 Task: Add a timeline in the project CodeCraft for the epic 'Virtualization Implementation' from 2024/01/14 to 2025/09/28. Add a timeline in the project CodeCraft for the epic 'Cybersecurity Improvements' from 2024/04/15 to 2024/10/04. Add a timeline in the project CodeCraft for the epic 'Business Intelligence Development' from 2024/05/05 to 2024/12/10
Action: Mouse moved to (241, 66)
Screenshot: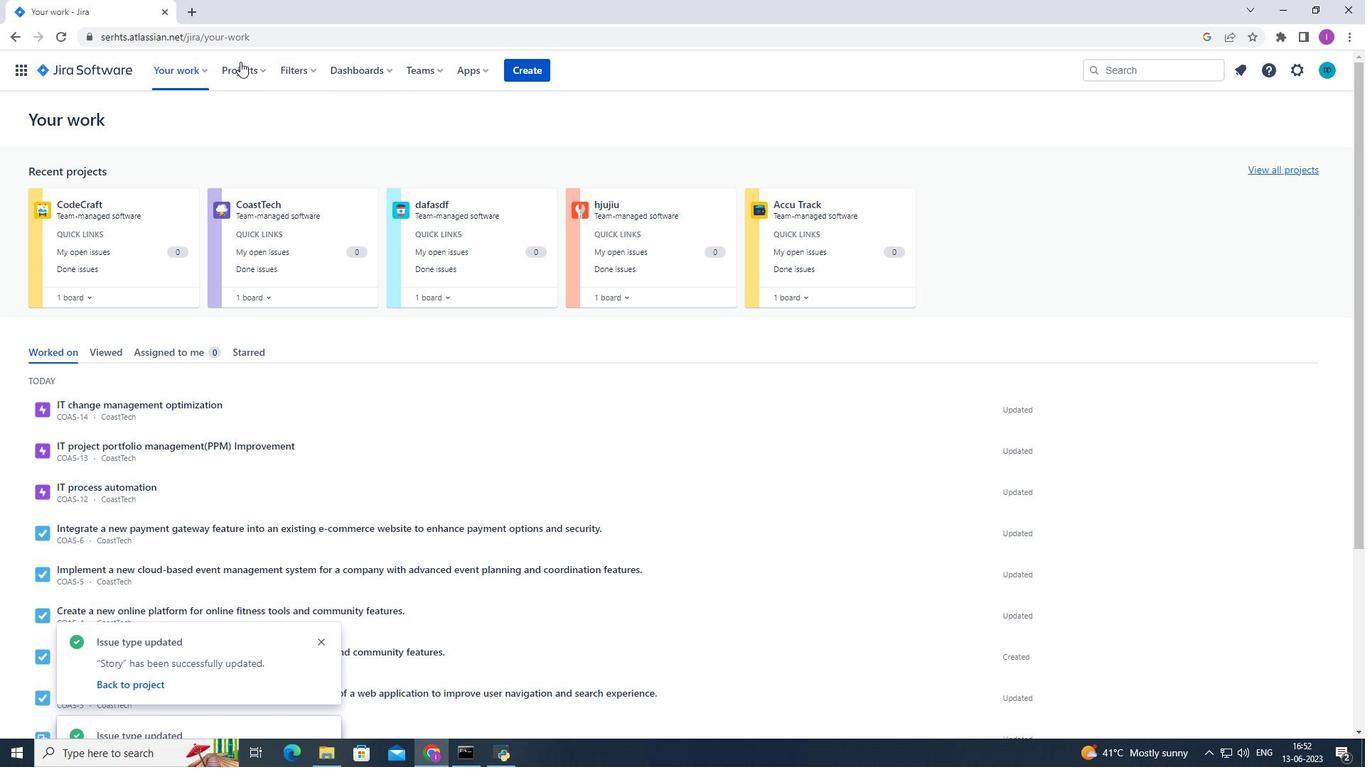 
Action: Mouse pressed left at (241, 66)
Screenshot: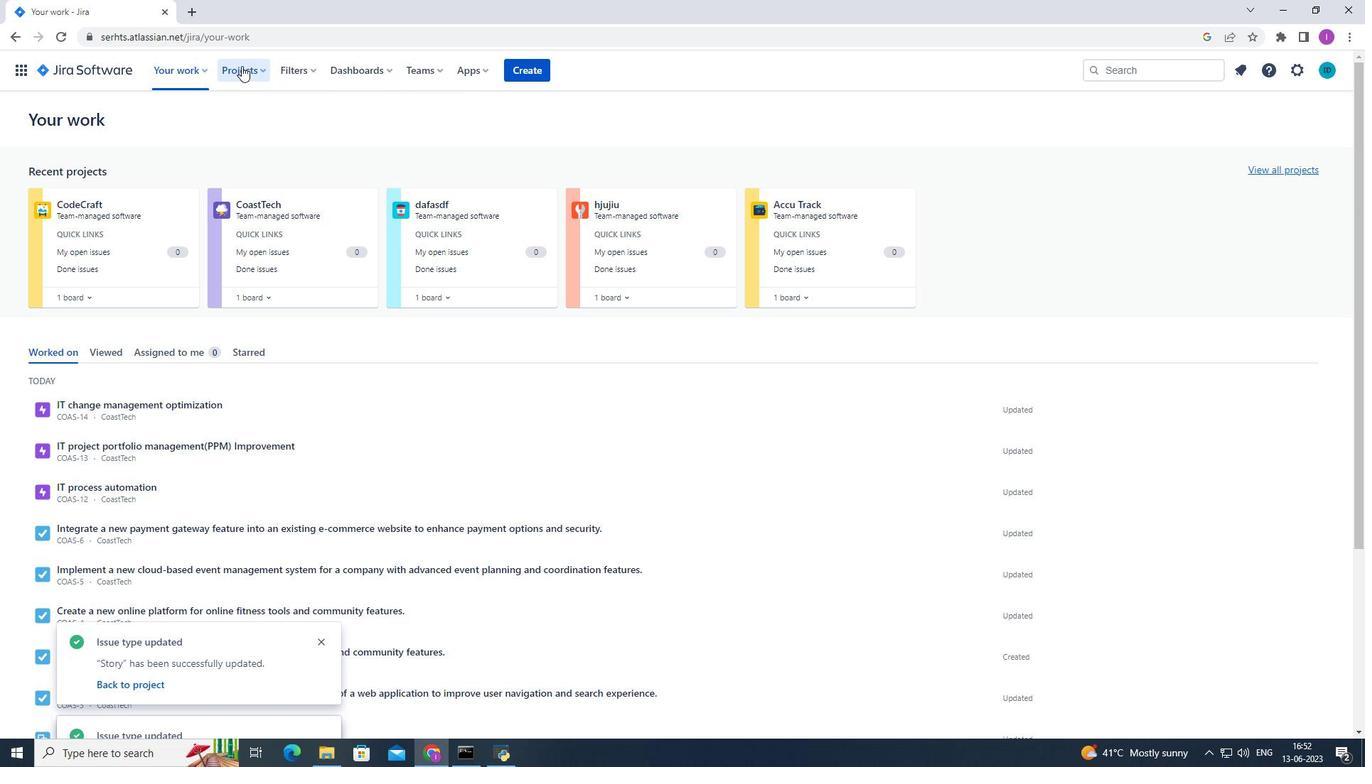 
Action: Mouse moved to (305, 127)
Screenshot: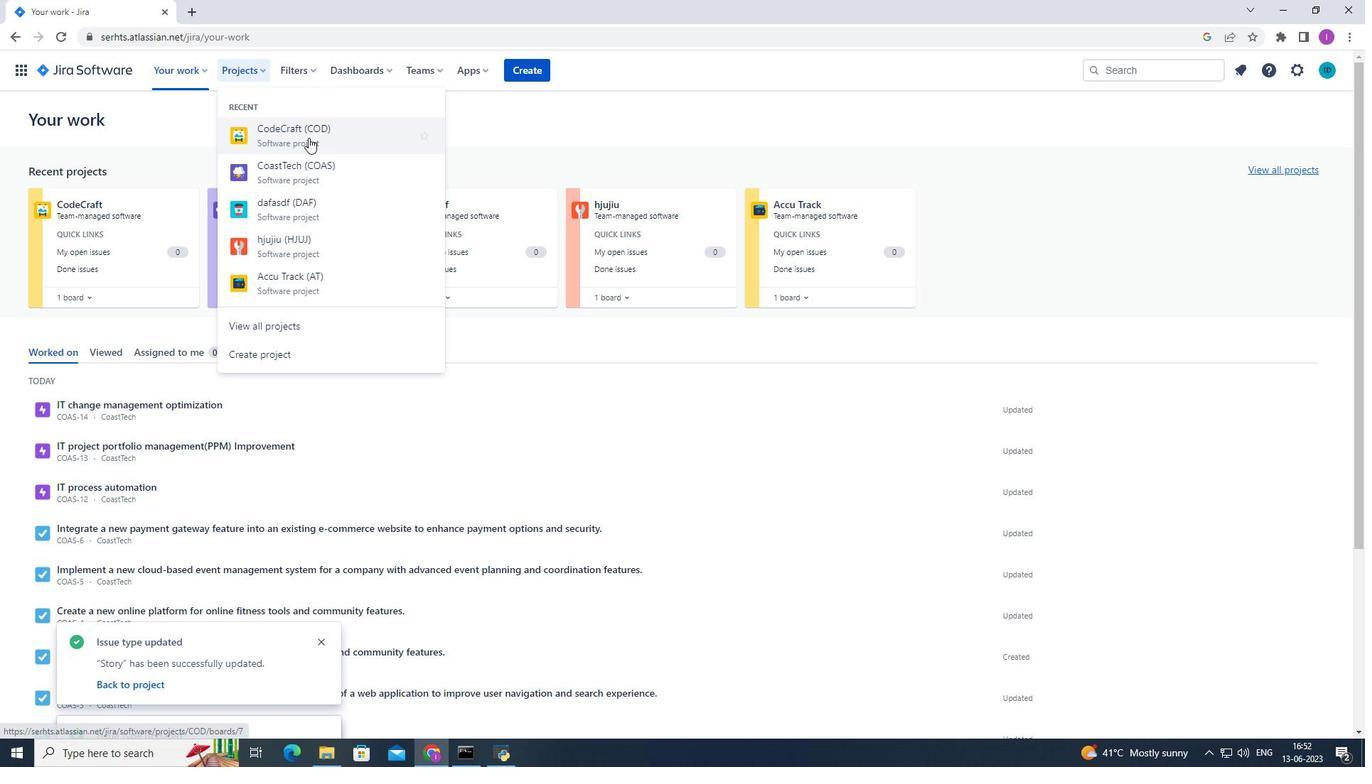 
Action: Mouse pressed left at (305, 127)
Screenshot: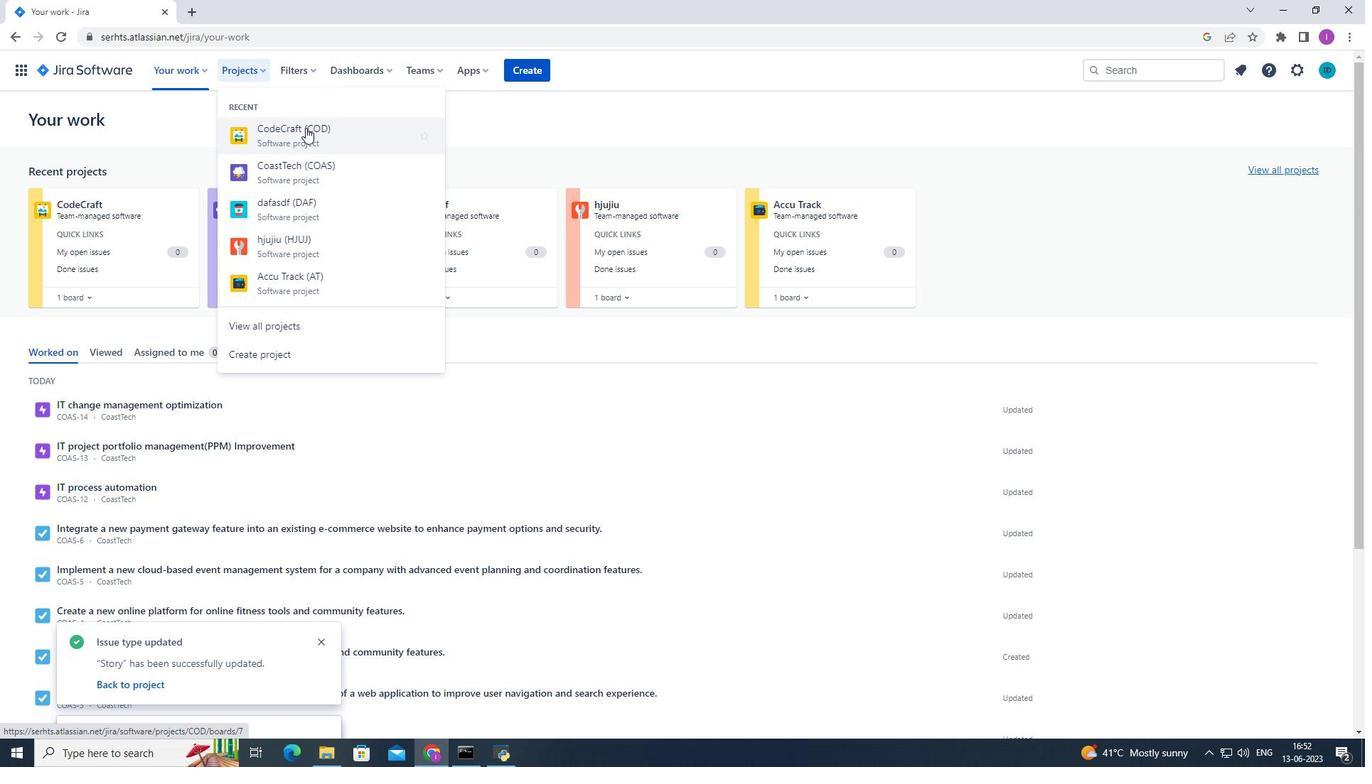 
Action: Mouse moved to (71, 209)
Screenshot: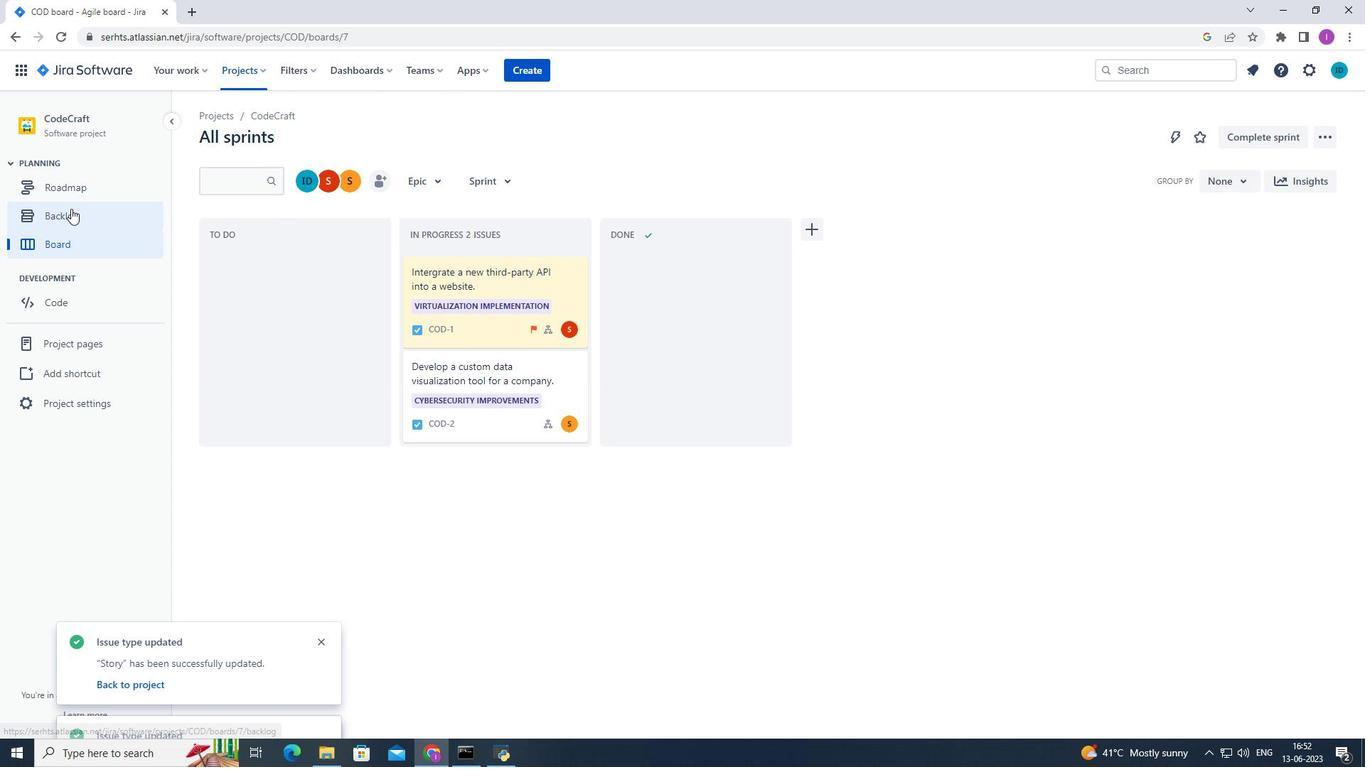 
Action: Mouse pressed left at (71, 209)
Screenshot: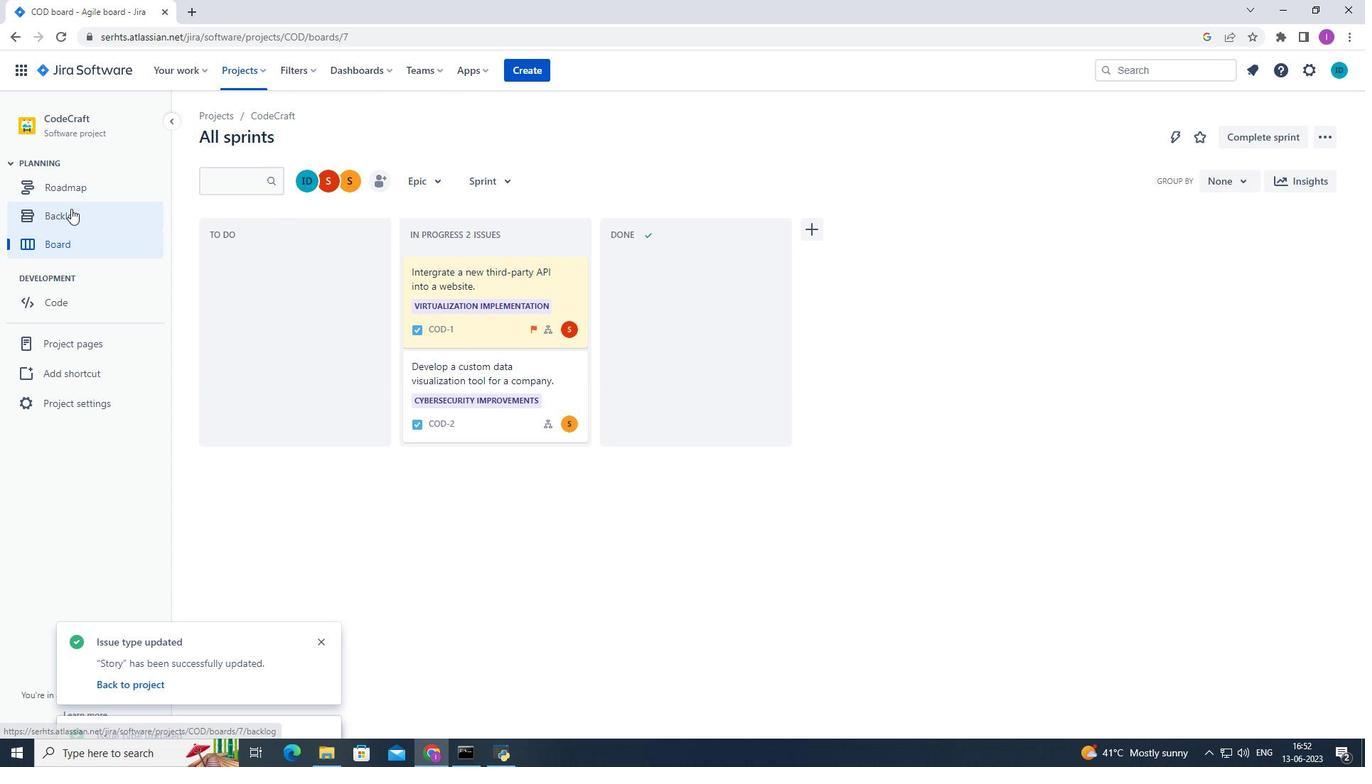 
Action: Mouse moved to (211, 284)
Screenshot: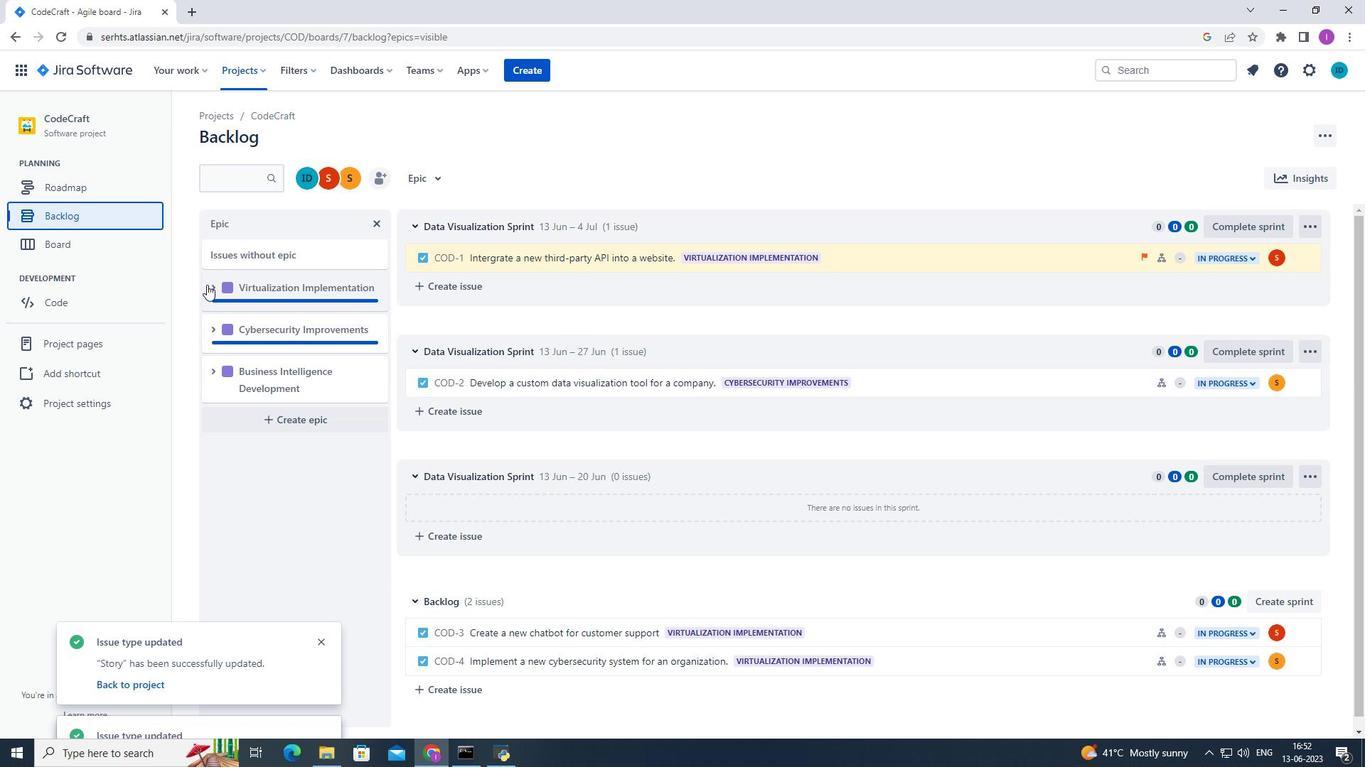 
Action: Mouse pressed left at (211, 284)
Screenshot: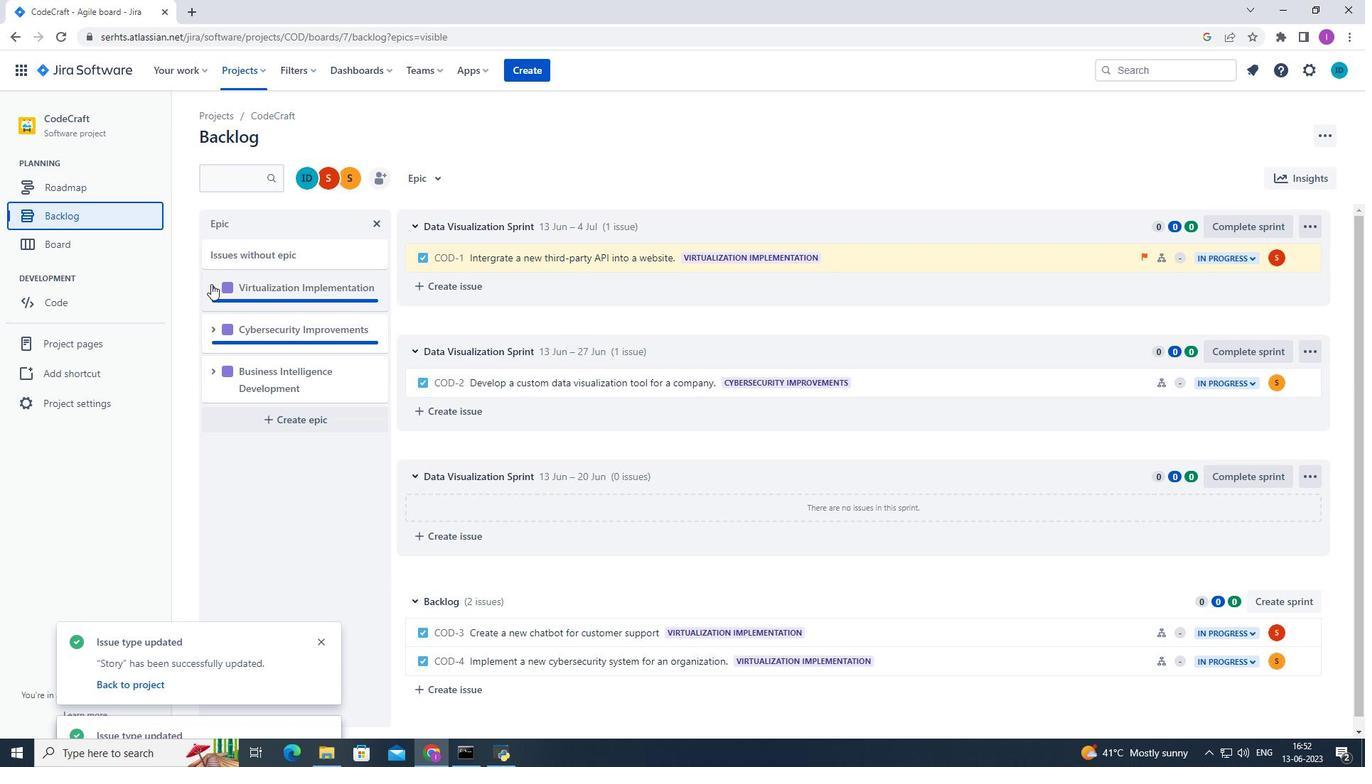 
Action: Mouse moved to (294, 395)
Screenshot: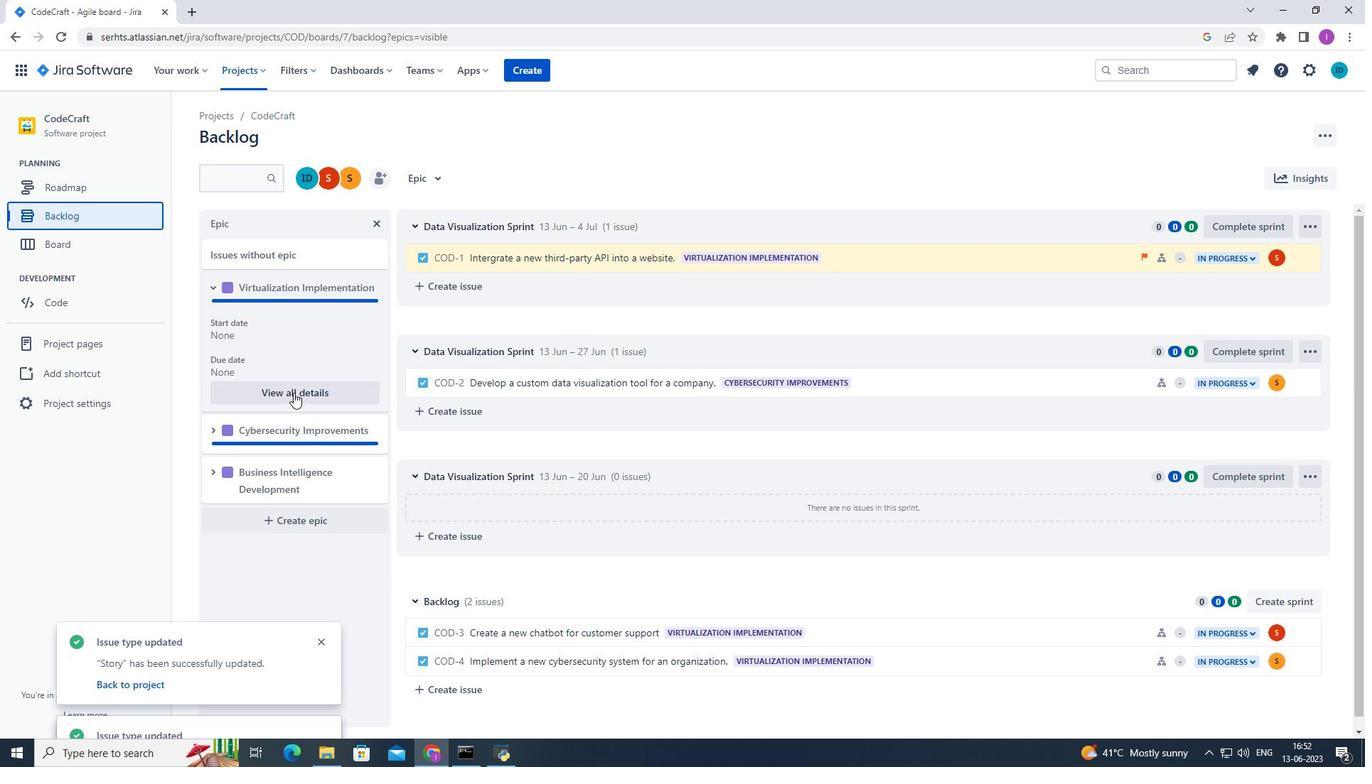
Action: Mouse pressed left at (294, 395)
Screenshot: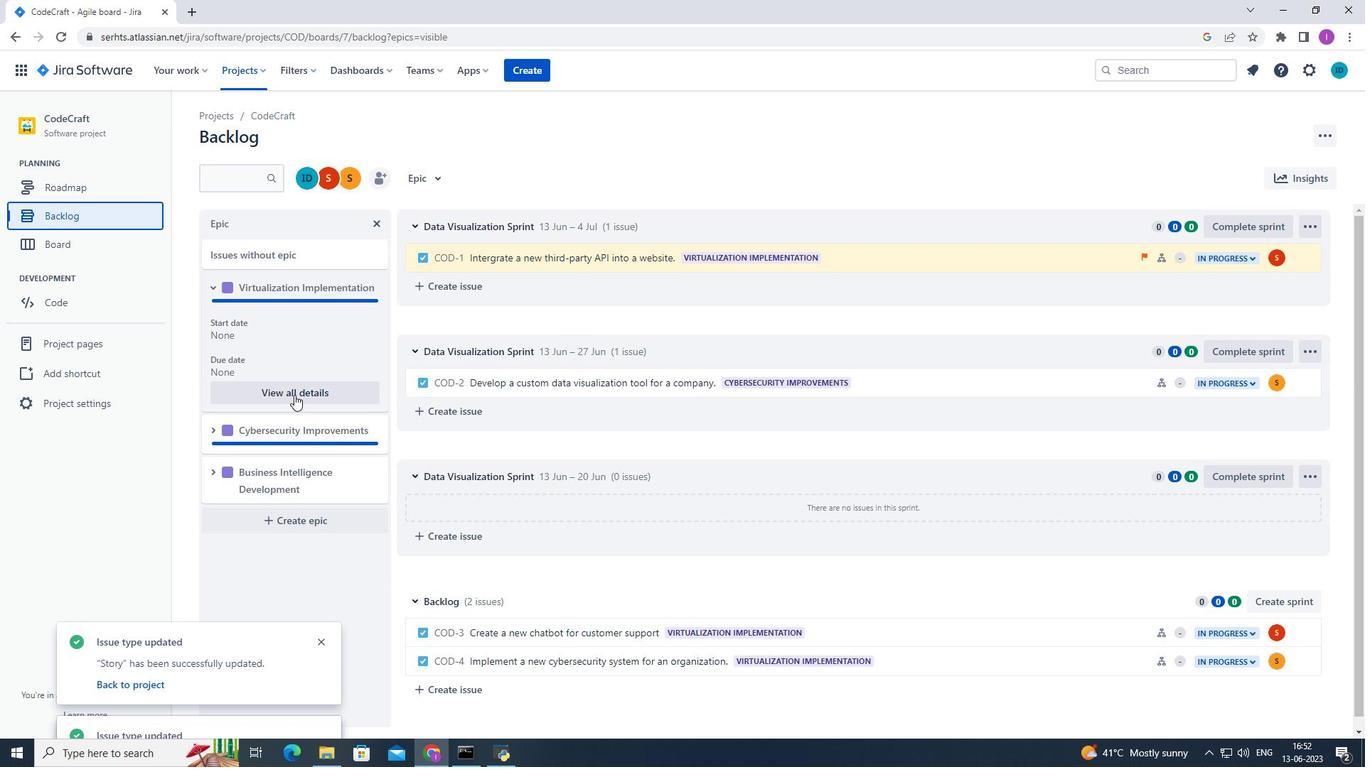 
Action: Mouse moved to (1250, 493)
Screenshot: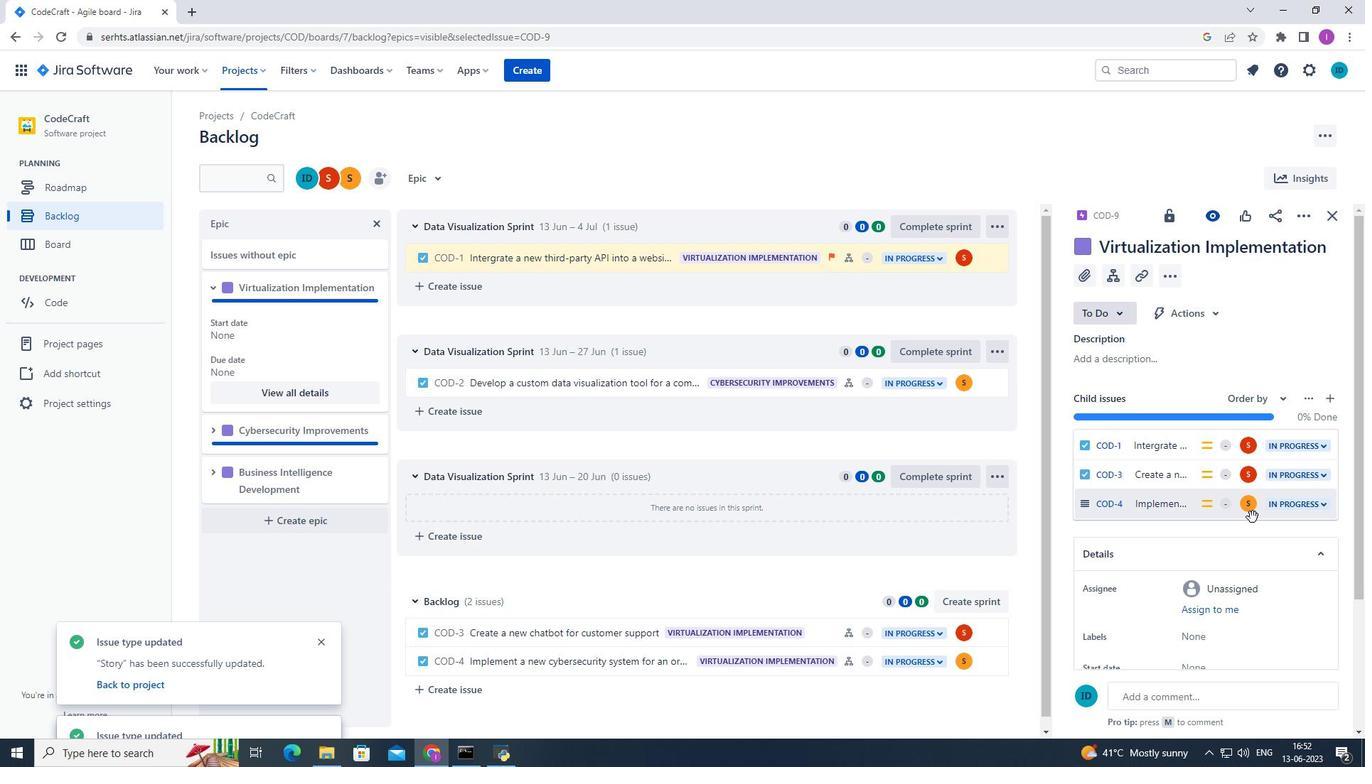 
Action: Mouse scrolled (1250, 492) with delta (0, 0)
Screenshot: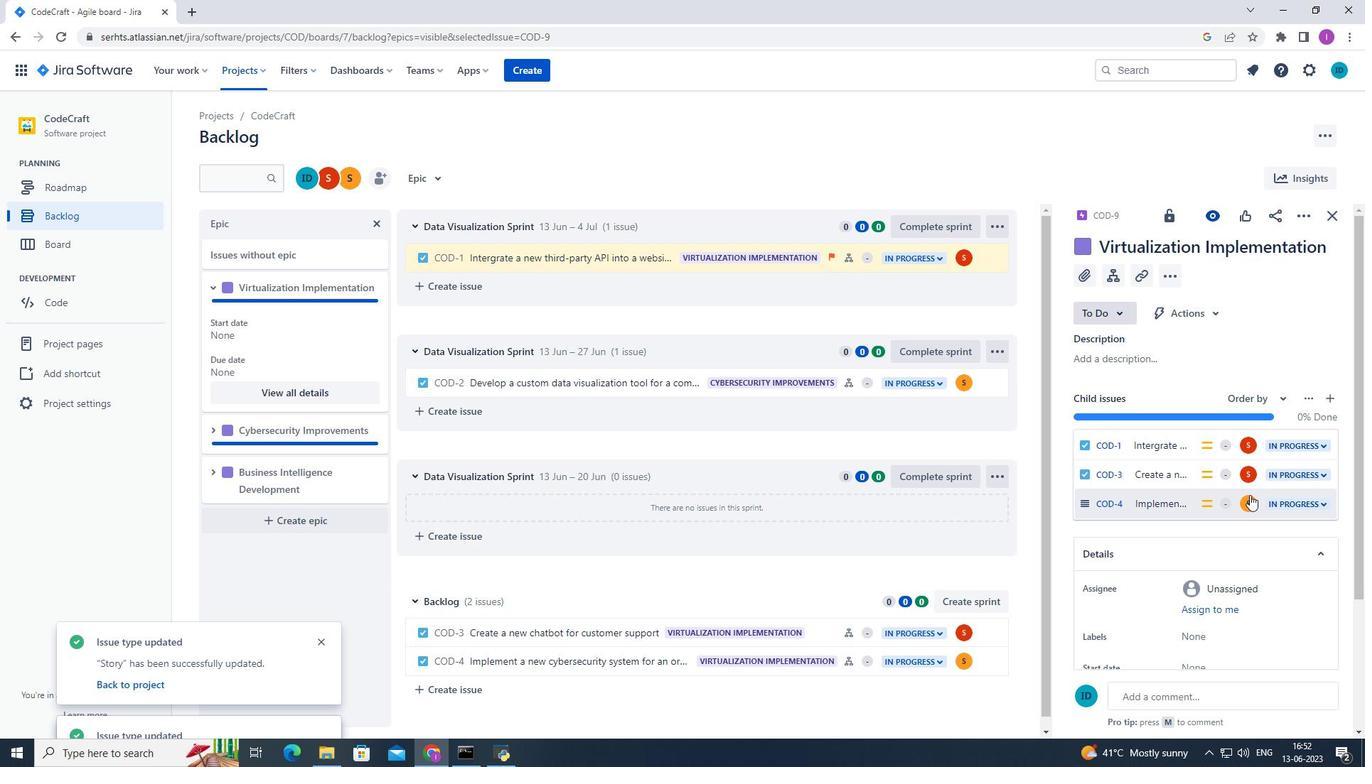 
Action: Mouse scrolled (1250, 492) with delta (0, 0)
Screenshot: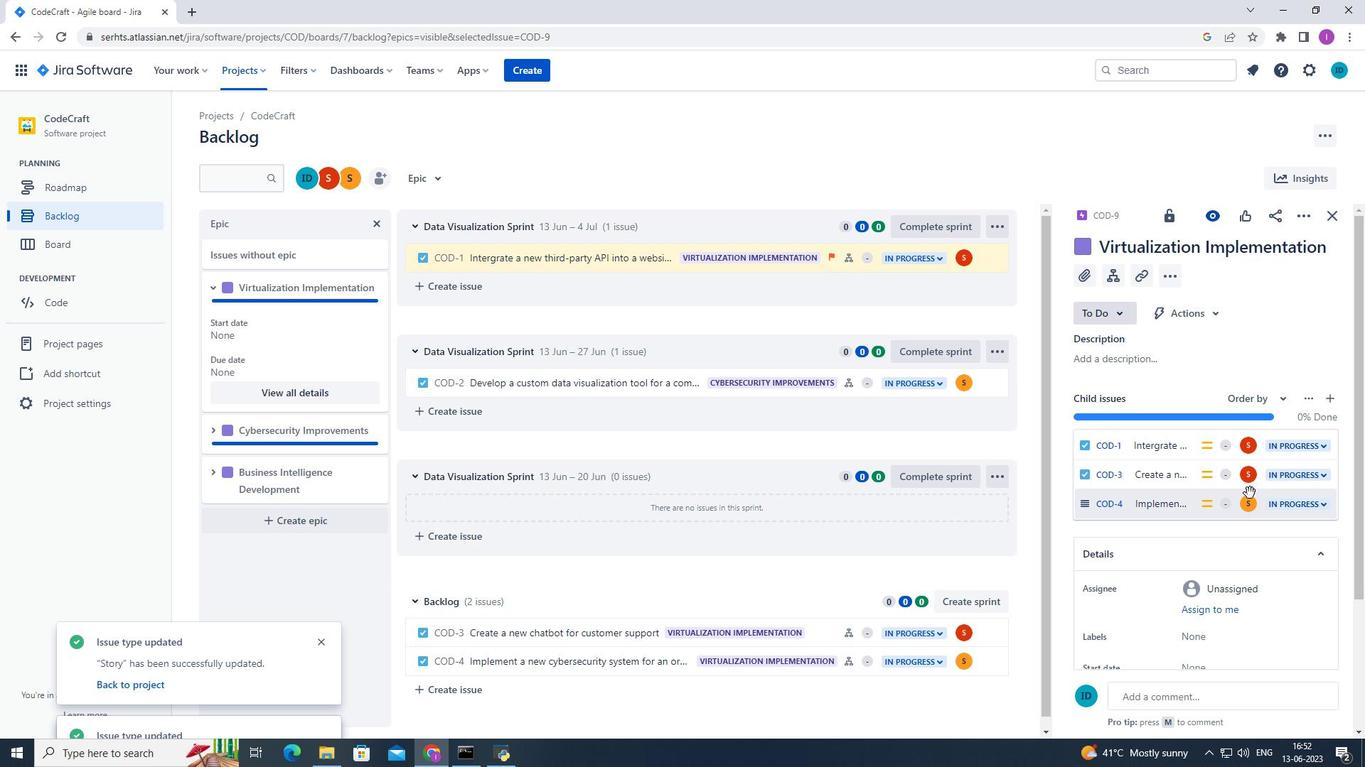 
Action: Mouse scrolled (1250, 492) with delta (0, 0)
Screenshot: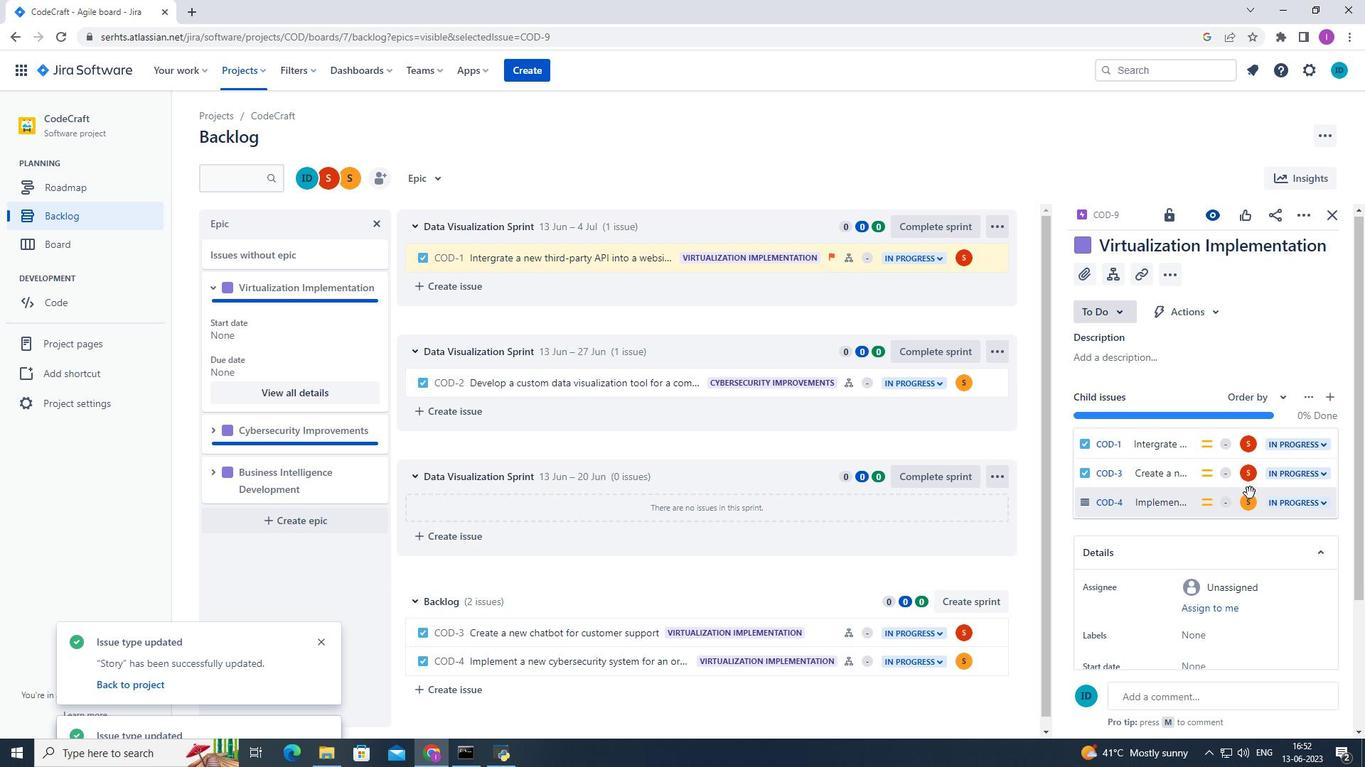 
Action: Mouse moved to (1250, 493)
Screenshot: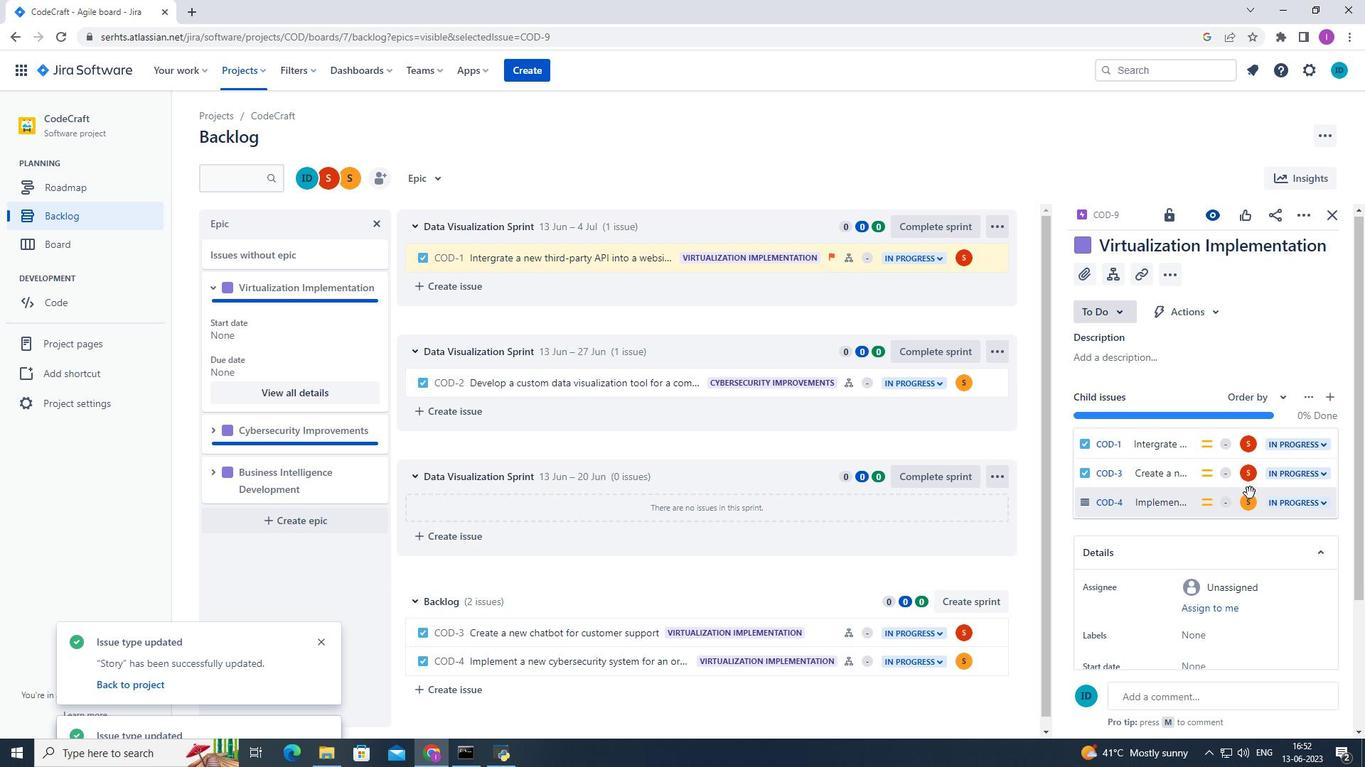
Action: Mouse scrolled (1250, 492) with delta (0, 0)
Screenshot: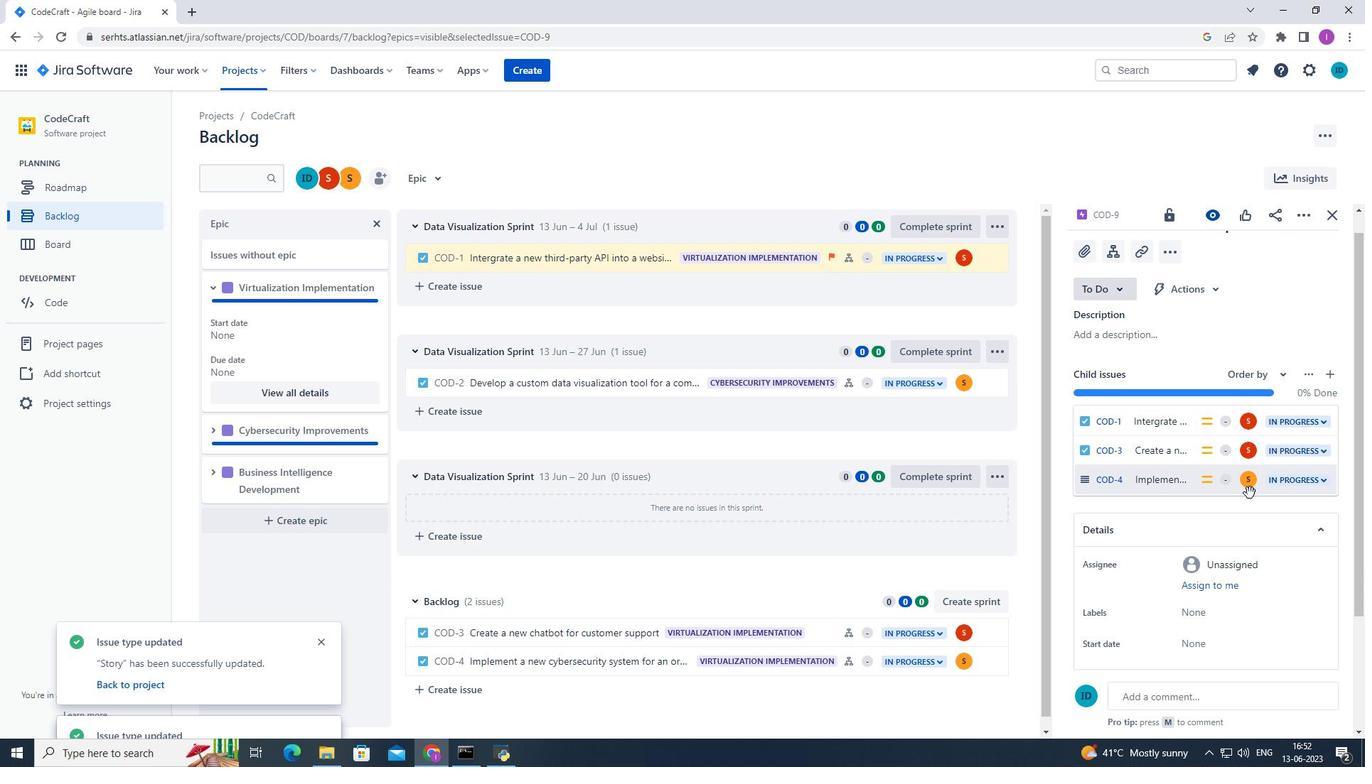 
Action: Mouse moved to (1193, 492)
Screenshot: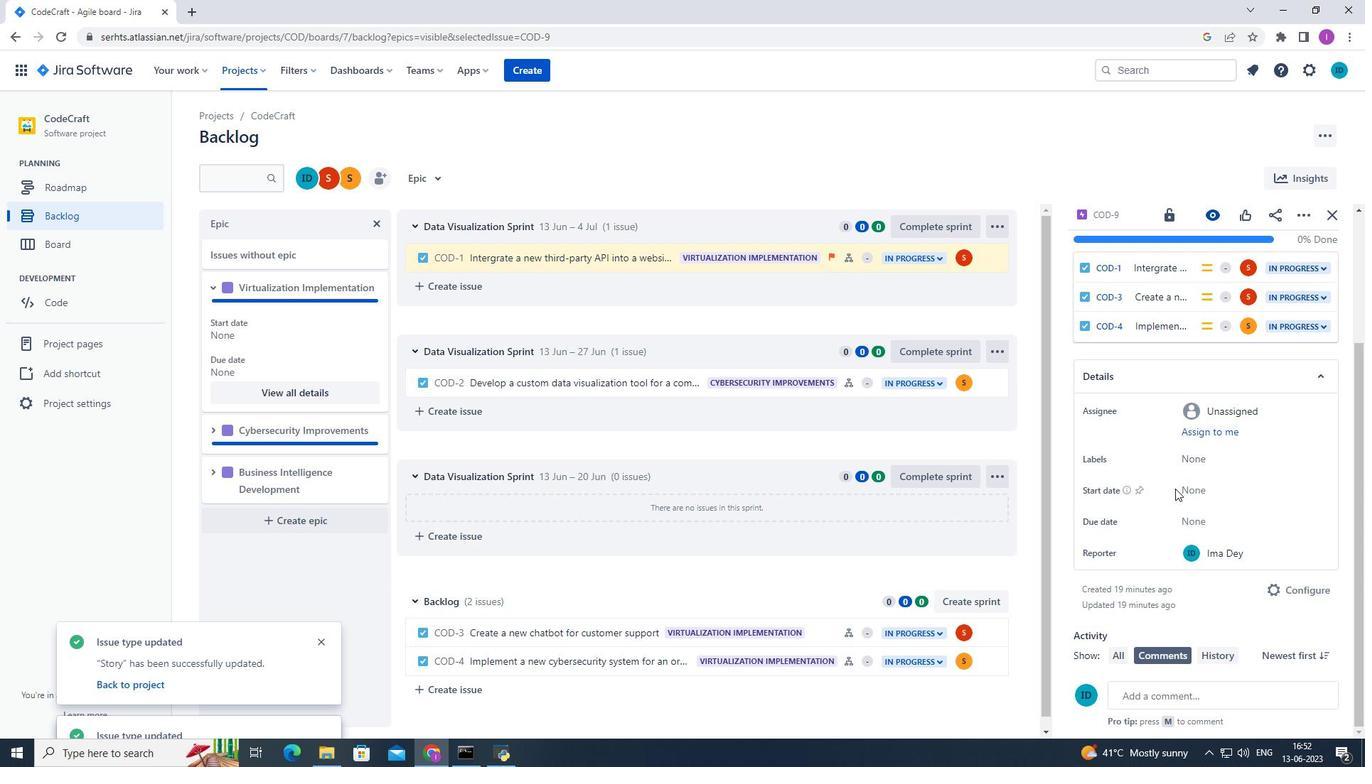 
Action: Mouse pressed left at (1193, 492)
Screenshot: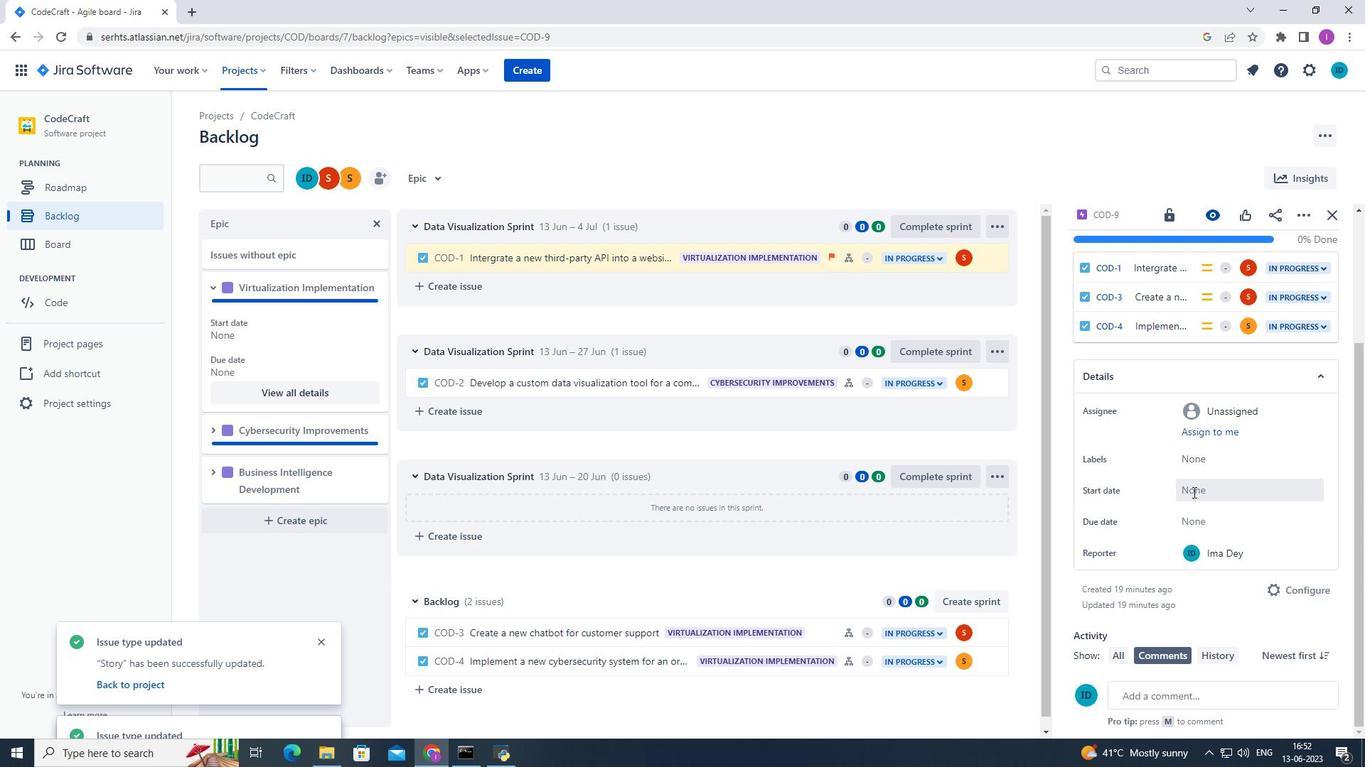 
Action: Mouse moved to (1252, 522)
Screenshot: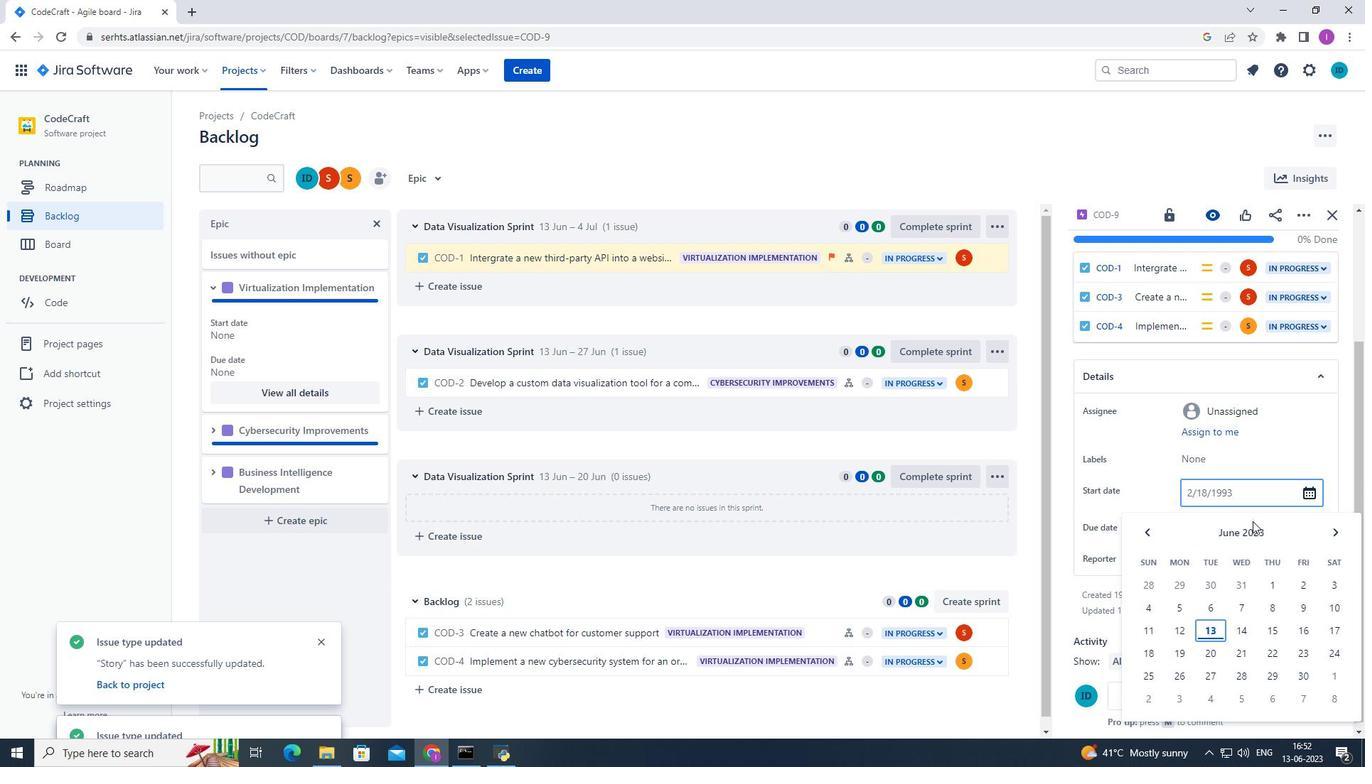 
Action: Mouse scrolled (1252, 521) with delta (0, 0)
Screenshot: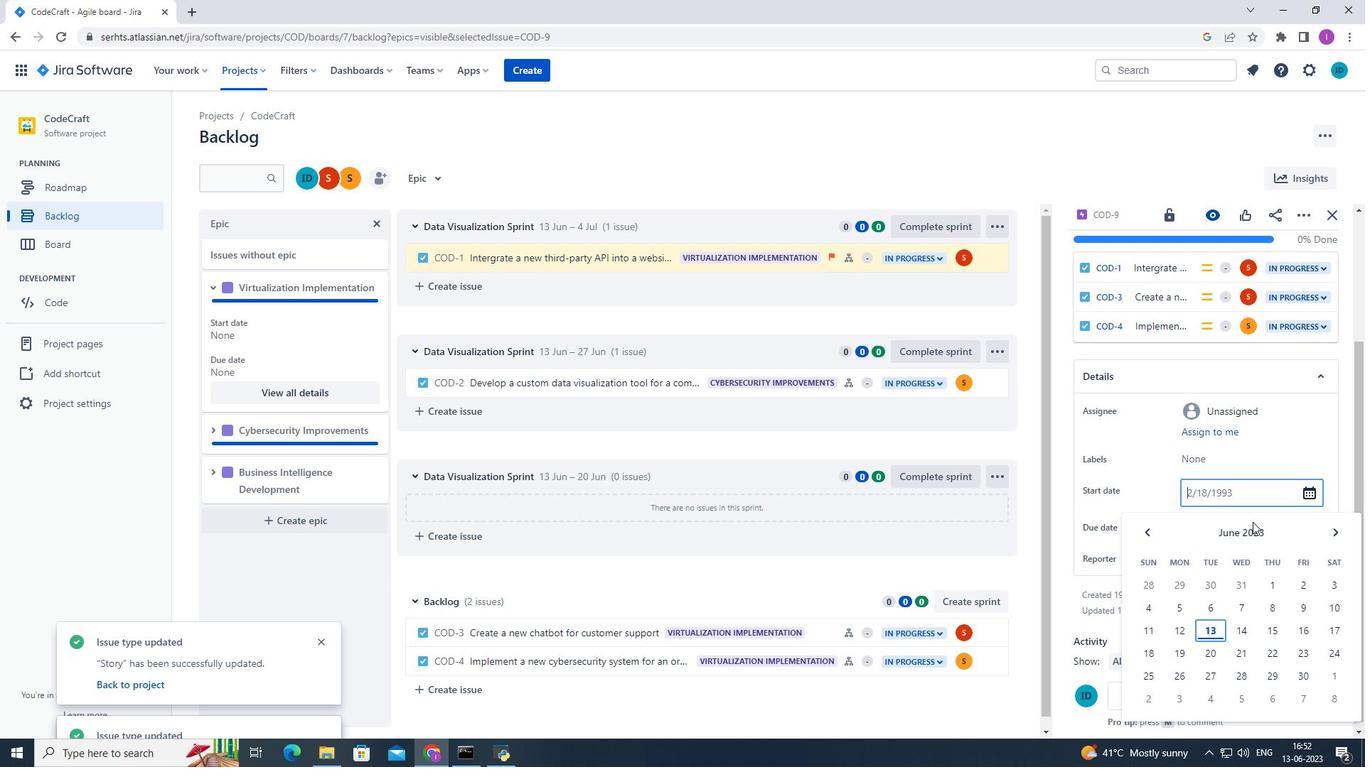 
Action: Mouse moved to (1333, 534)
Screenshot: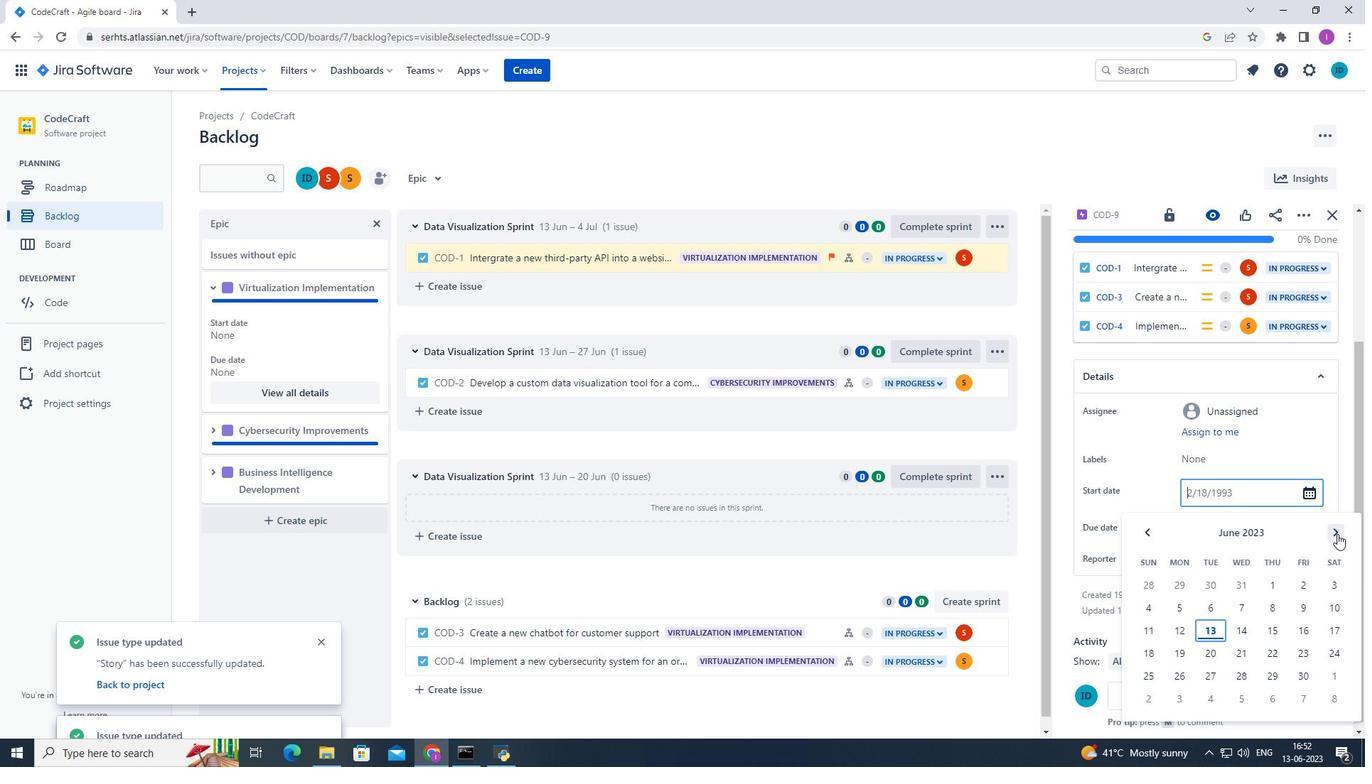 
Action: Mouse pressed left at (1333, 534)
Screenshot: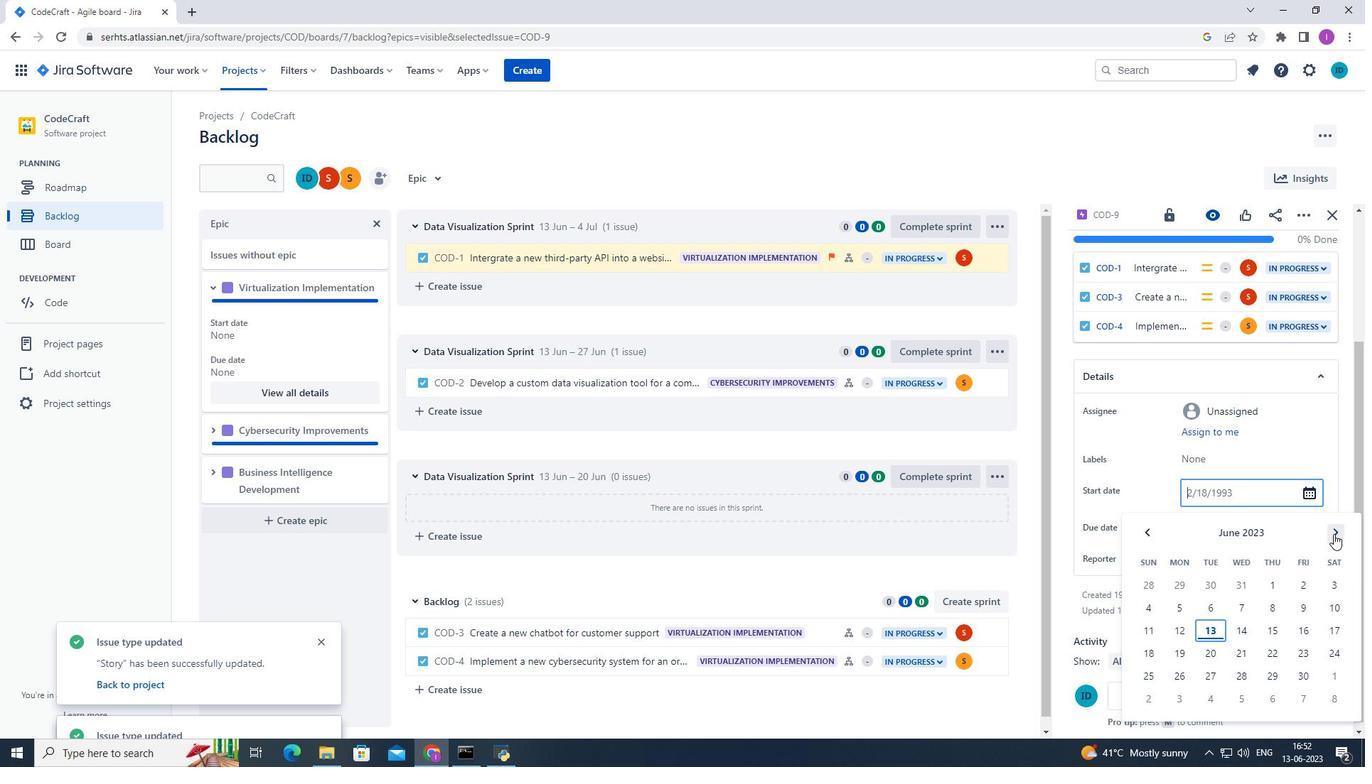 
Action: Mouse pressed left at (1333, 534)
Screenshot: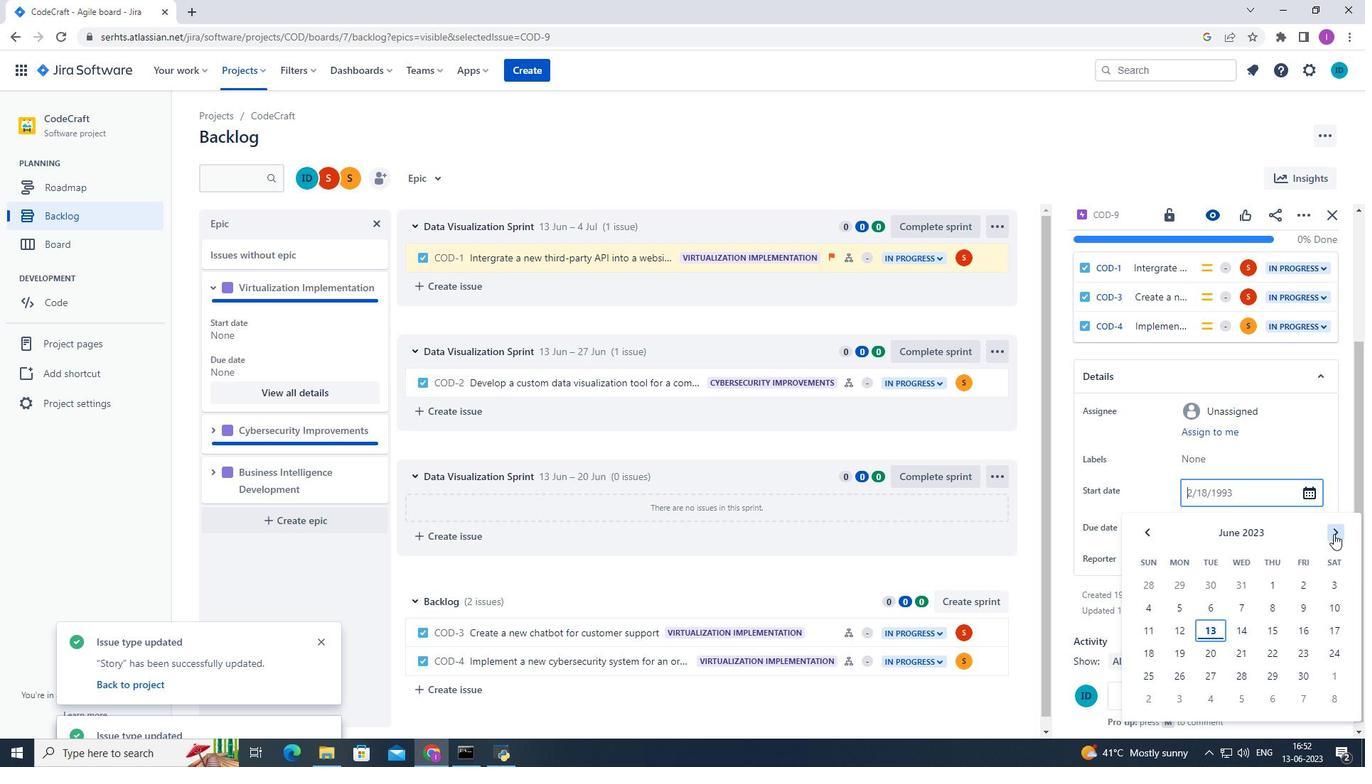 
Action: Mouse pressed left at (1333, 534)
Screenshot: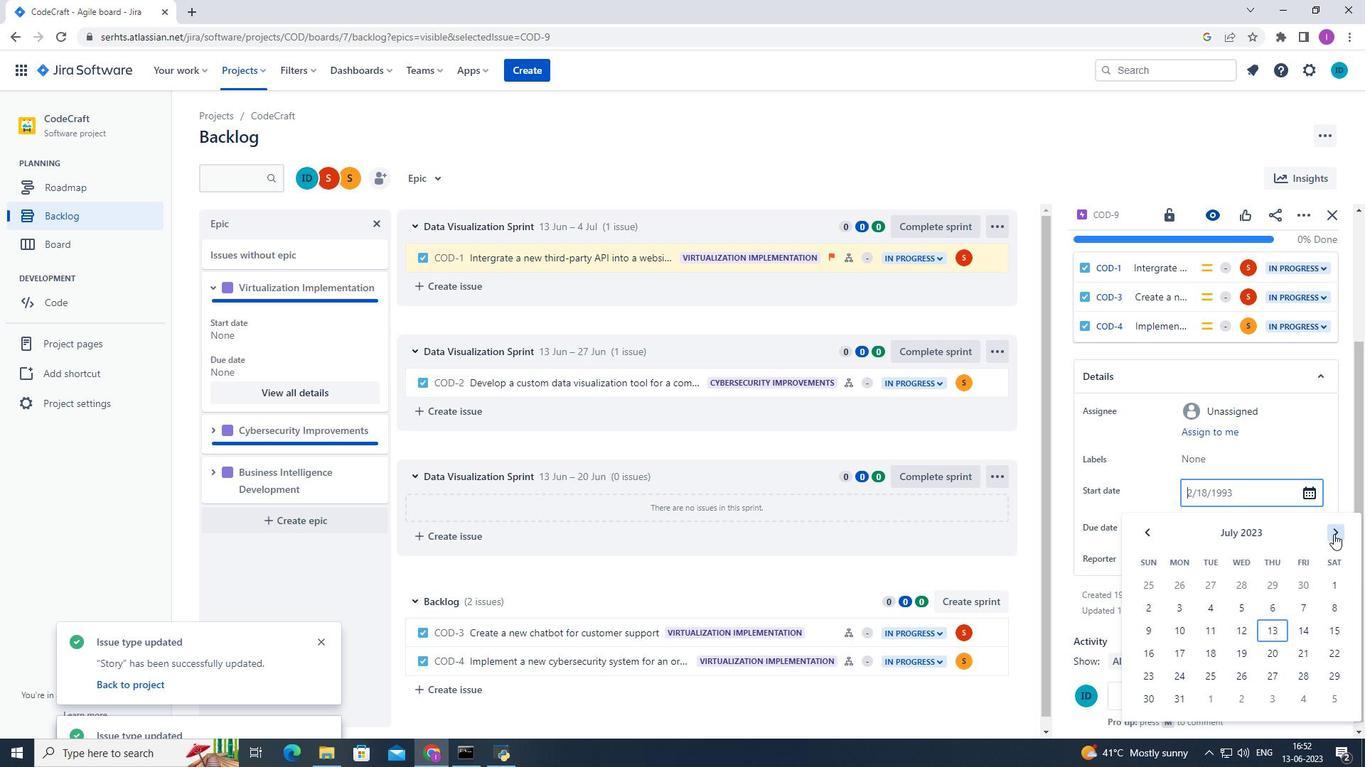 
Action: Mouse pressed left at (1333, 534)
Screenshot: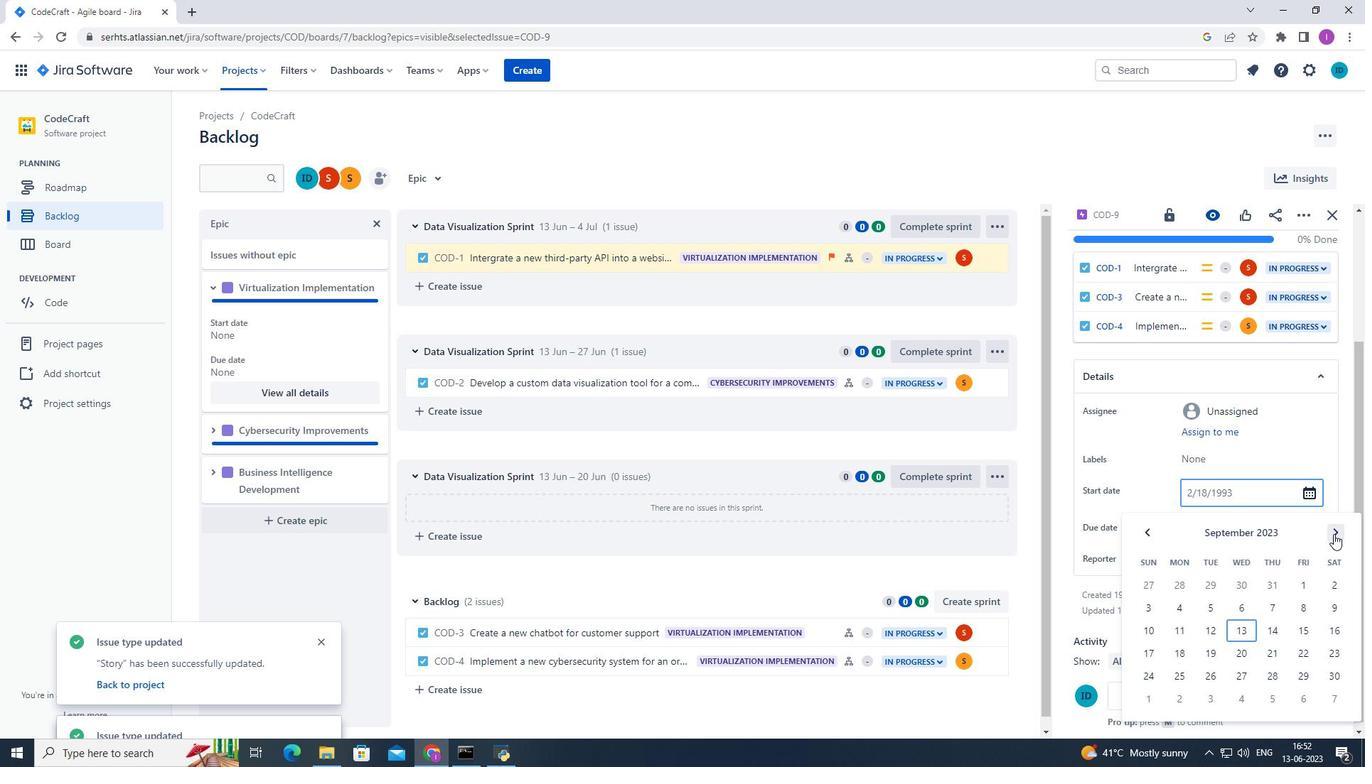 
Action: Mouse pressed left at (1333, 534)
Screenshot: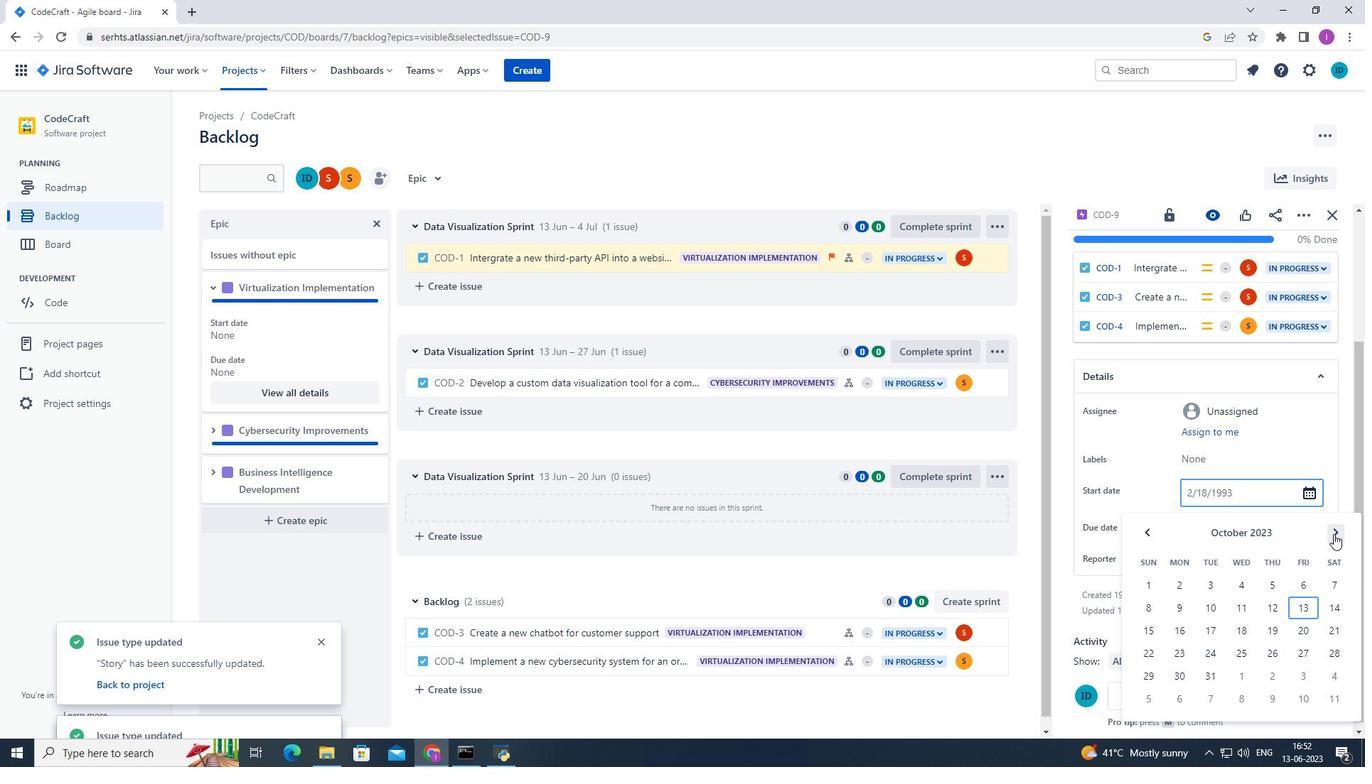 
Action: Mouse pressed left at (1333, 534)
Screenshot: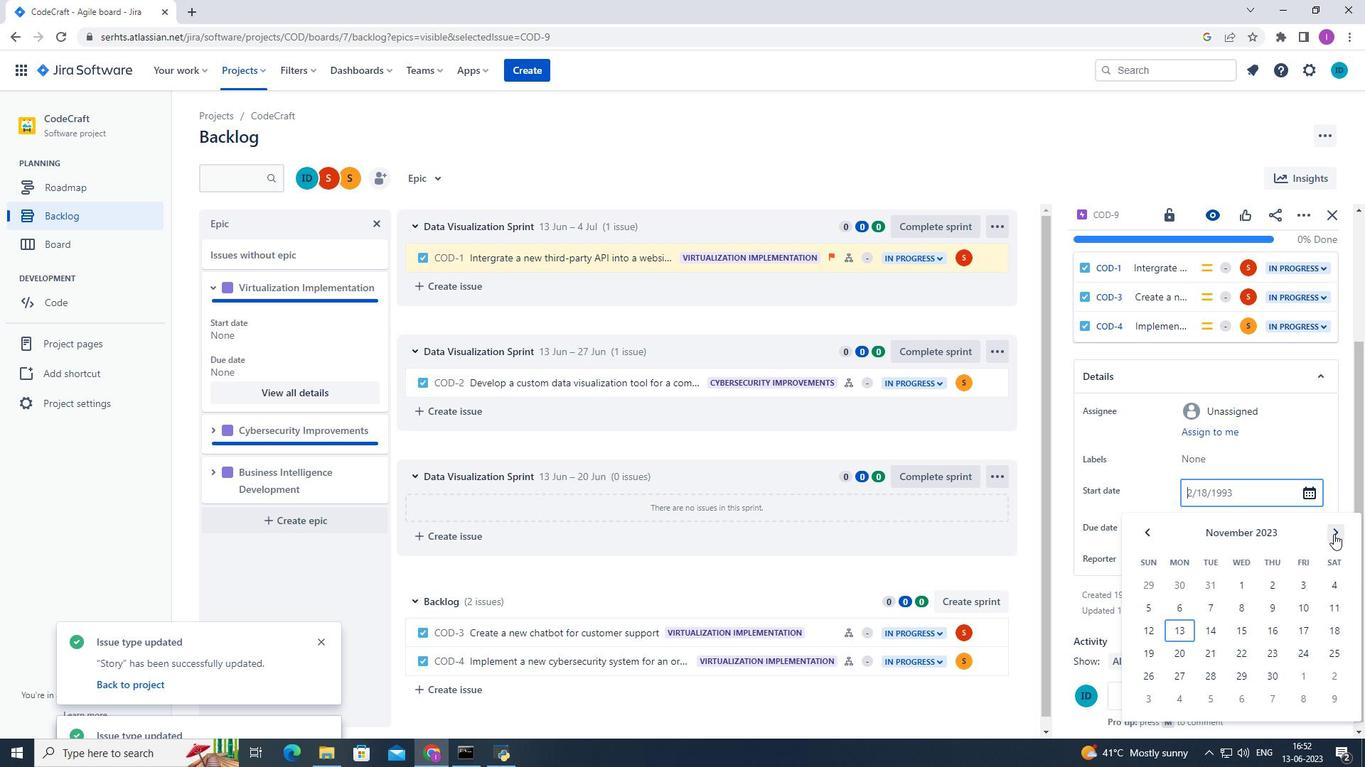 
Action: Mouse pressed left at (1333, 534)
Screenshot: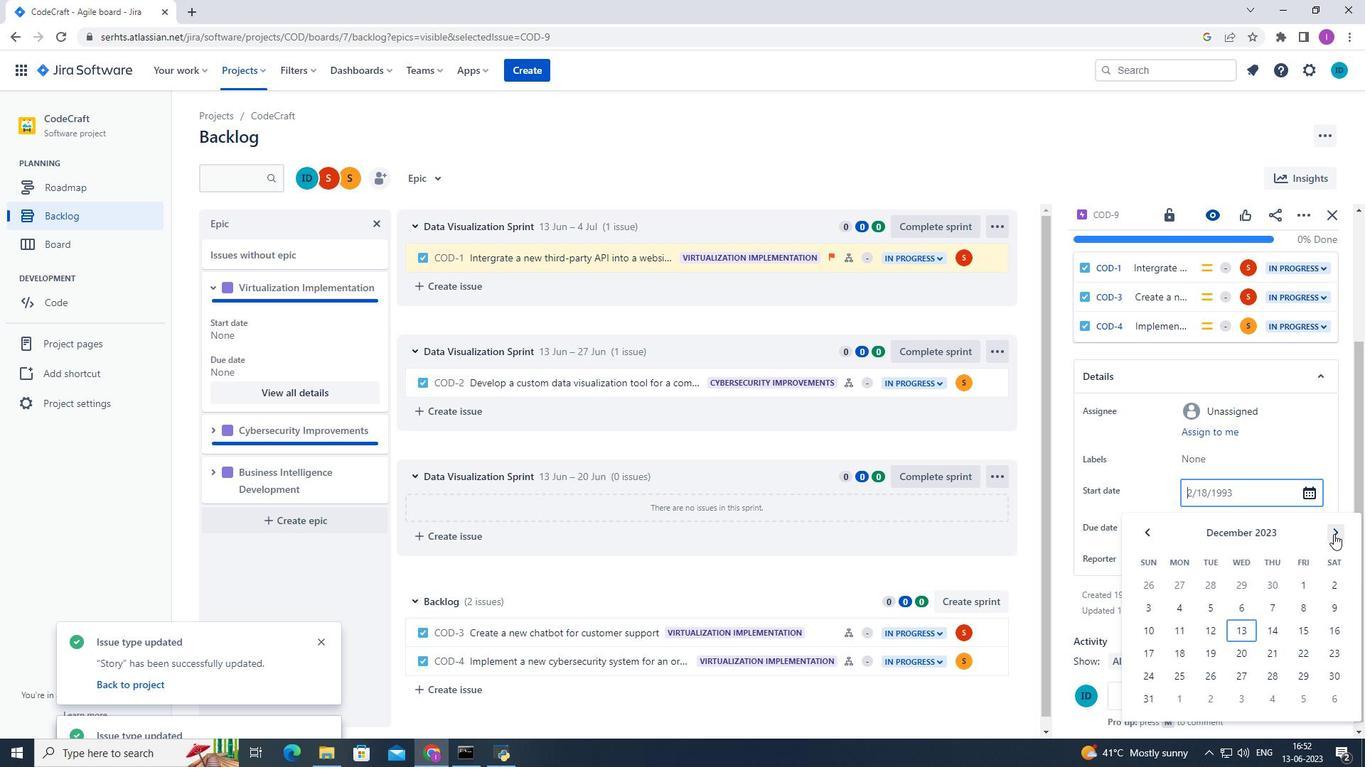 
Action: Mouse moved to (1178, 584)
Screenshot: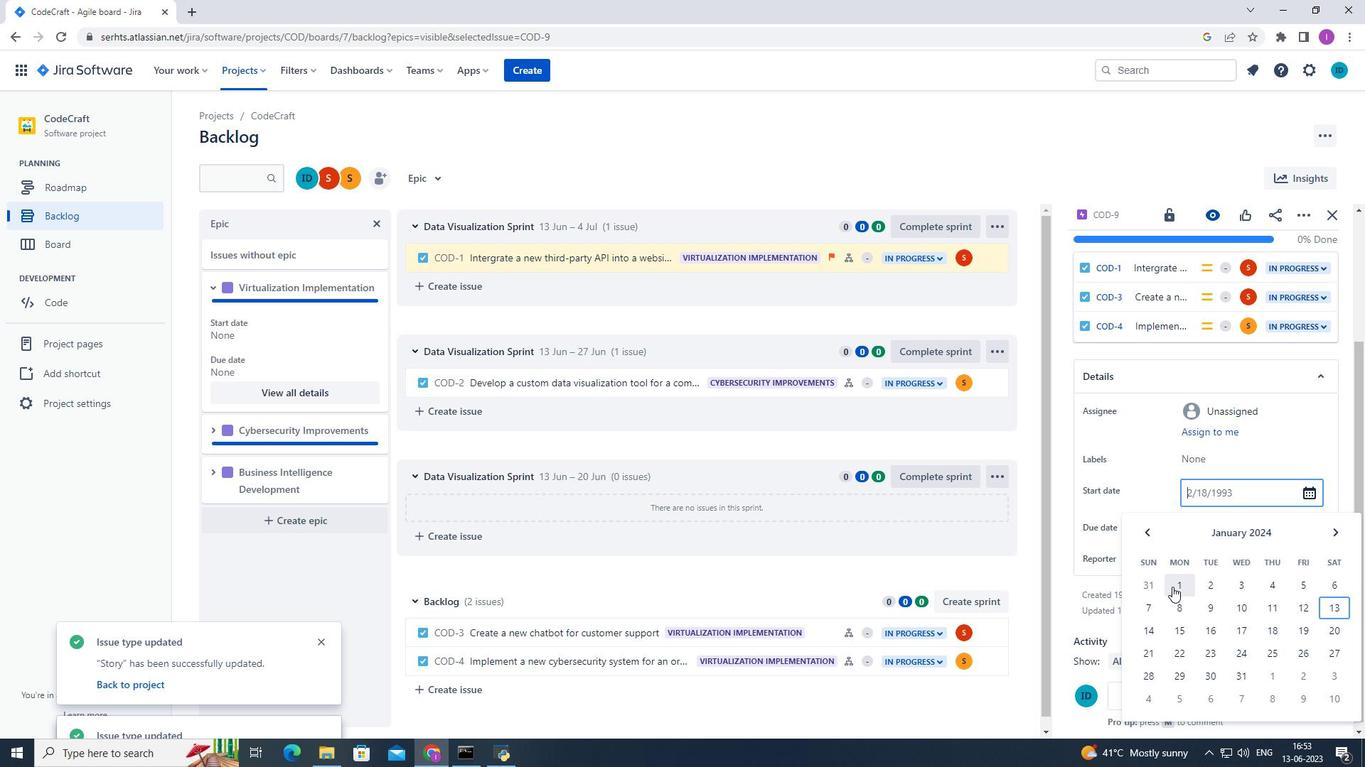 
Action: Mouse pressed left at (1178, 584)
Screenshot: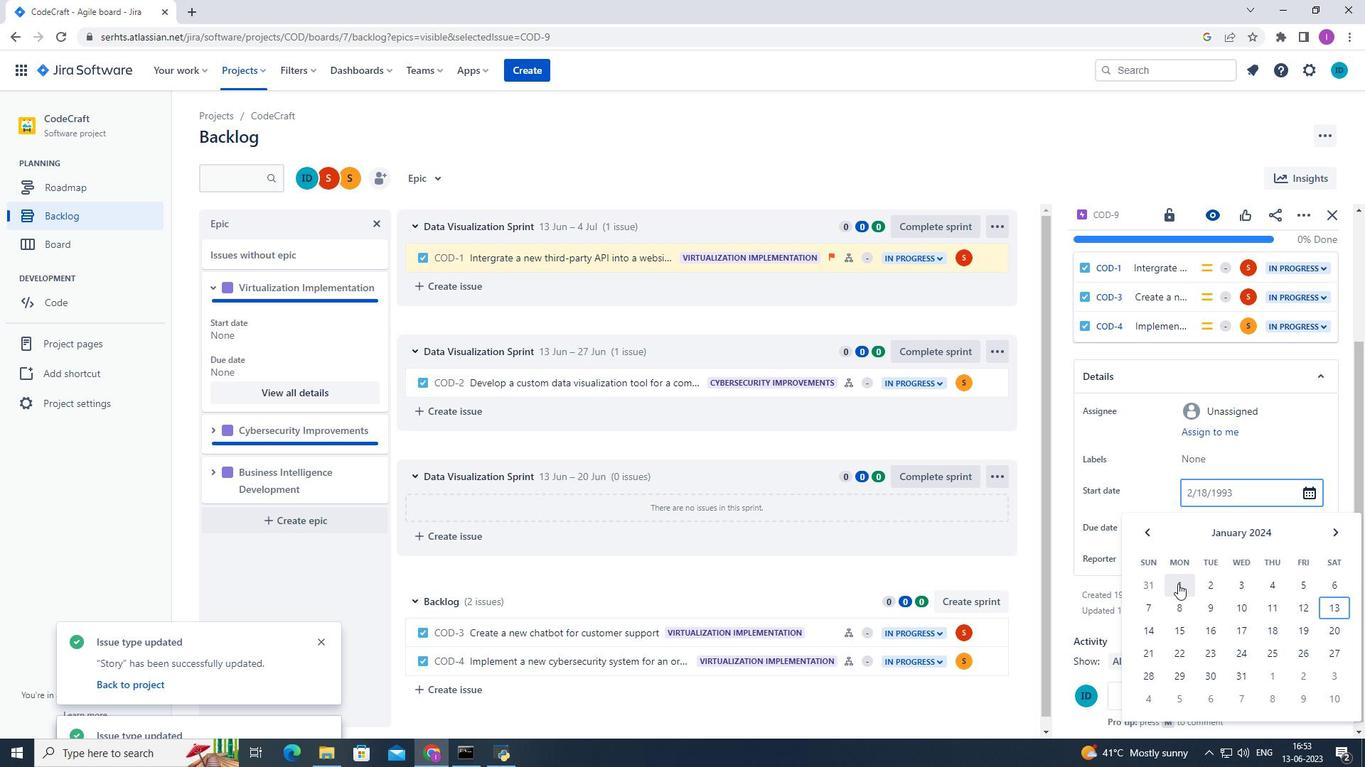 
Action: Mouse moved to (1237, 531)
Screenshot: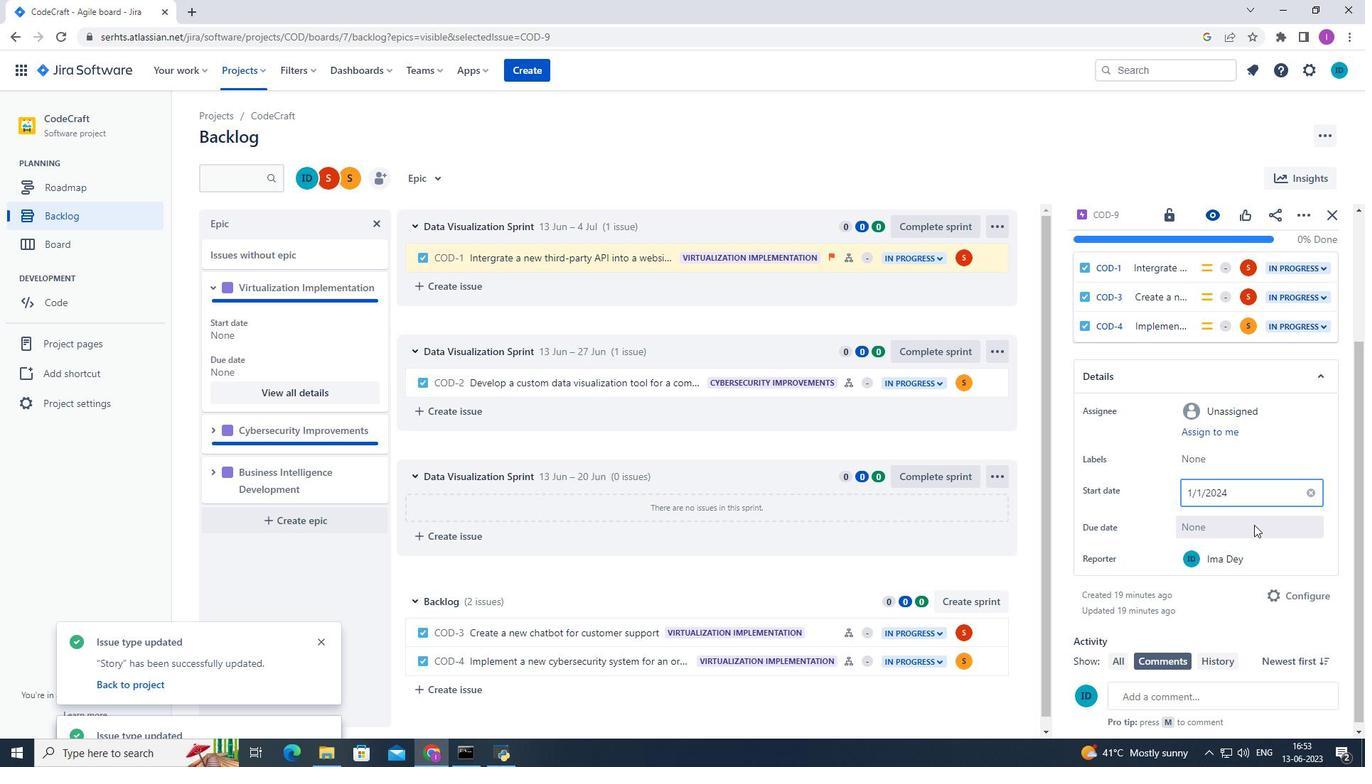 
Action: Mouse pressed left at (1237, 531)
Screenshot: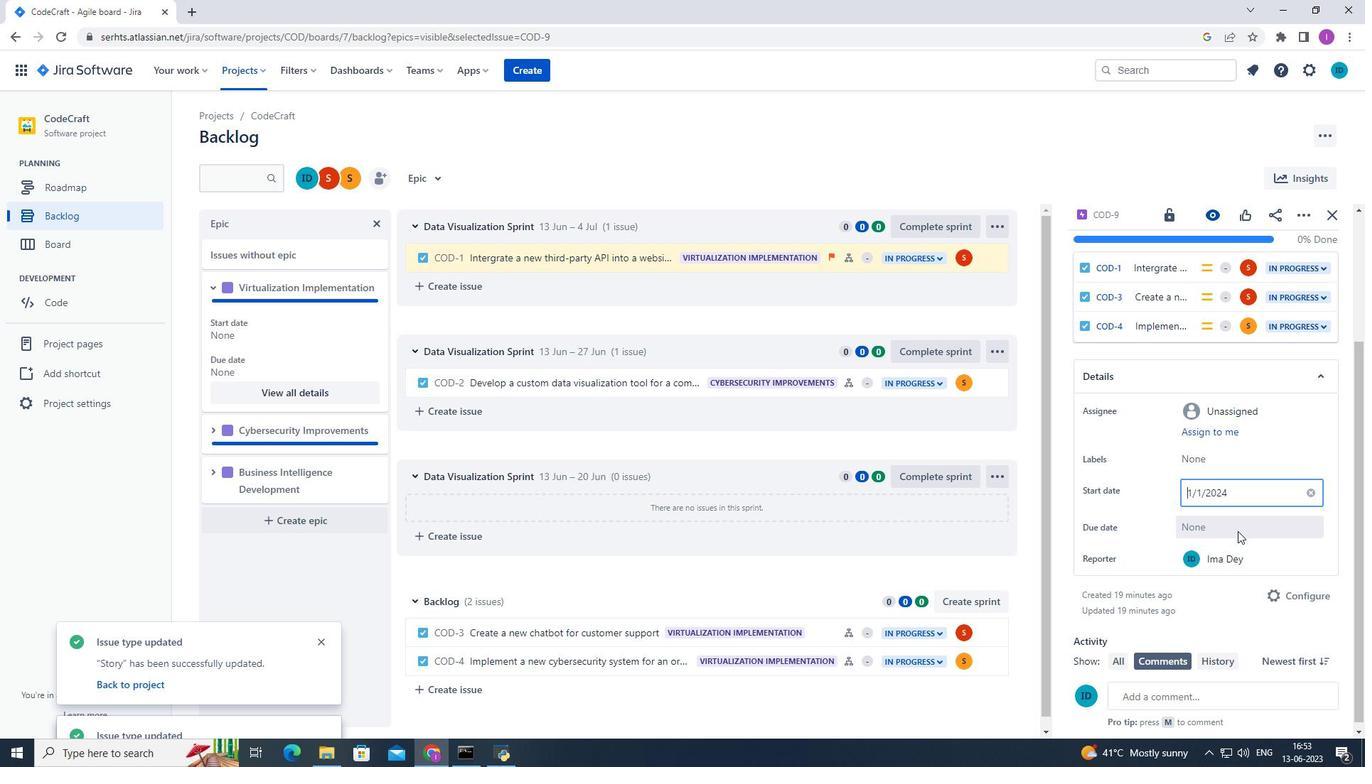 
Action: Mouse moved to (1336, 323)
Screenshot: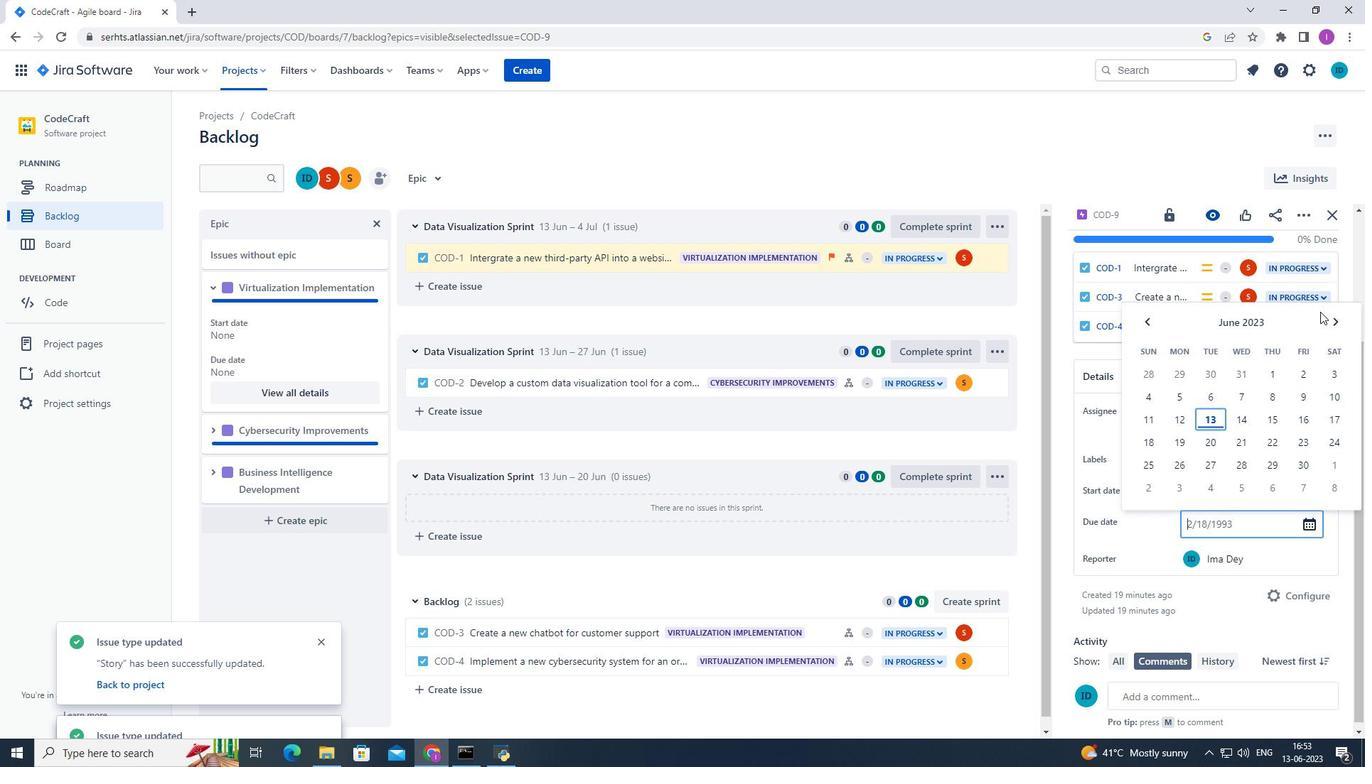 
Action: Mouse pressed left at (1336, 323)
Screenshot: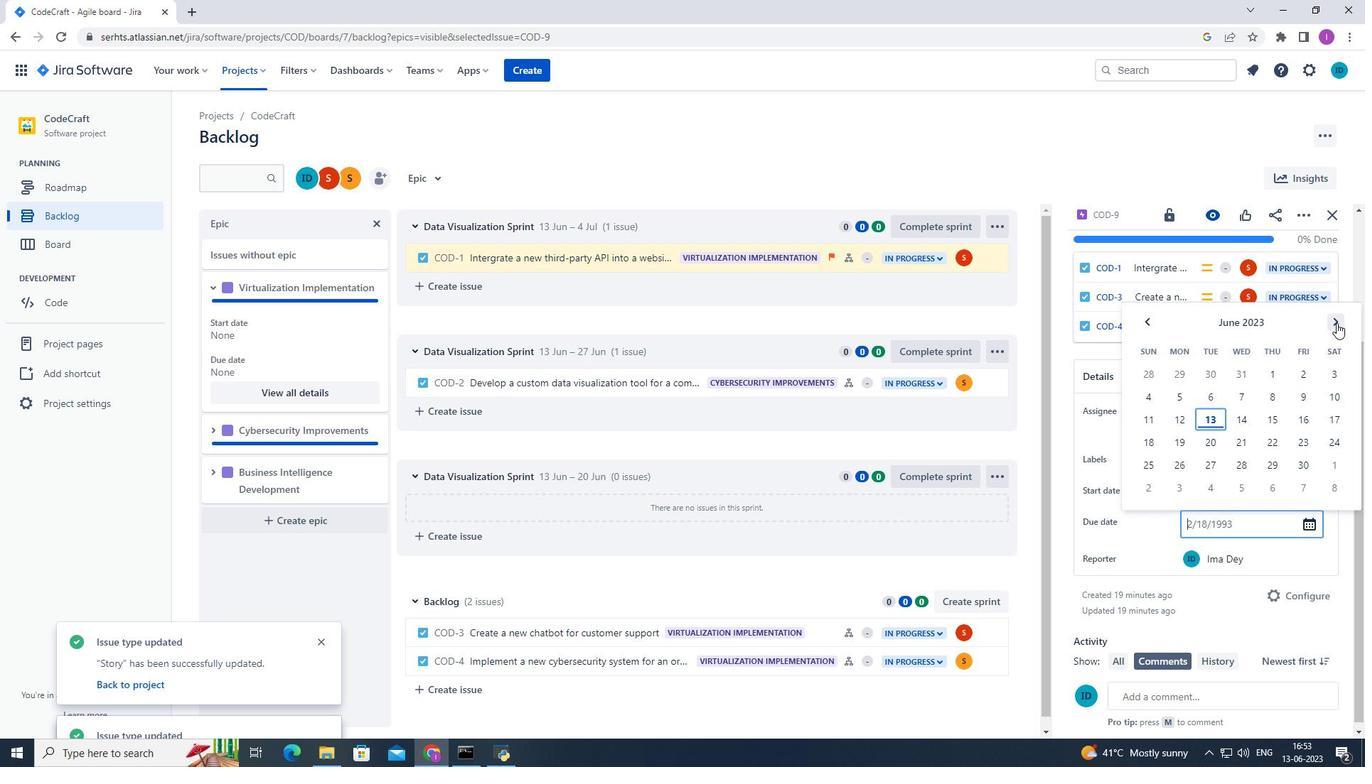 
Action: Mouse pressed left at (1336, 323)
Screenshot: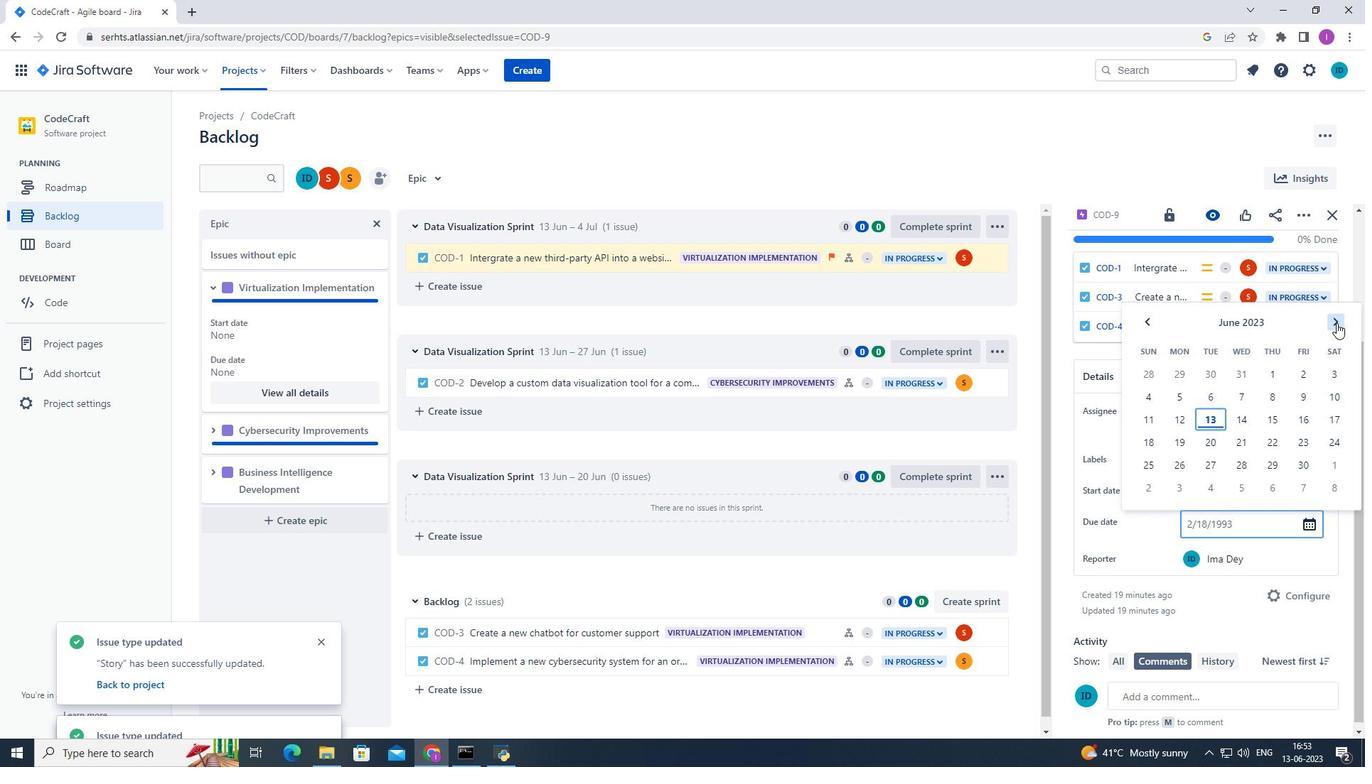 
Action: Mouse pressed left at (1336, 323)
Screenshot: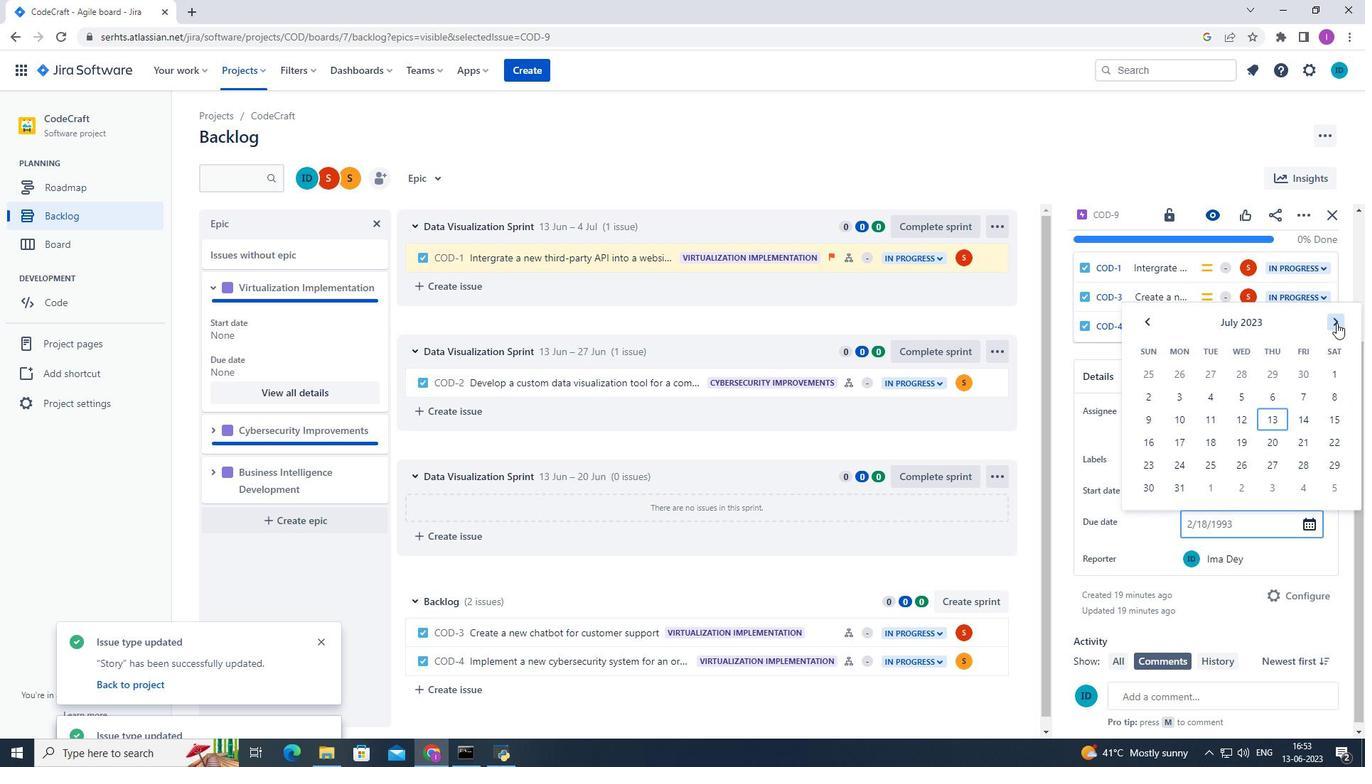 
Action: Mouse pressed left at (1336, 323)
Screenshot: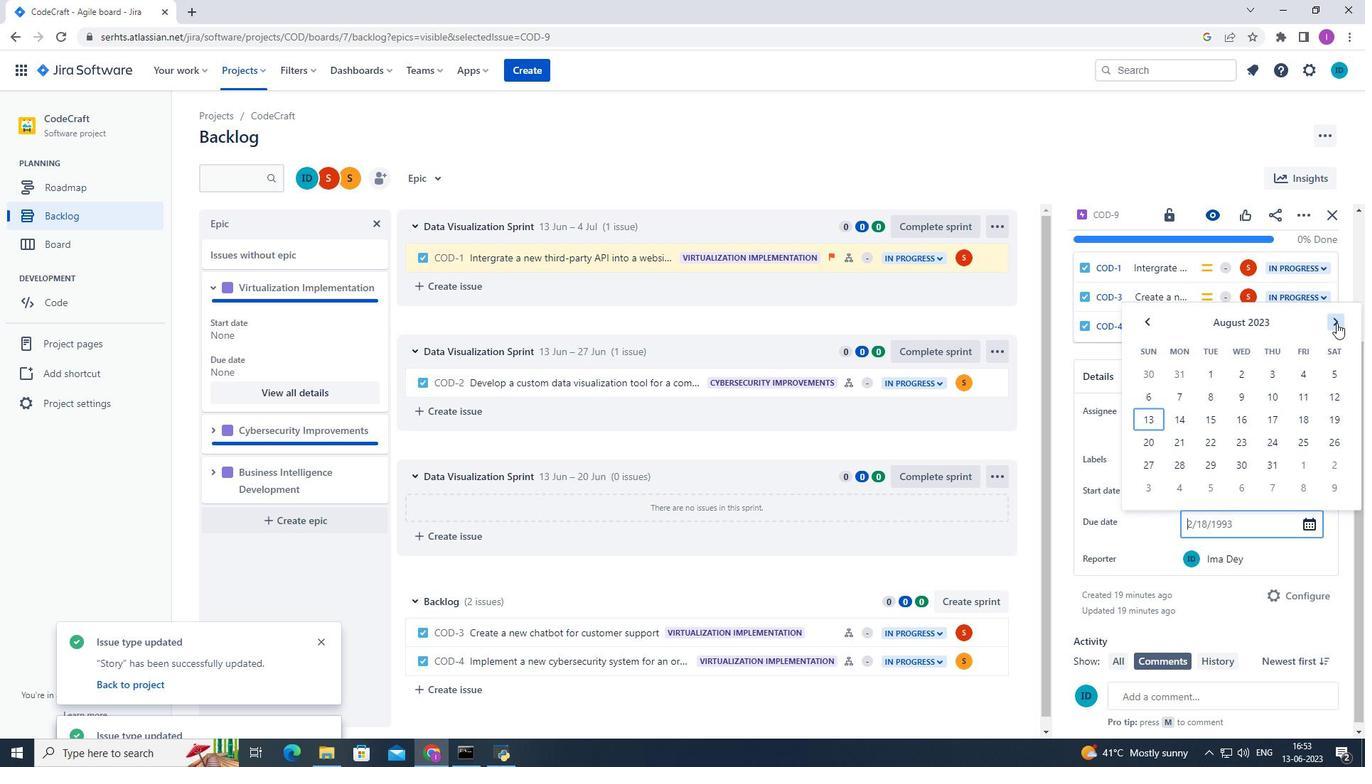 
Action: Mouse pressed left at (1336, 323)
Screenshot: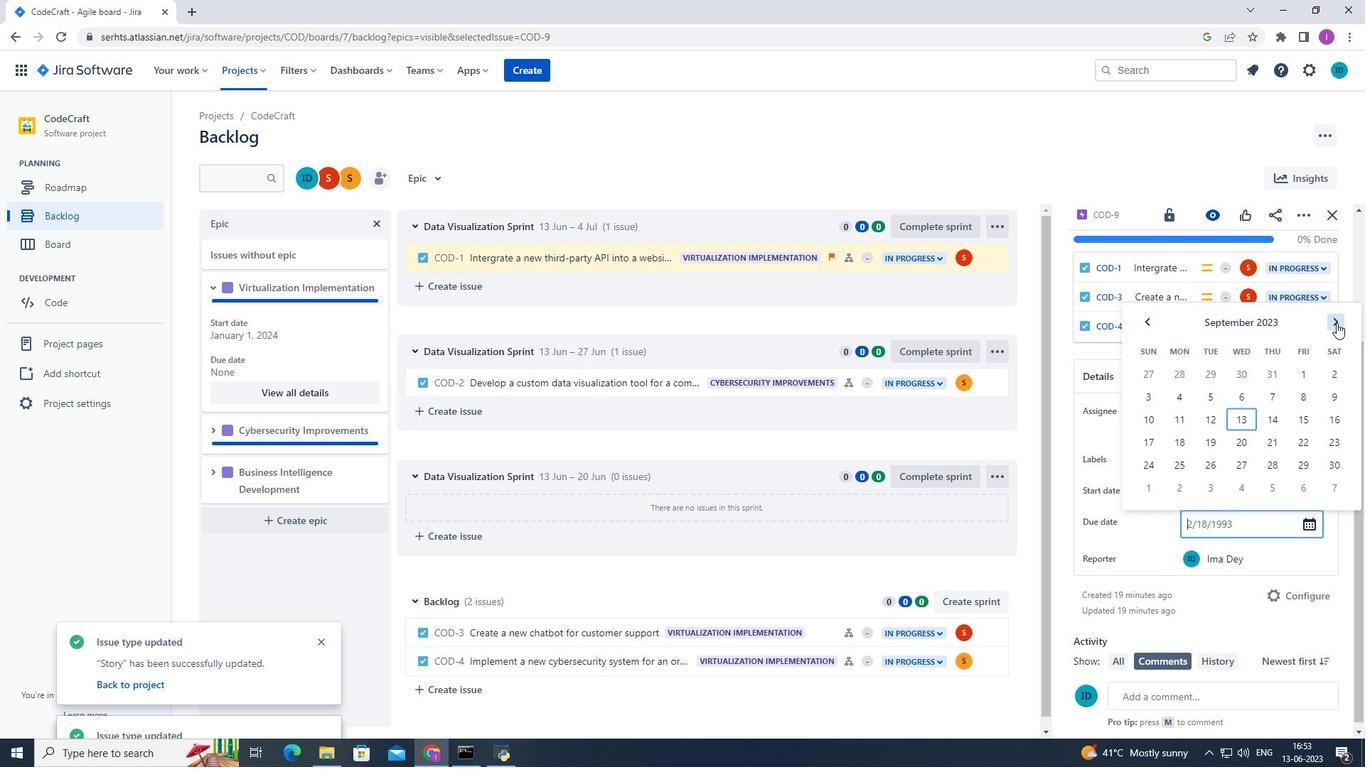 
Action: Mouse pressed left at (1336, 323)
Screenshot: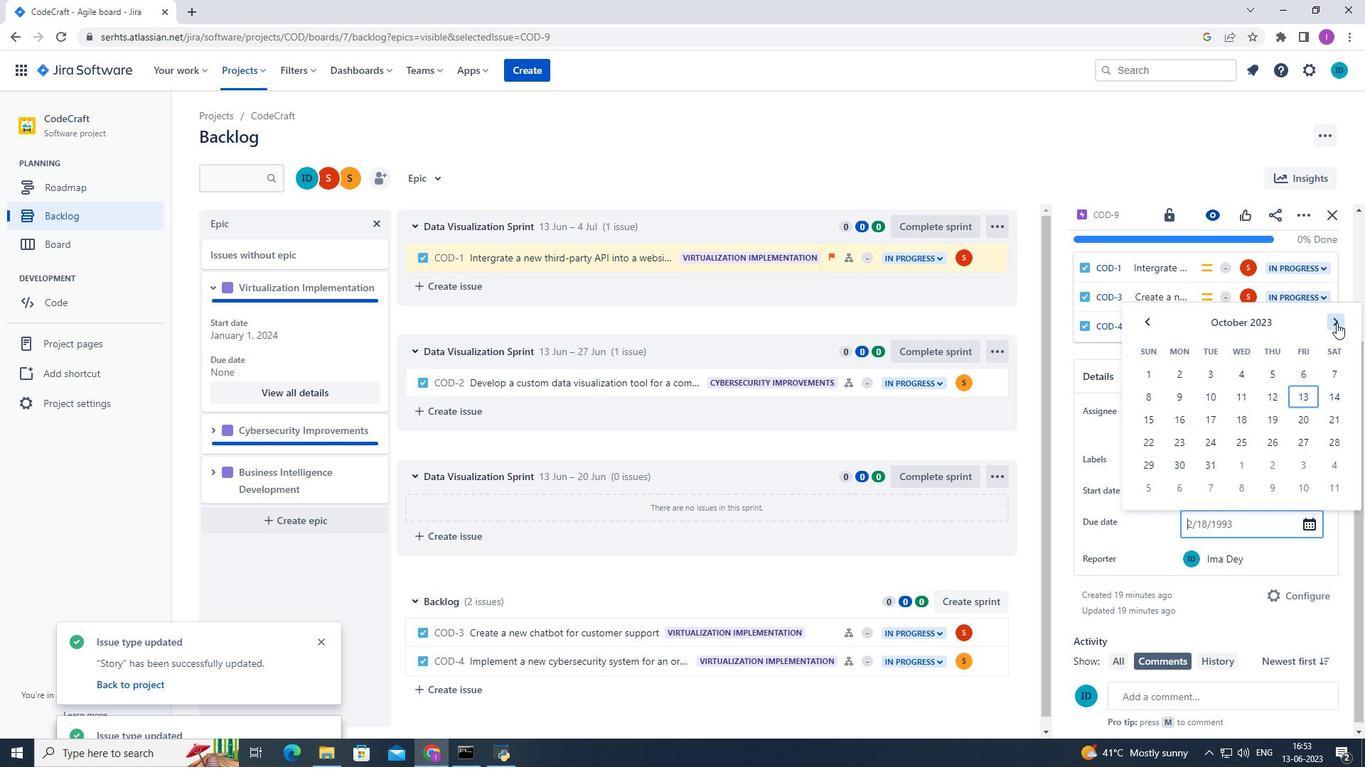 
Action: Mouse pressed left at (1336, 323)
Screenshot: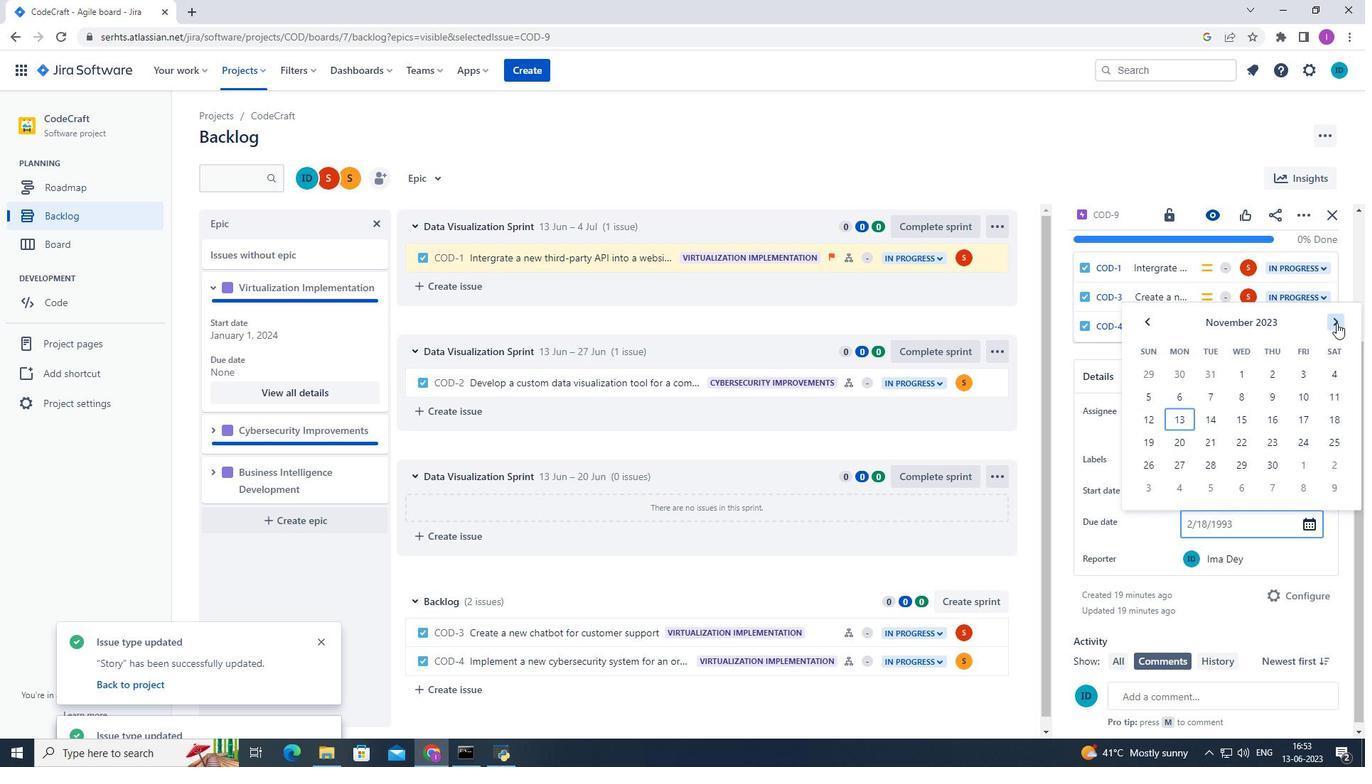 
Action: Mouse pressed left at (1336, 323)
Screenshot: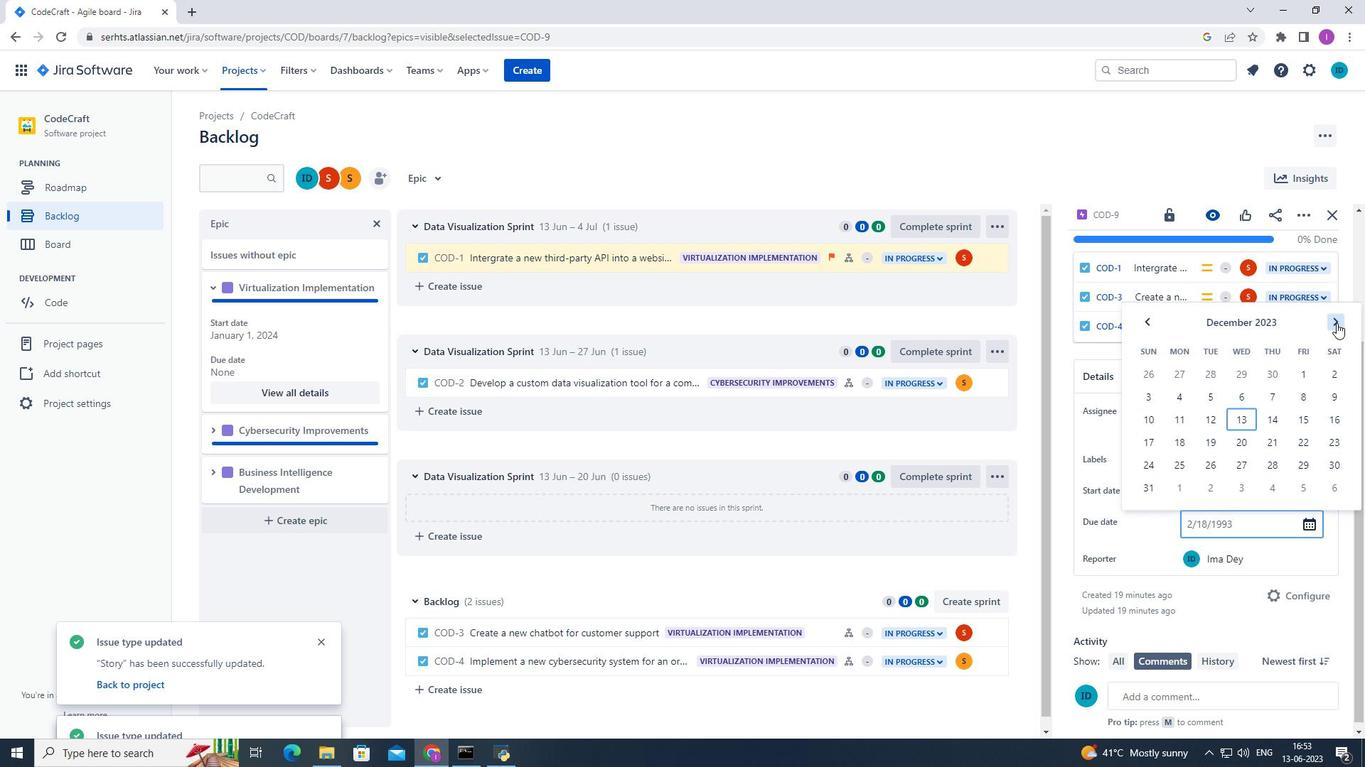 
Action: Mouse pressed left at (1336, 323)
Screenshot: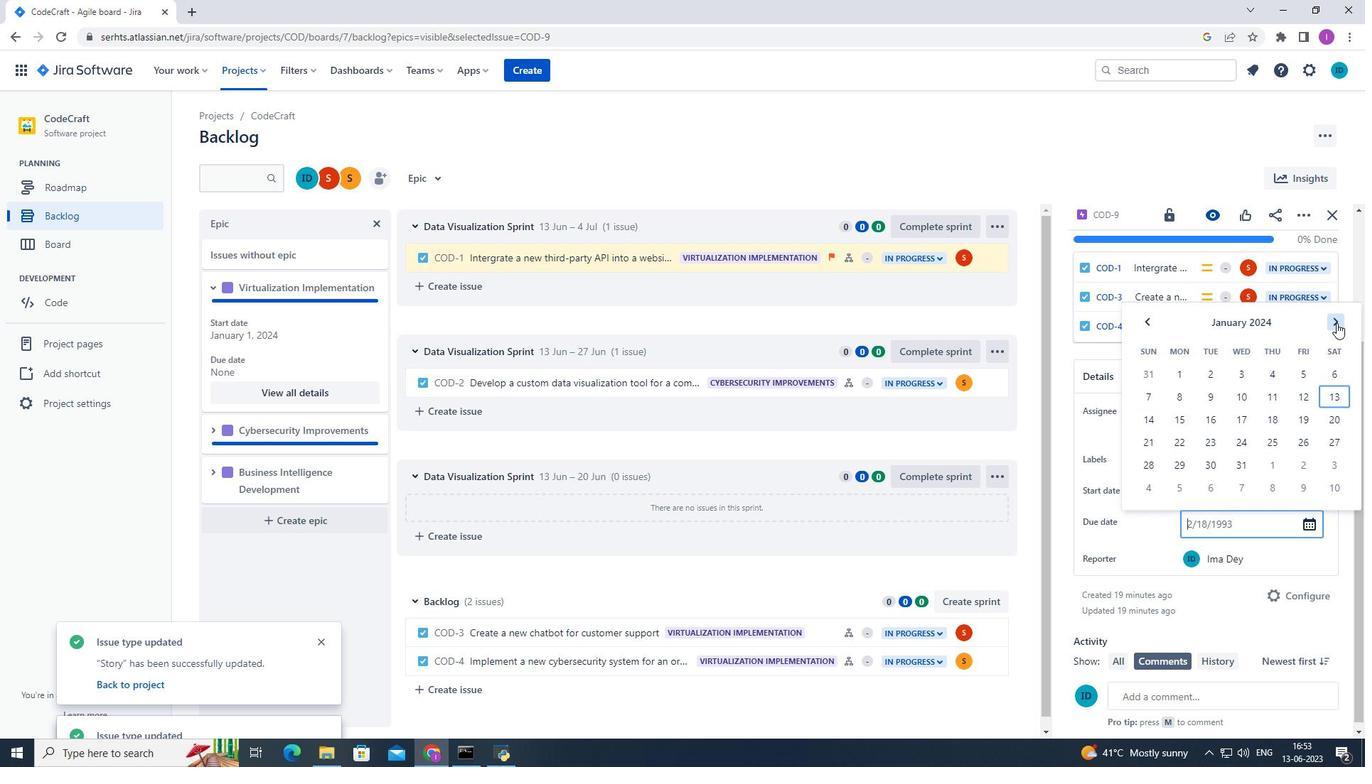 
Action: Mouse pressed left at (1336, 323)
Screenshot: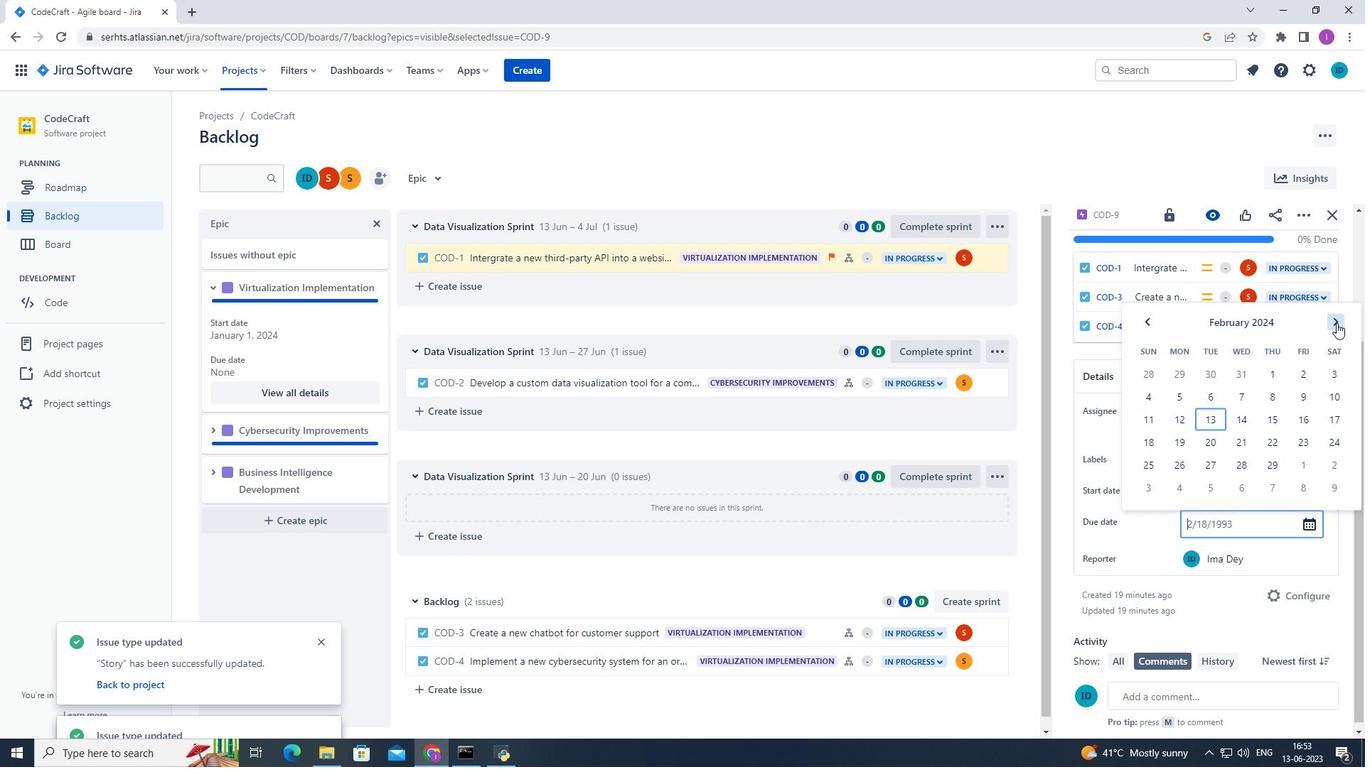 
Action: Mouse pressed left at (1336, 323)
Screenshot: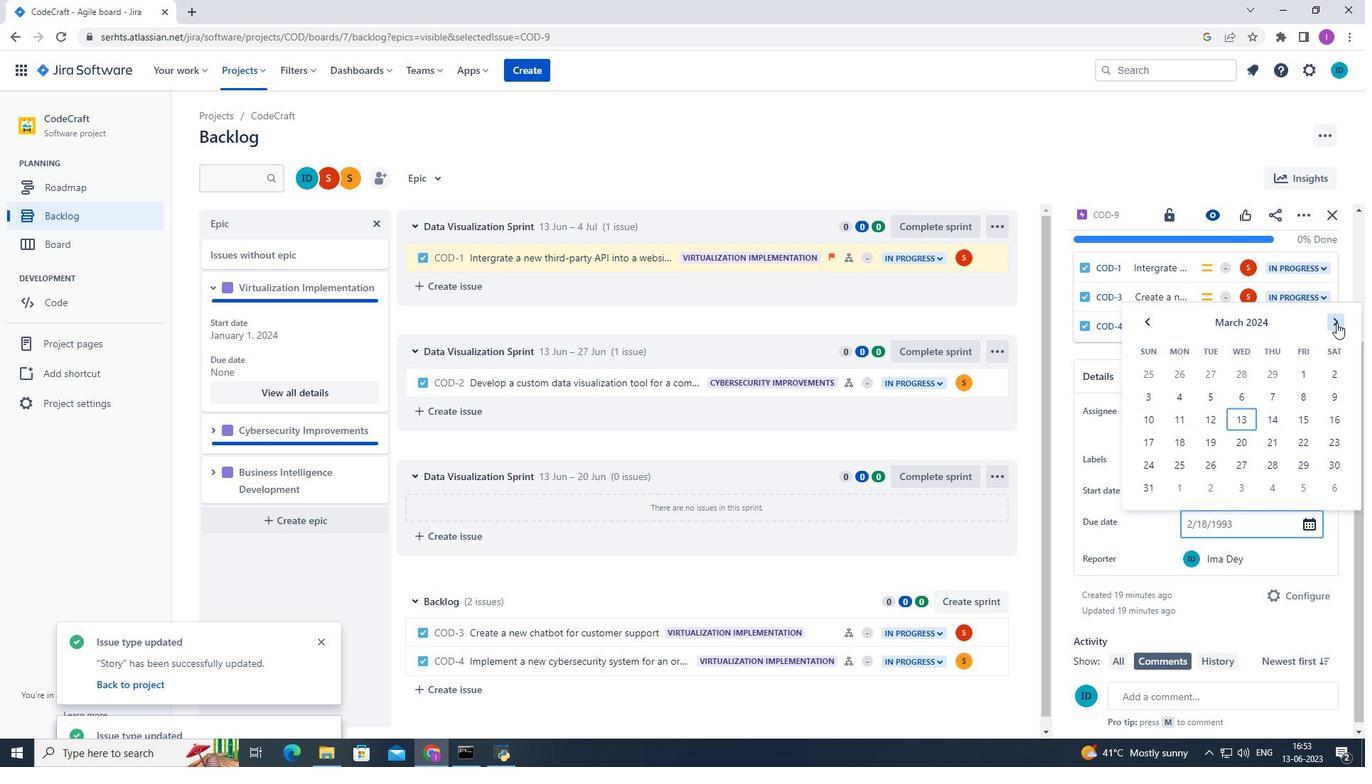 
Action: Mouse pressed left at (1336, 323)
Screenshot: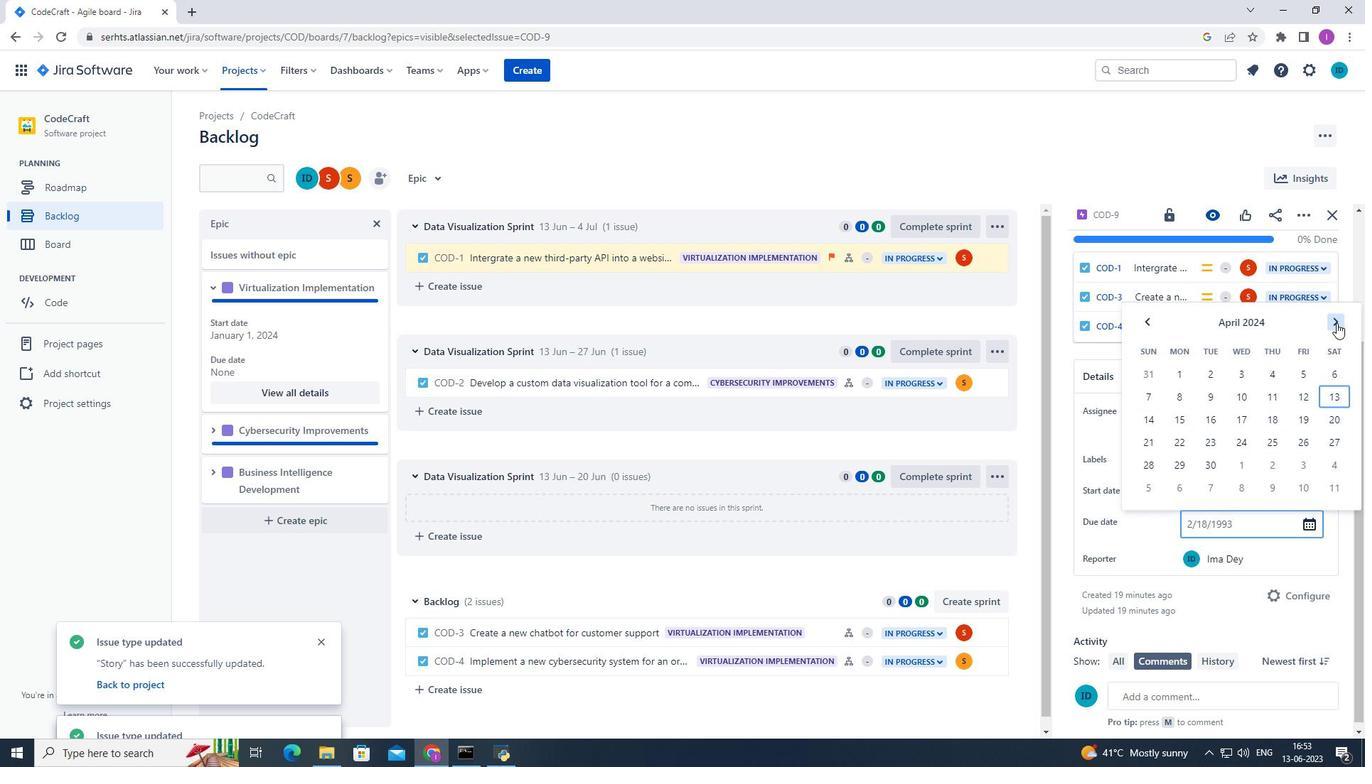 
Action: Mouse pressed left at (1336, 323)
Screenshot: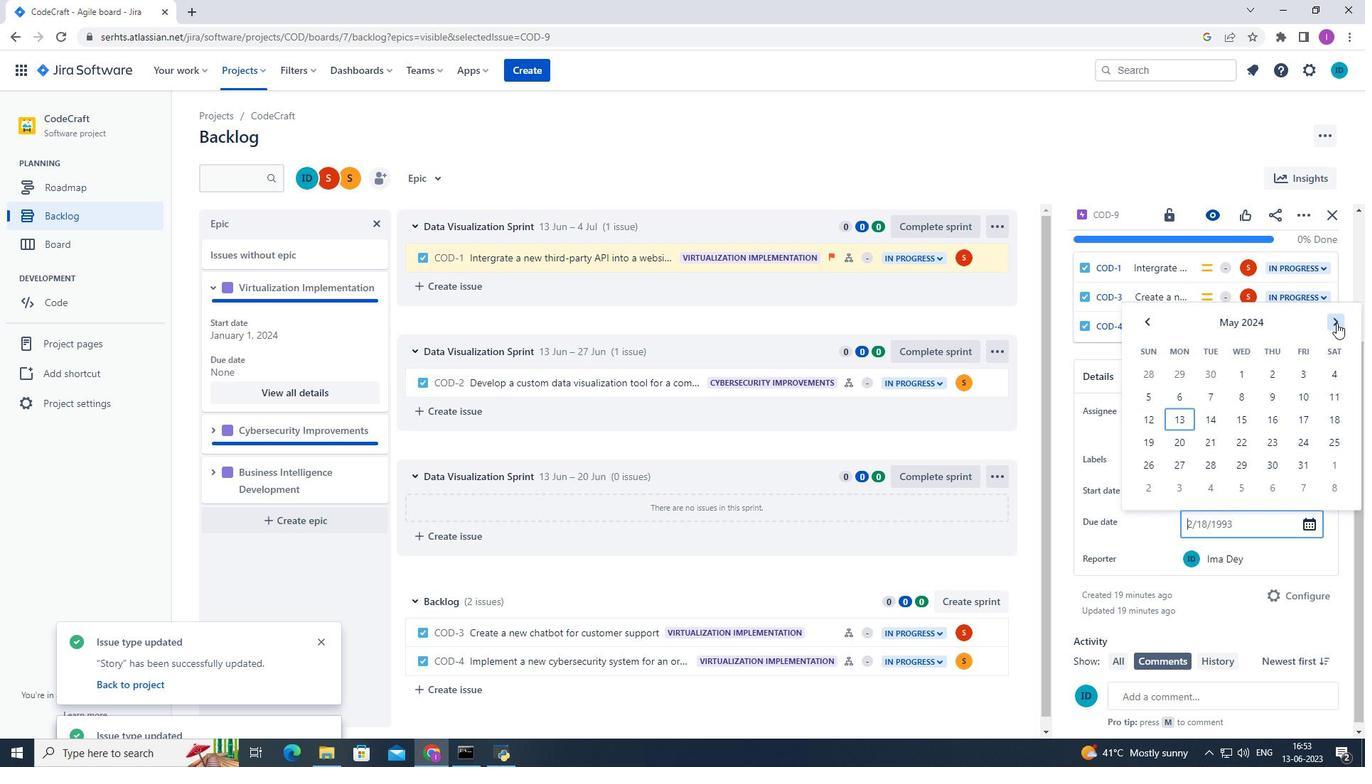 
Action: Mouse pressed left at (1336, 323)
Screenshot: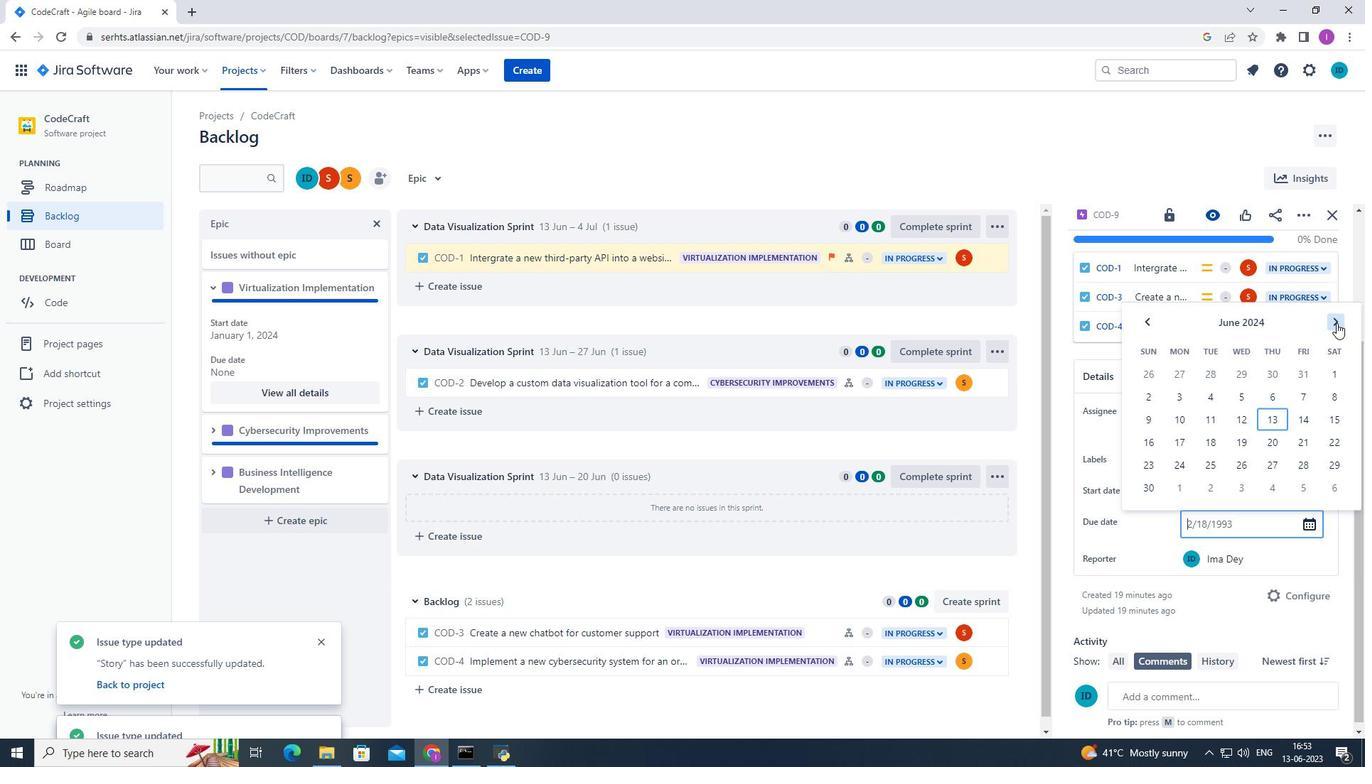 
Action: Mouse pressed left at (1336, 323)
Screenshot: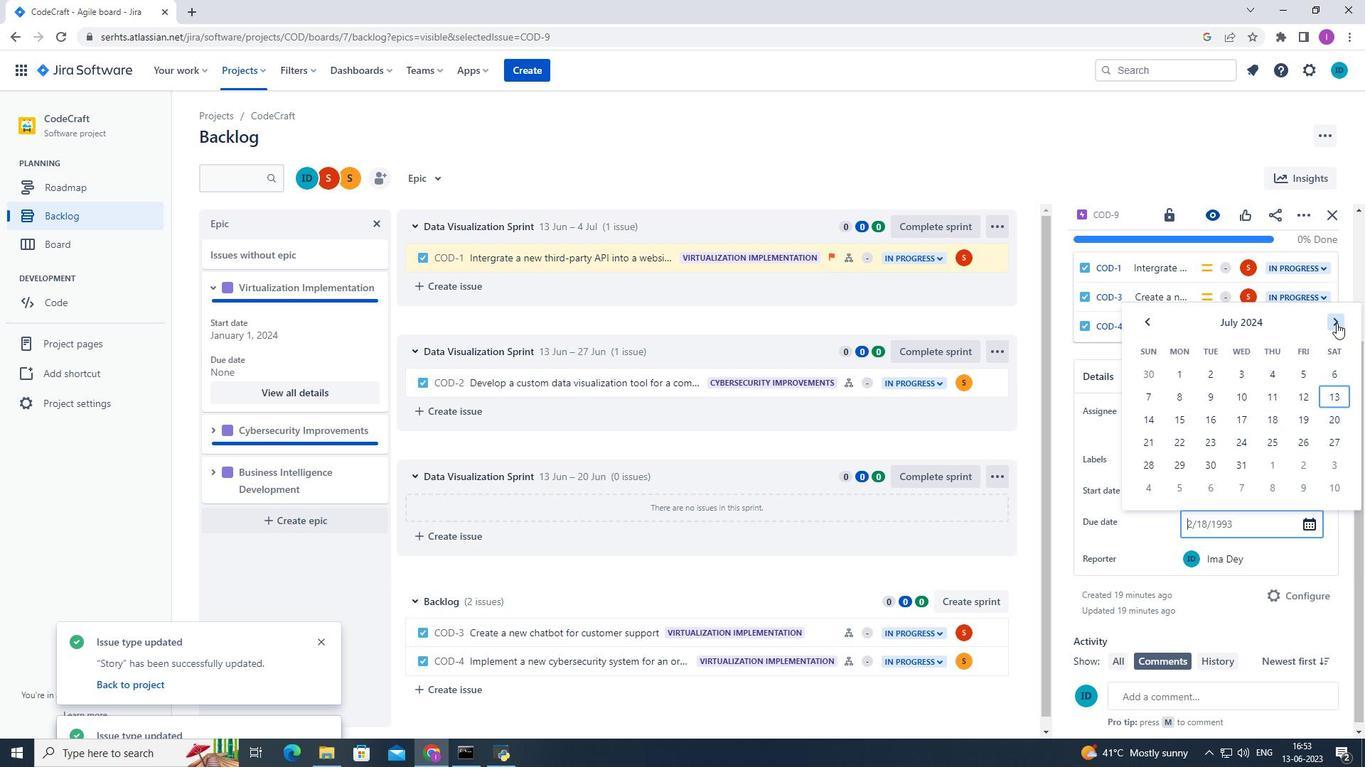 
Action: Mouse pressed left at (1336, 323)
Screenshot: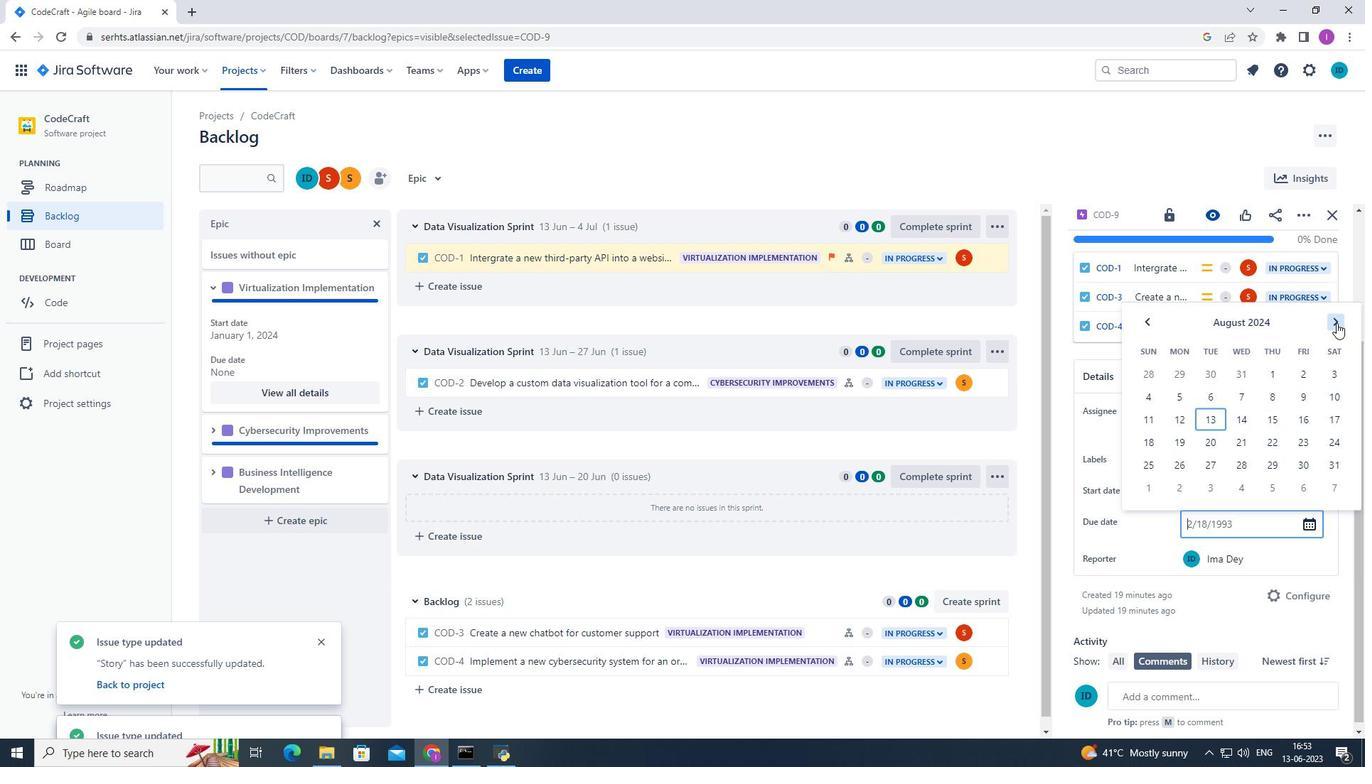 
Action: Mouse pressed left at (1336, 323)
Screenshot: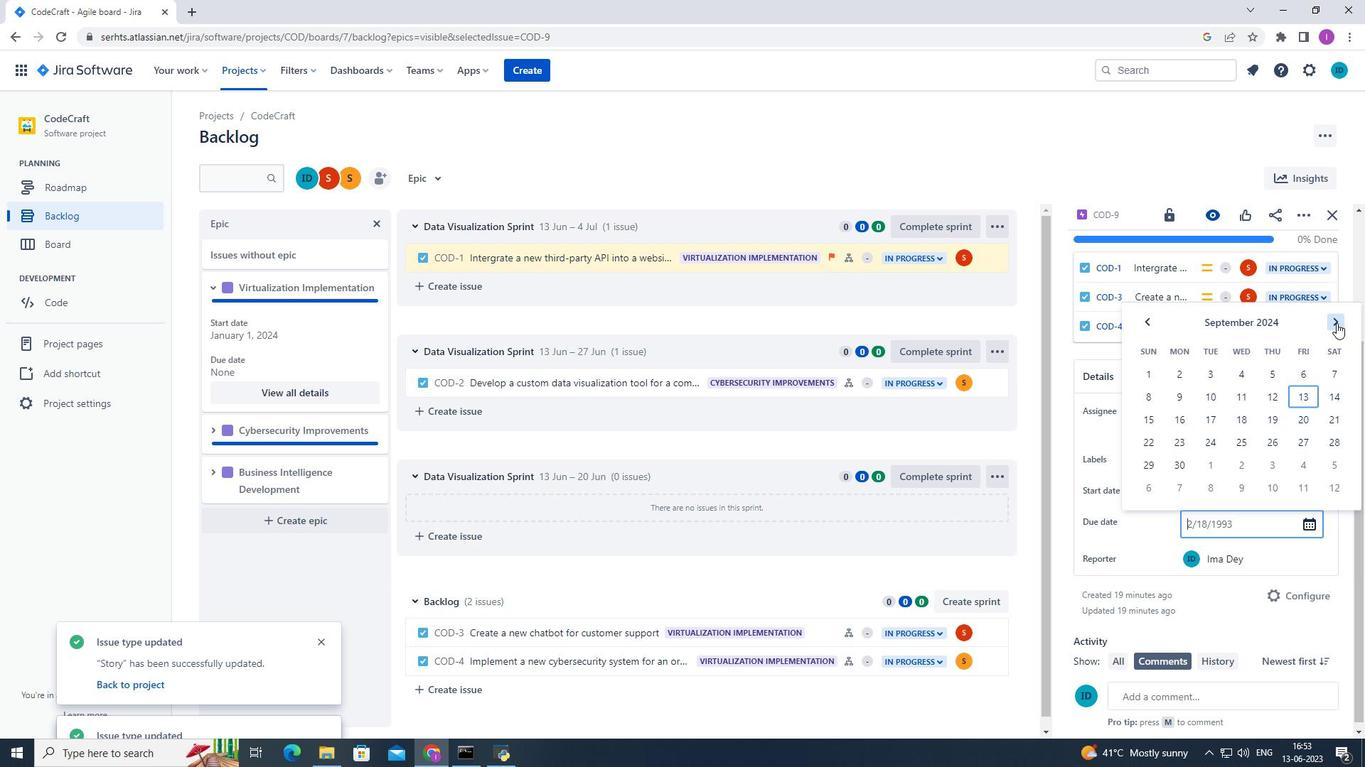 
Action: Mouse pressed left at (1336, 323)
Screenshot: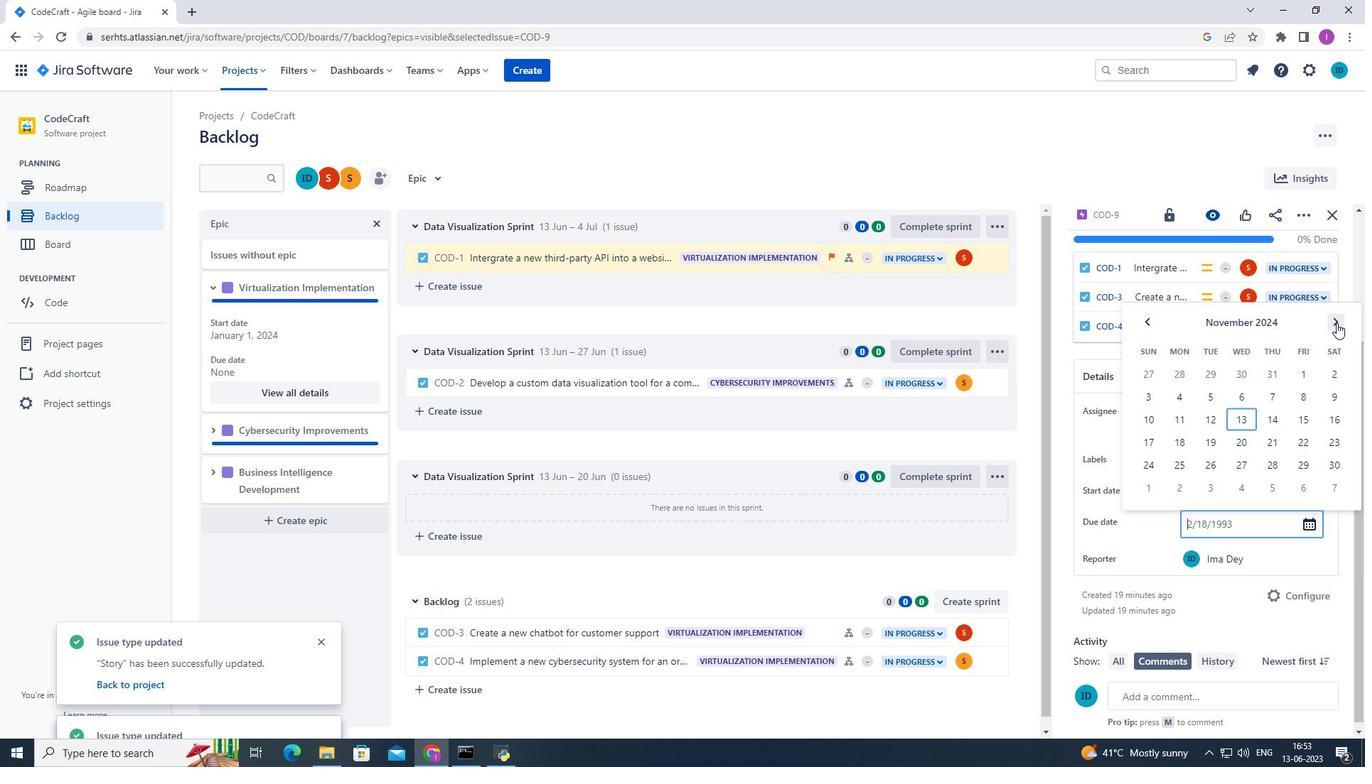 
Action: Mouse pressed left at (1336, 323)
Screenshot: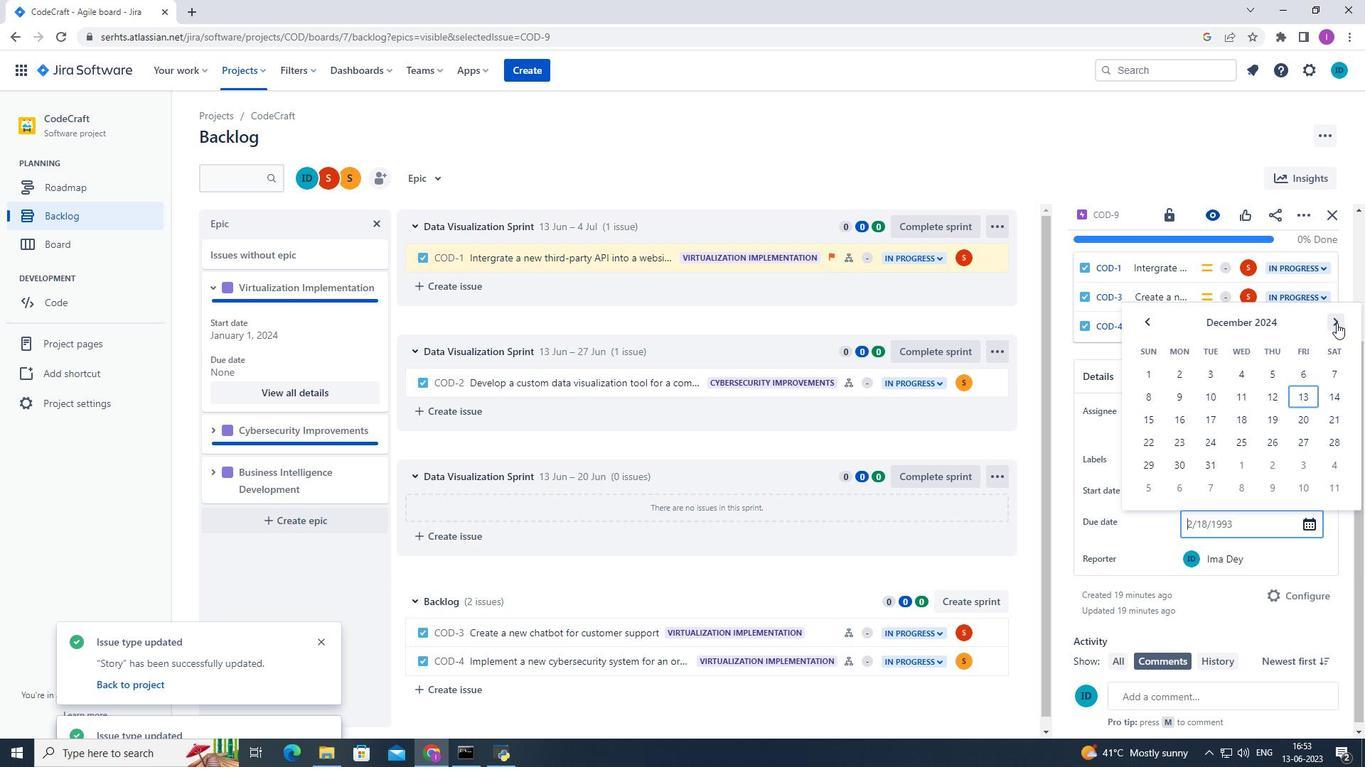 
Action: Mouse pressed left at (1336, 323)
Screenshot: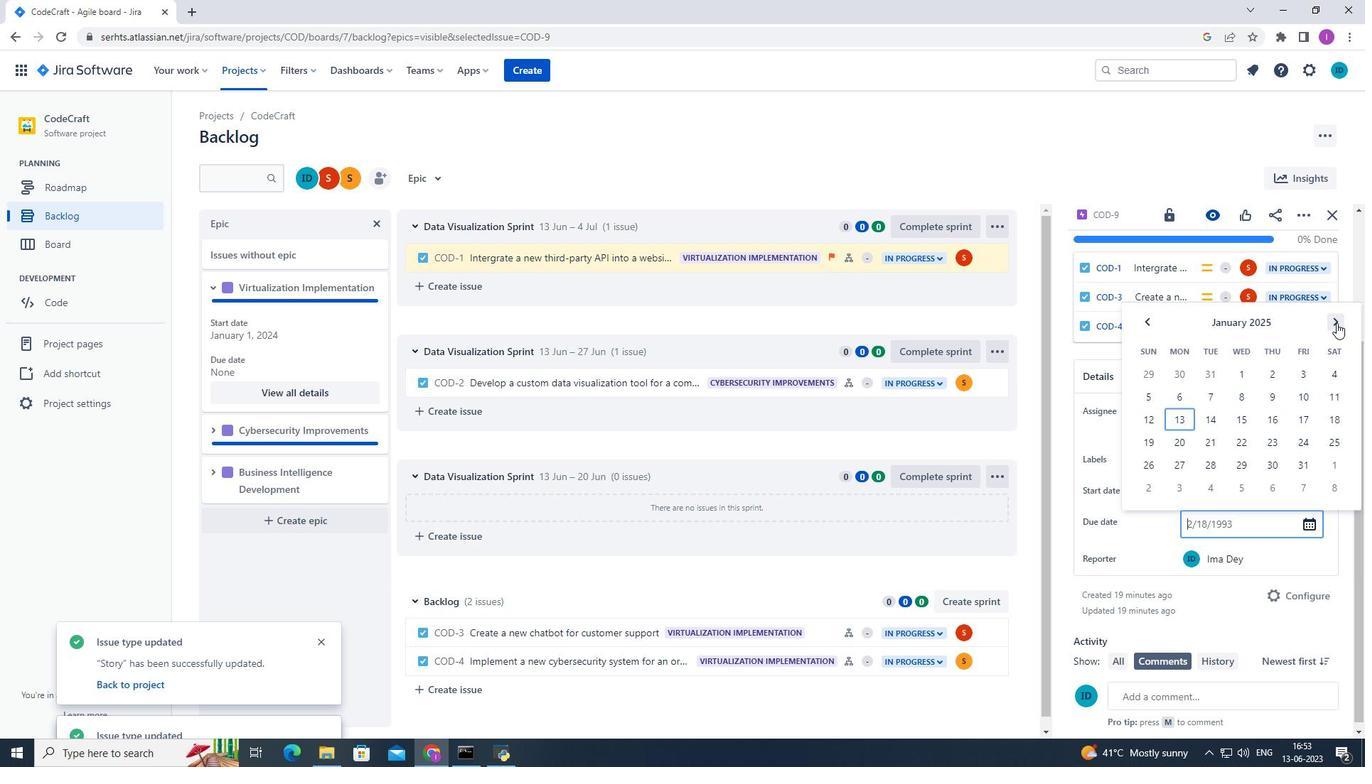 
Action: Mouse pressed left at (1336, 323)
Screenshot: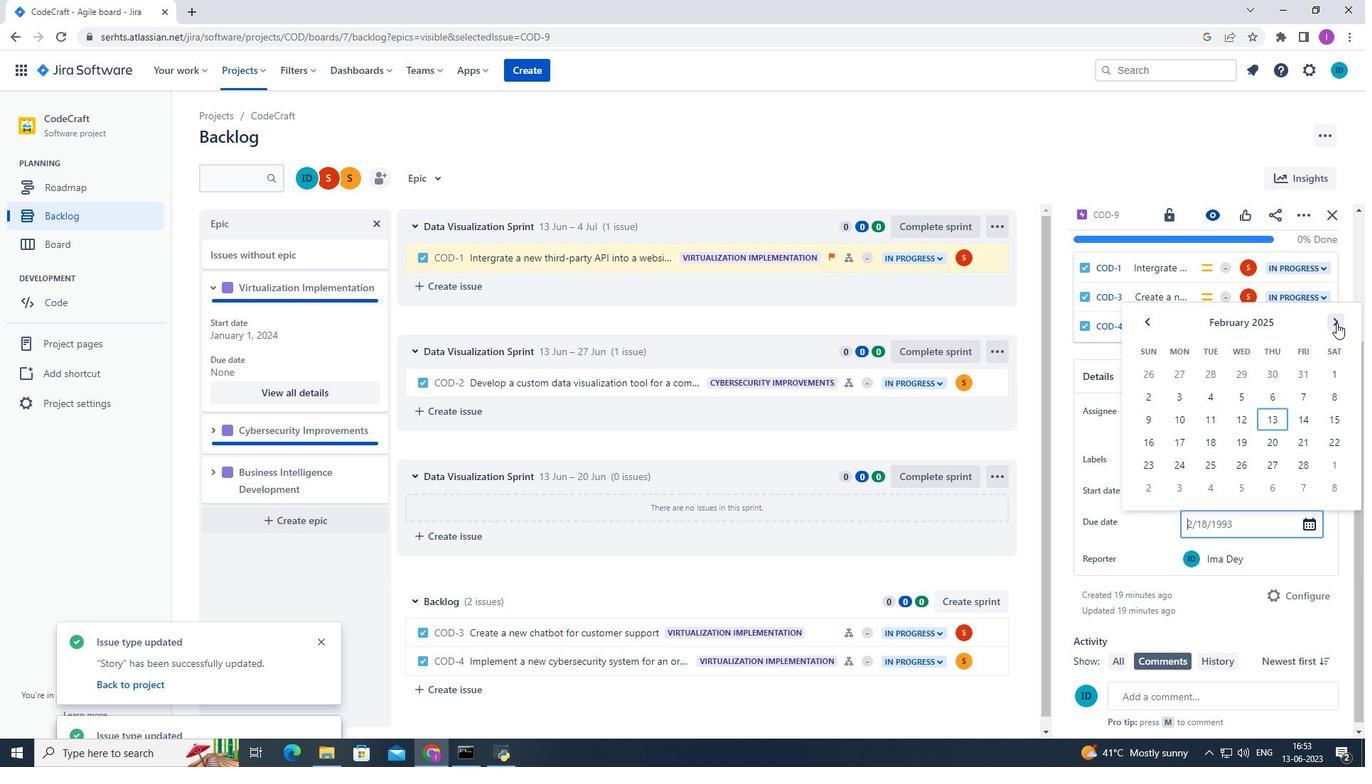 
Action: Mouse pressed left at (1336, 323)
Screenshot: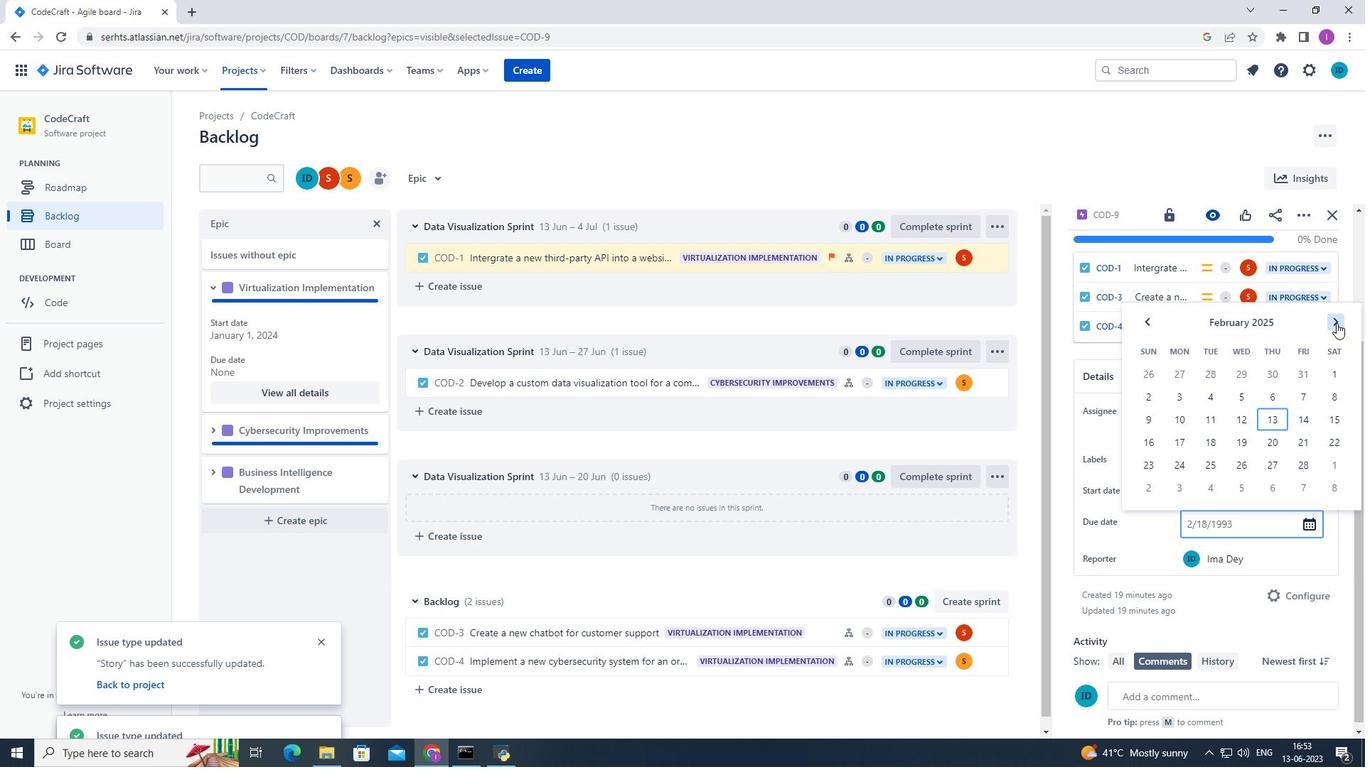 
Action: Mouse pressed left at (1336, 323)
Screenshot: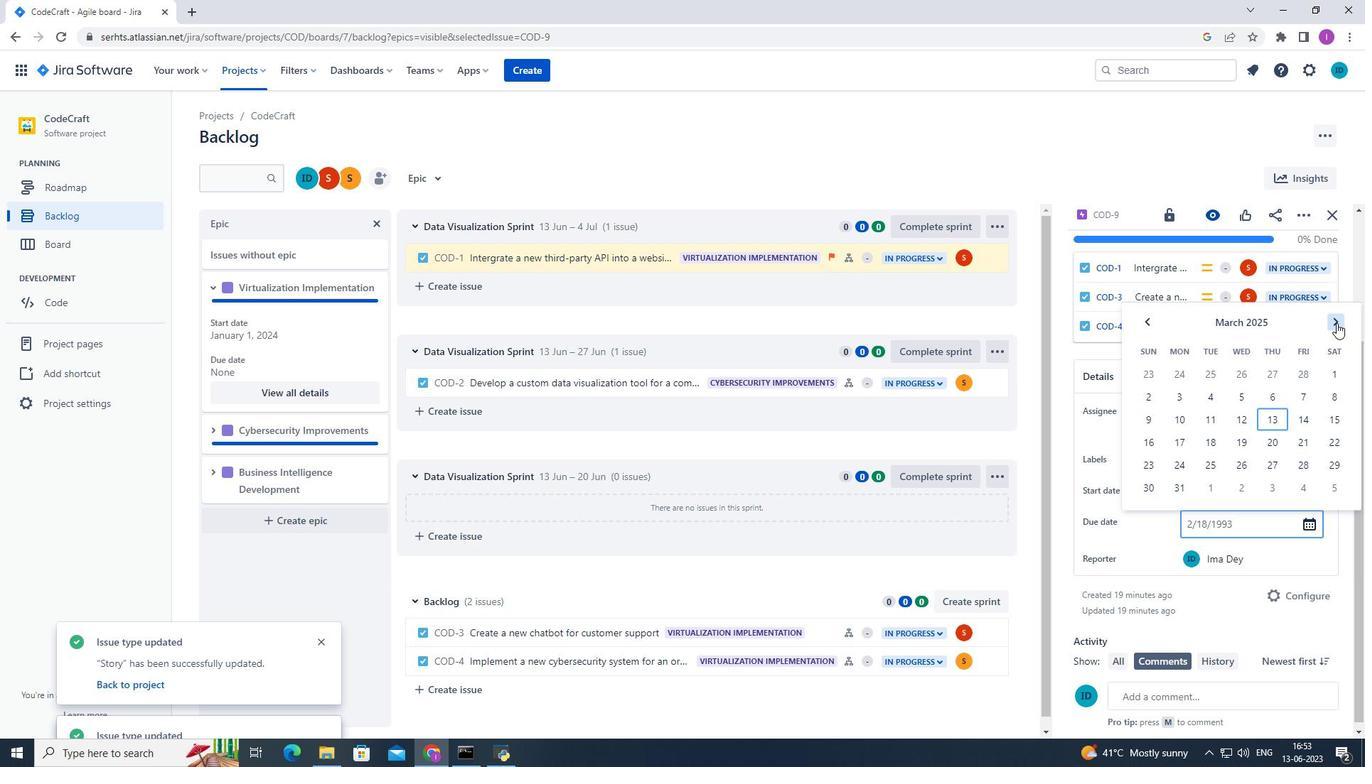 
Action: Mouse pressed left at (1336, 323)
Screenshot: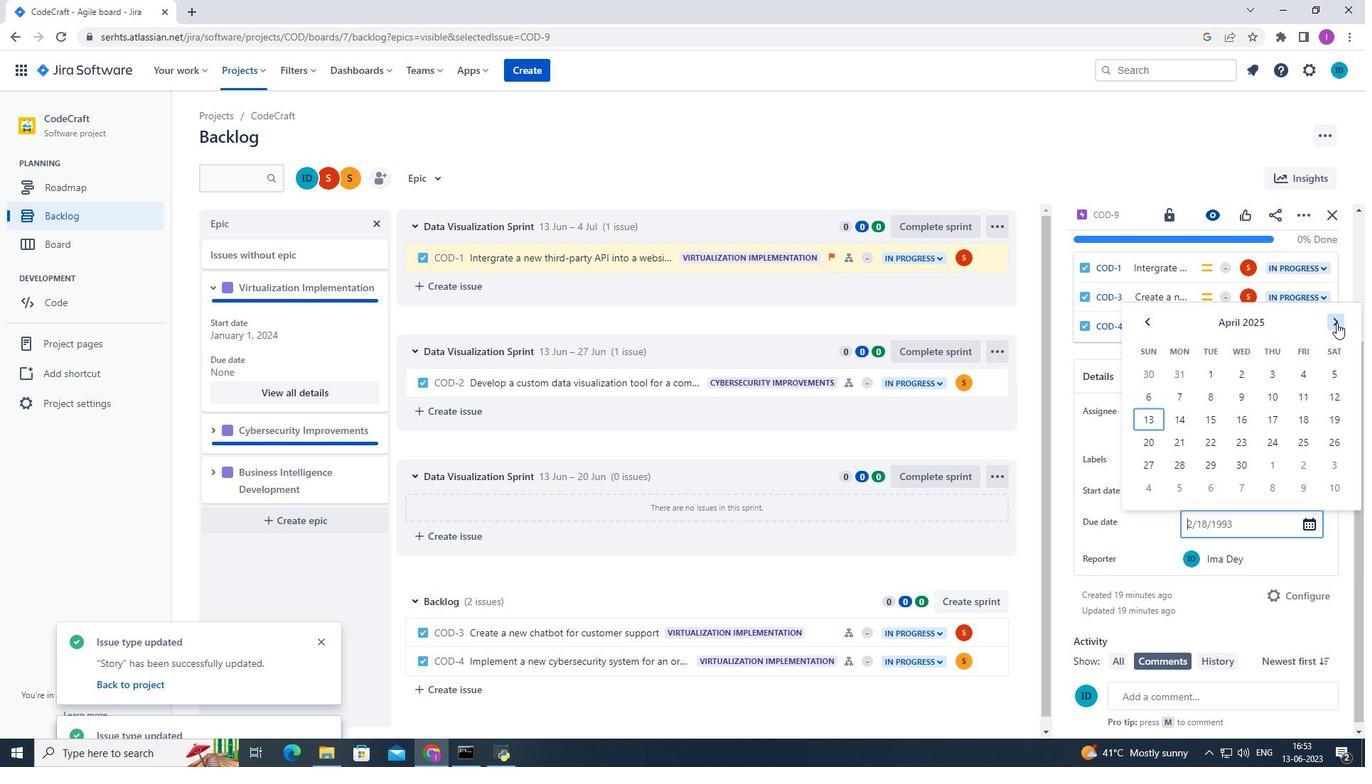 
Action: Mouse pressed left at (1336, 323)
Screenshot: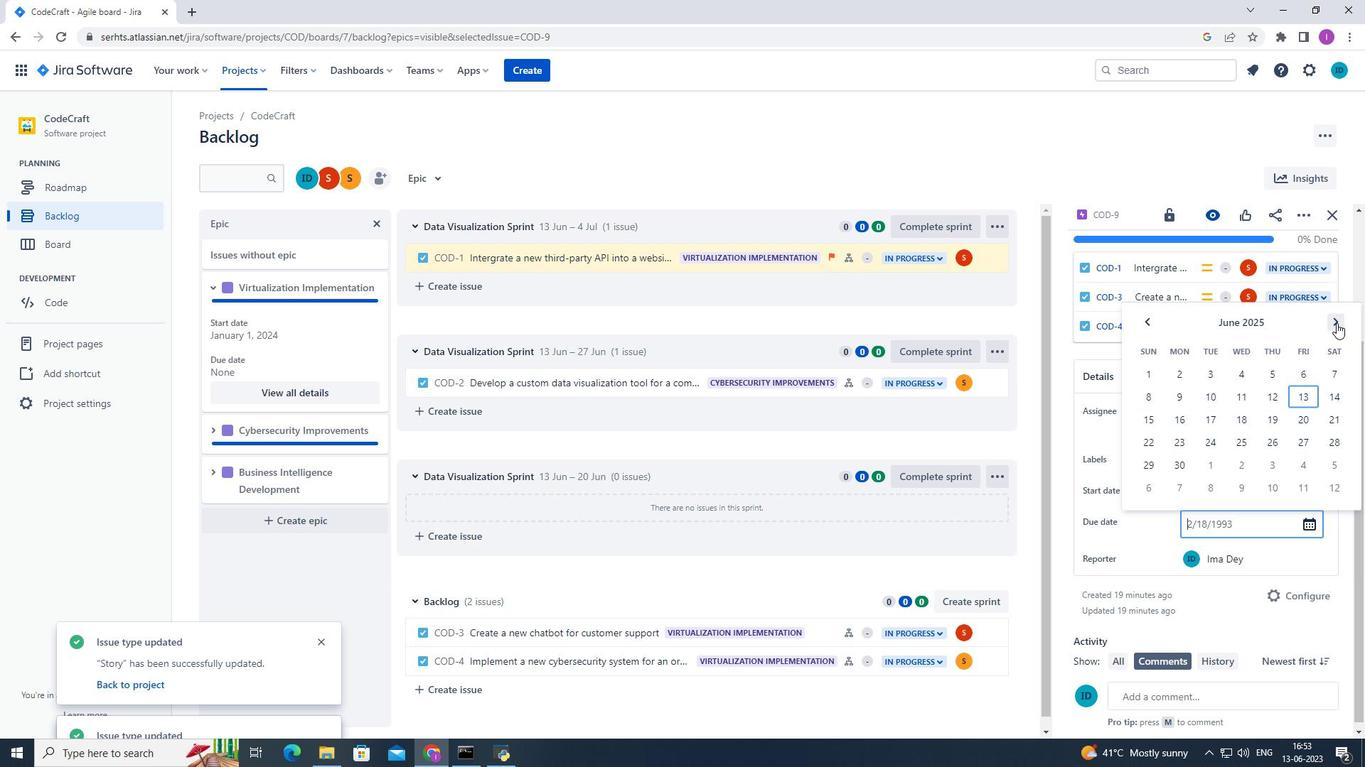 
Action: Mouse pressed left at (1336, 323)
Screenshot: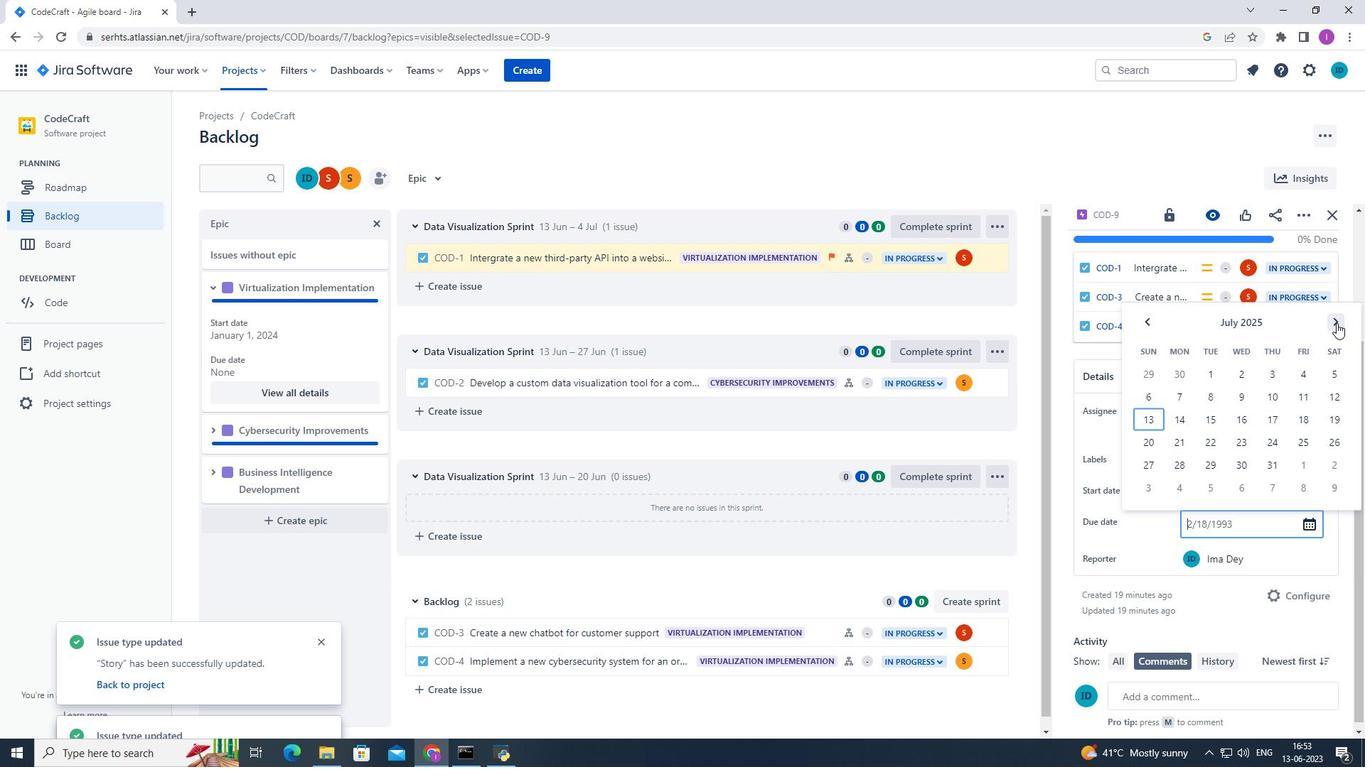 
Action: Mouse pressed left at (1336, 323)
Screenshot: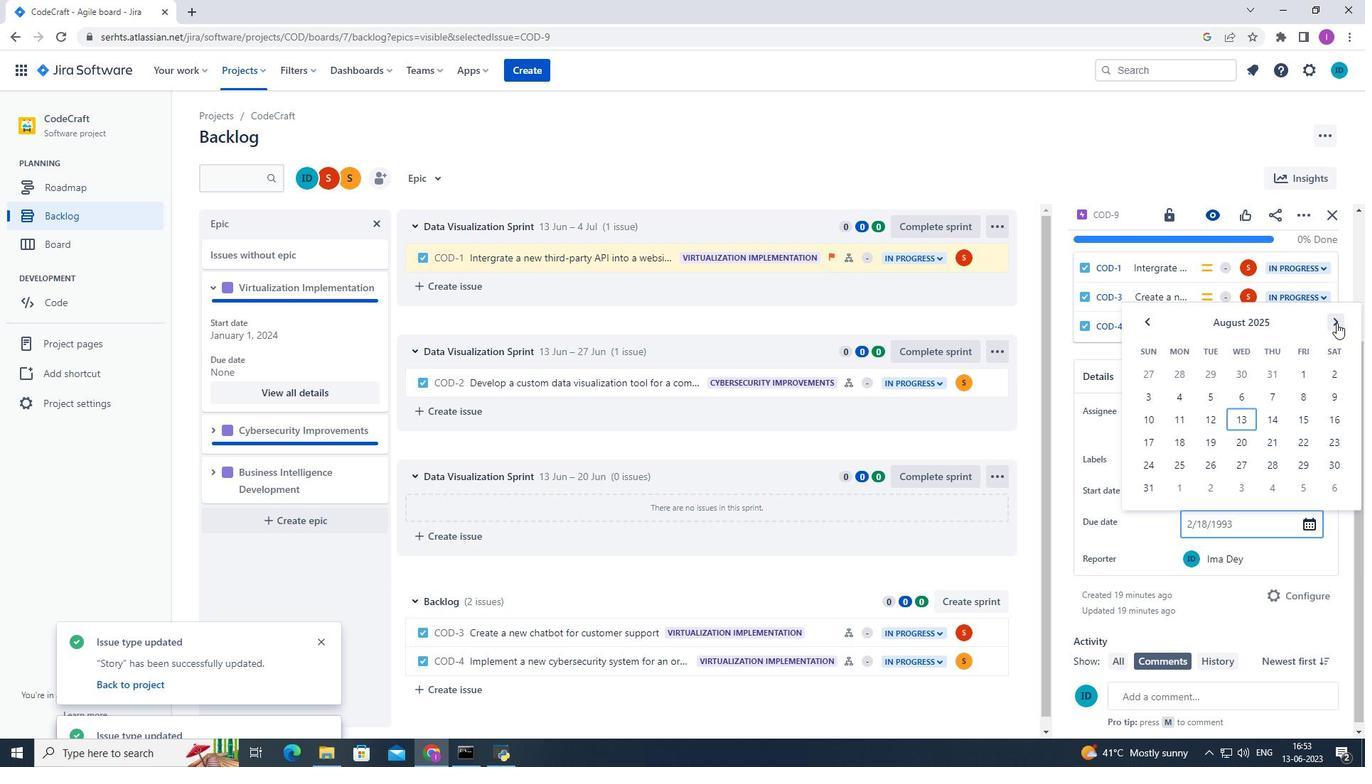 
Action: Mouse pressed left at (1336, 323)
Screenshot: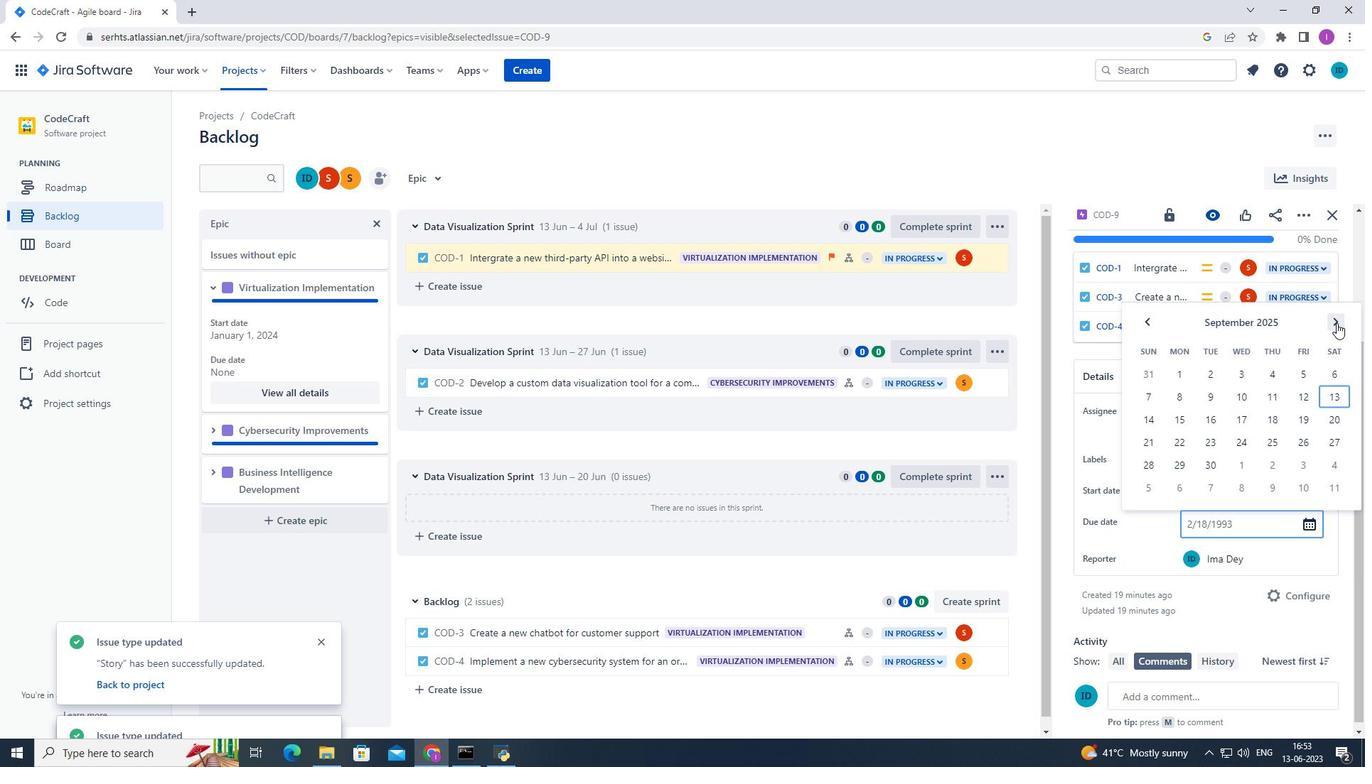 
Action: Mouse pressed left at (1336, 323)
Screenshot: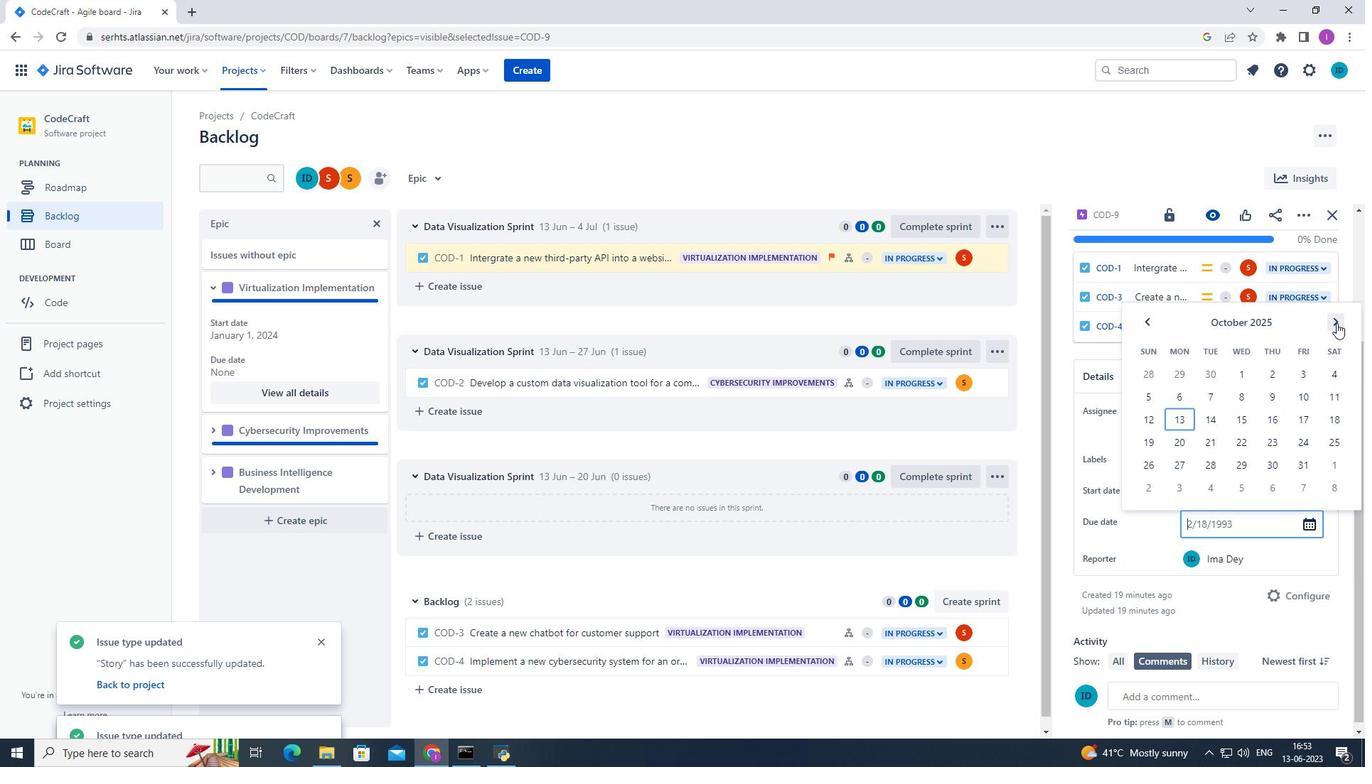 
Action: Mouse moved to (1143, 322)
Screenshot: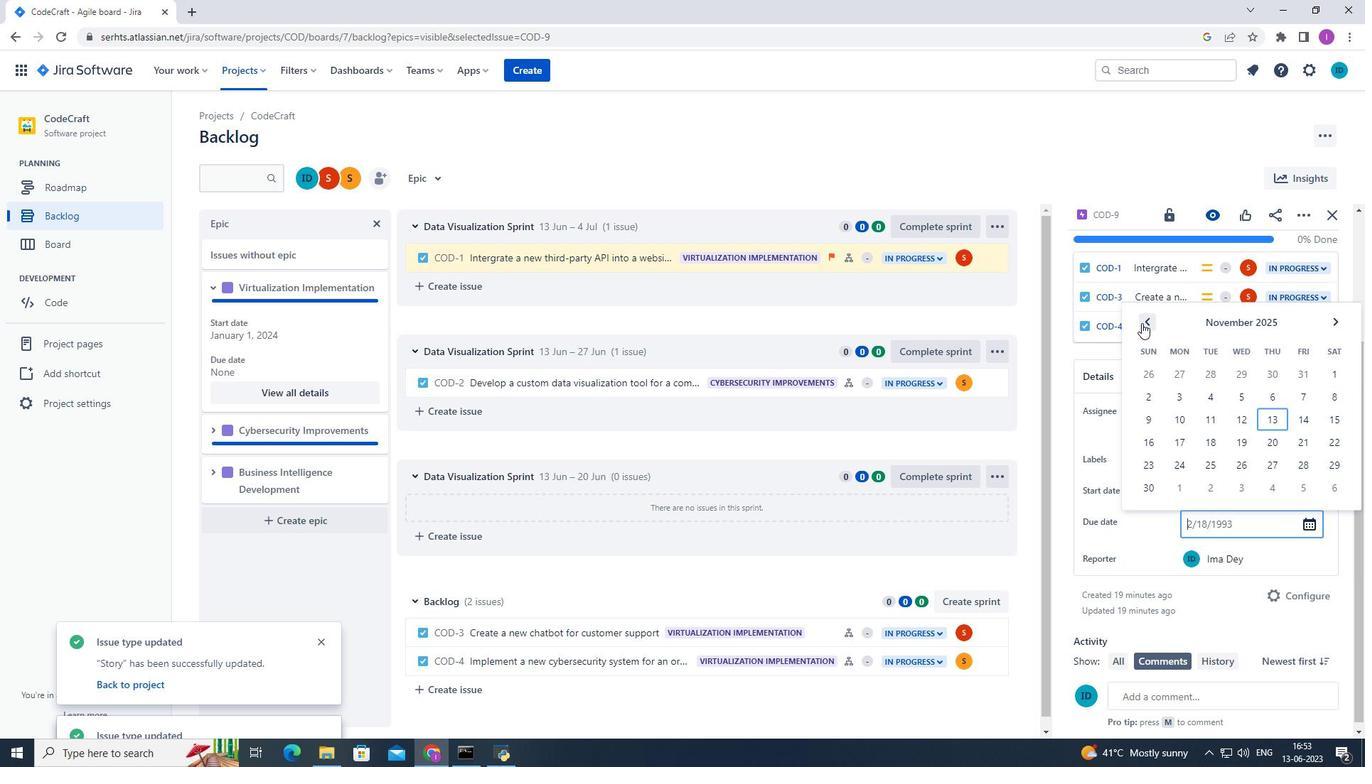 
Action: Mouse pressed left at (1143, 322)
Screenshot: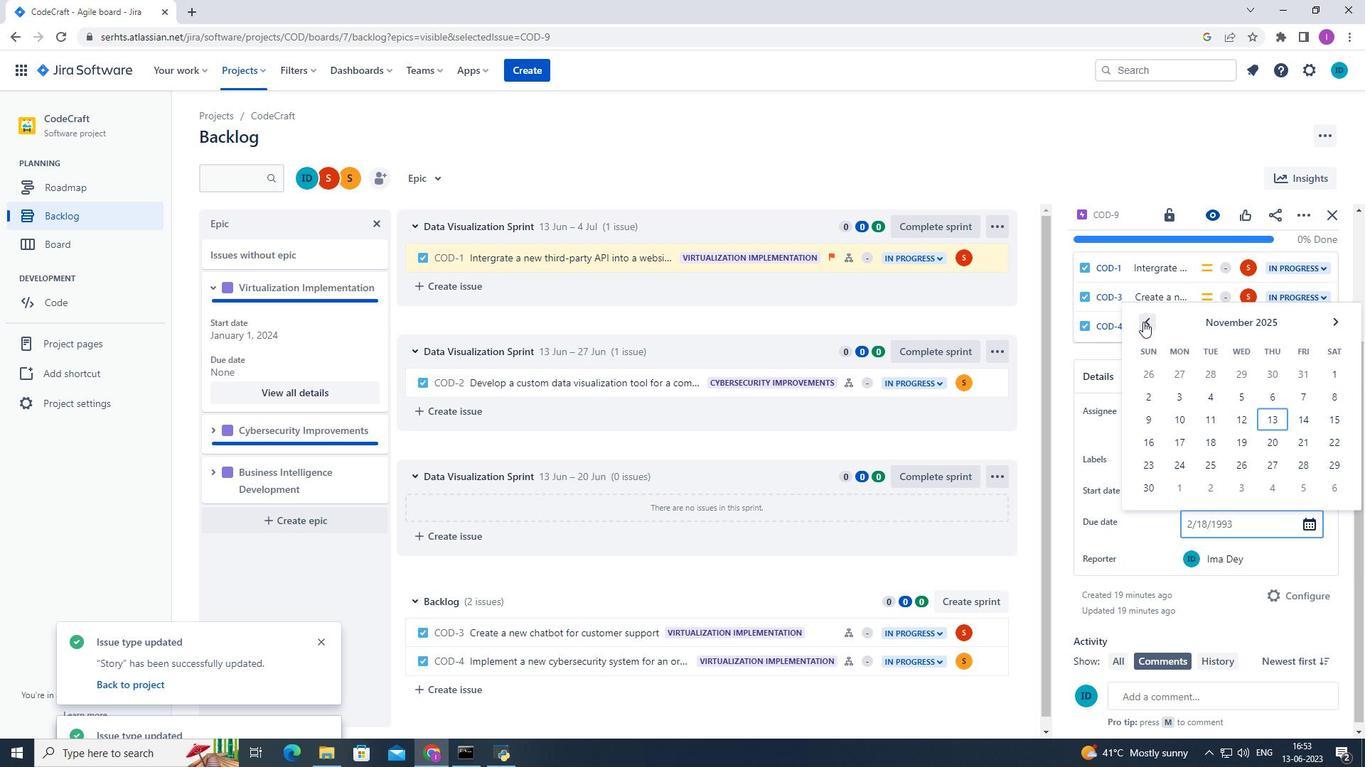
Action: Mouse pressed left at (1143, 322)
Screenshot: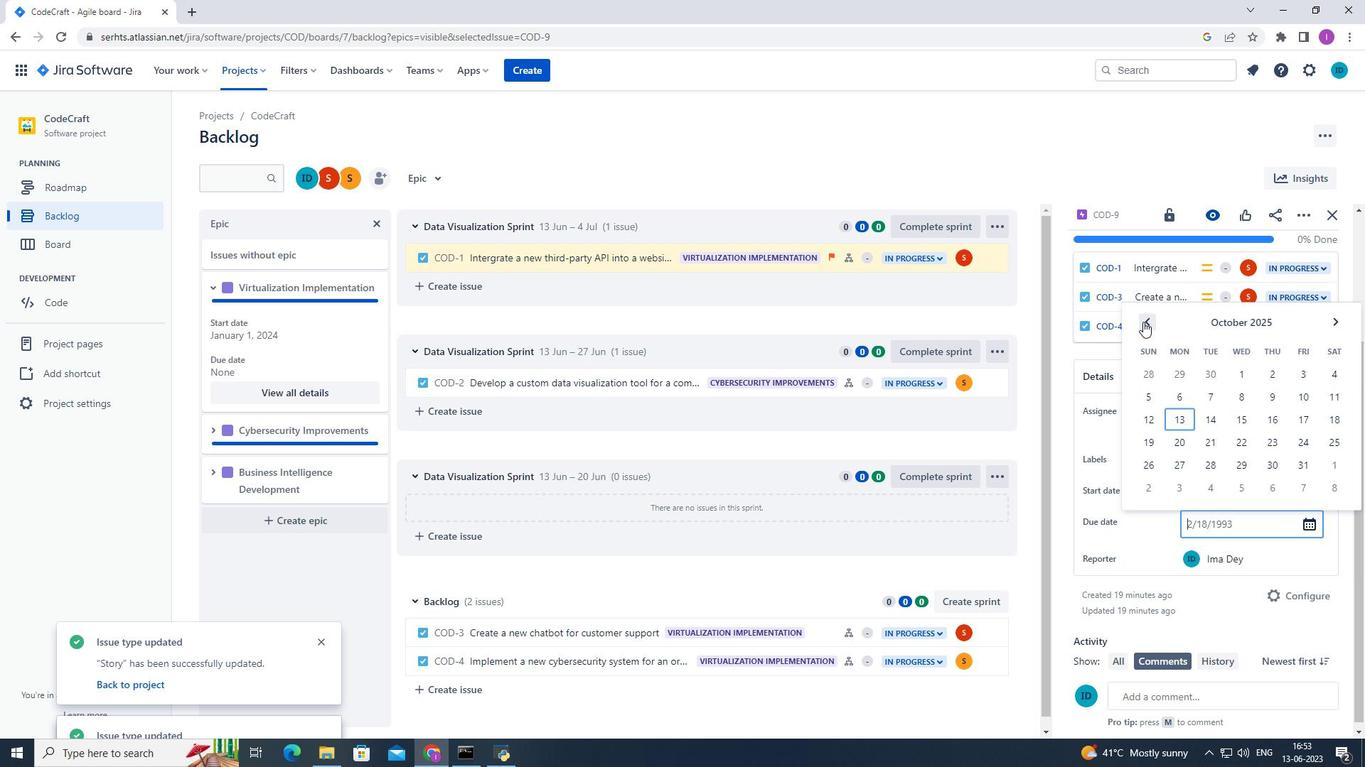 
Action: Mouse moved to (1156, 467)
Screenshot: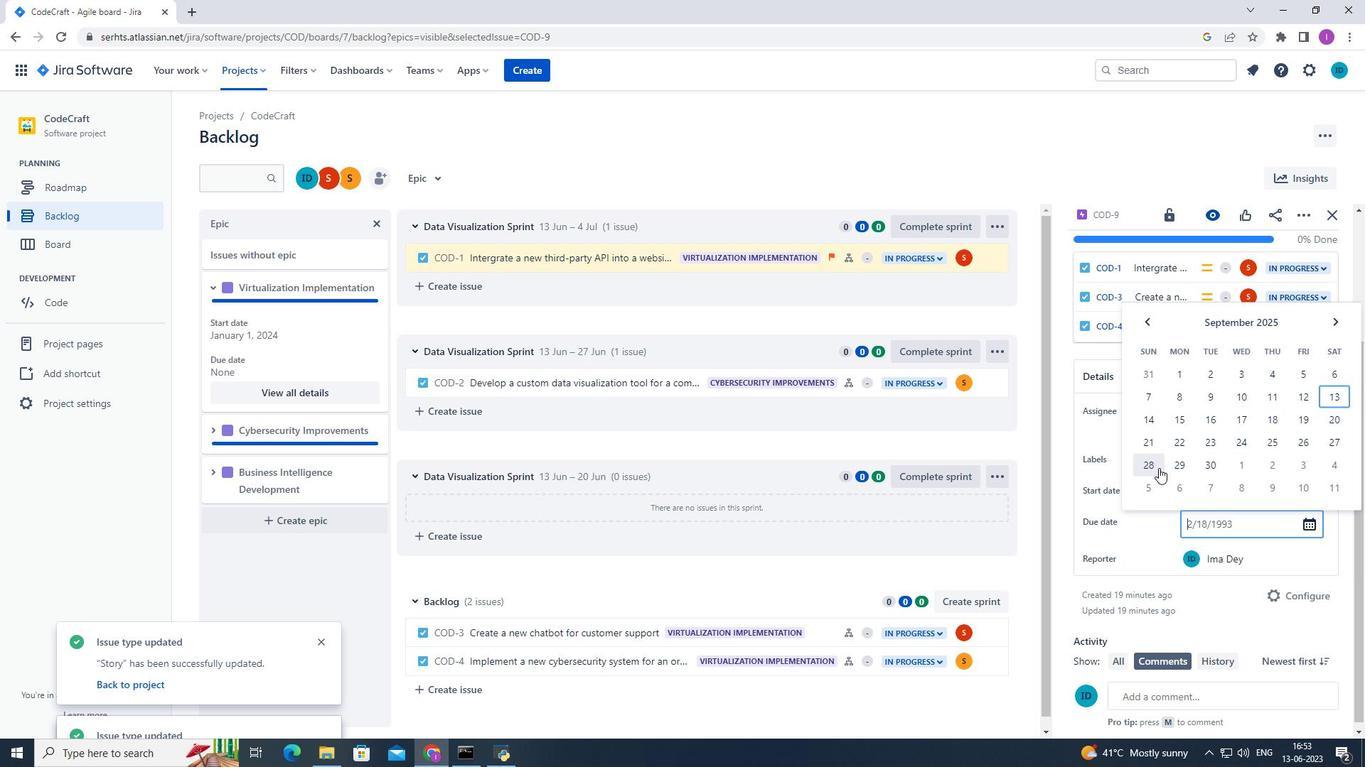 
Action: Mouse pressed left at (1156, 467)
Screenshot: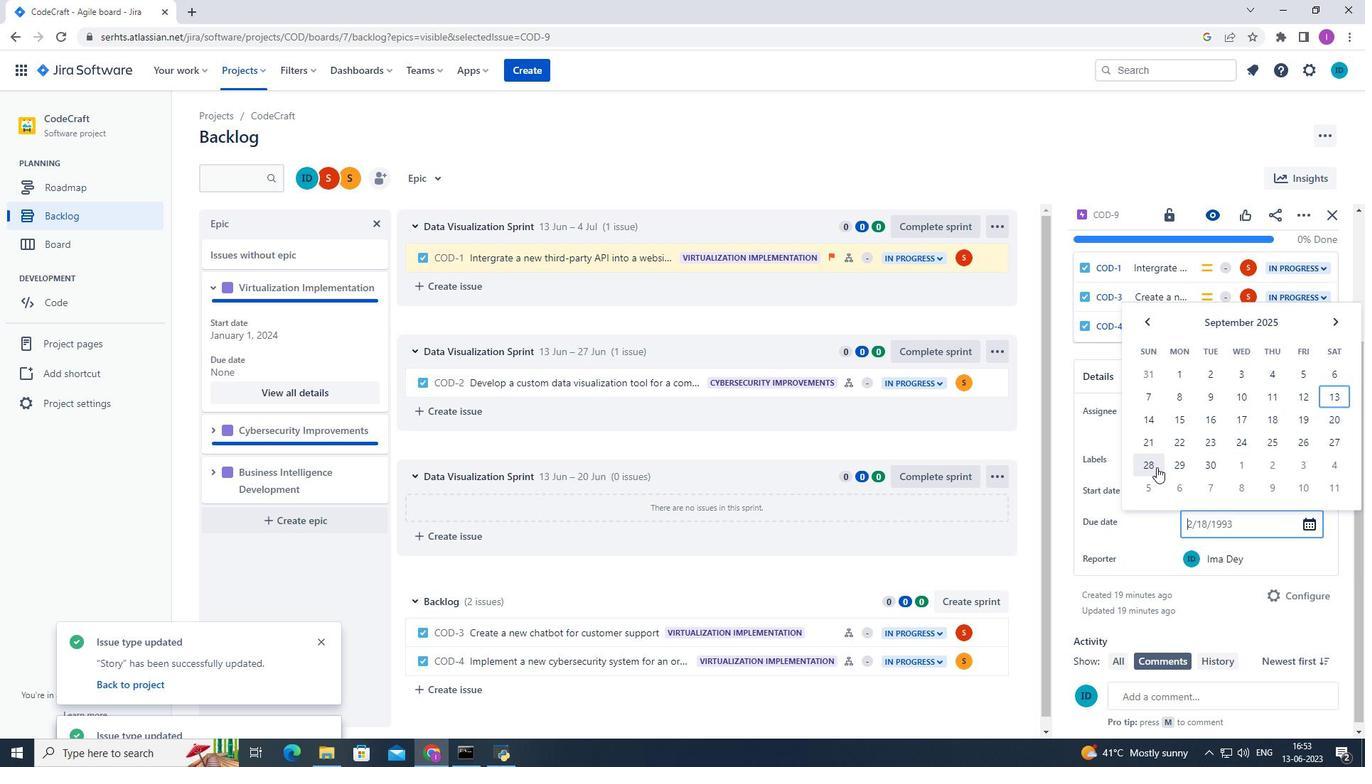 
Action: Mouse moved to (1222, 567)
Screenshot: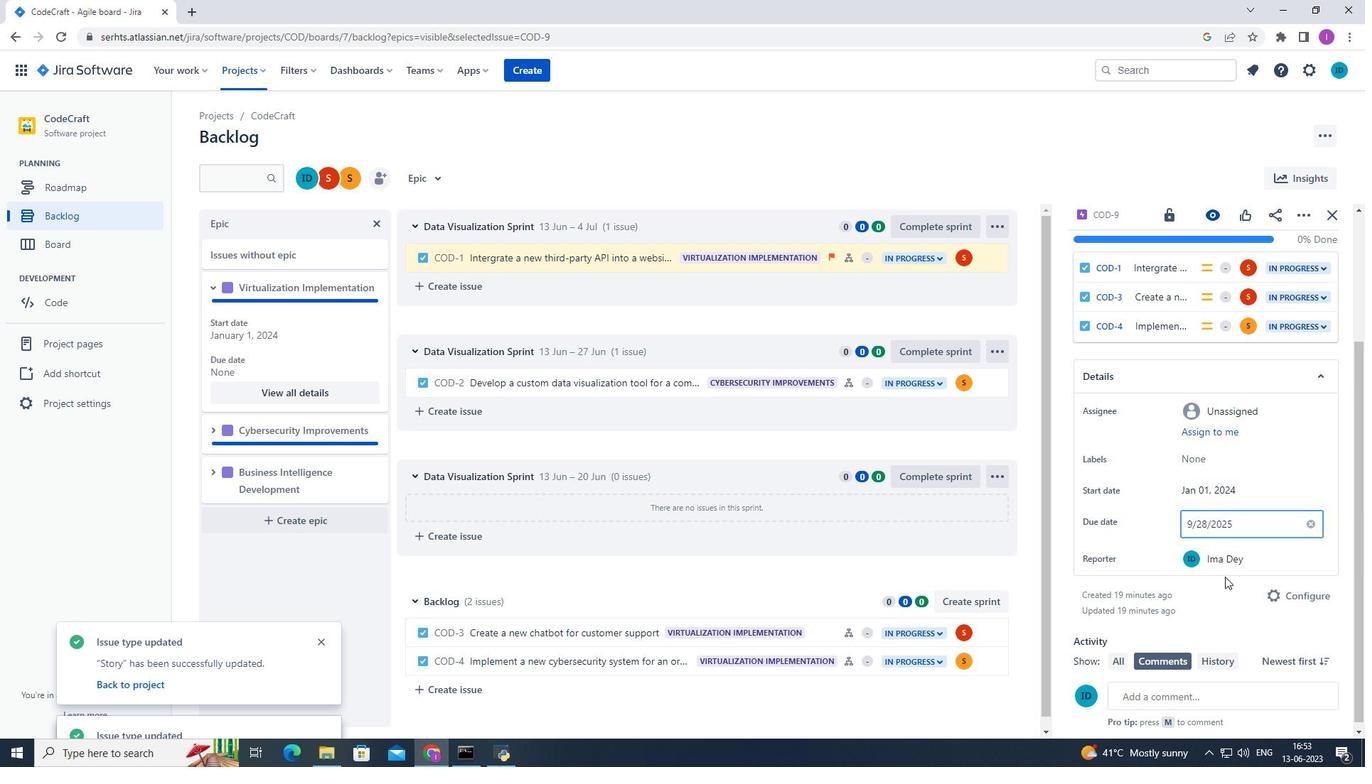 
Action: Mouse scrolled (1222, 566) with delta (0, 0)
Screenshot: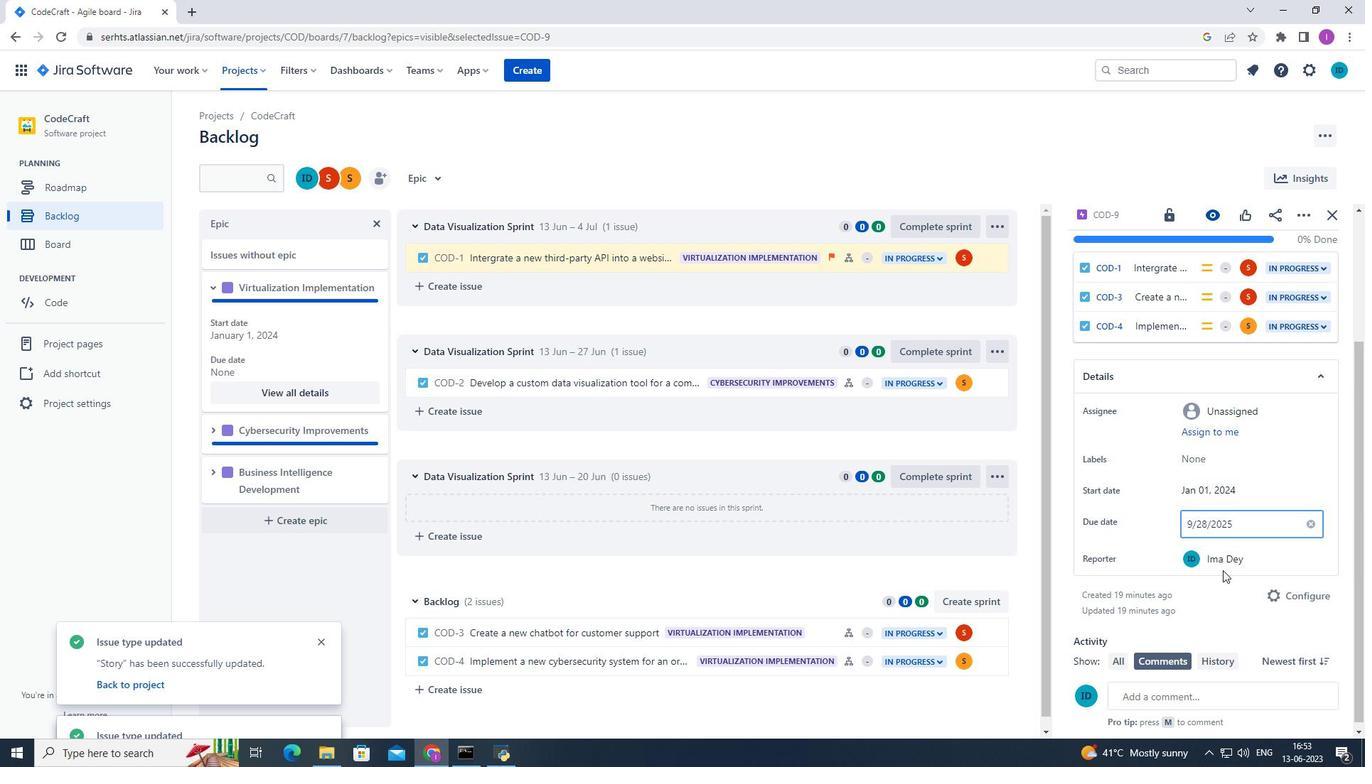 
Action: Mouse scrolled (1222, 566) with delta (0, 0)
Screenshot: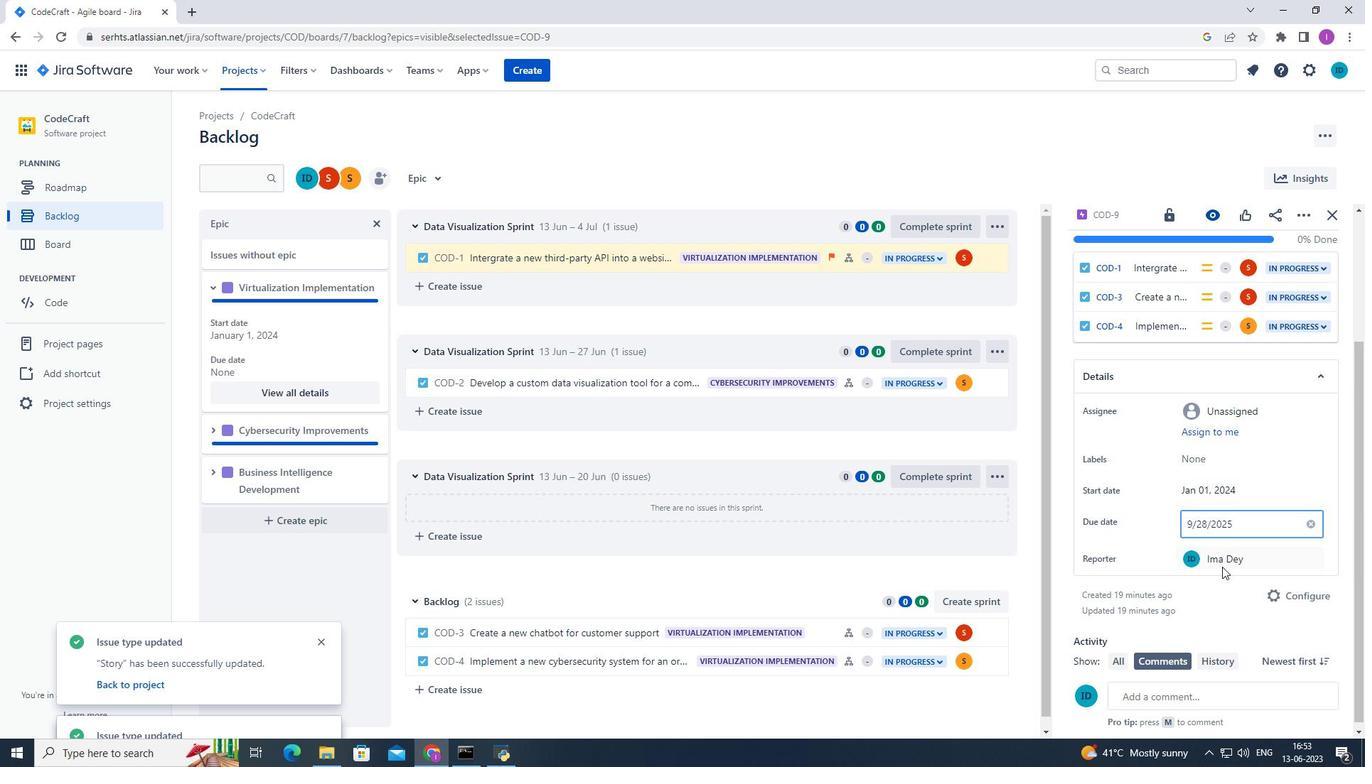 
Action: Mouse scrolled (1222, 566) with delta (0, 0)
Screenshot: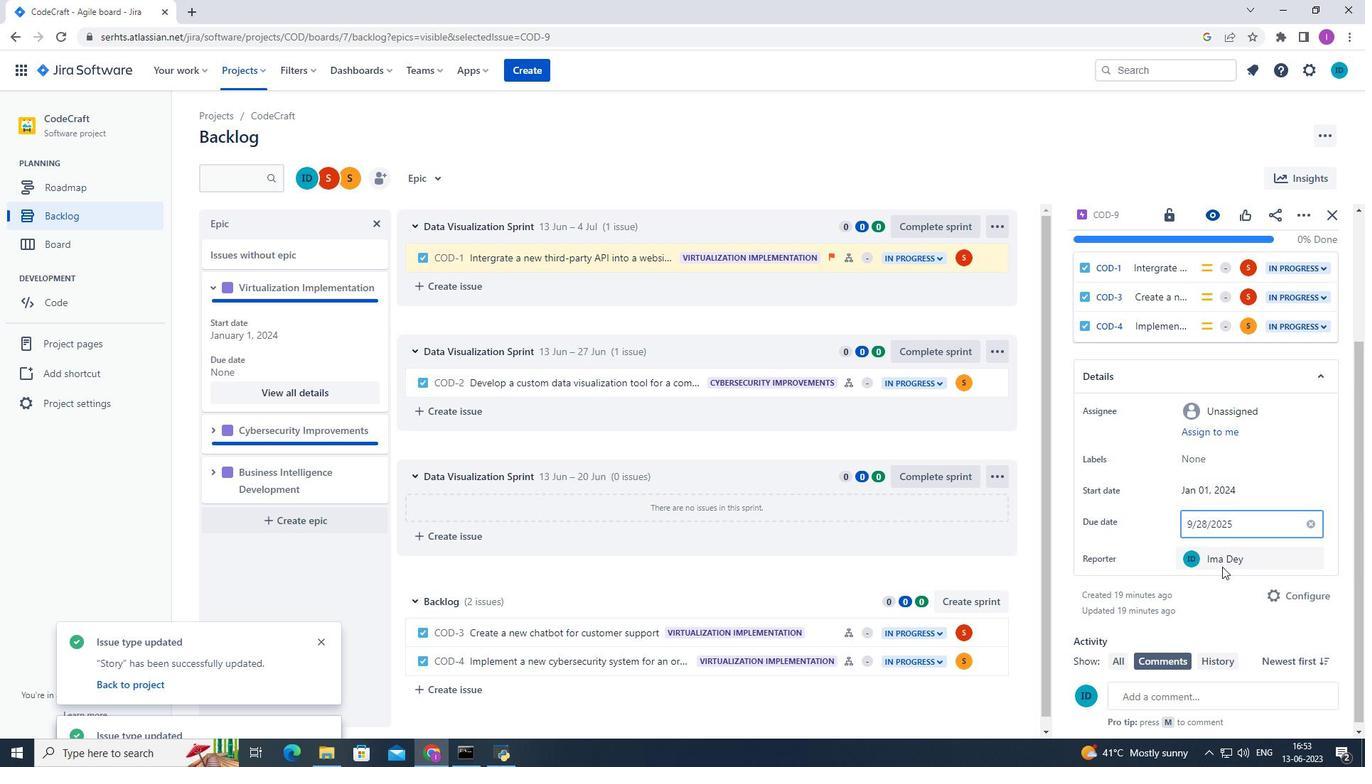 
Action: Mouse scrolled (1222, 566) with delta (0, 0)
Screenshot: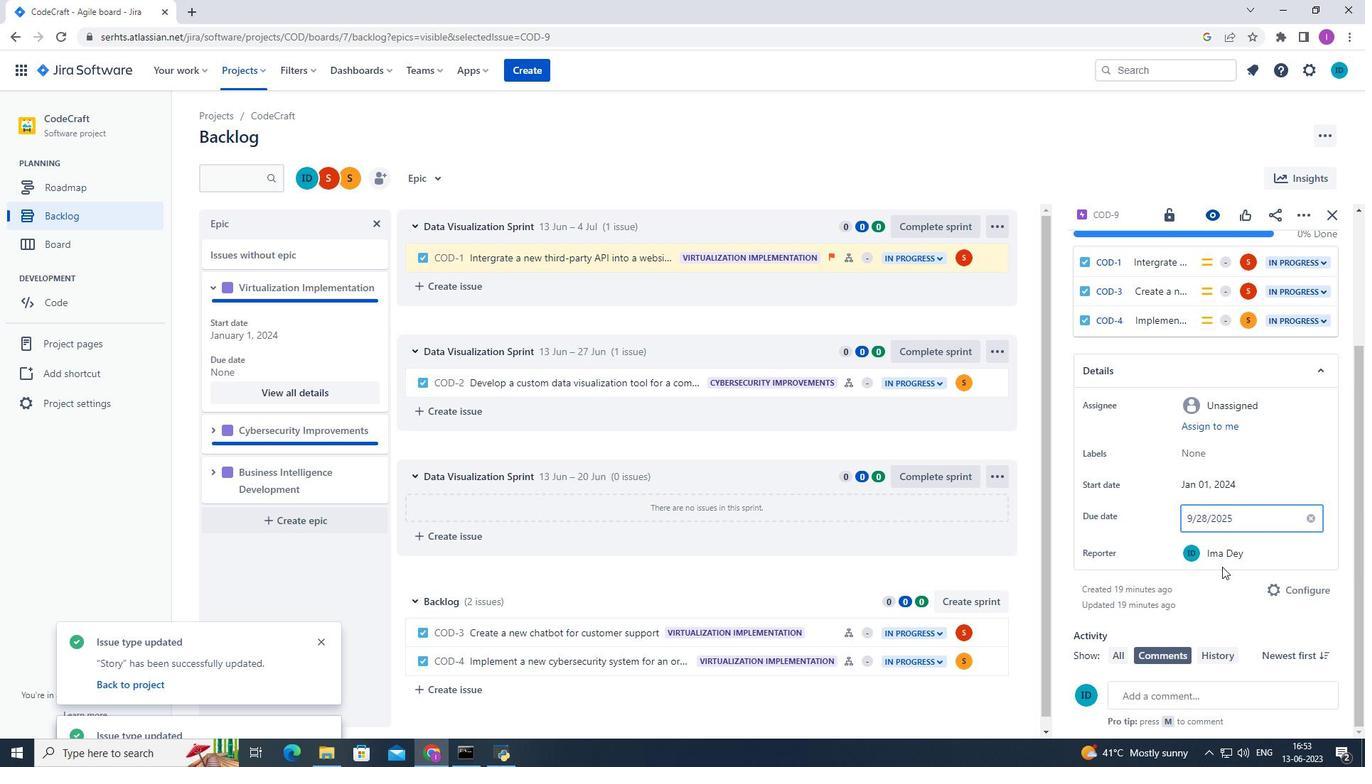 
Action: Mouse scrolled (1222, 566) with delta (0, 0)
Screenshot: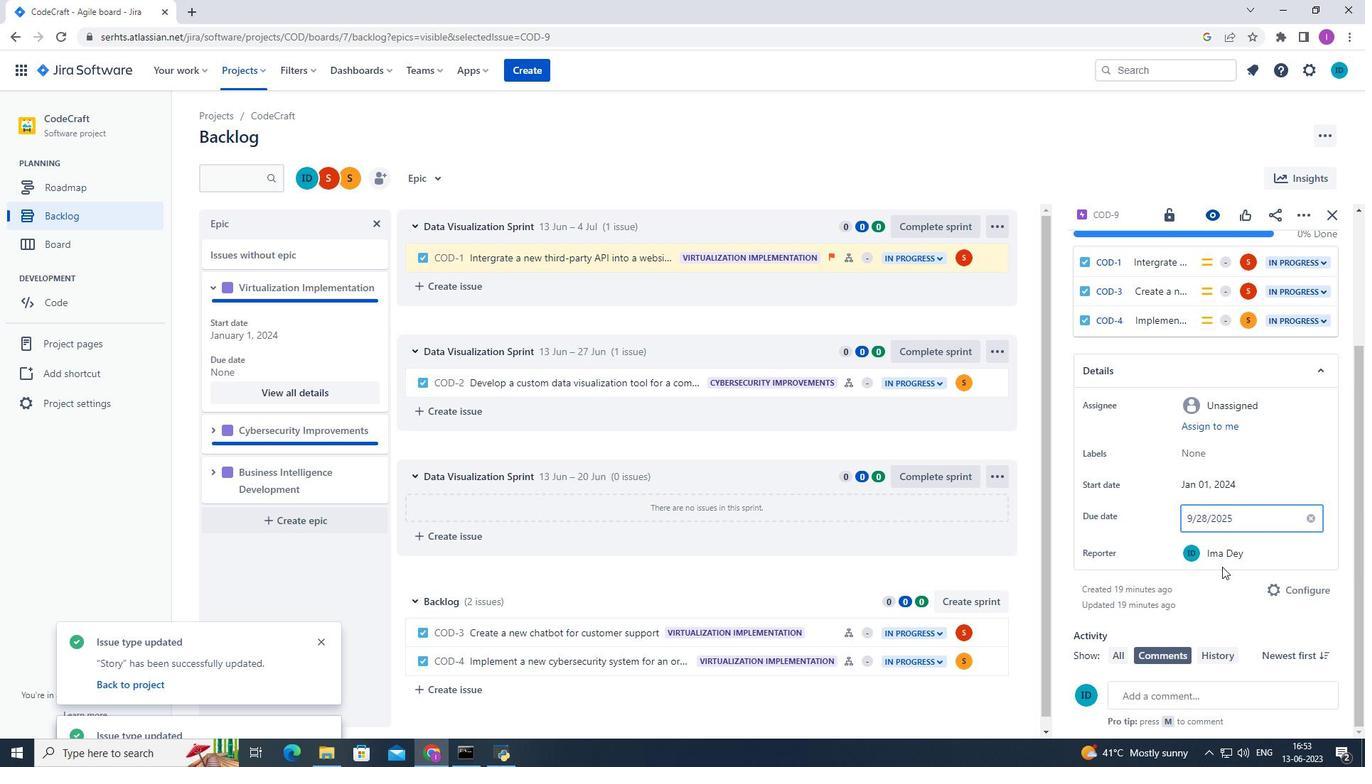 
Action: Mouse scrolled (1222, 566) with delta (0, 0)
Screenshot: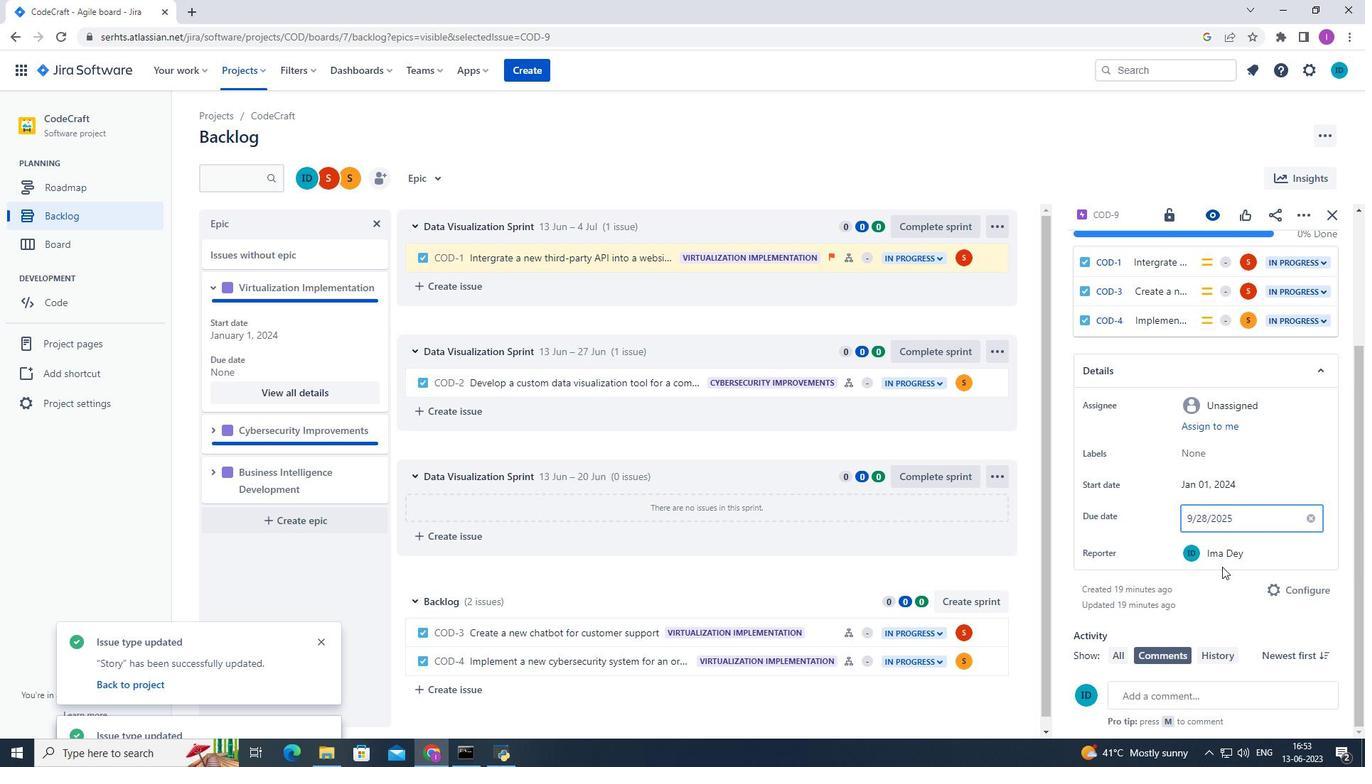 
Action: Mouse moved to (1304, 484)
Screenshot: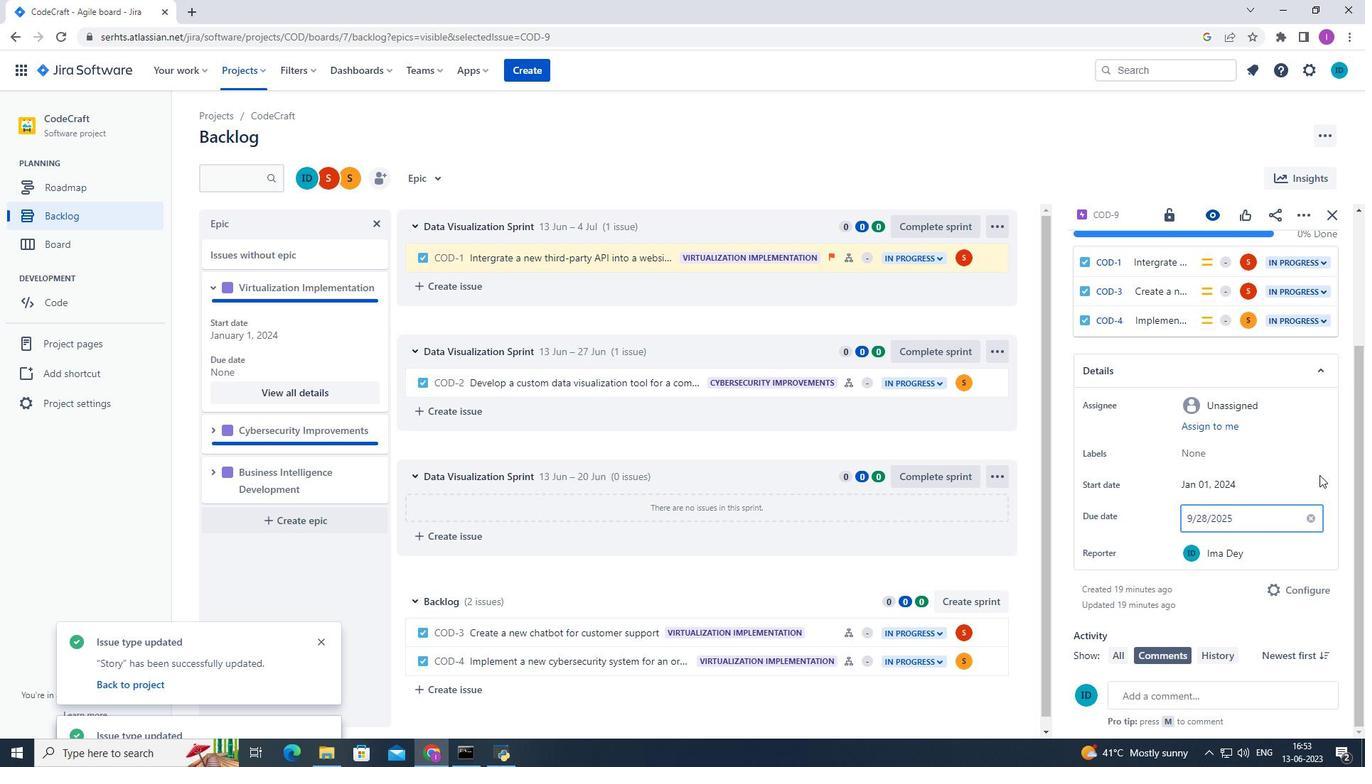 
Action: Mouse pressed left at (1304, 484)
Screenshot: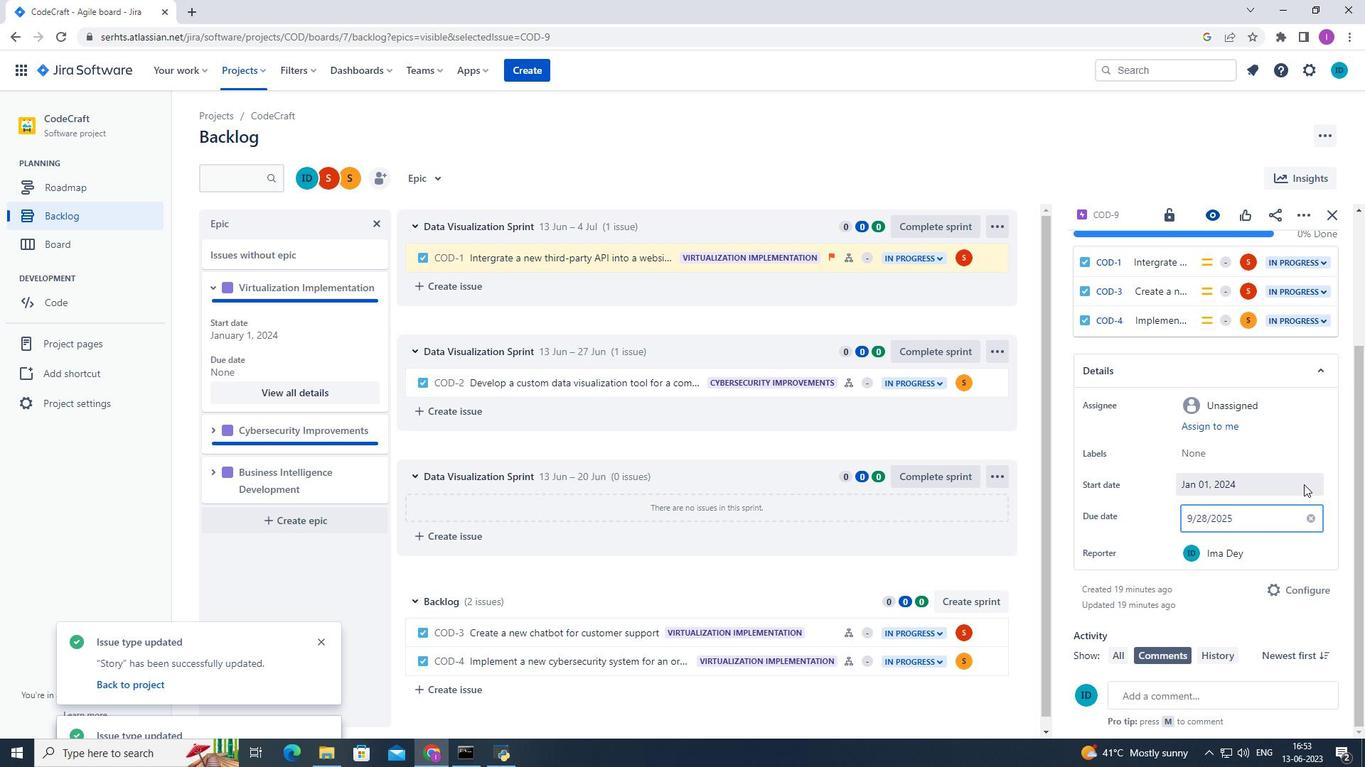
Action: Mouse moved to (1295, 425)
Screenshot: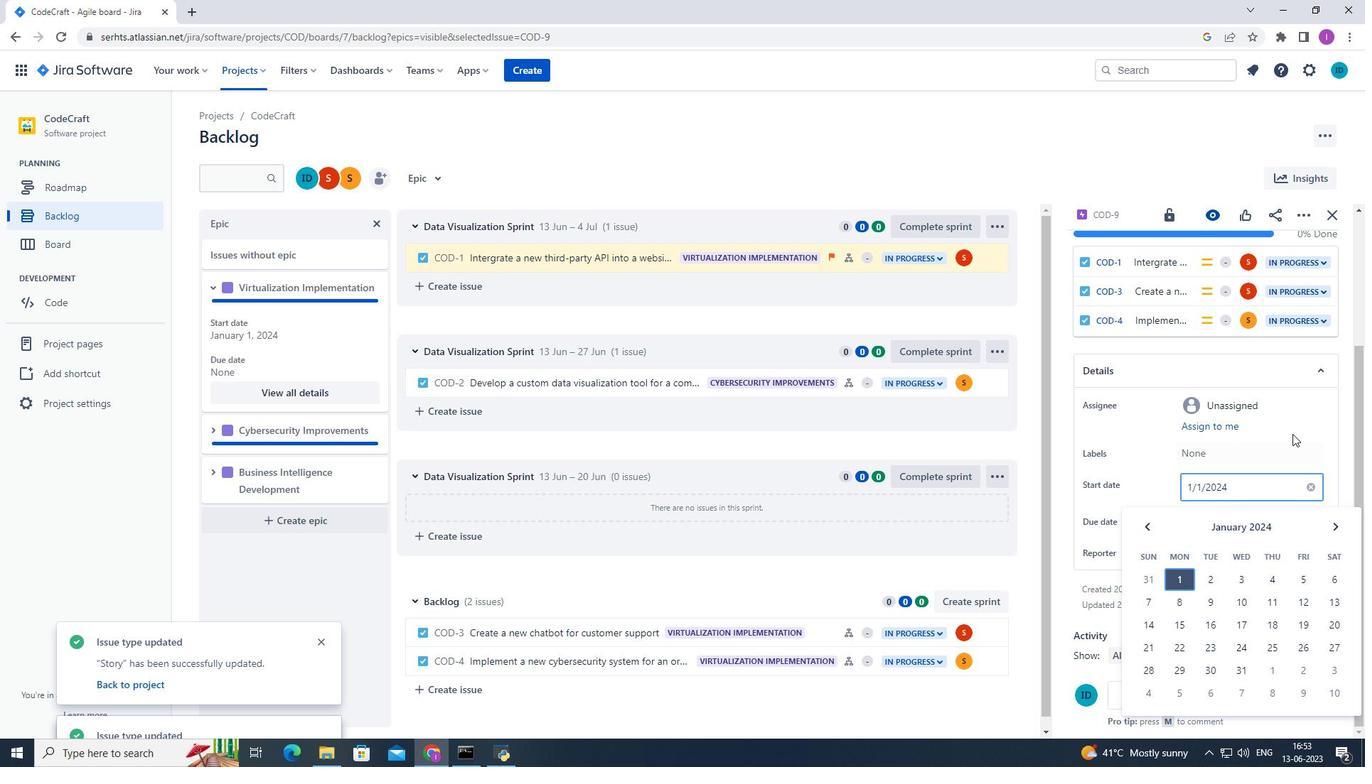 
Action: Mouse pressed left at (1295, 425)
Screenshot: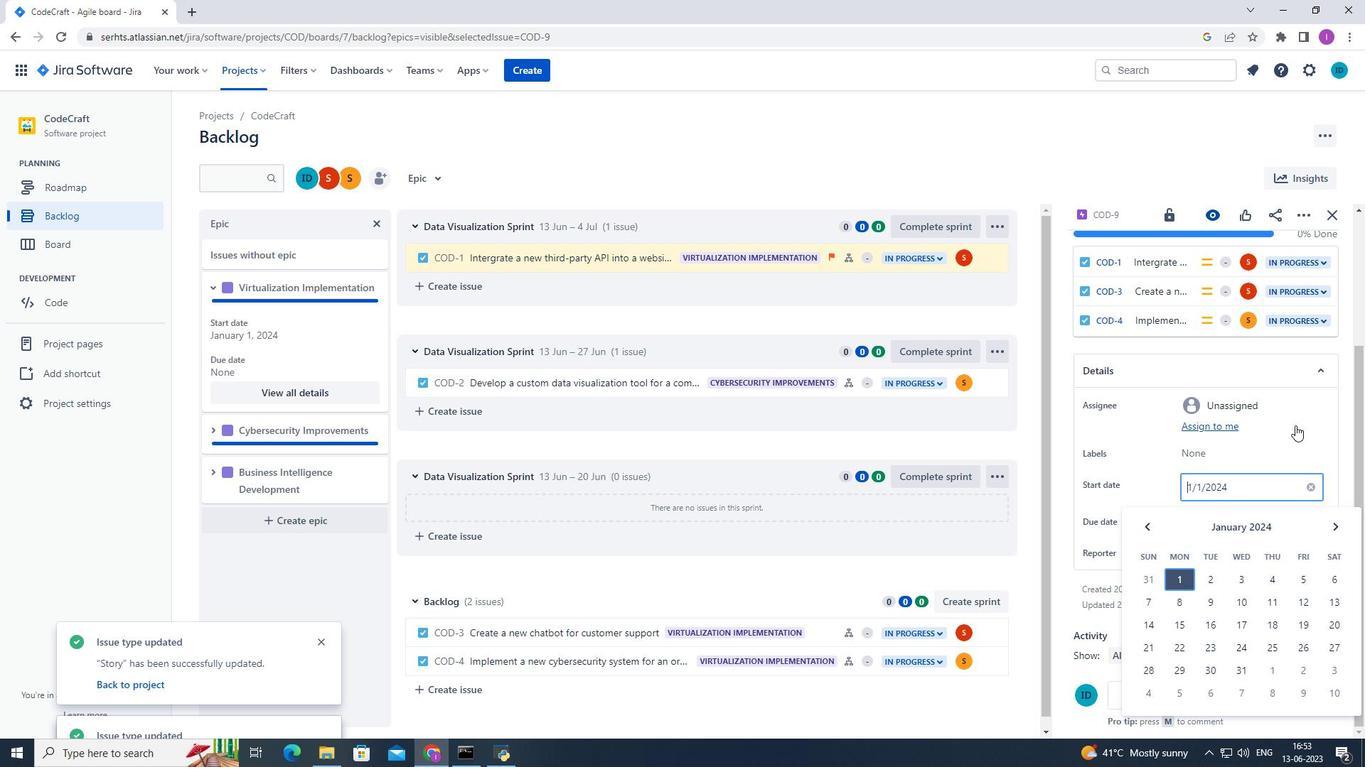 
Action: Mouse moved to (215, 435)
Screenshot: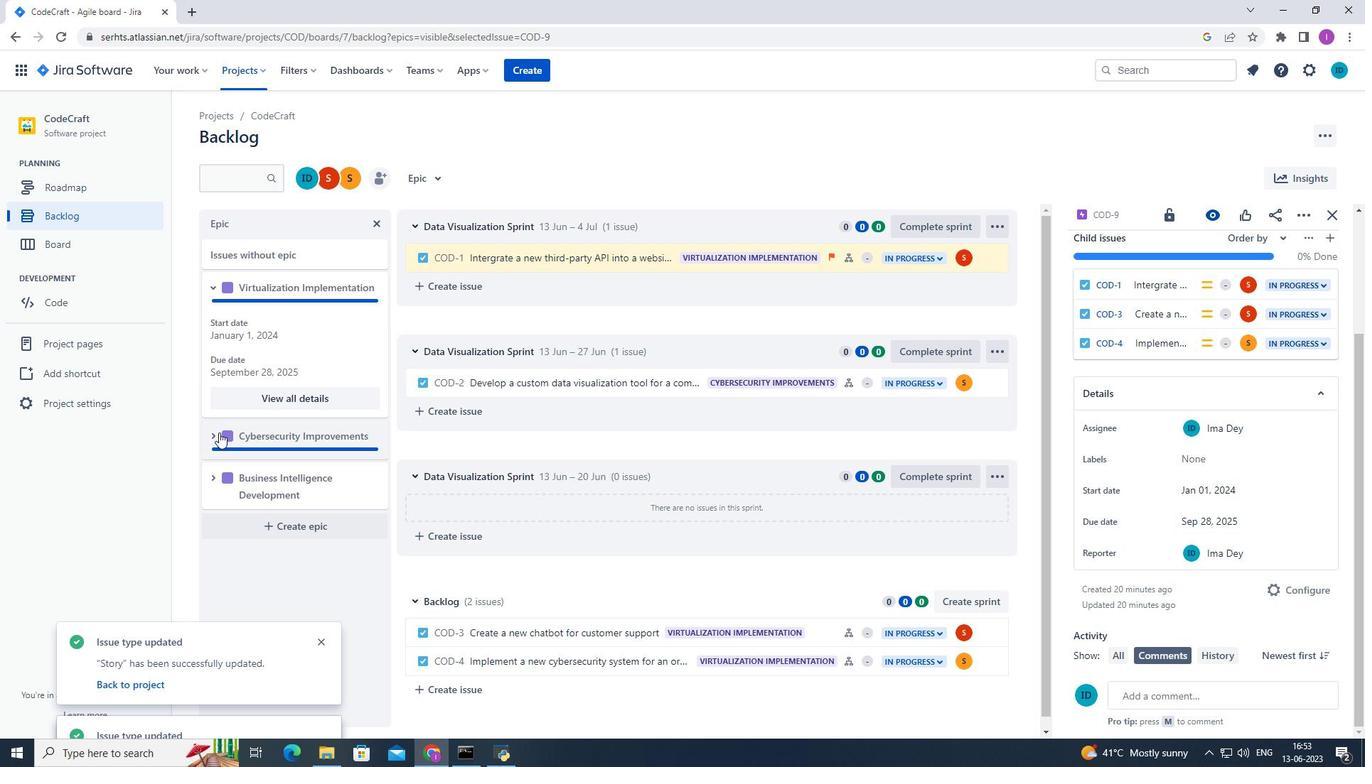 
Action: Mouse pressed left at (215, 435)
Screenshot: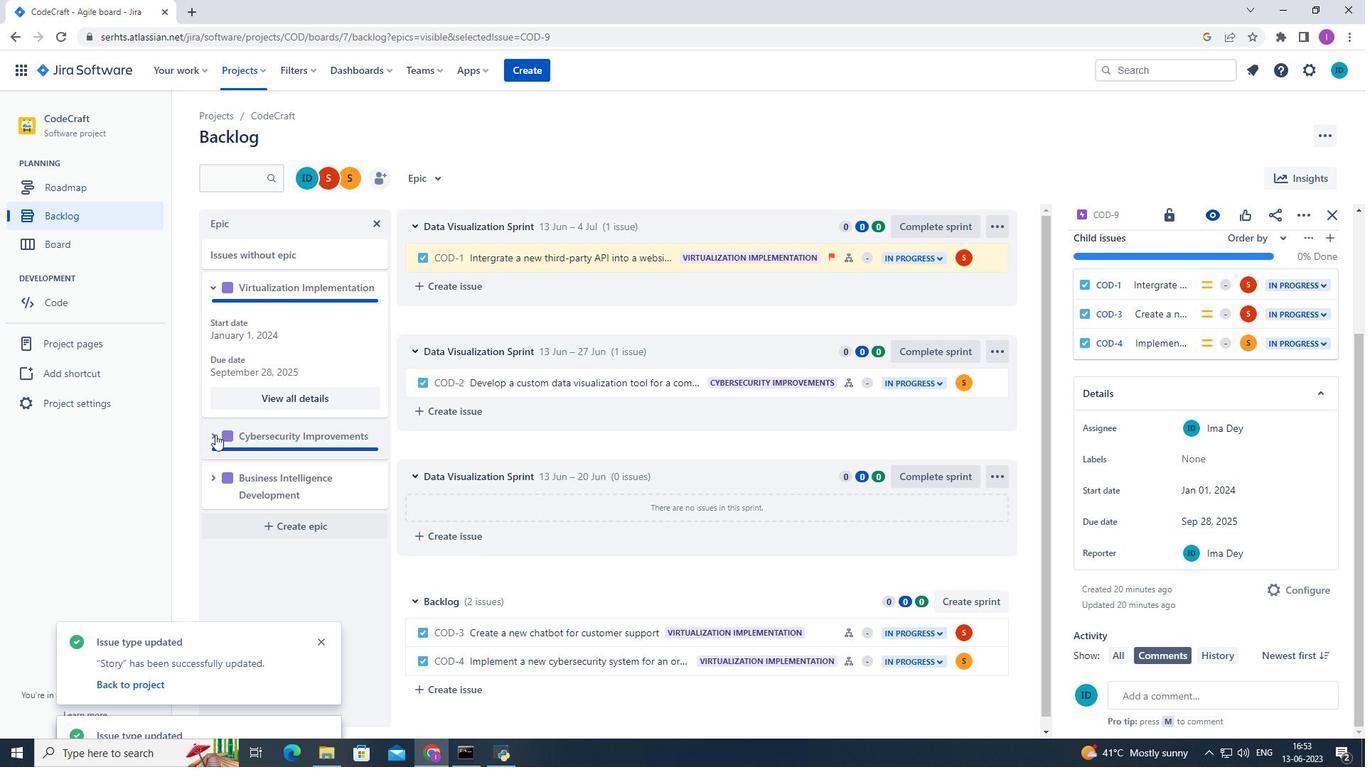
Action: Mouse moved to (267, 542)
Screenshot: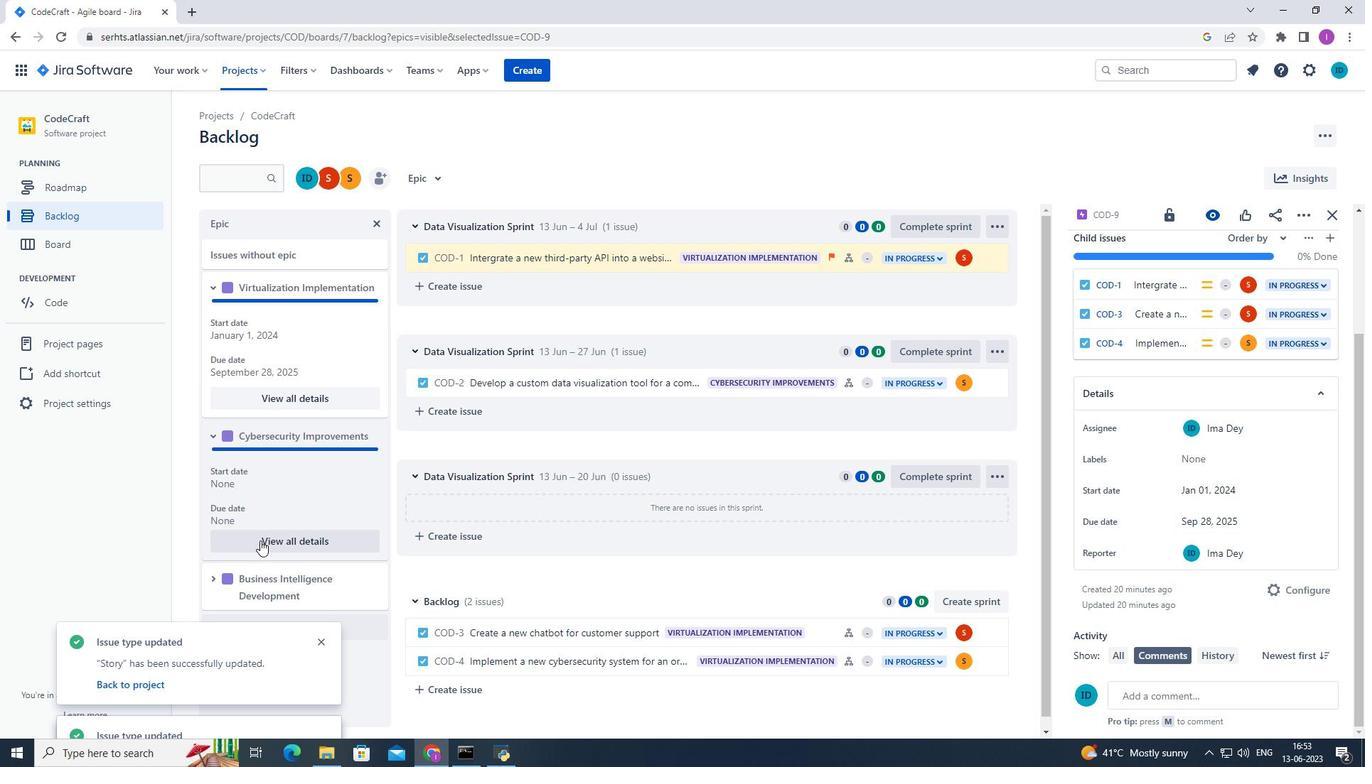 
Action: Mouse pressed left at (267, 542)
Screenshot: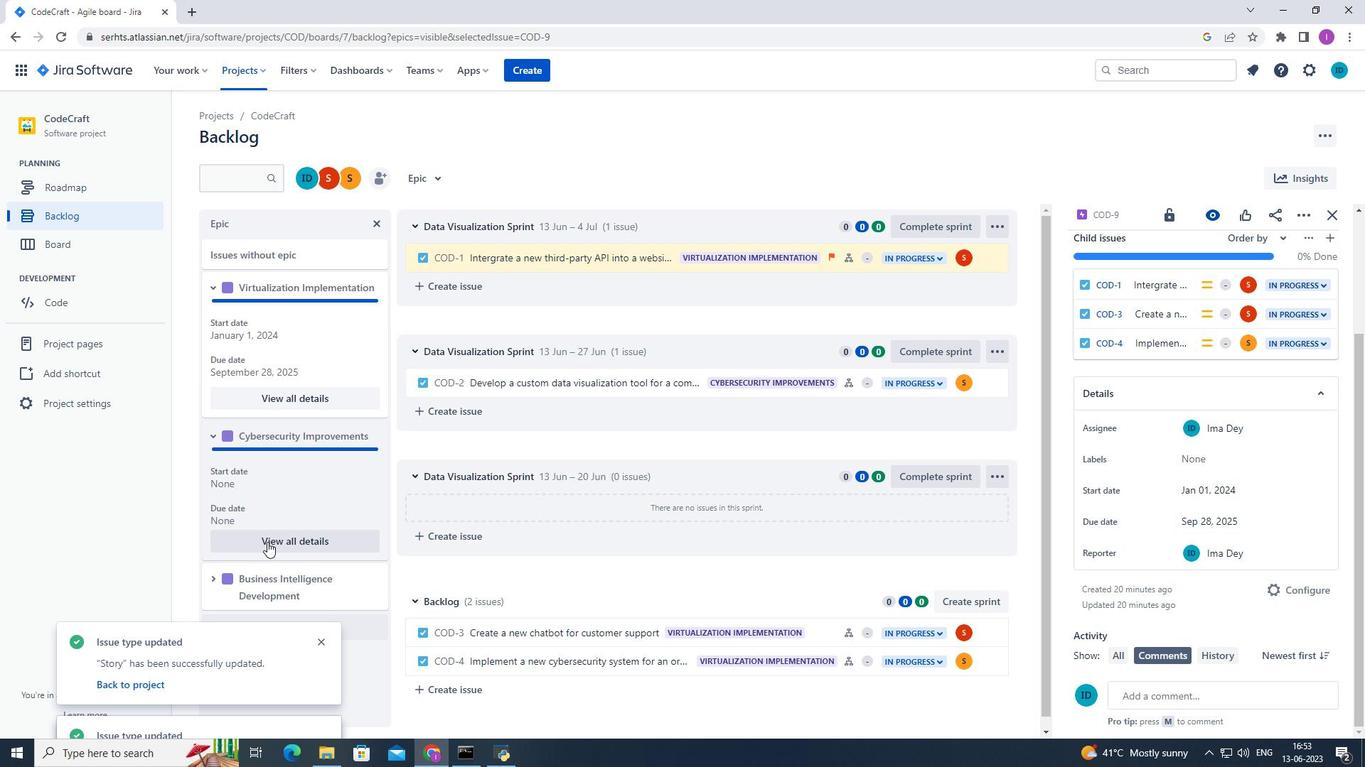 
Action: Mouse moved to (1296, 568)
Screenshot: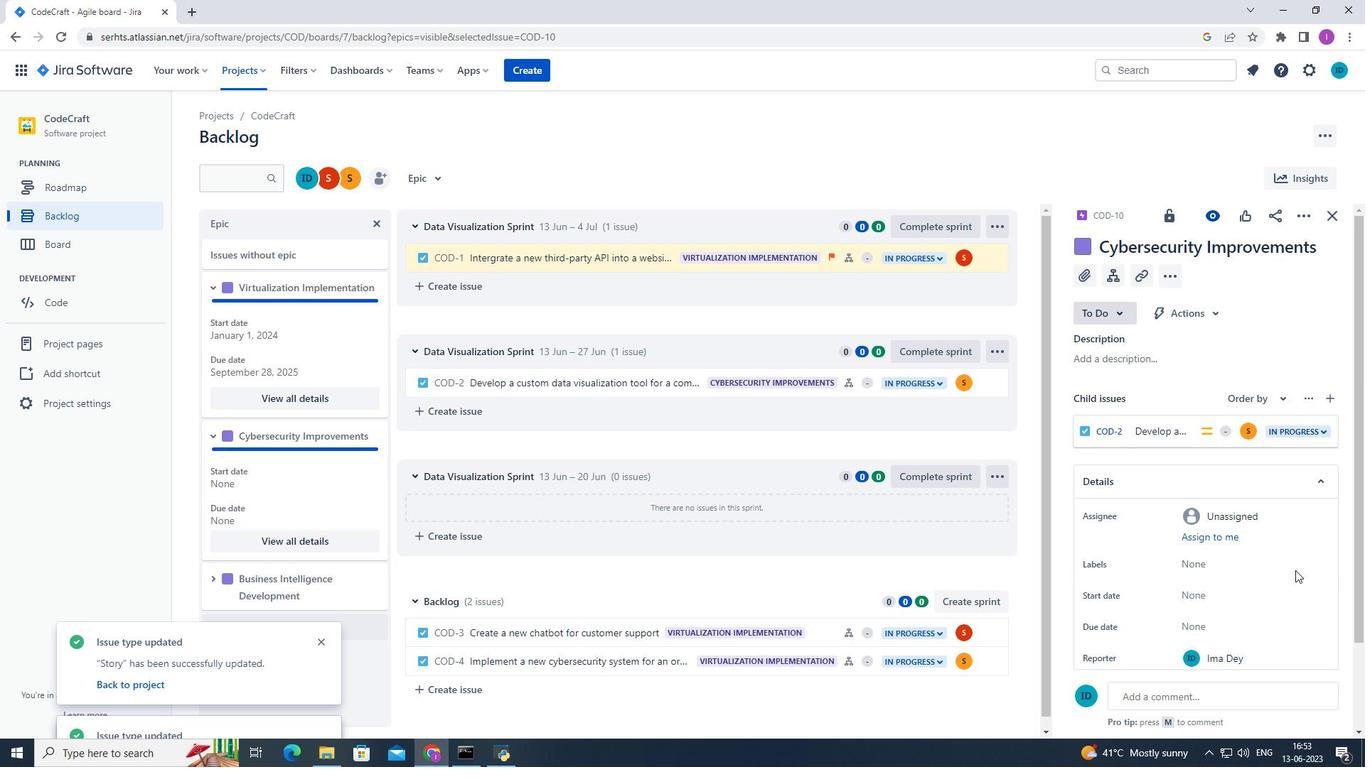 
Action: Mouse scrolled (1296, 567) with delta (0, 0)
Screenshot: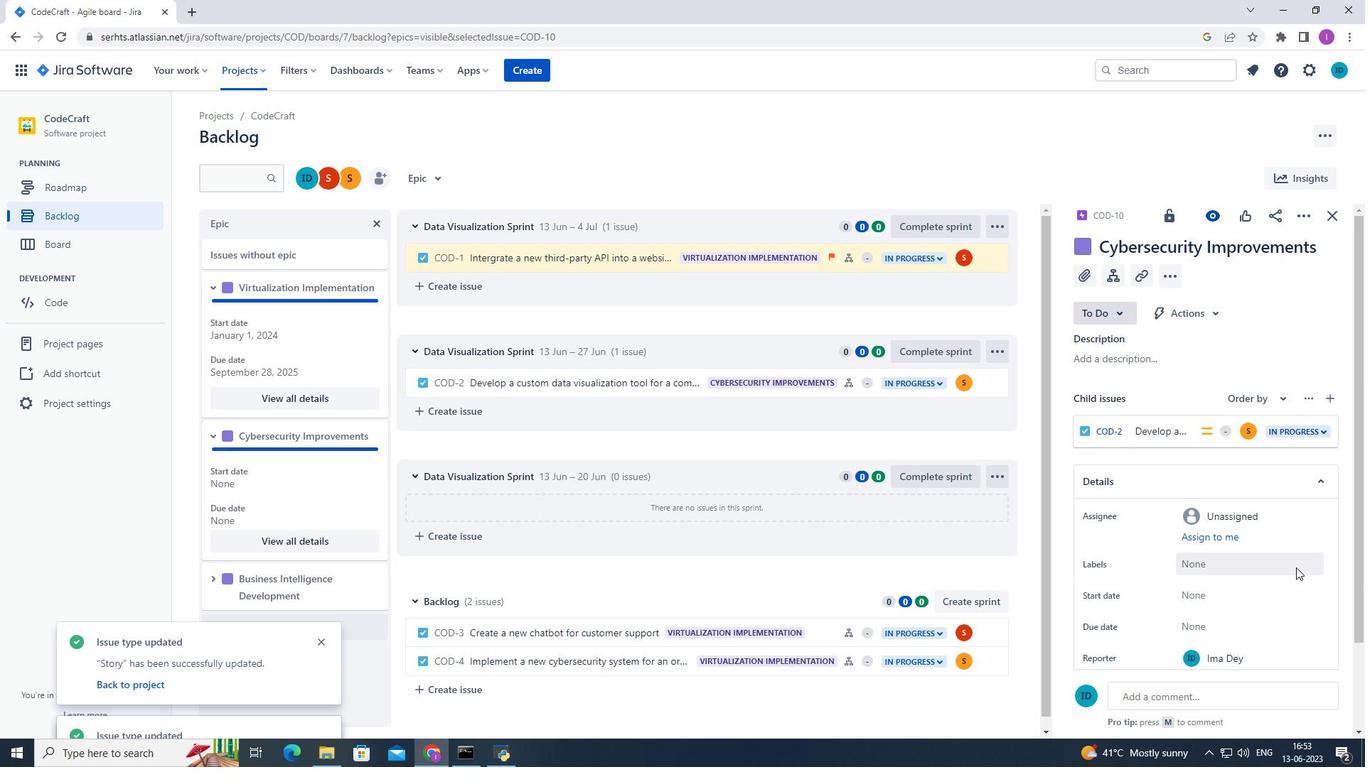 
Action: Mouse moved to (1296, 567)
Screenshot: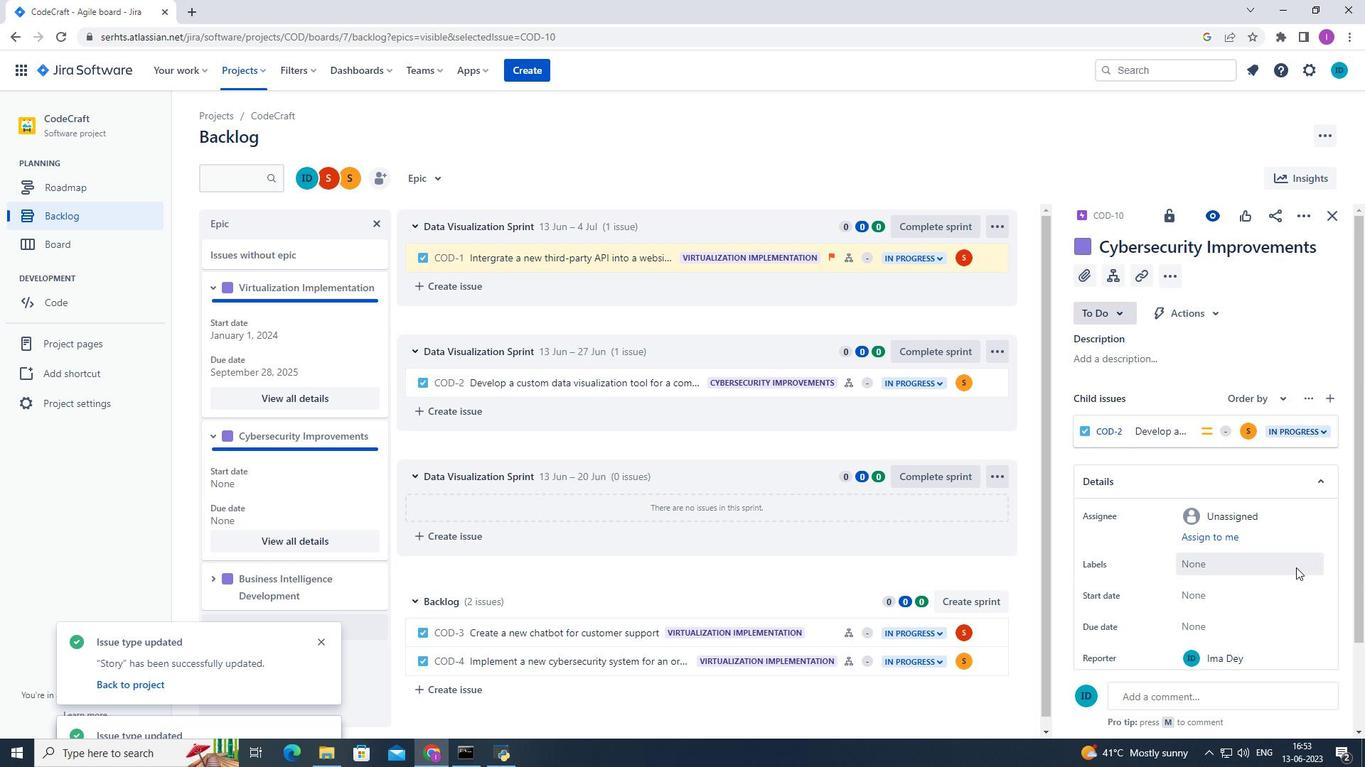 
Action: Mouse scrolled (1296, 566) with delta (0, 0)
Screenshot: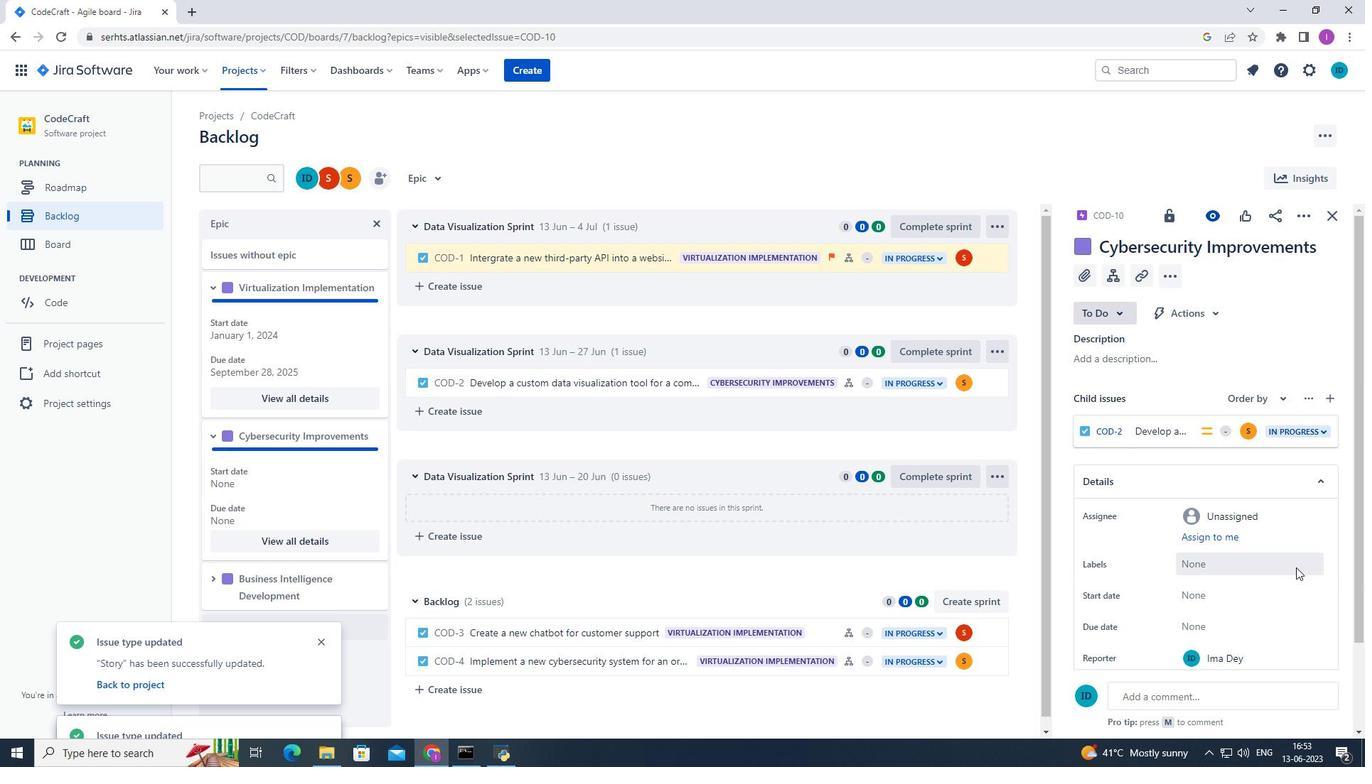
Action: Mouse moved to (1195, 489)
Screenshot: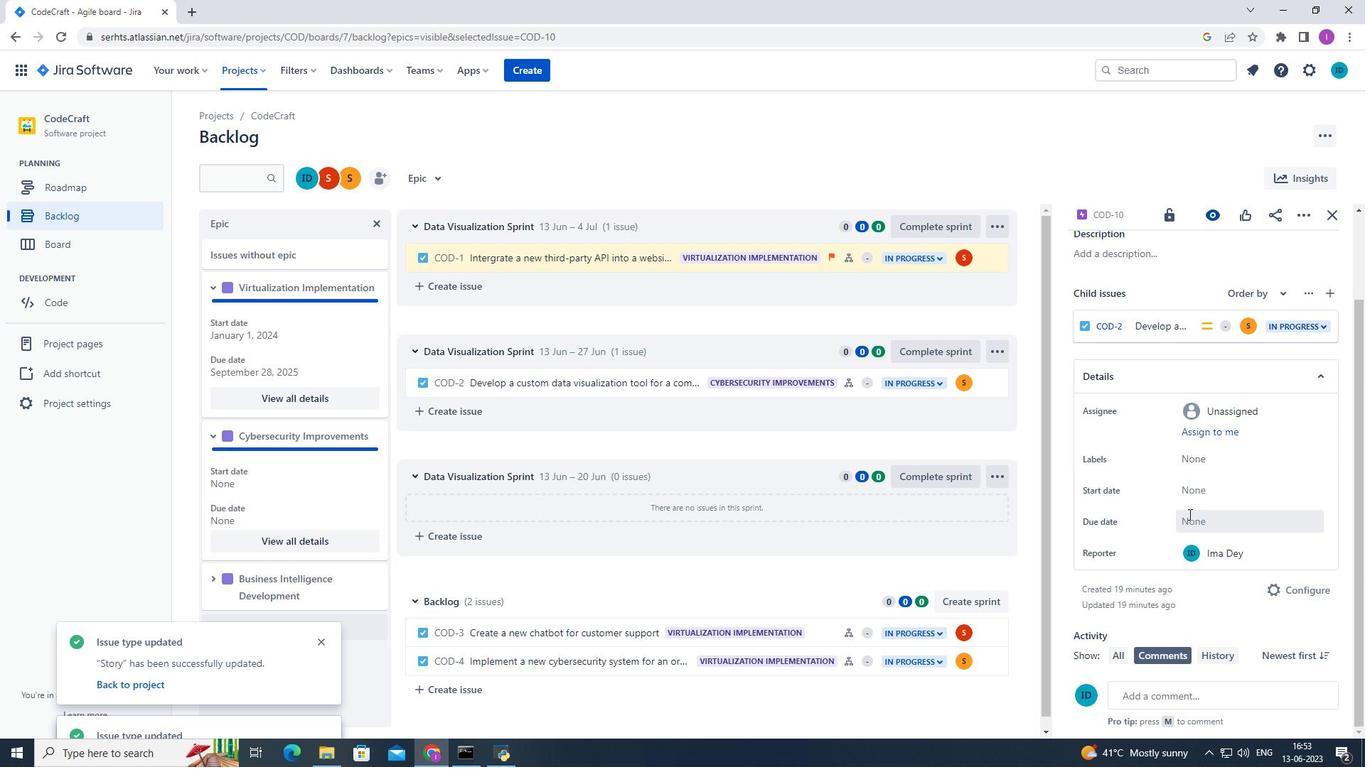 
Action: Mouse pressed left at (1195, 489)
Screenshot: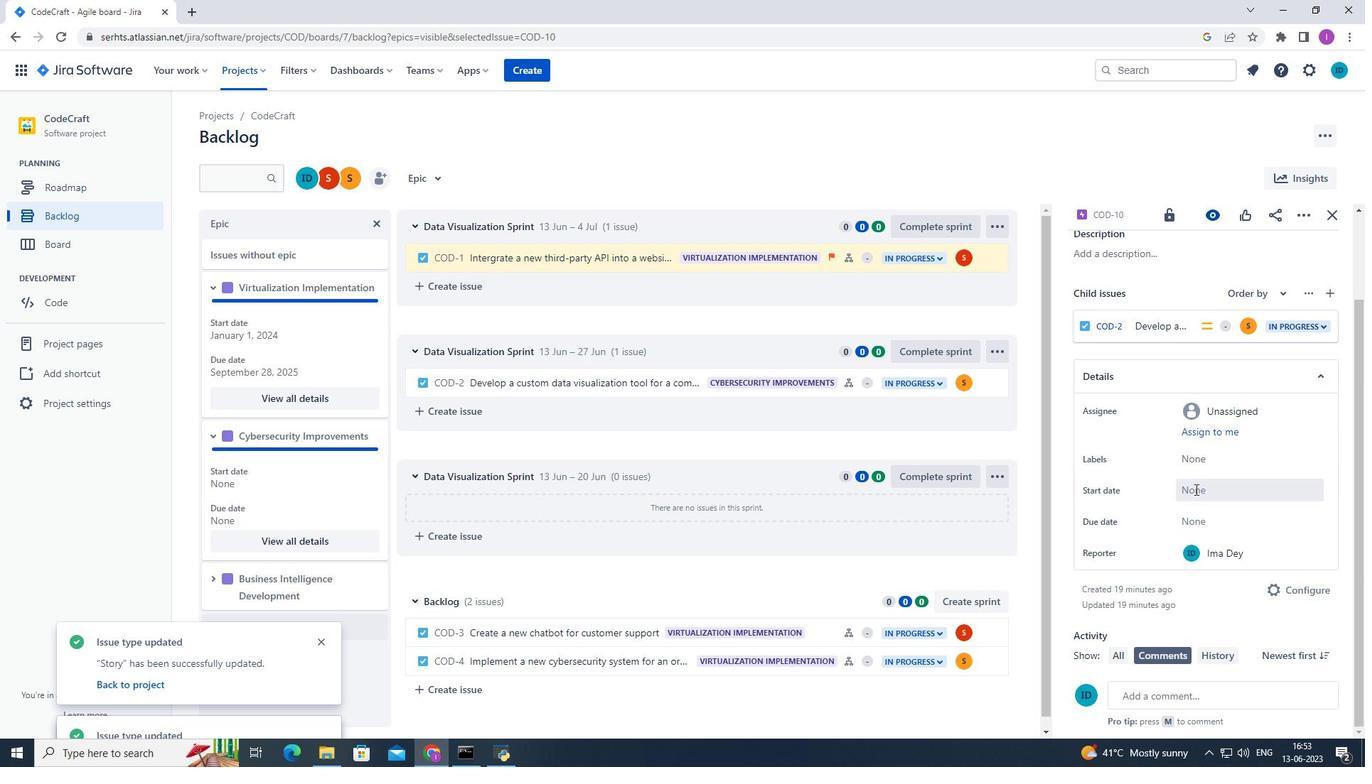 
Action: Mouse moved to (1236, 590)
Screenshot: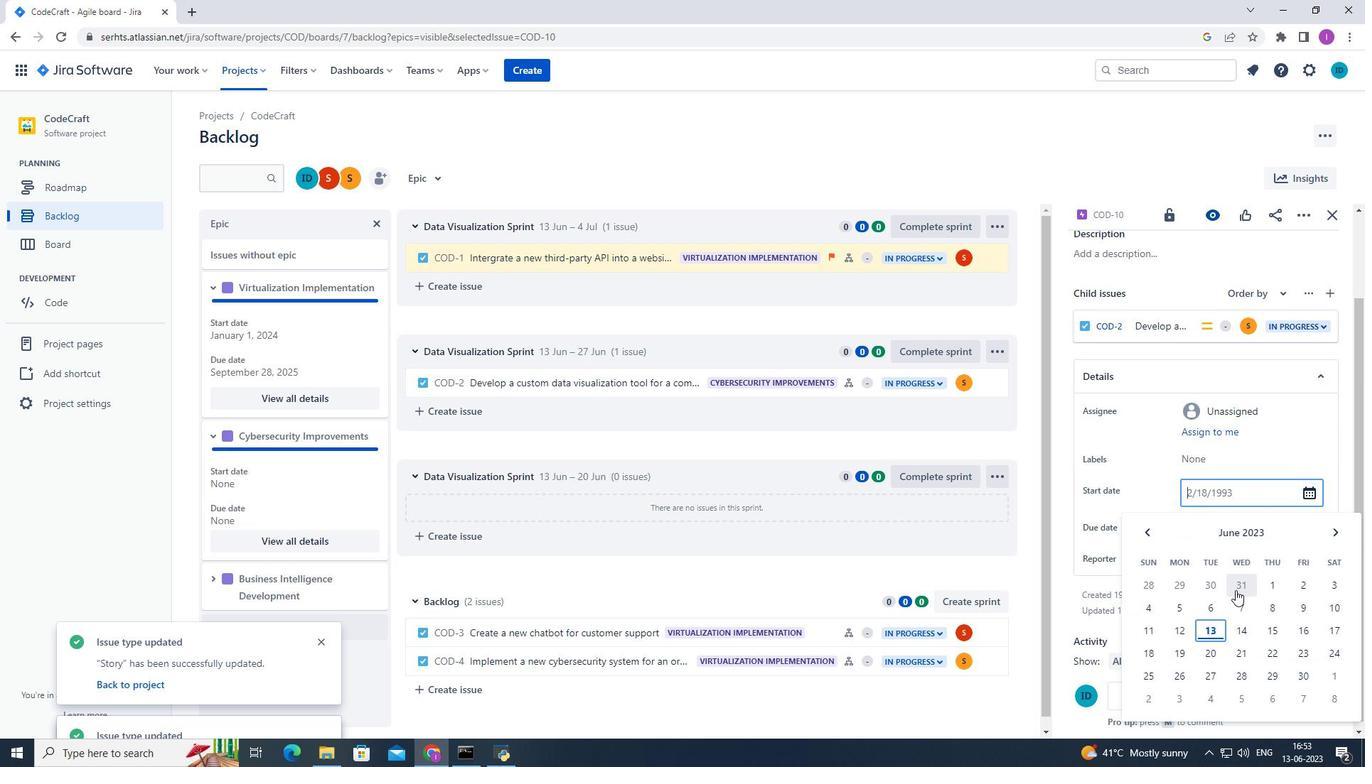 
Action: Mouse scrolled (1236, 590) with delta (0, 0)
Screenshot: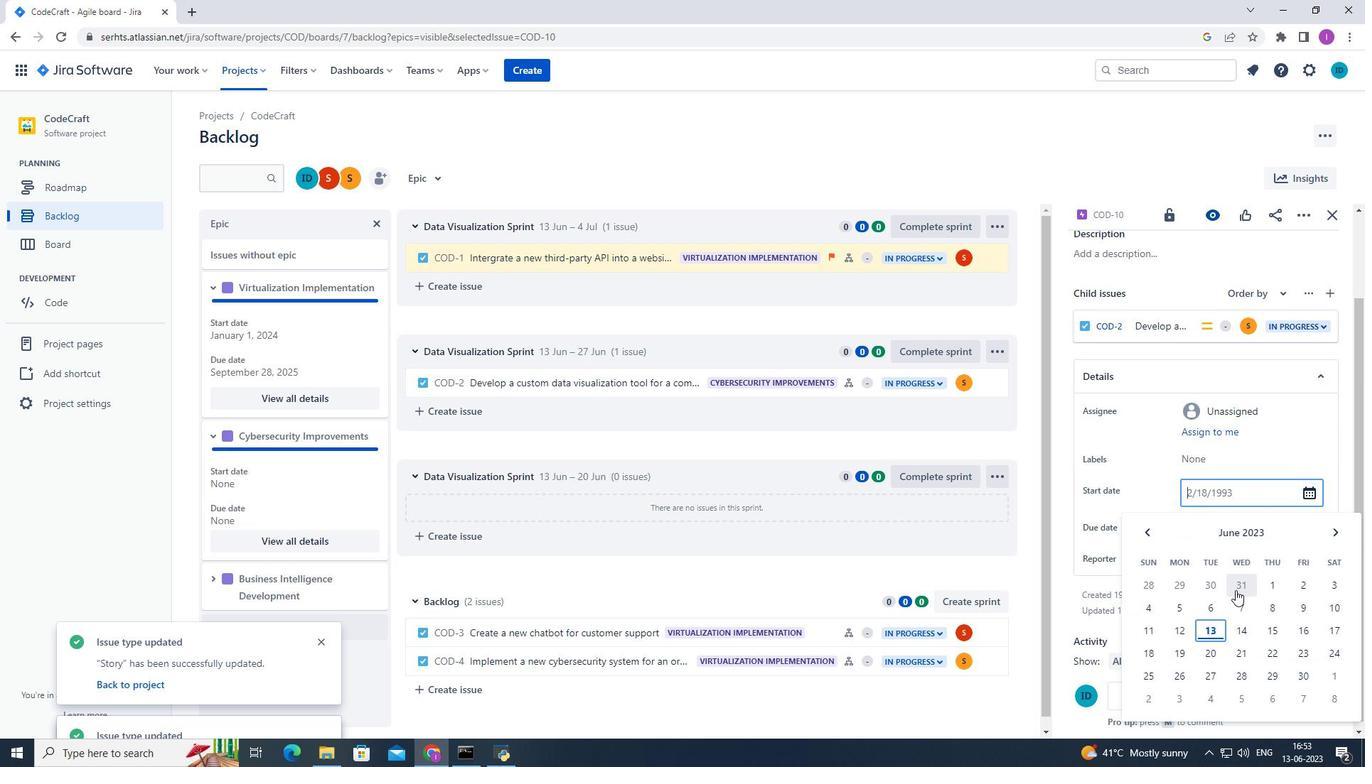
Action: Mouse moved to (1245, 583)
Screenshot: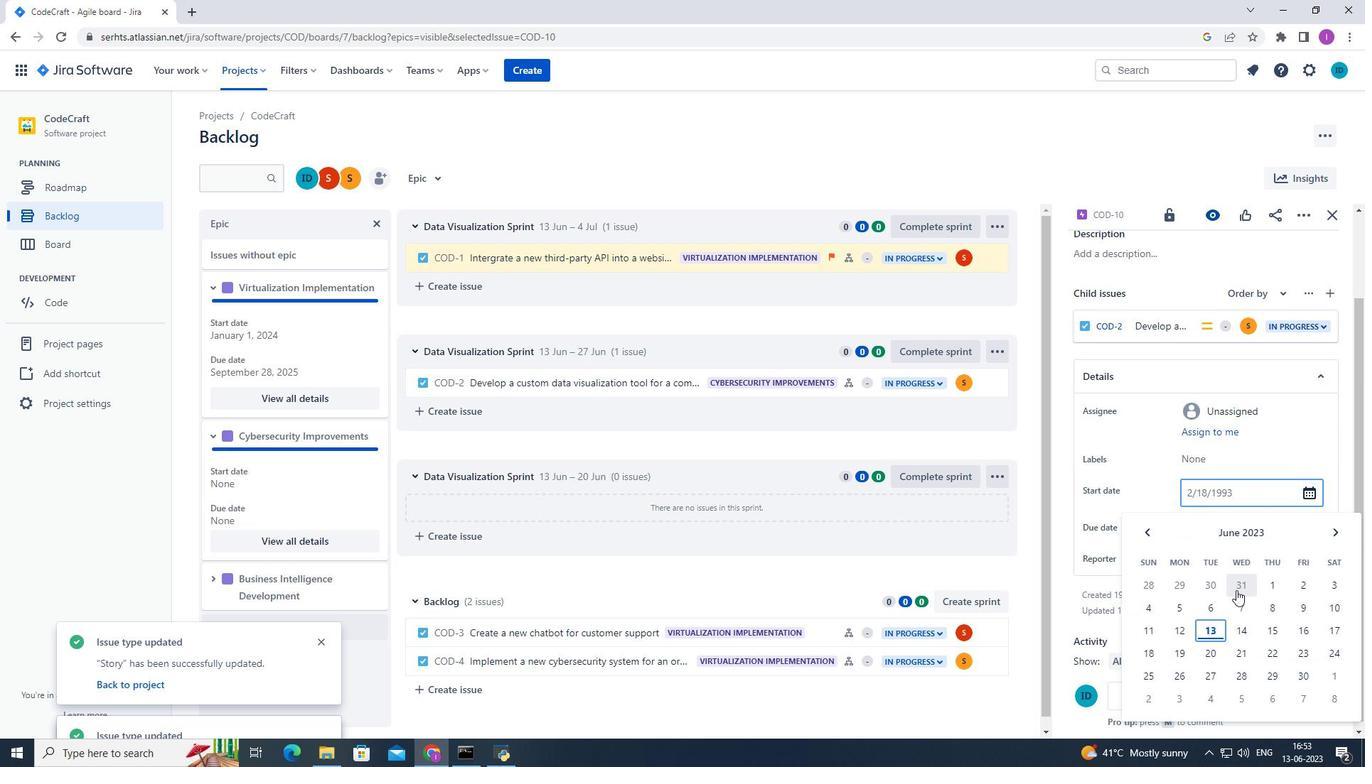 
Action: Mouse scrolled (1245, 583) with delta (0, 0)
Screenshot: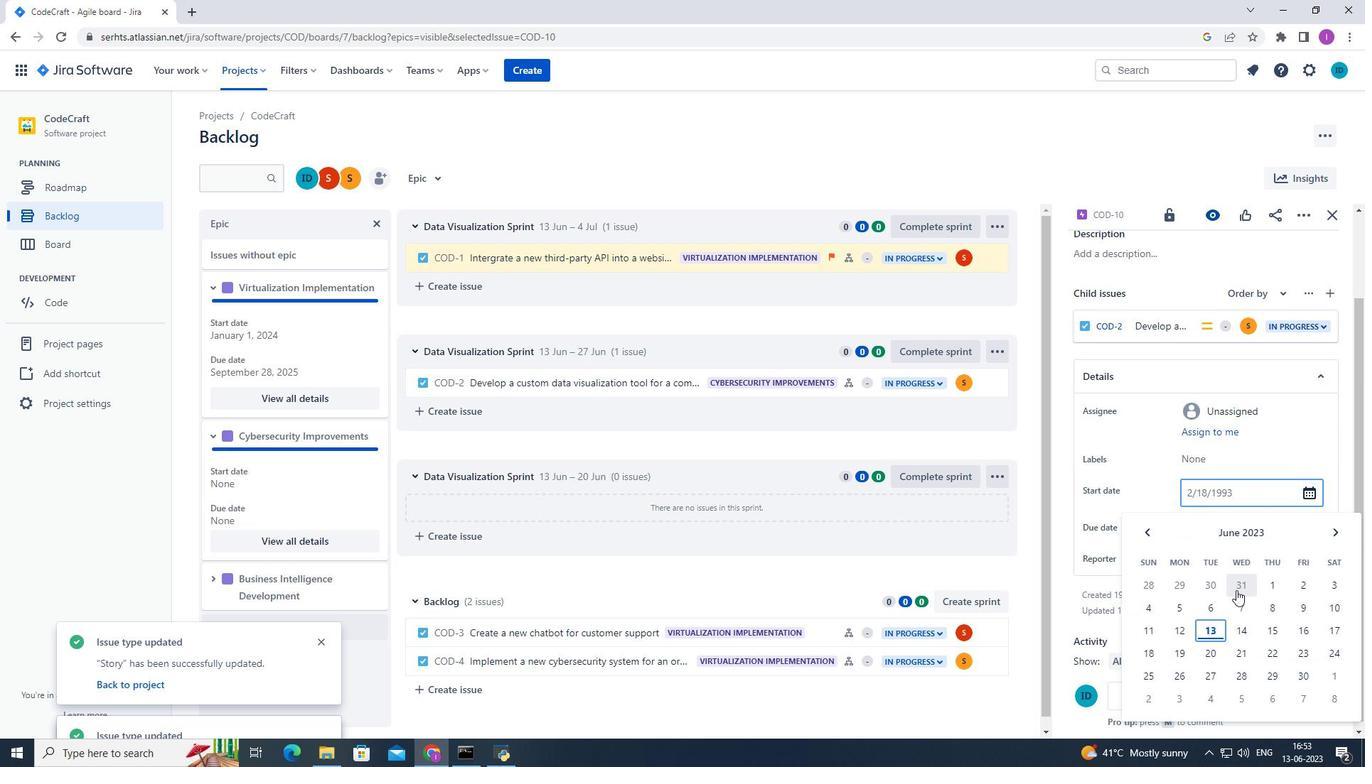 
Action: Mouse moved to (1296, 559)
Screenshot: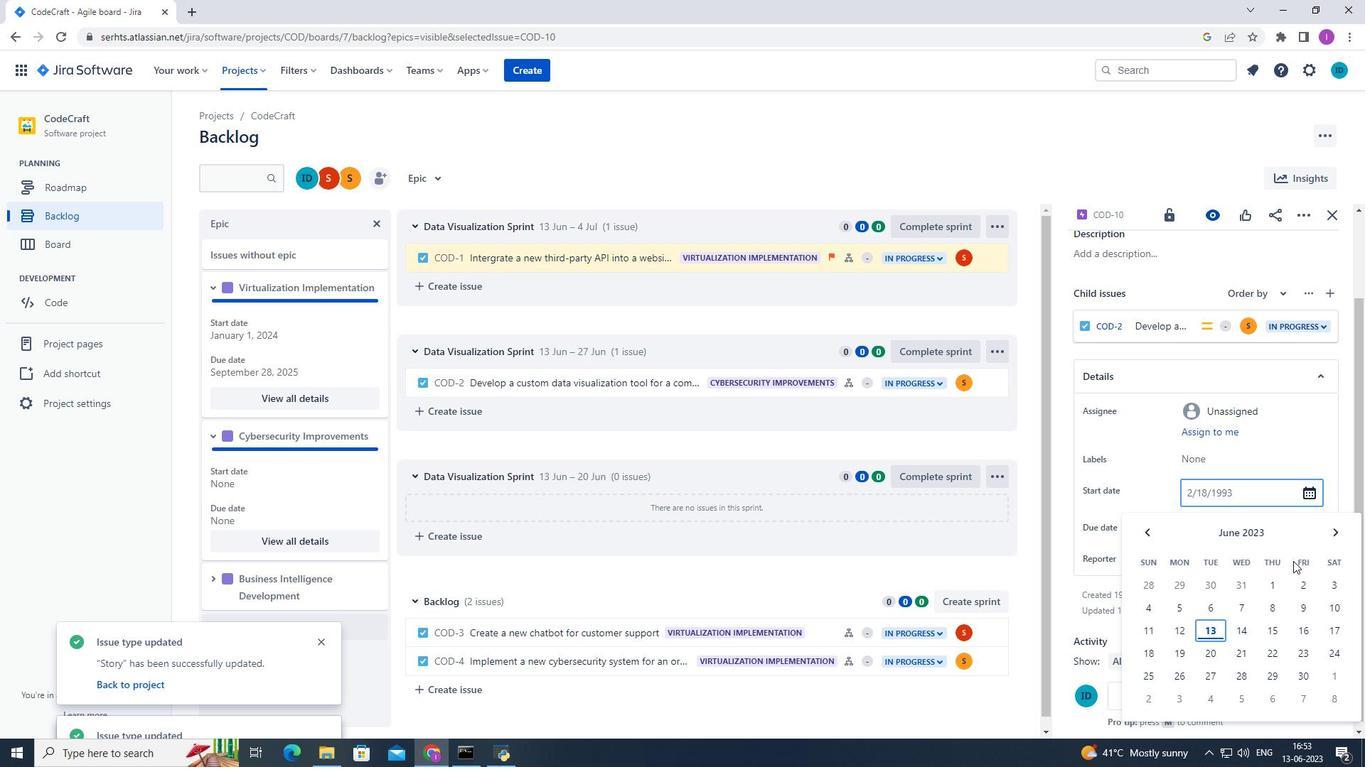 
Action: Mouse scrolled (1296, 558) with delta (0, 0)
Screenshot: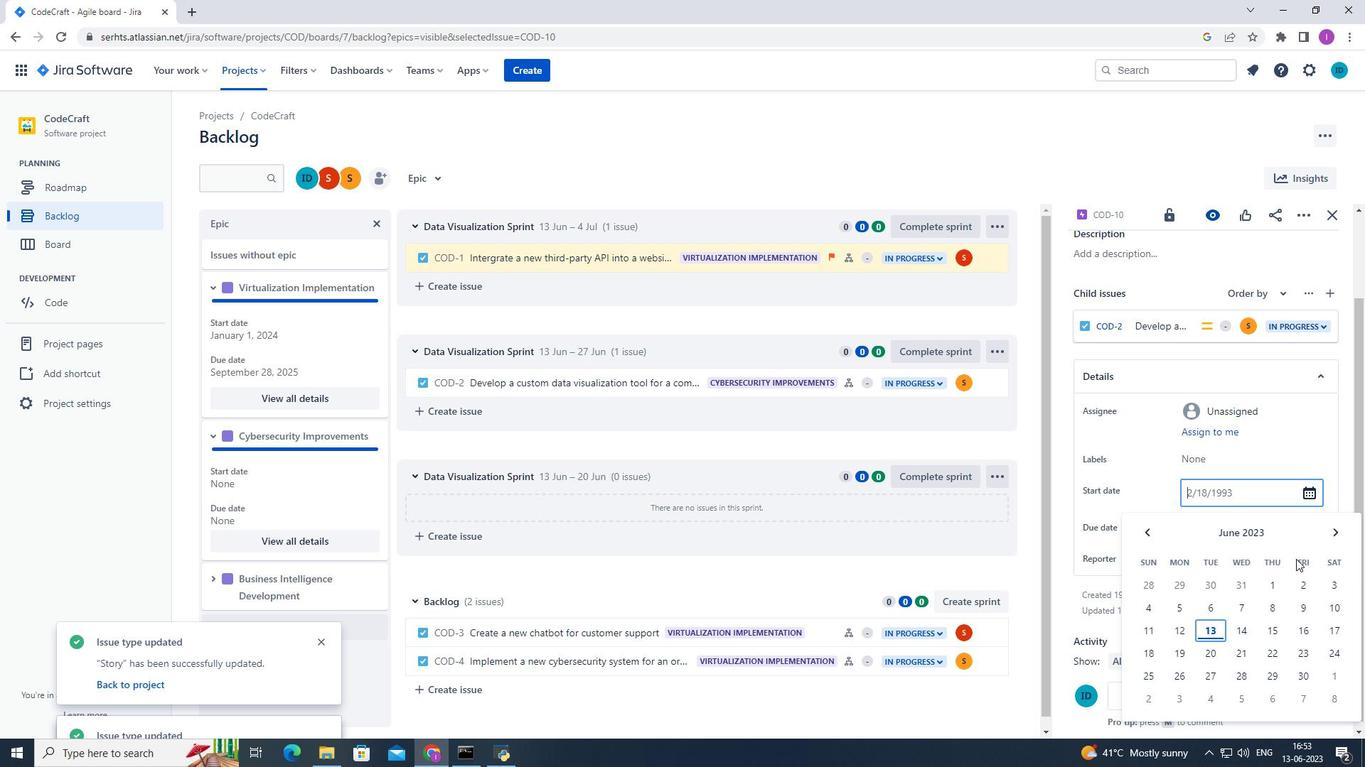 
Action: Mouse moved to (1332, 536)
Screenshot: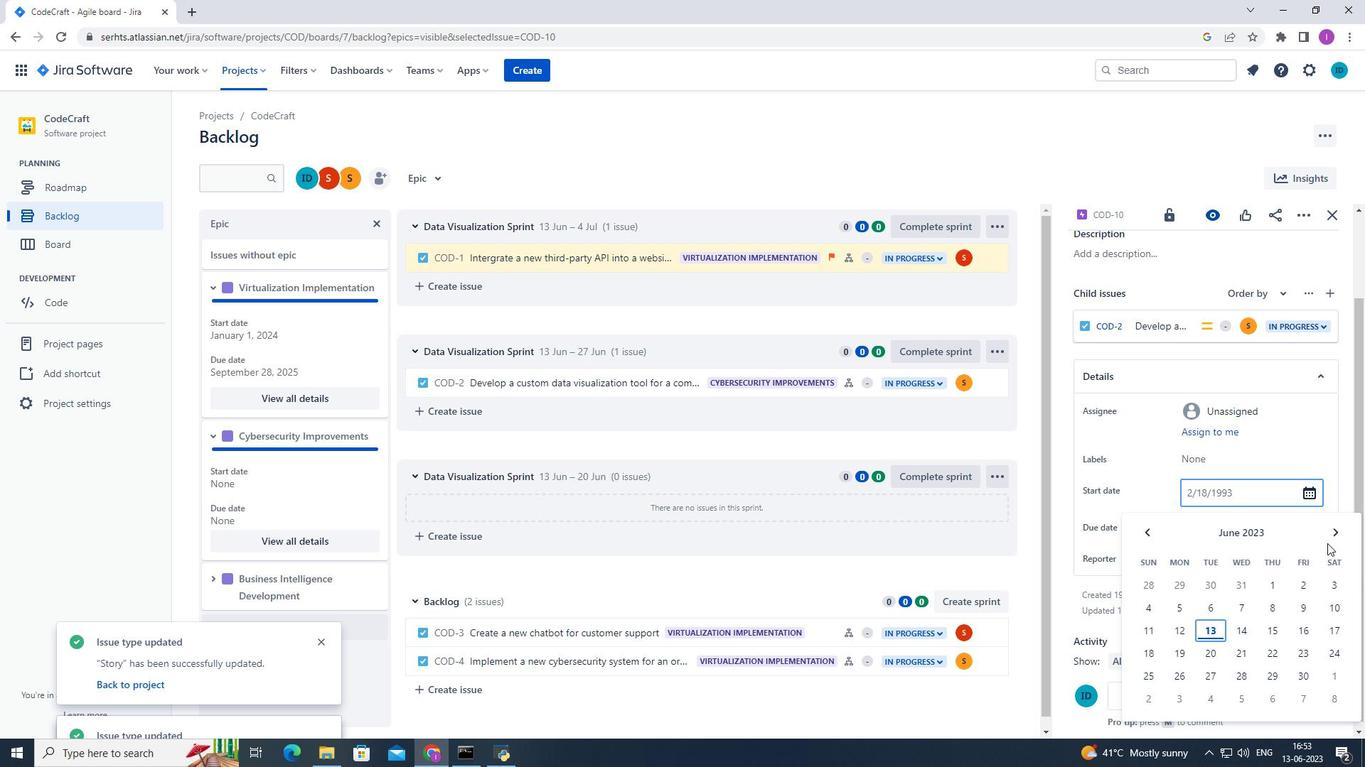 
Action: Mouse pressed left at (1332, 536)
Screenshot: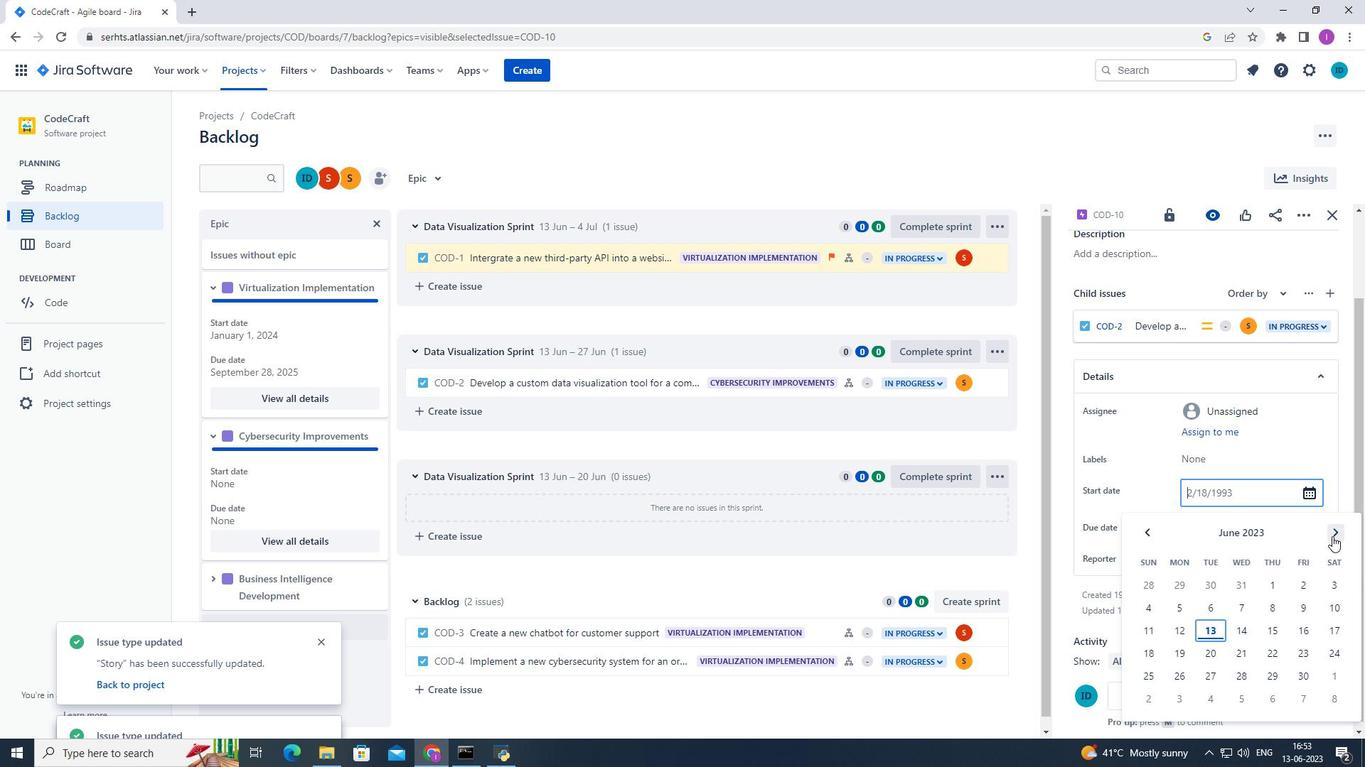 
Action: Mouse pressed left at (1332, 536)
Screenshot: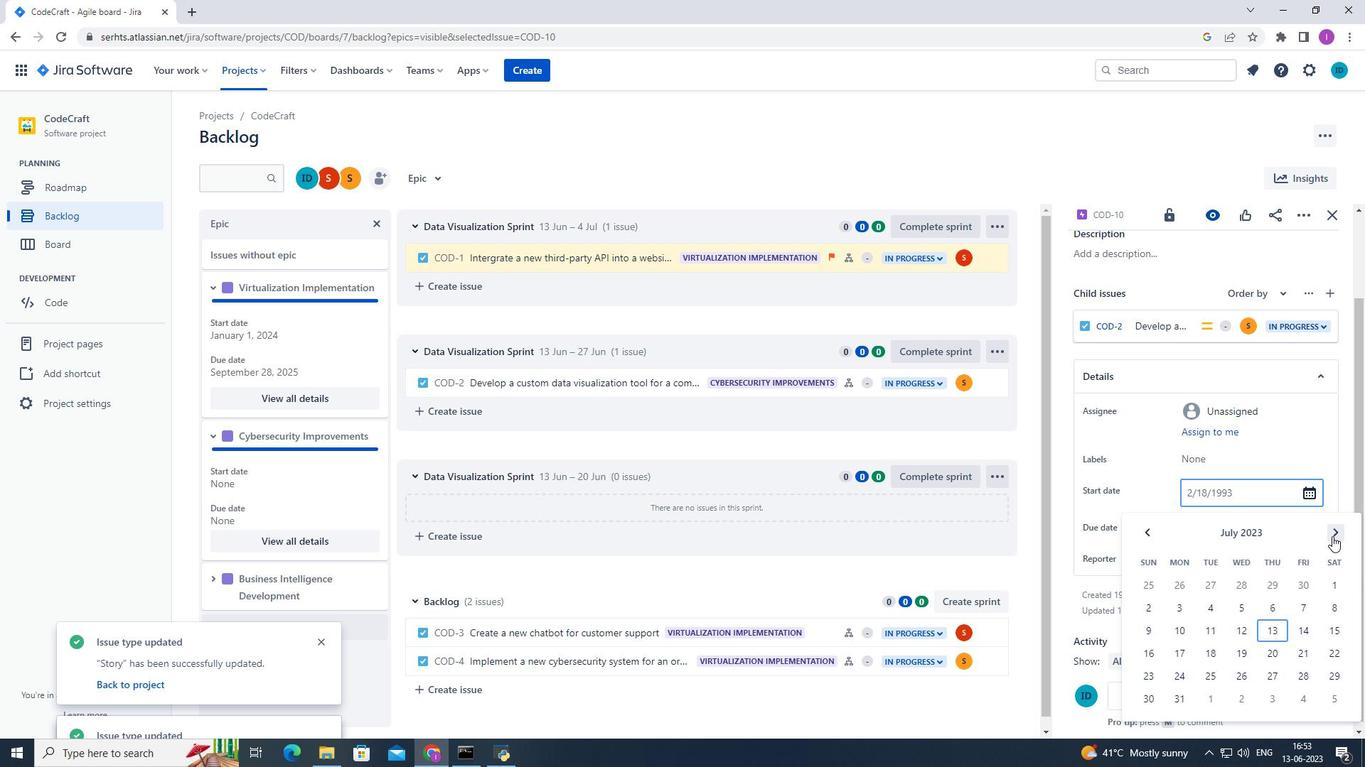 
Action: Mouse pressed left at (1332, 536)
Screenshot: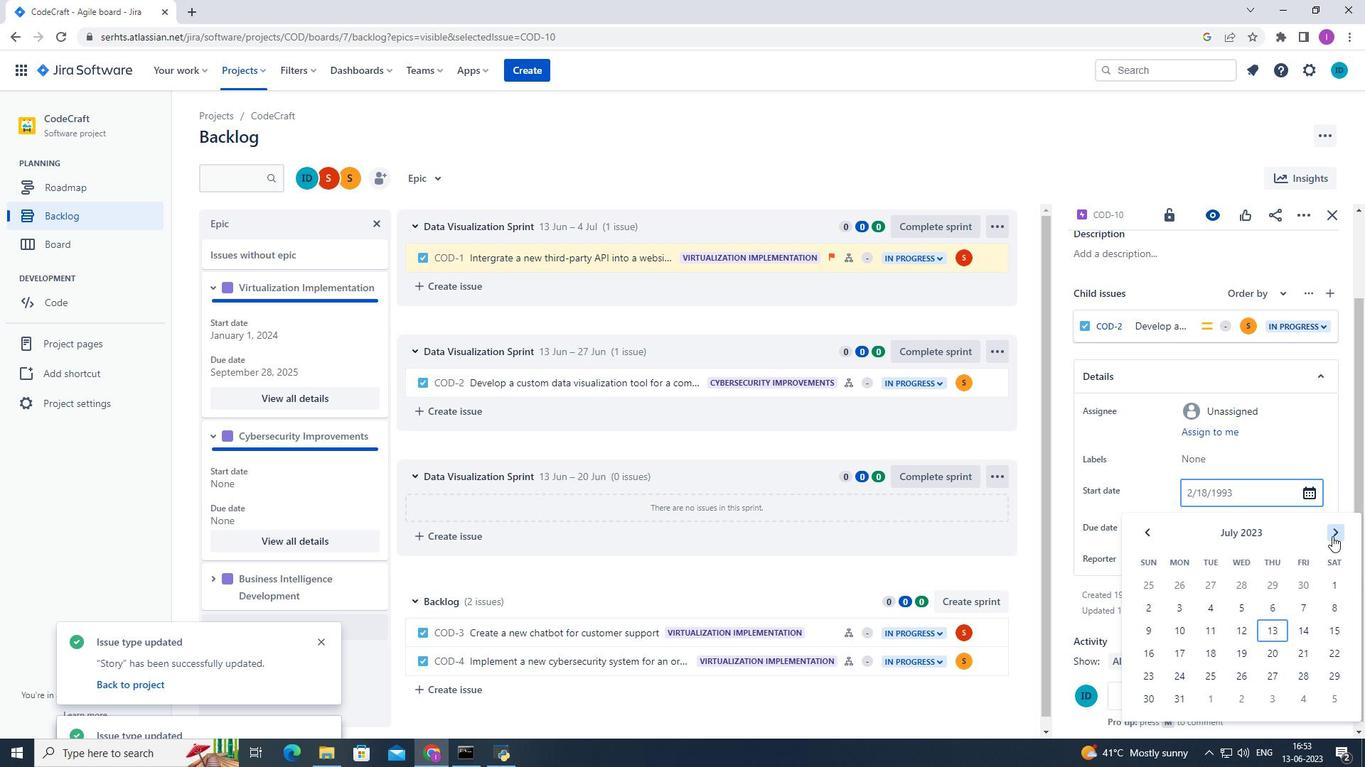 
Action: Mouse pressed left at (1332, 536)
Screenshot: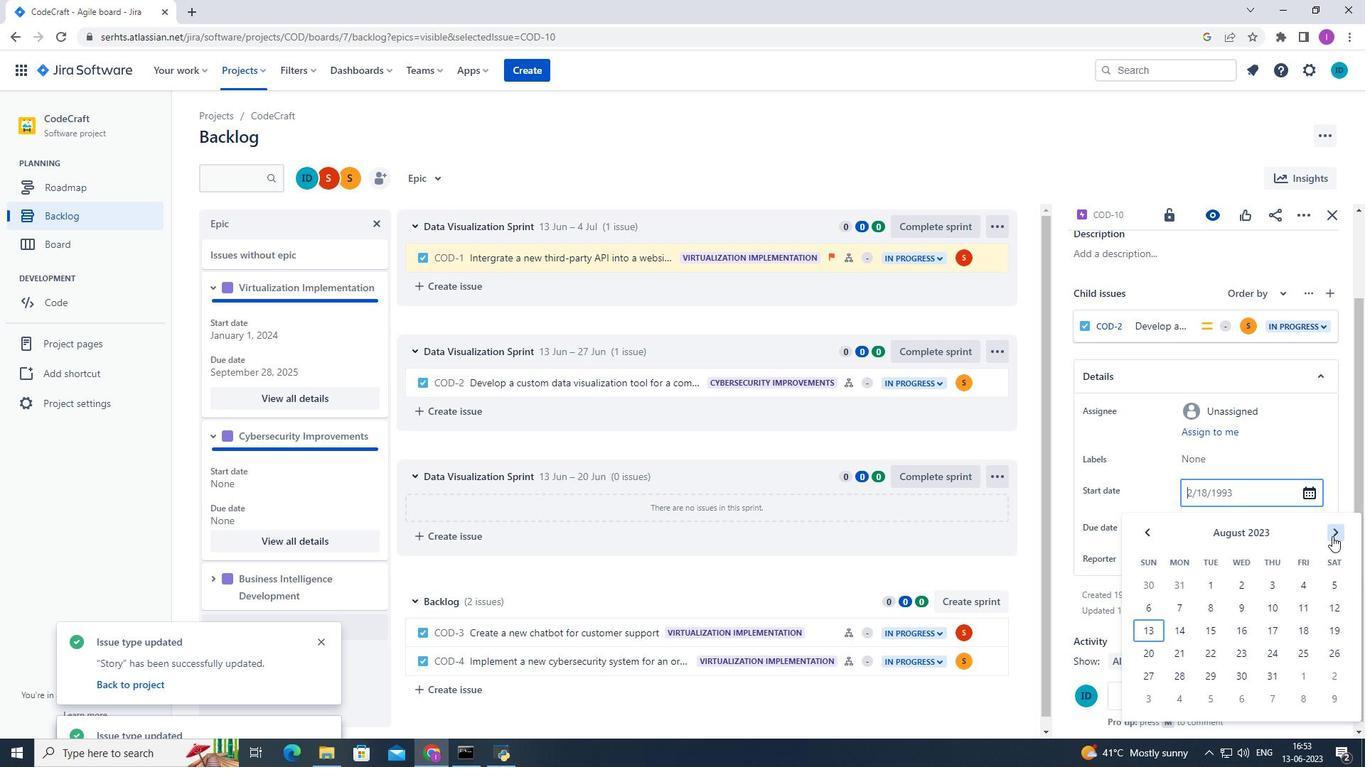 
Action: Mouse pressed left at (1332, 536)
Screenshot: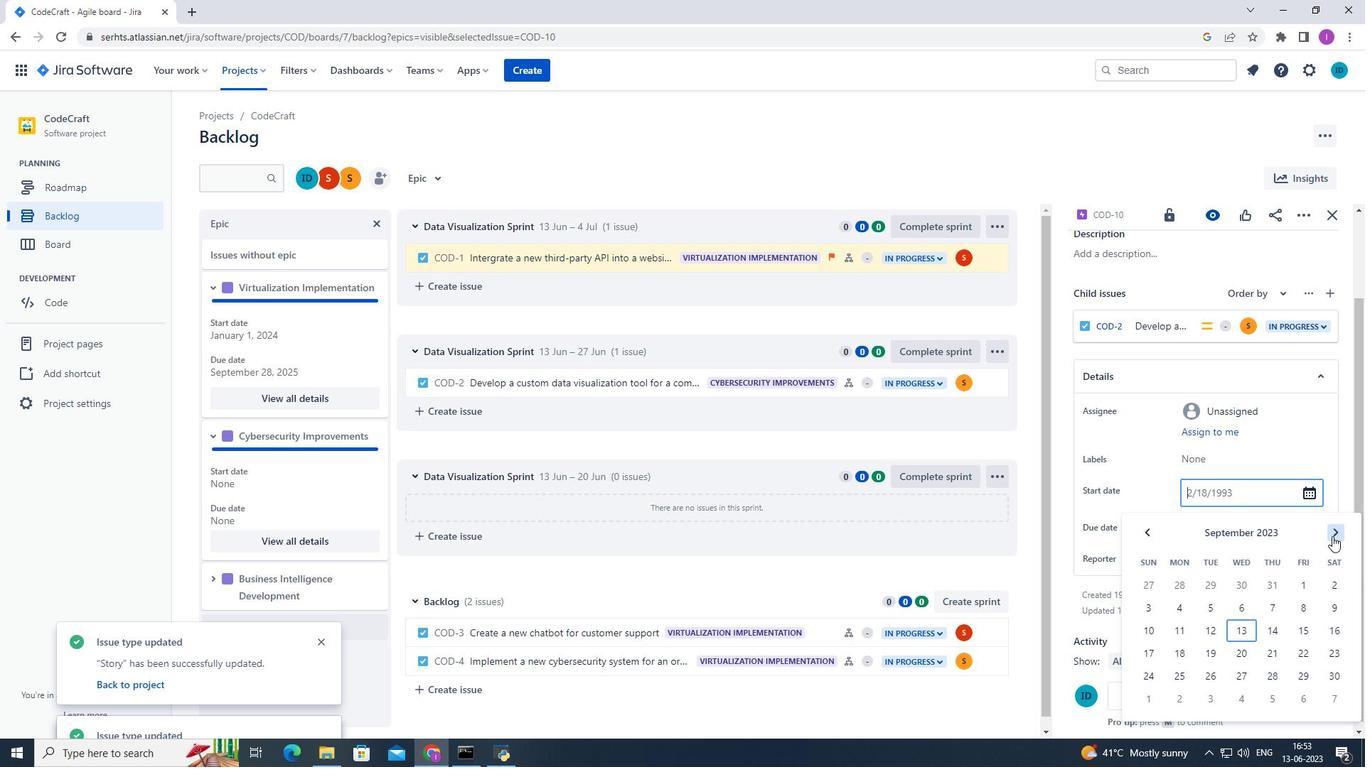 
Action: Mouse pressed left at (1332, 536)
Screenshot: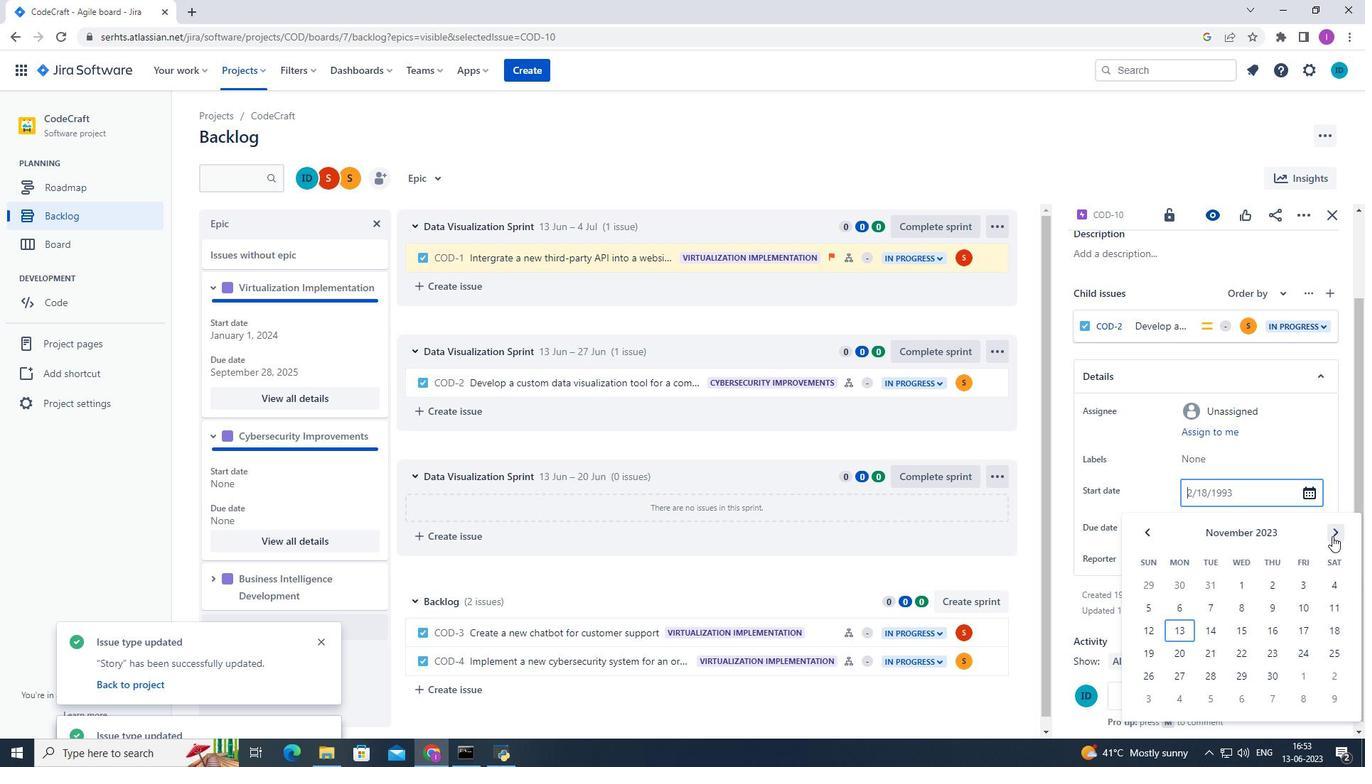
Action: Mouse pressed left at (1332, 536)
Screenshot: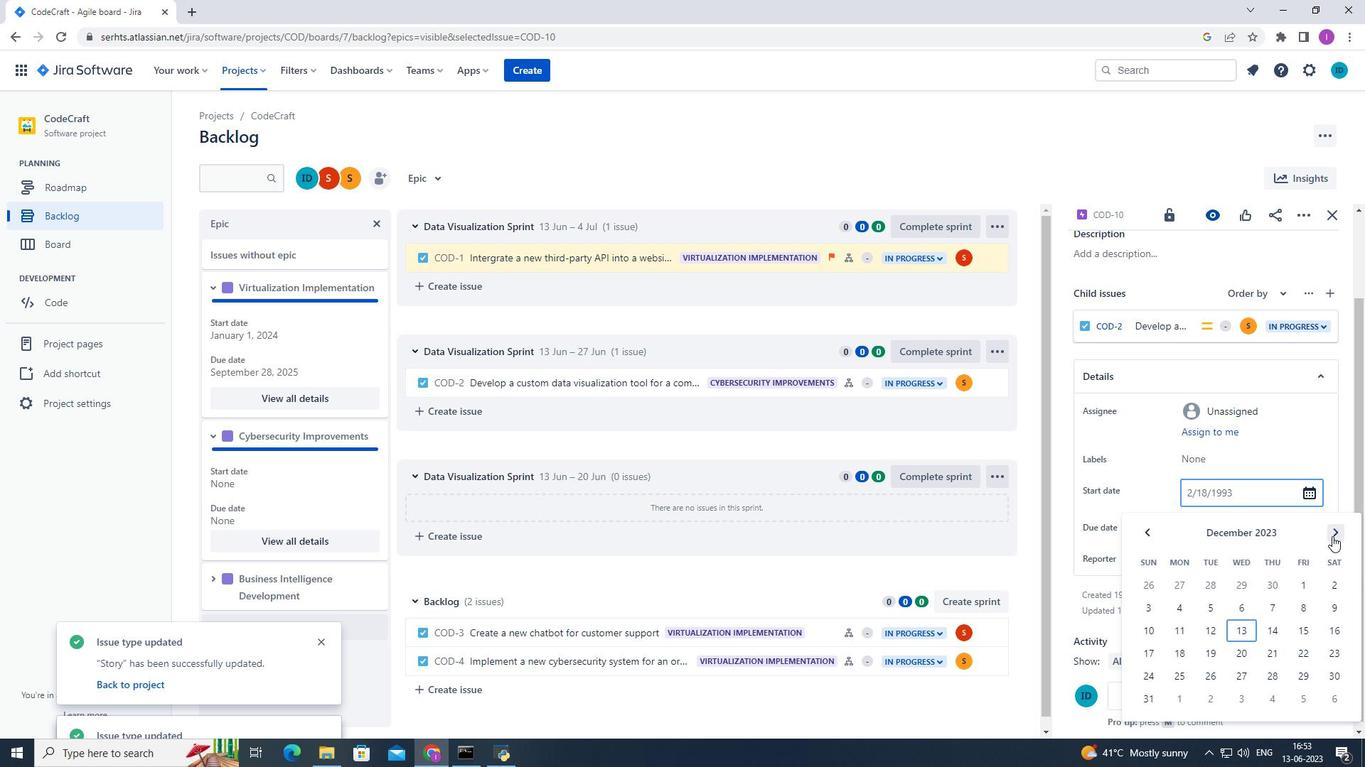 
Action: Mouse pressed left at (1332, 536)
Screenshot: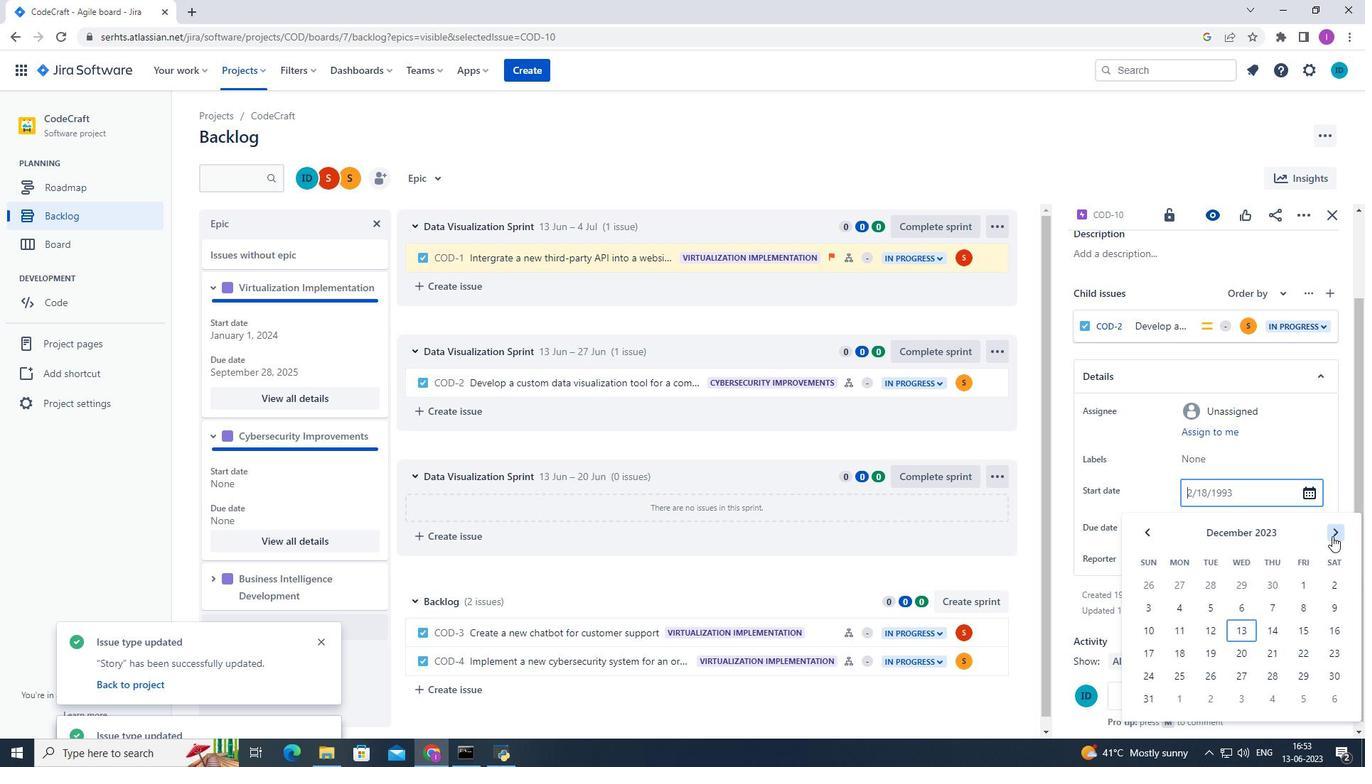 
Action: Mouse pressed left at (1332, 536)
Screenshot: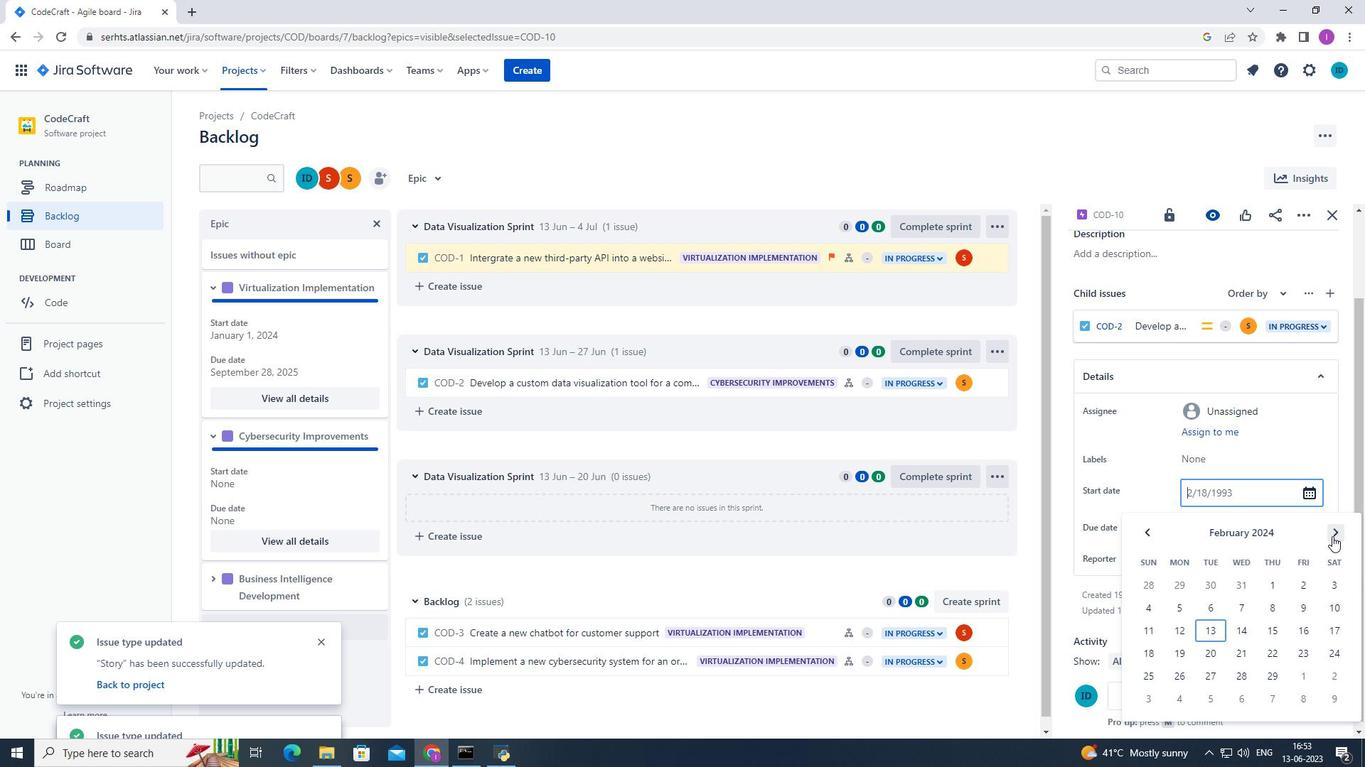 
Action: Mouse pressed left at (1332, 536)
Screenshot: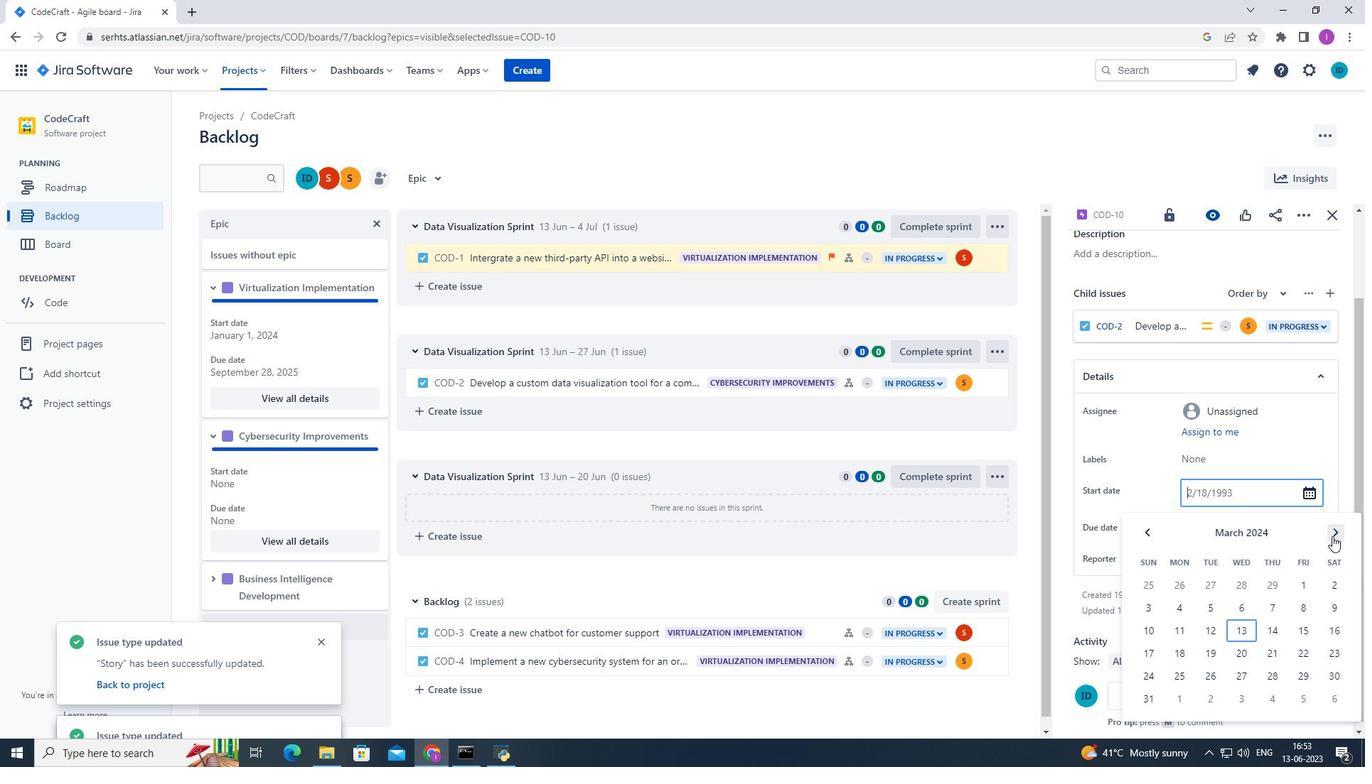 
Action: Mouse moved to (1181, 623)
Screenshot: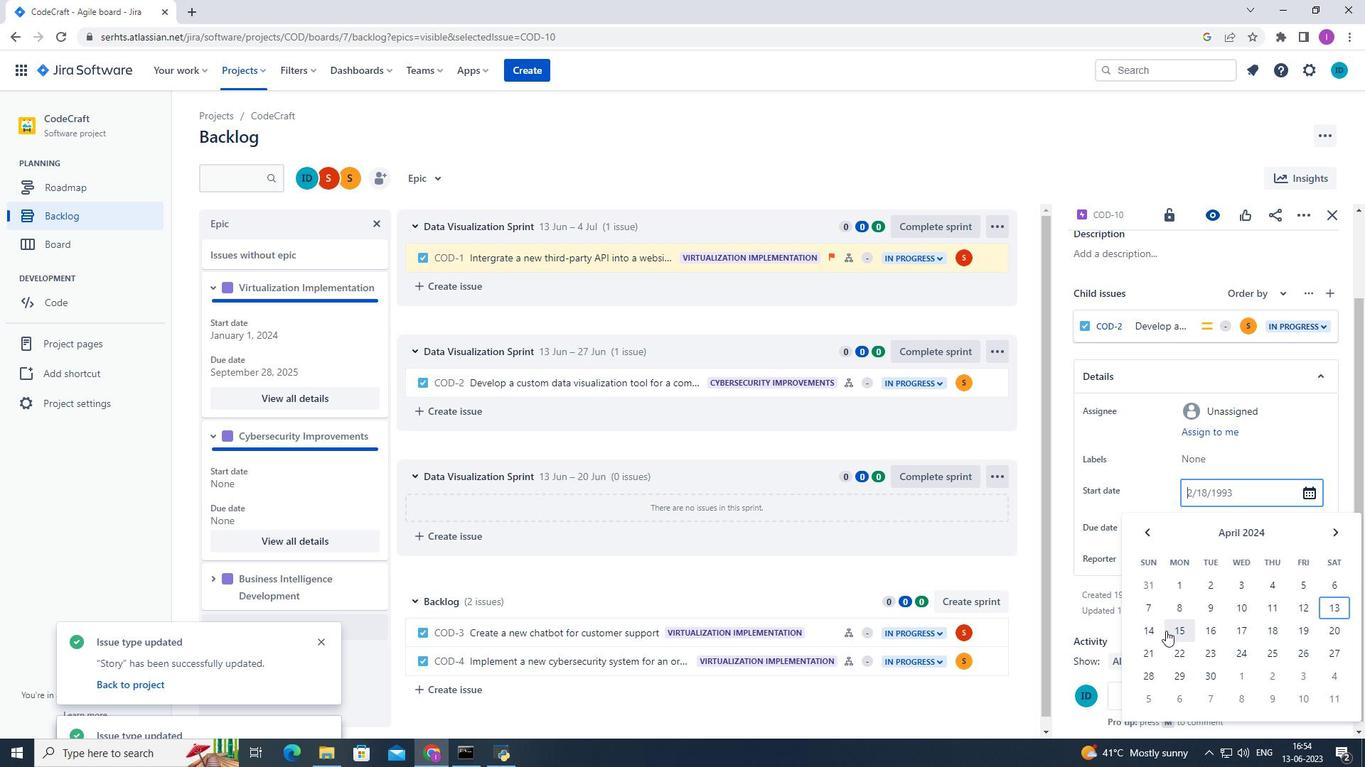 
Action: Mouse pressed left at (1181, 623)
Screenshot: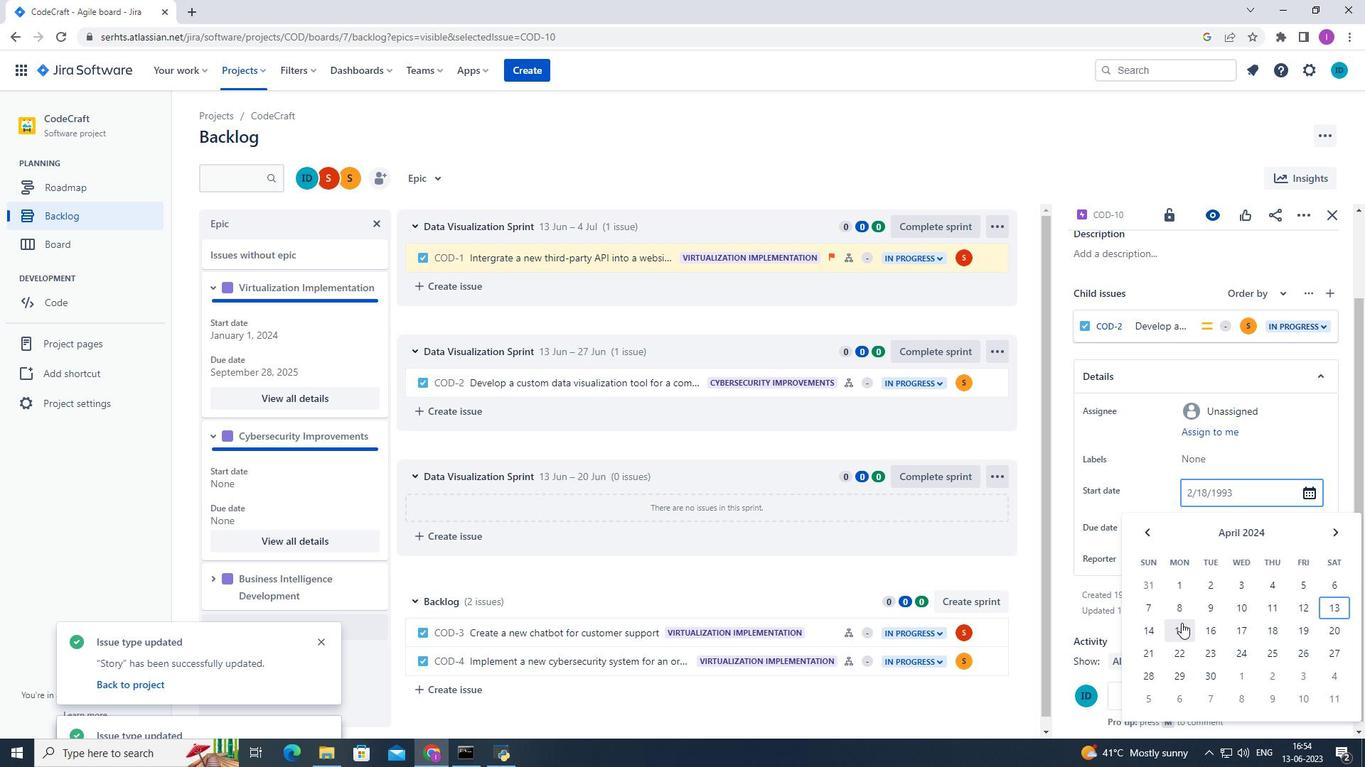 
Action: Mouse moved to (1290, 524)
Screenshot: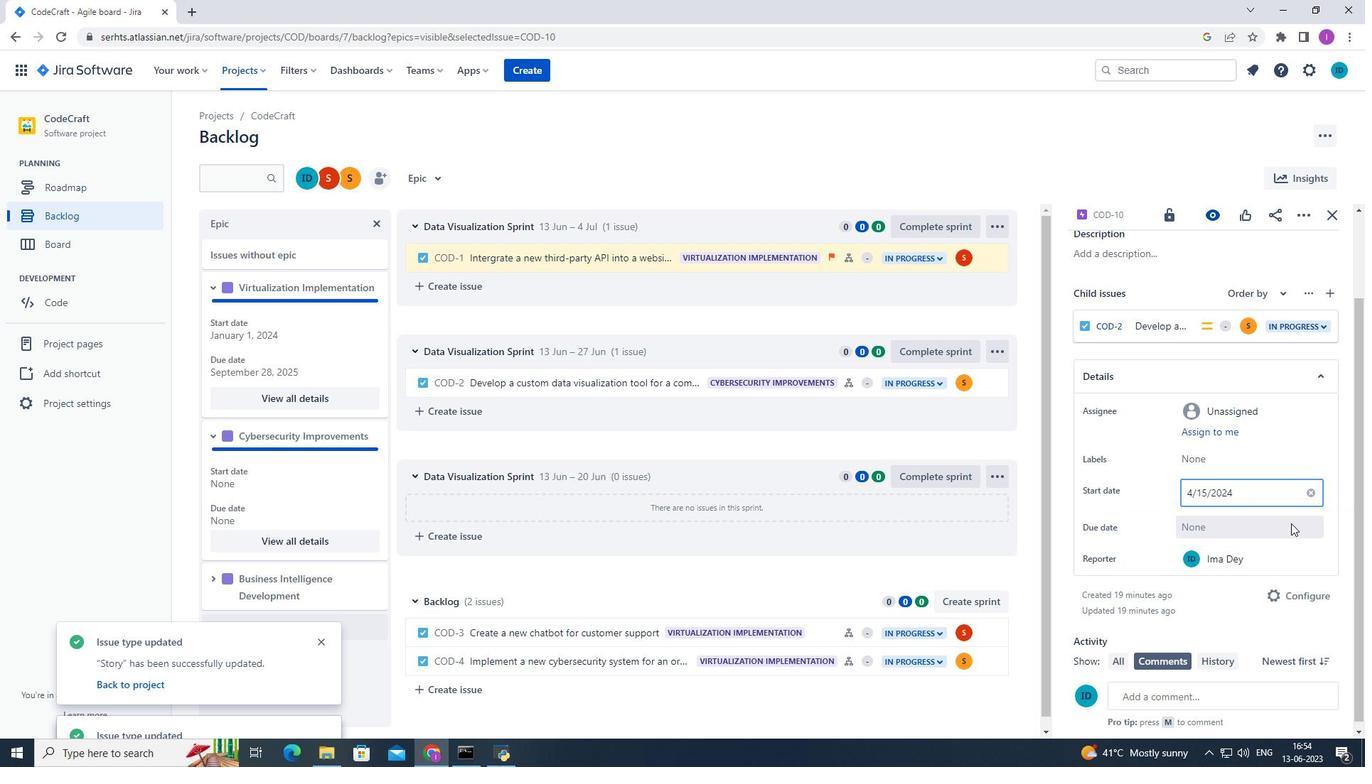 
Action: Mouse pressed left at (1290, 524)
Screenshot: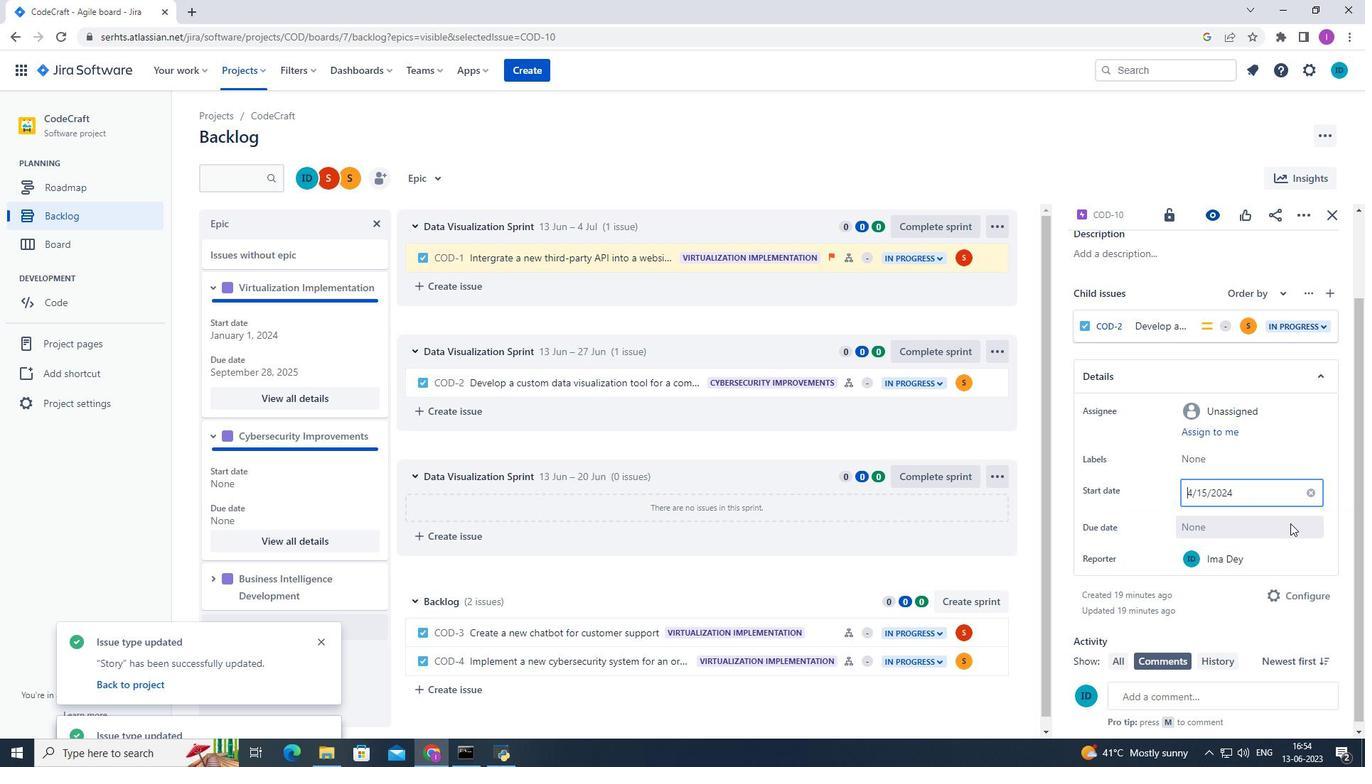 
Action: Mouse moved to (1340, 323)
Screenshot: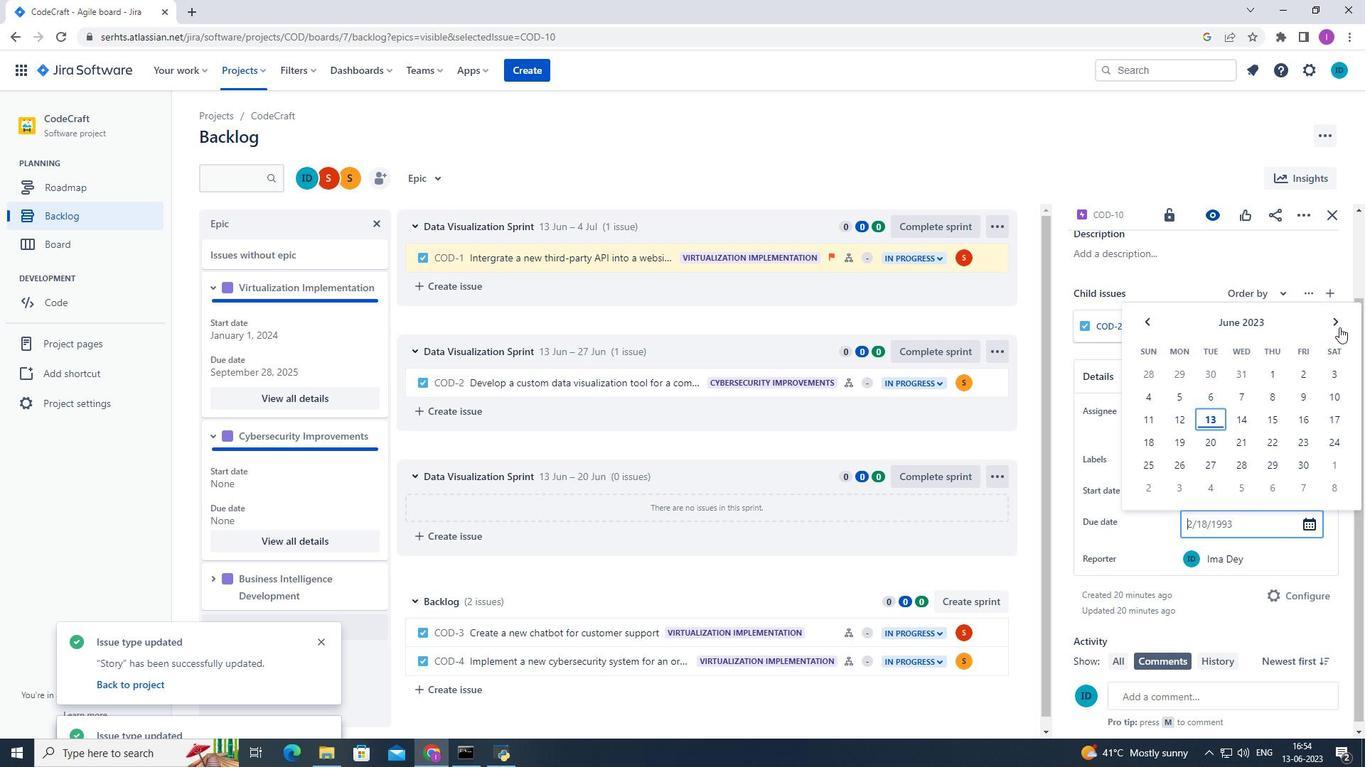 
Action: Mouse pressed left at (1340, 323)
Screenshot: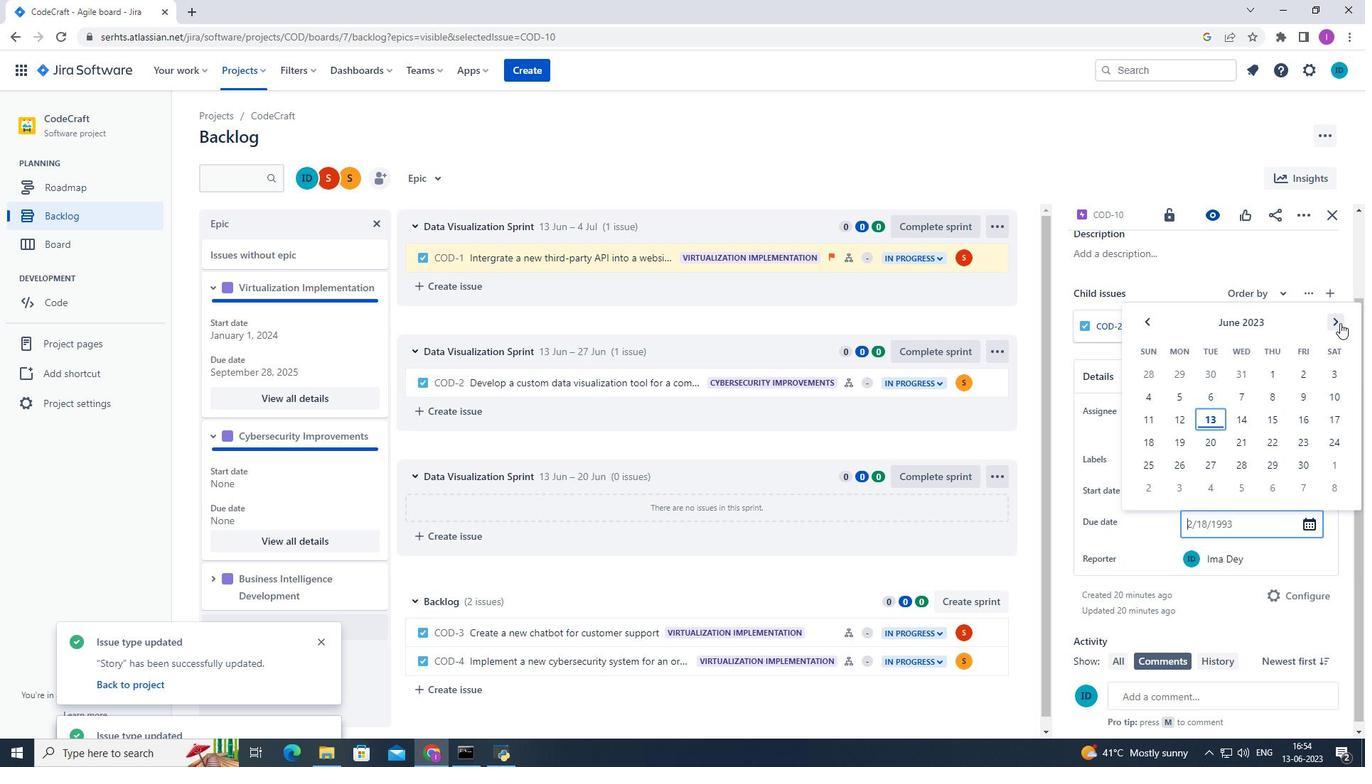 
Action: Mouse pressed left at (1340, 323)
Screenshot: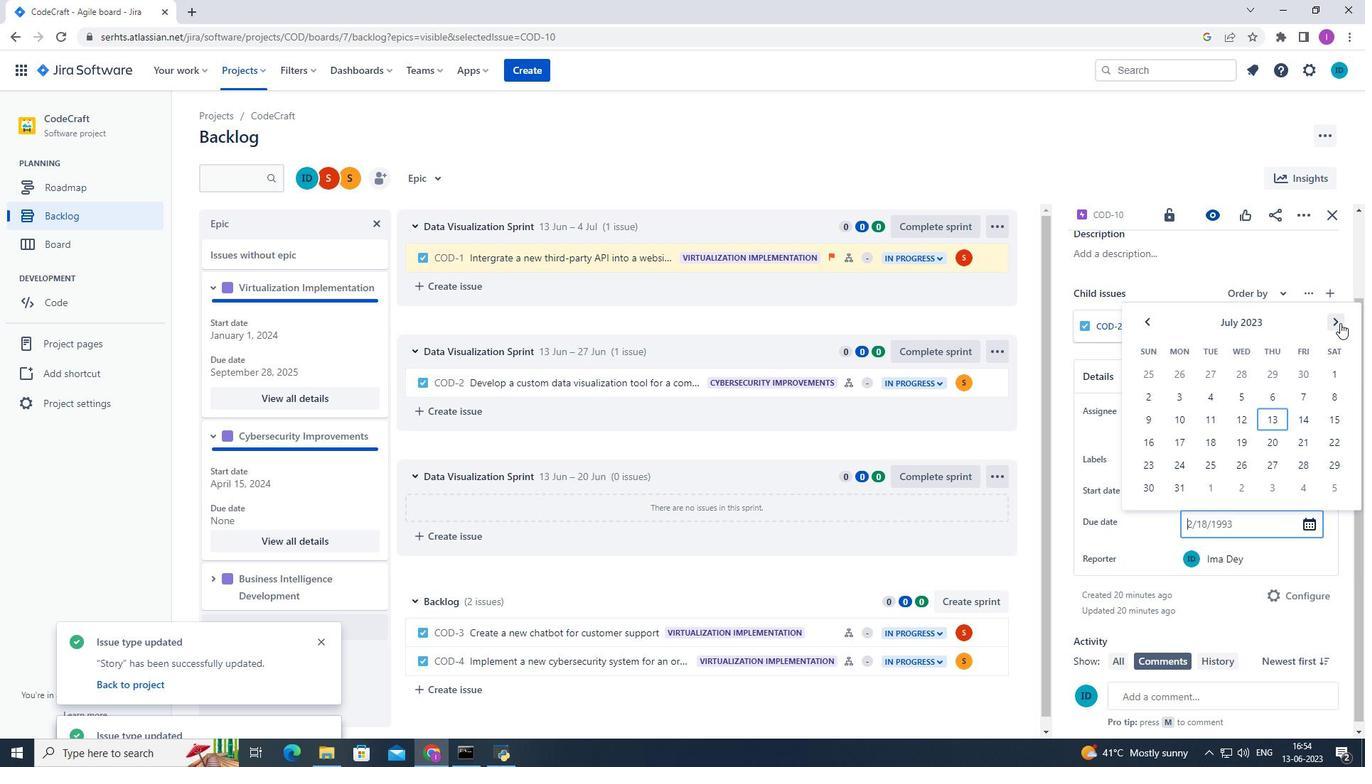
Action: Mouse pressed left at (1340, 323)
Screenshot: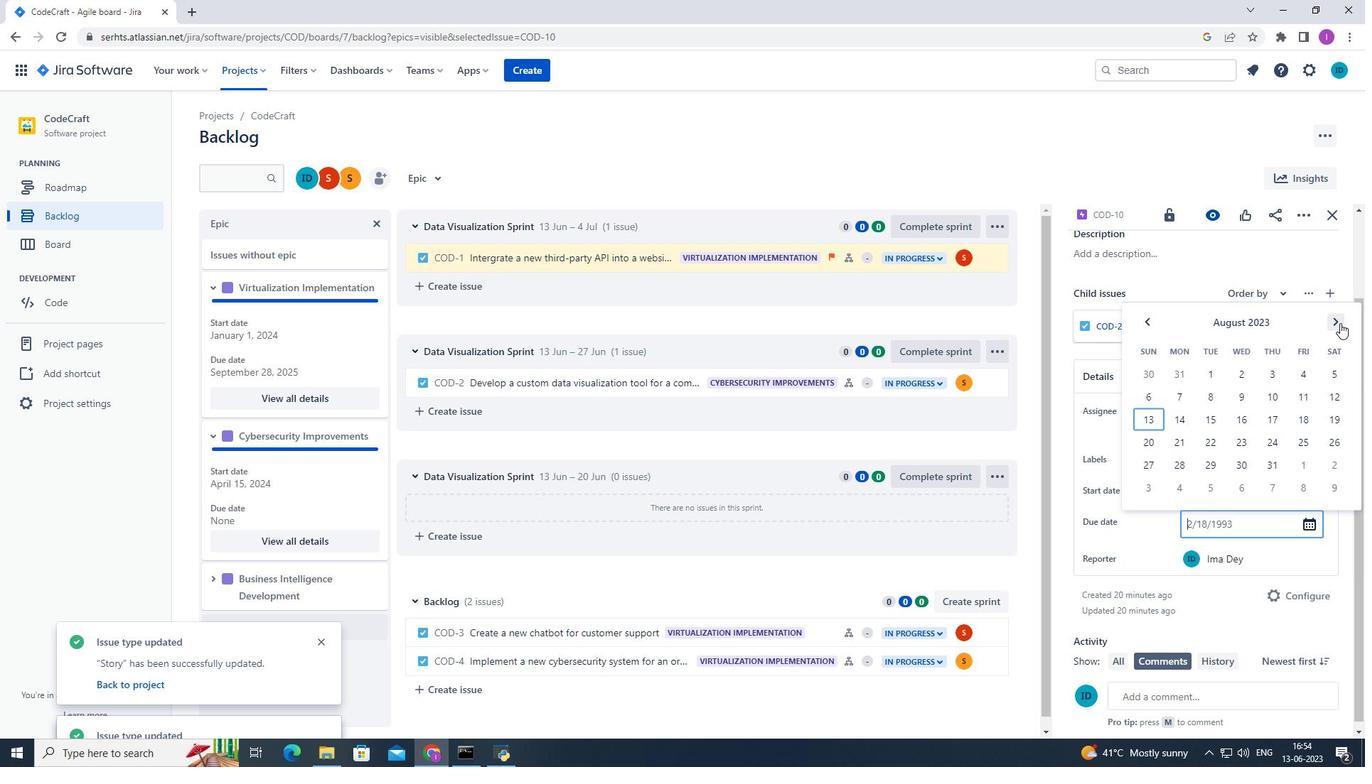 
Action: Mouse pressed left at (1340, 323)
Screenshot: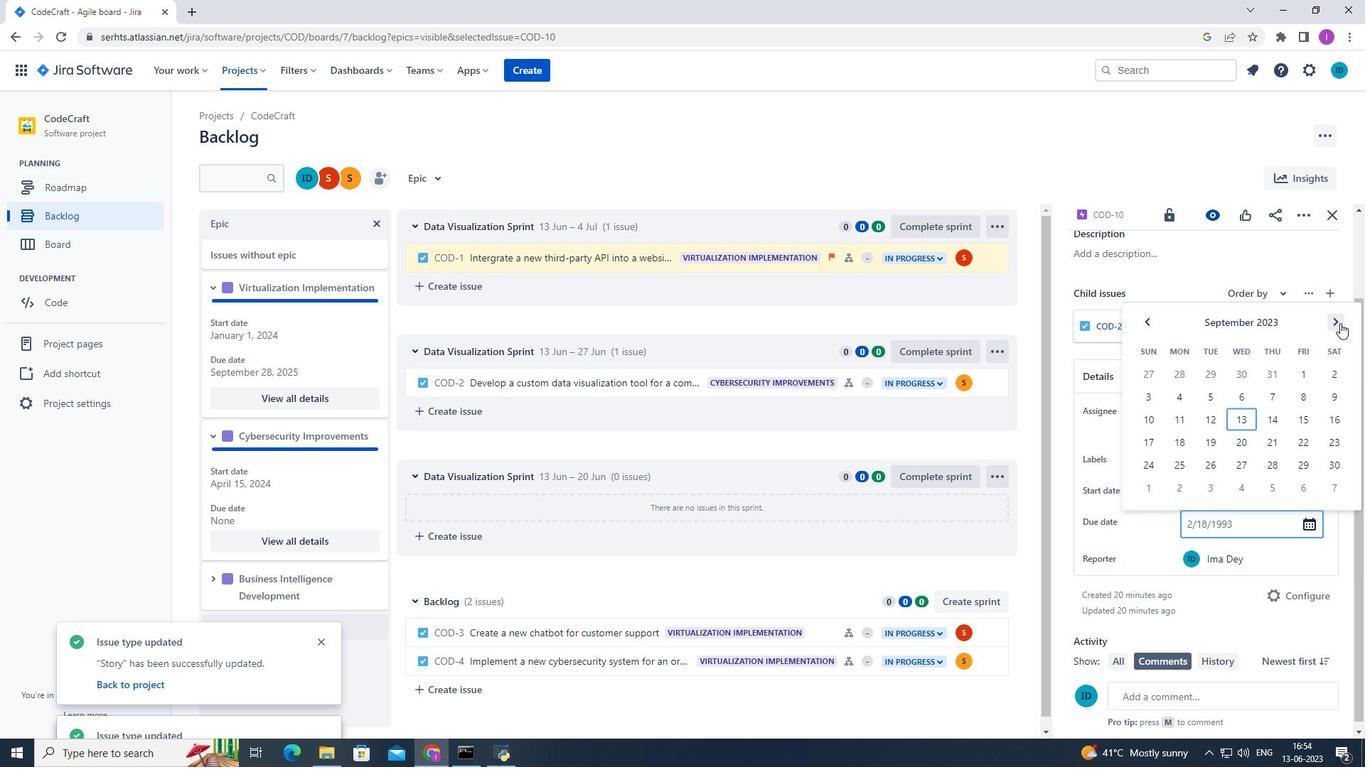 
Action: Mouse pressed left at (1340, 323)
Screenshot: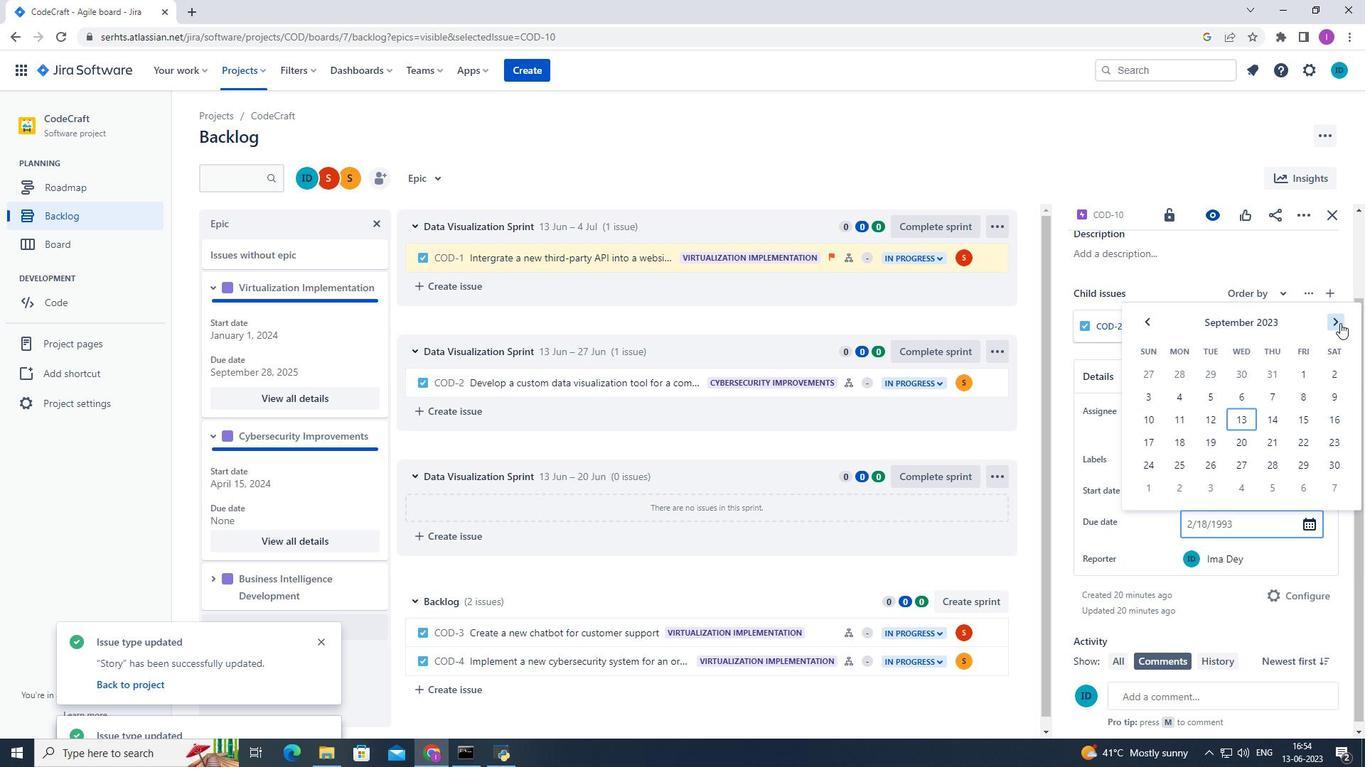
Action: Mouse pressed left at (1340, 323)
Screenshot: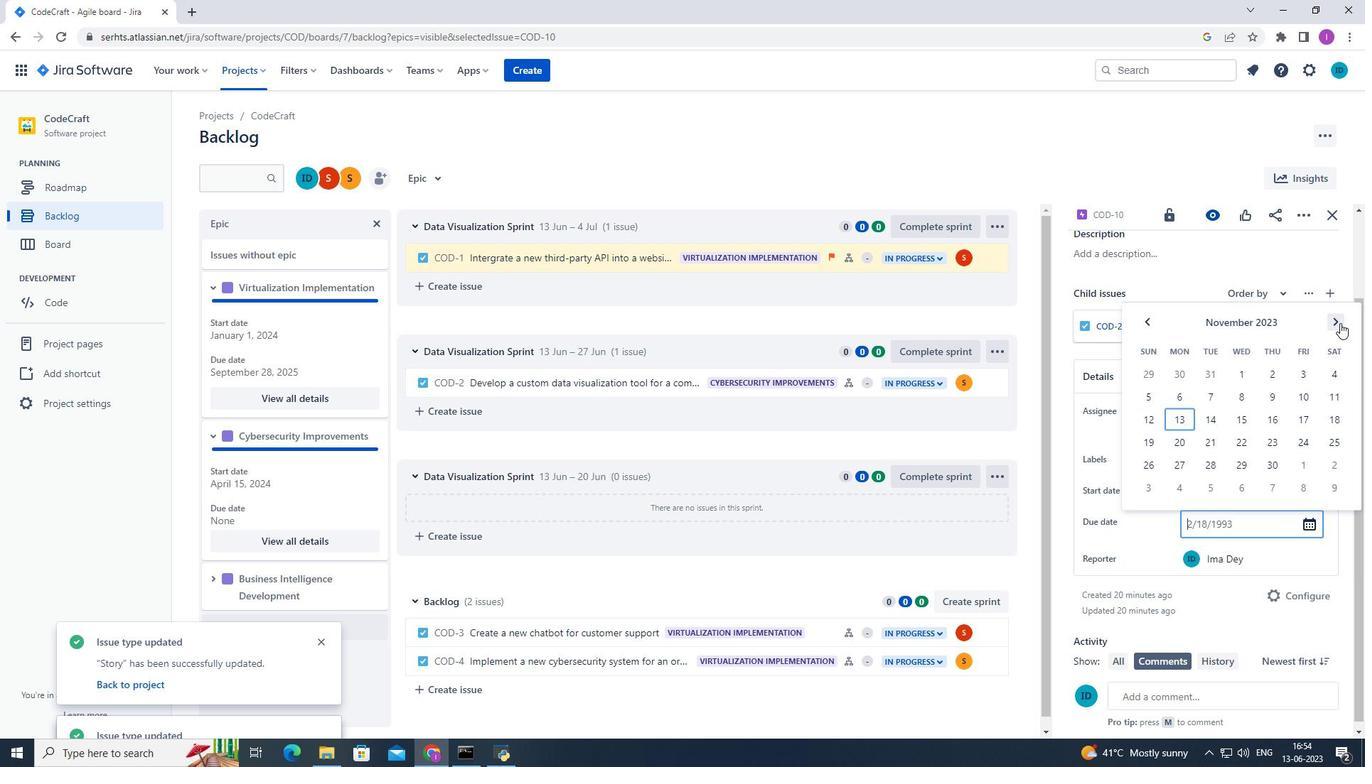 
Action: Mouse pressed left at (1340, 323)
Screenshot: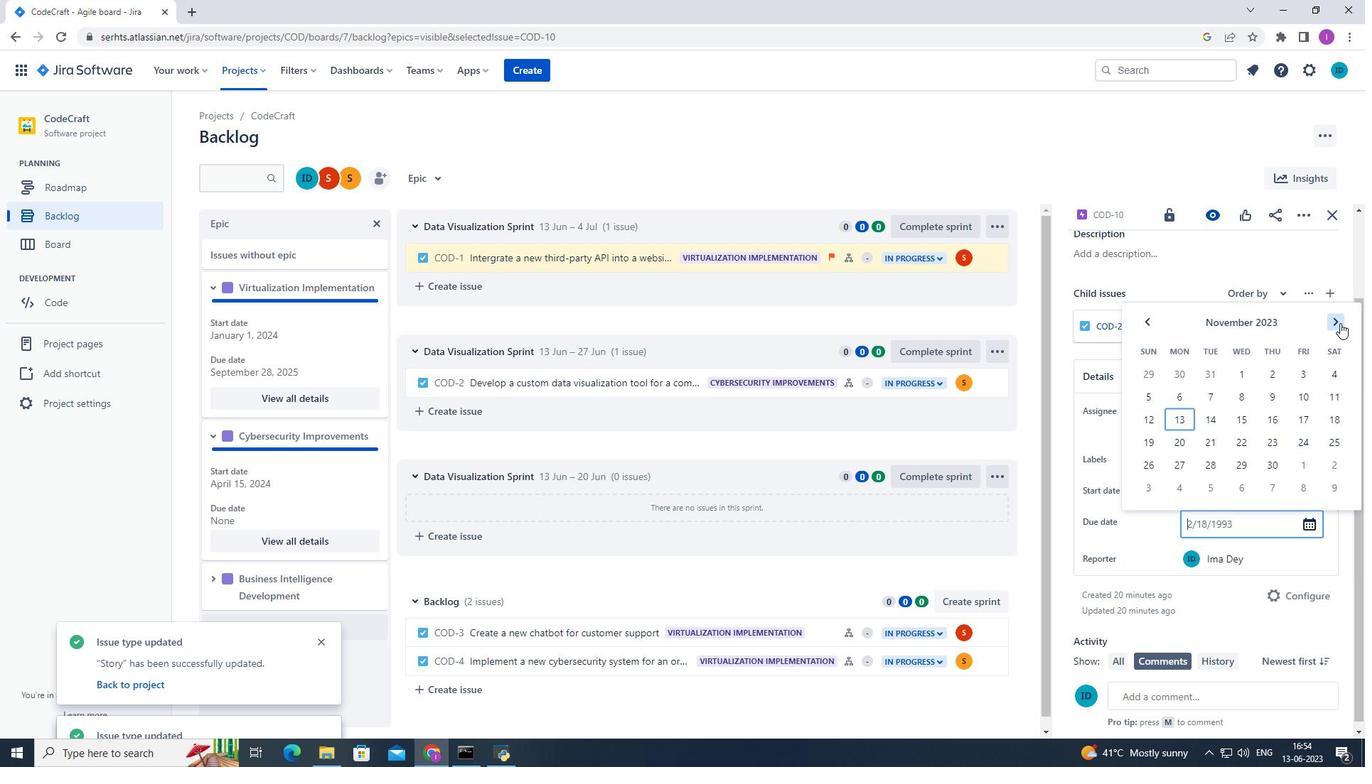 
Action: Mouse moved to (1331, 321)
Screenshot: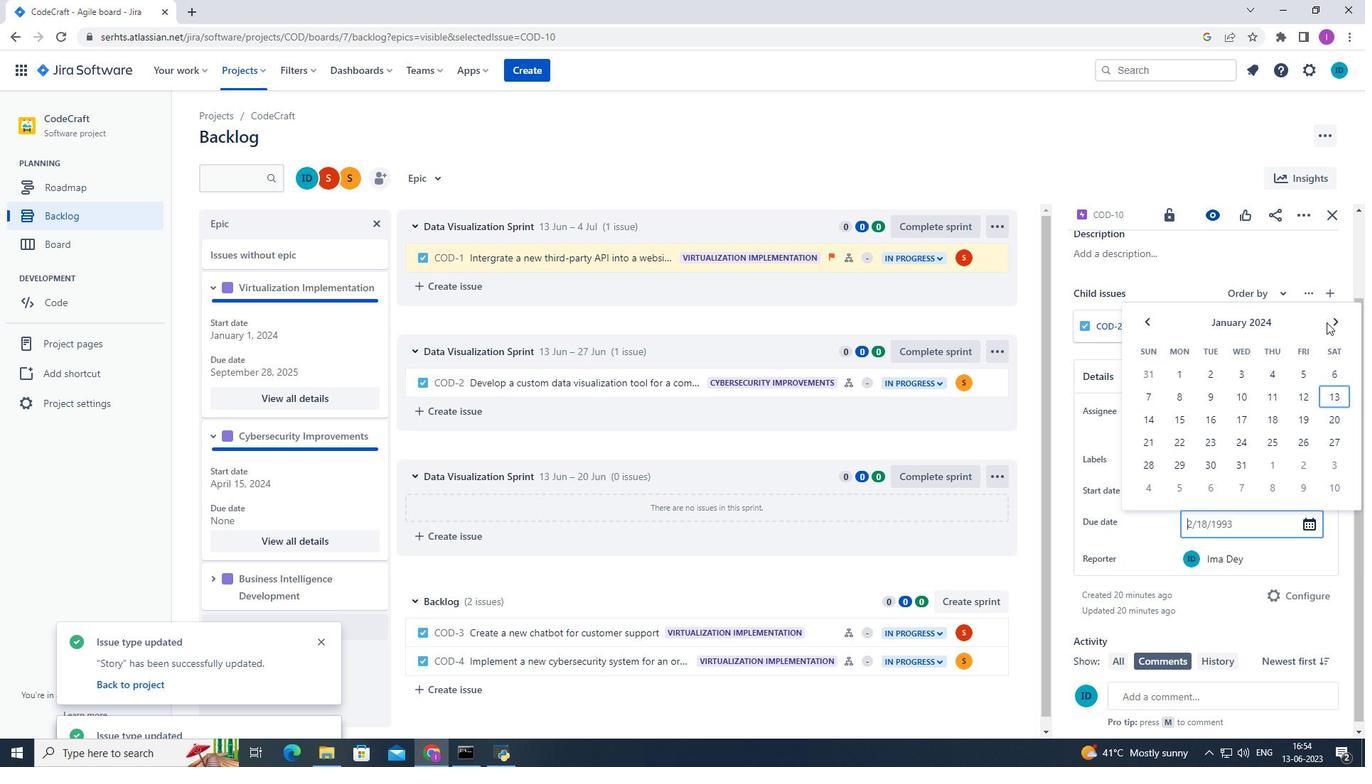 
Action: Mouse pressed left at (1331, 321)
Screenshot: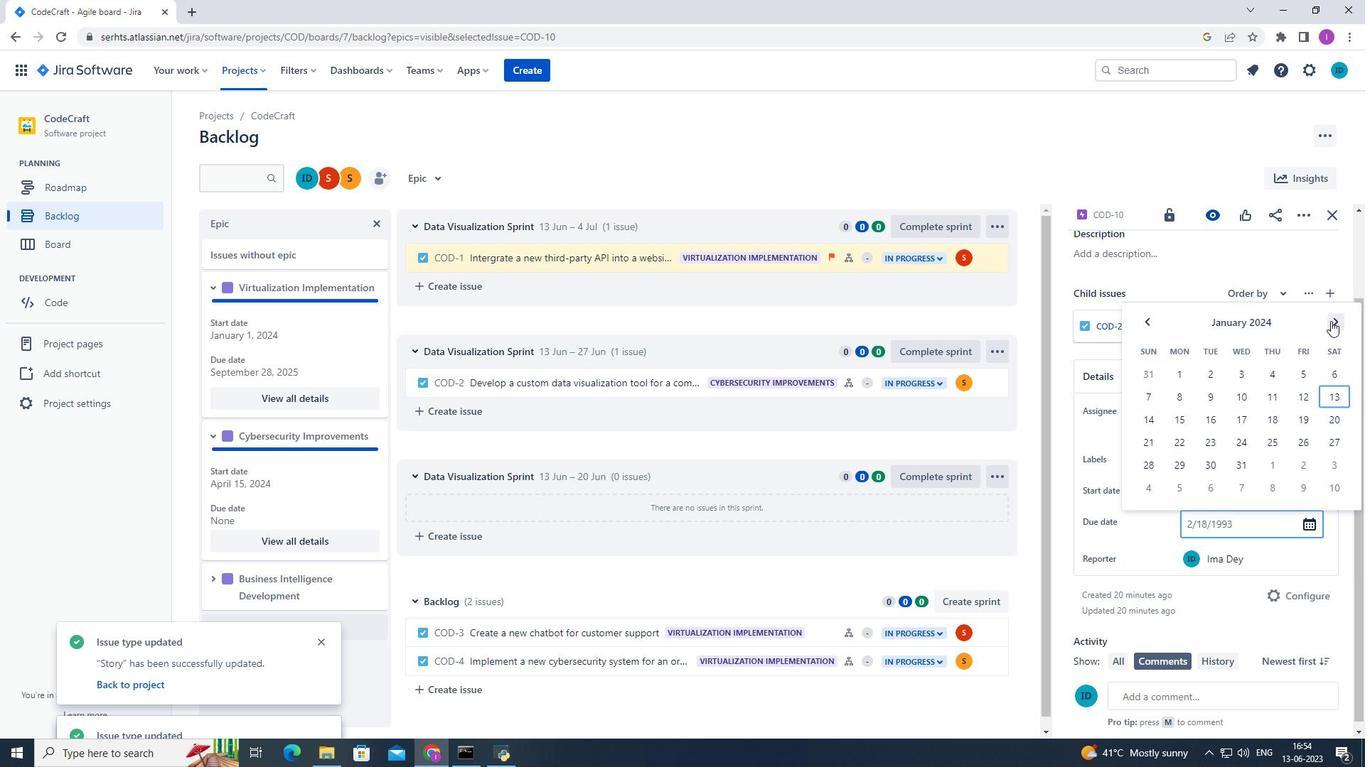 
Action: Mouse pressed left at (1331, 321)
Screenshot: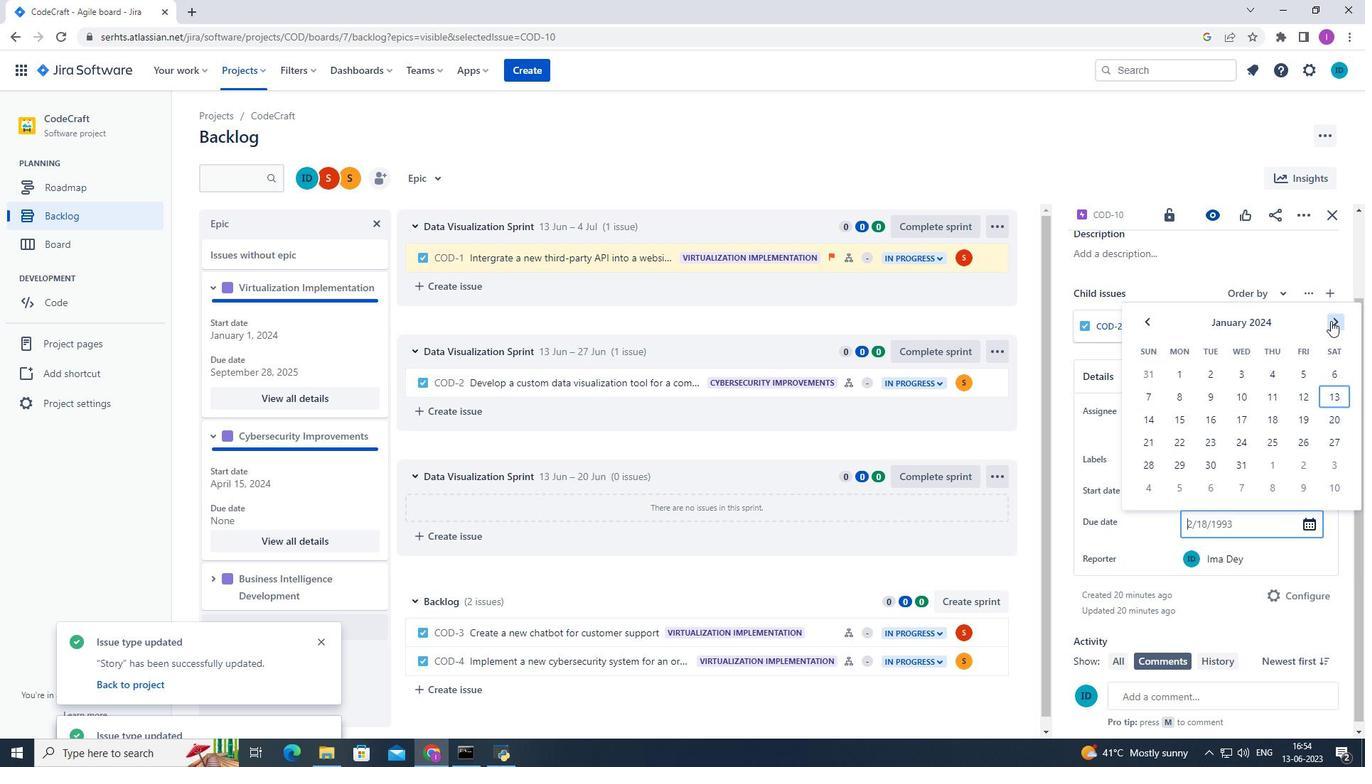 
Action: Mouse pressed left at (1331, 321)
Screenshot: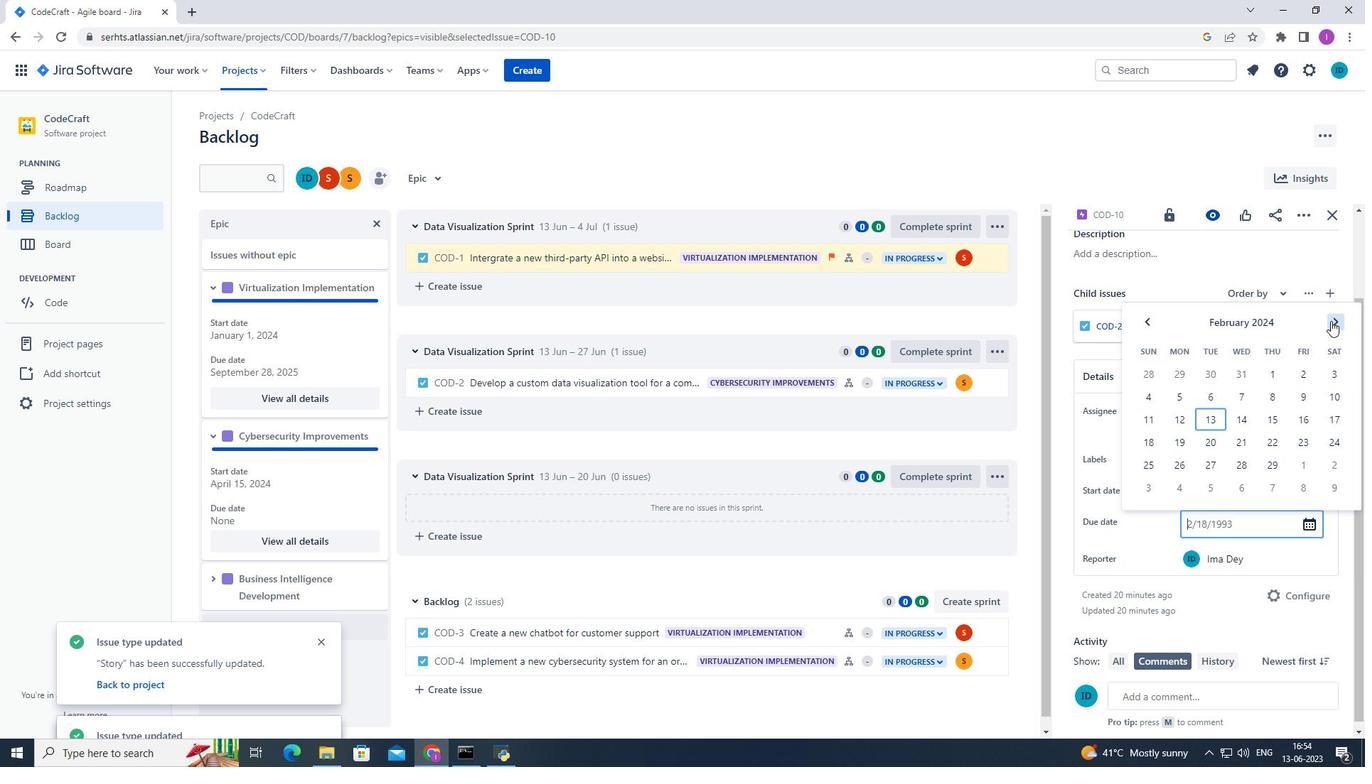 
Action: Mouse moved to (1331, 322)
Screenshot: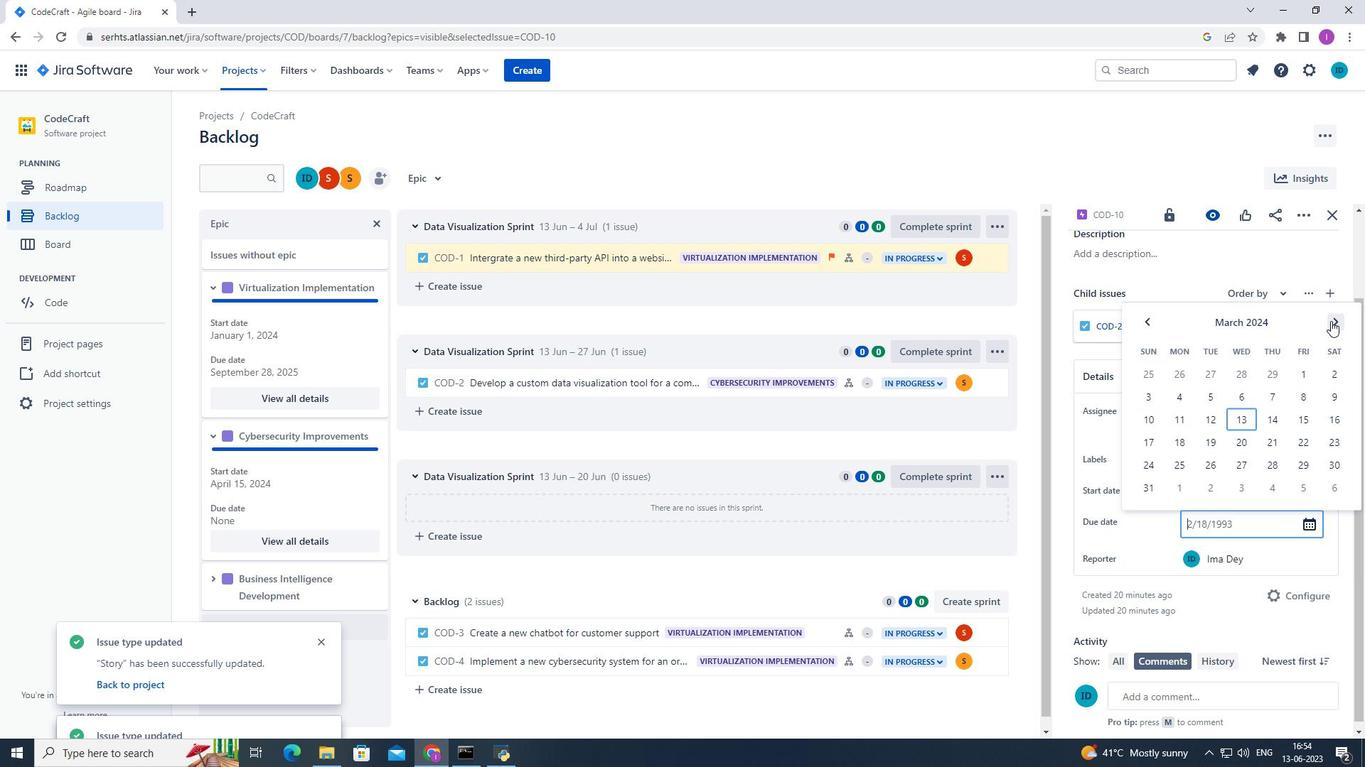 
Action: Mouse pressed left at (1331, 322)
Screenshot: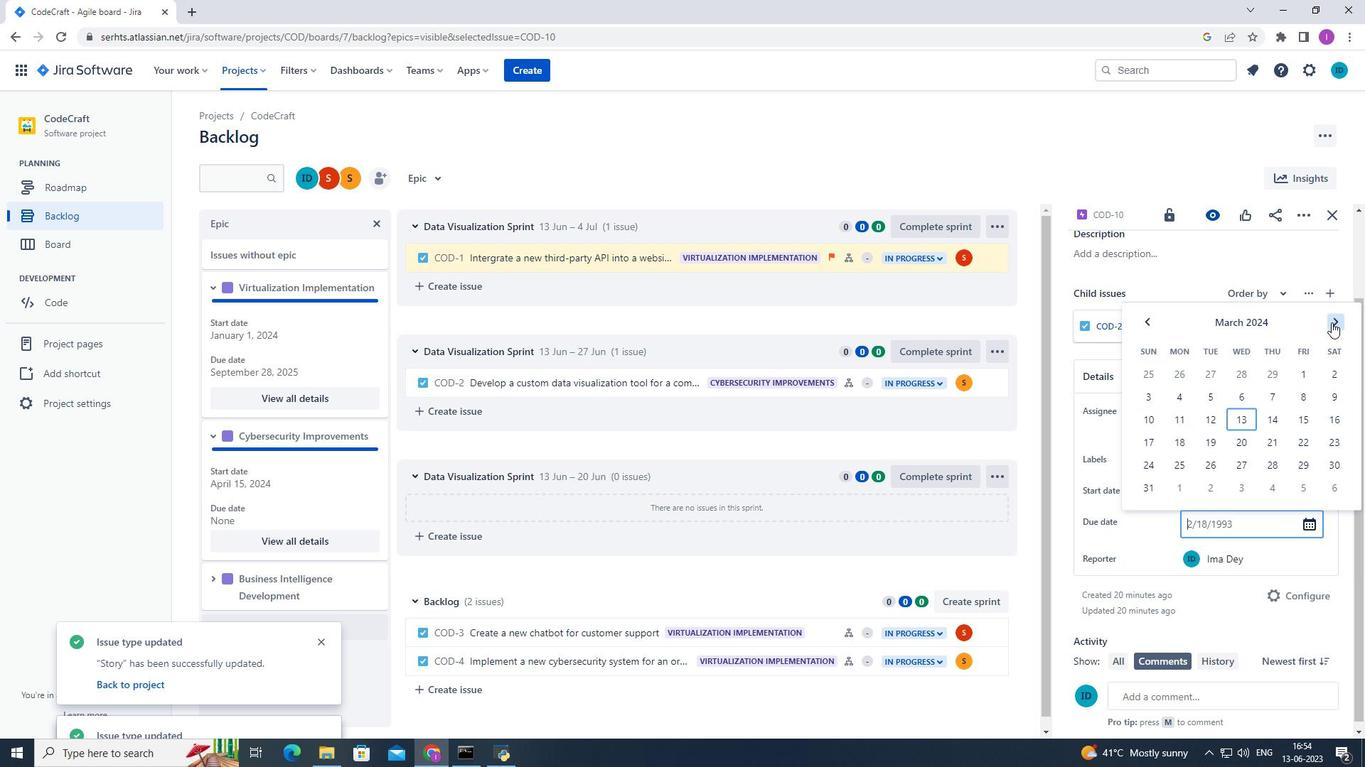 
Action: Mouse pressed left at (1331, 322)
Screenshot: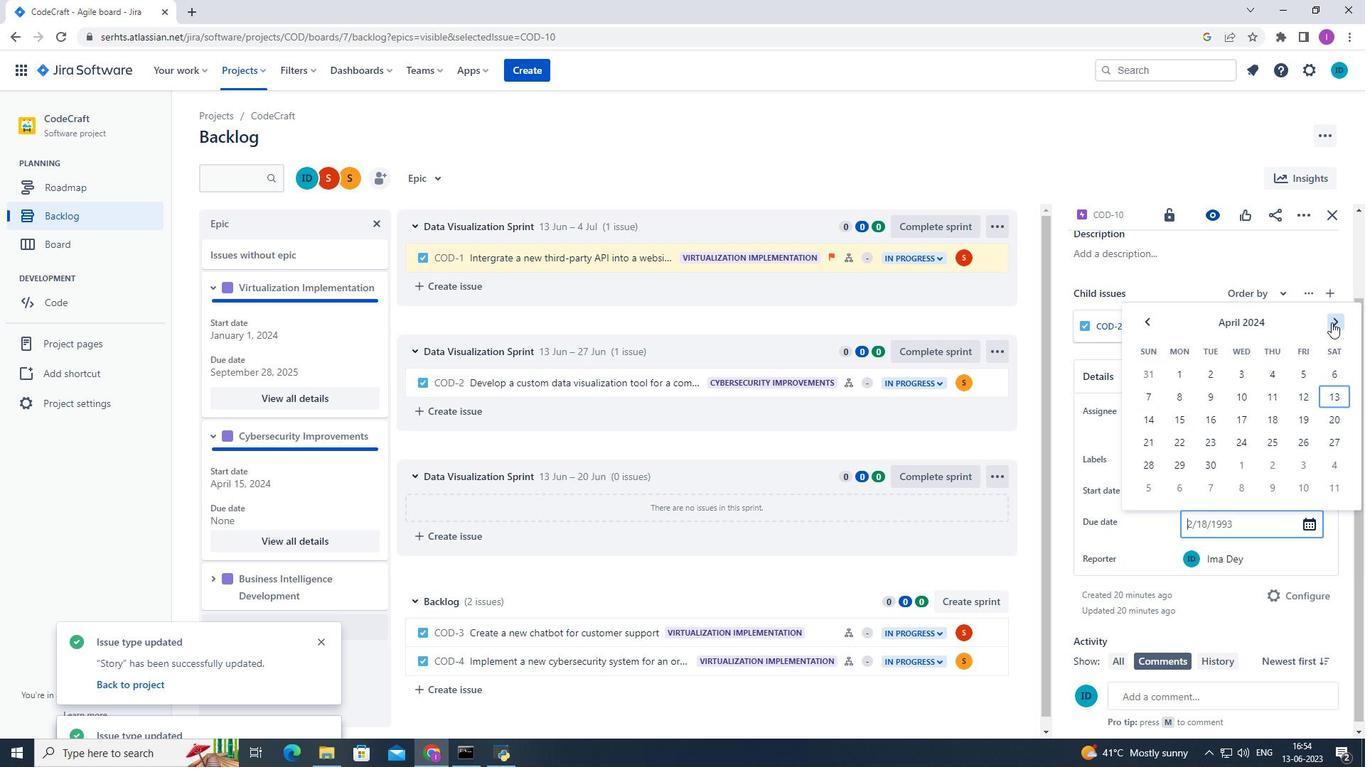 
Action: Mouse pressed left at (1331, 322)
Screenshot: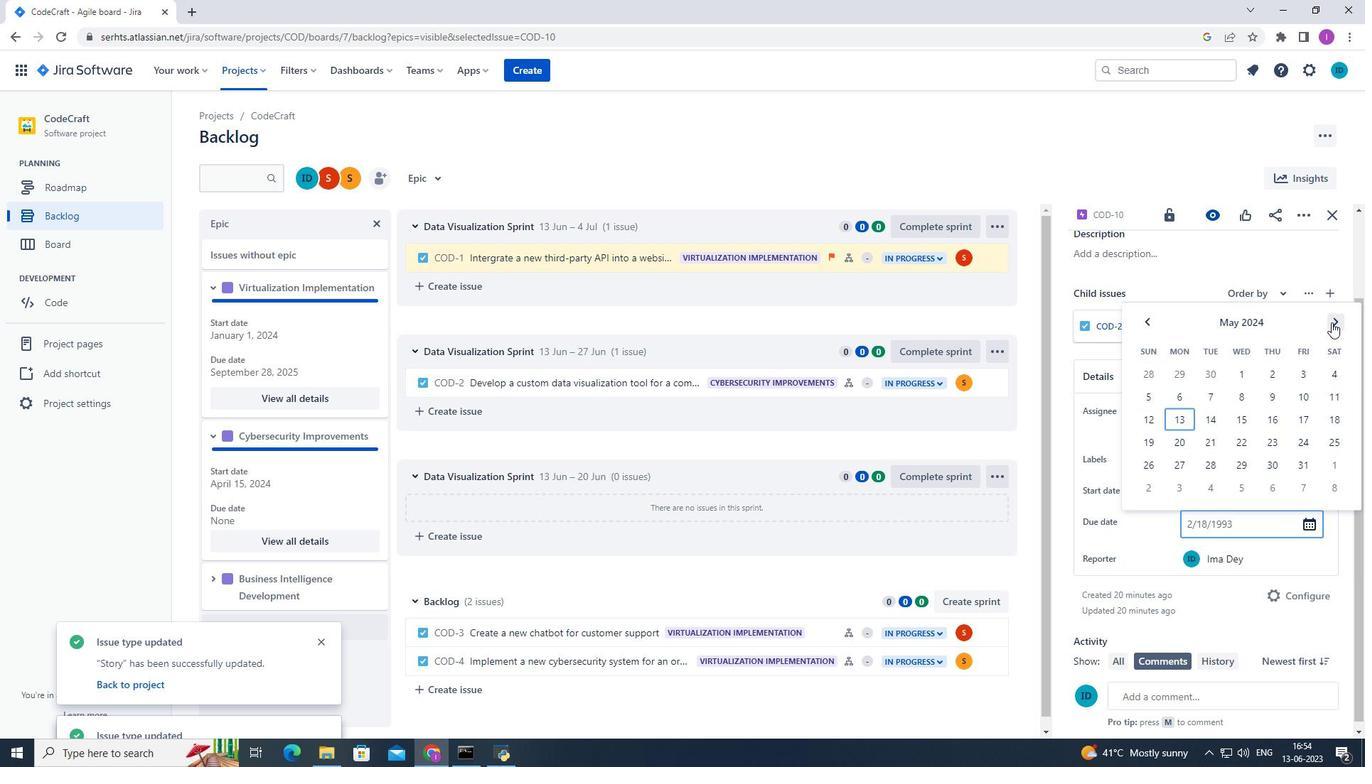 
Action: Mouse pressed left at (1331, 322)
Screenshot: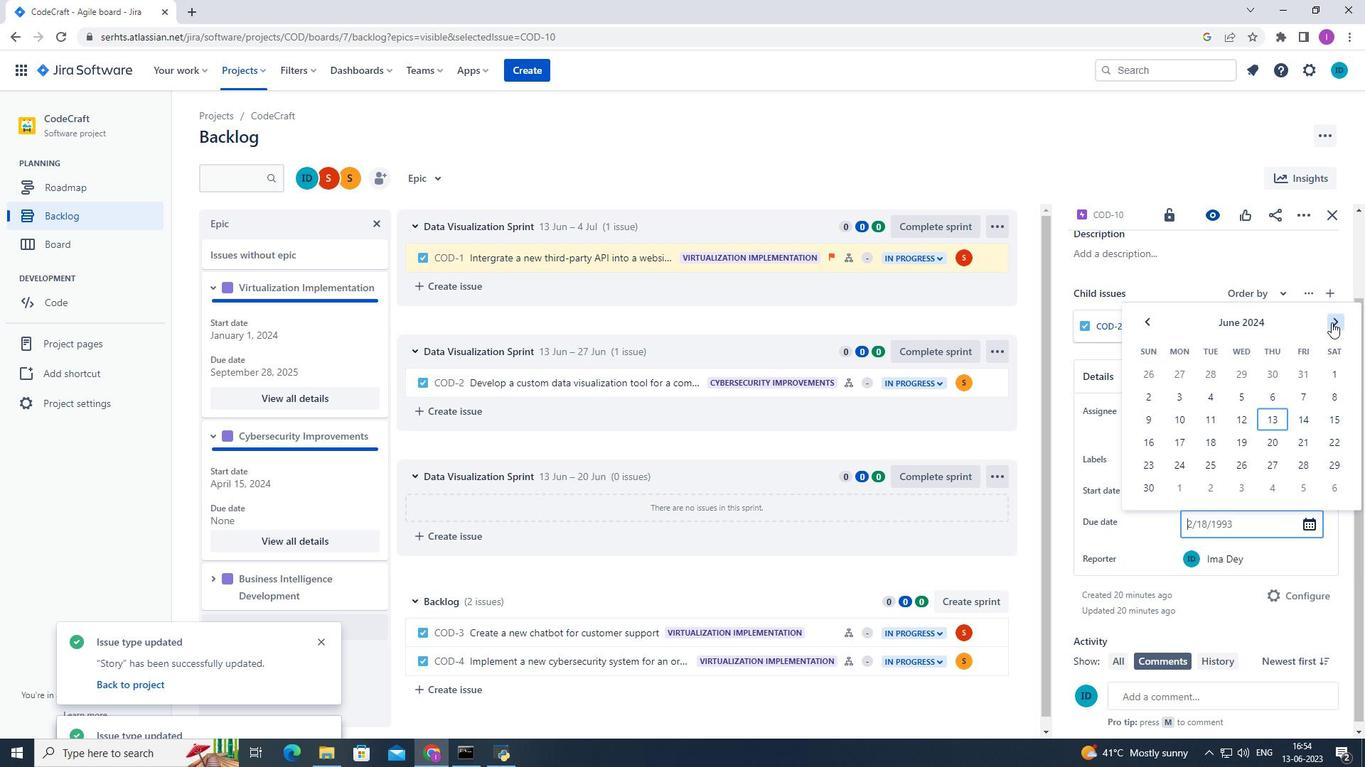 
Action: Mouse pressed left at (1331, 322)
Screenshot: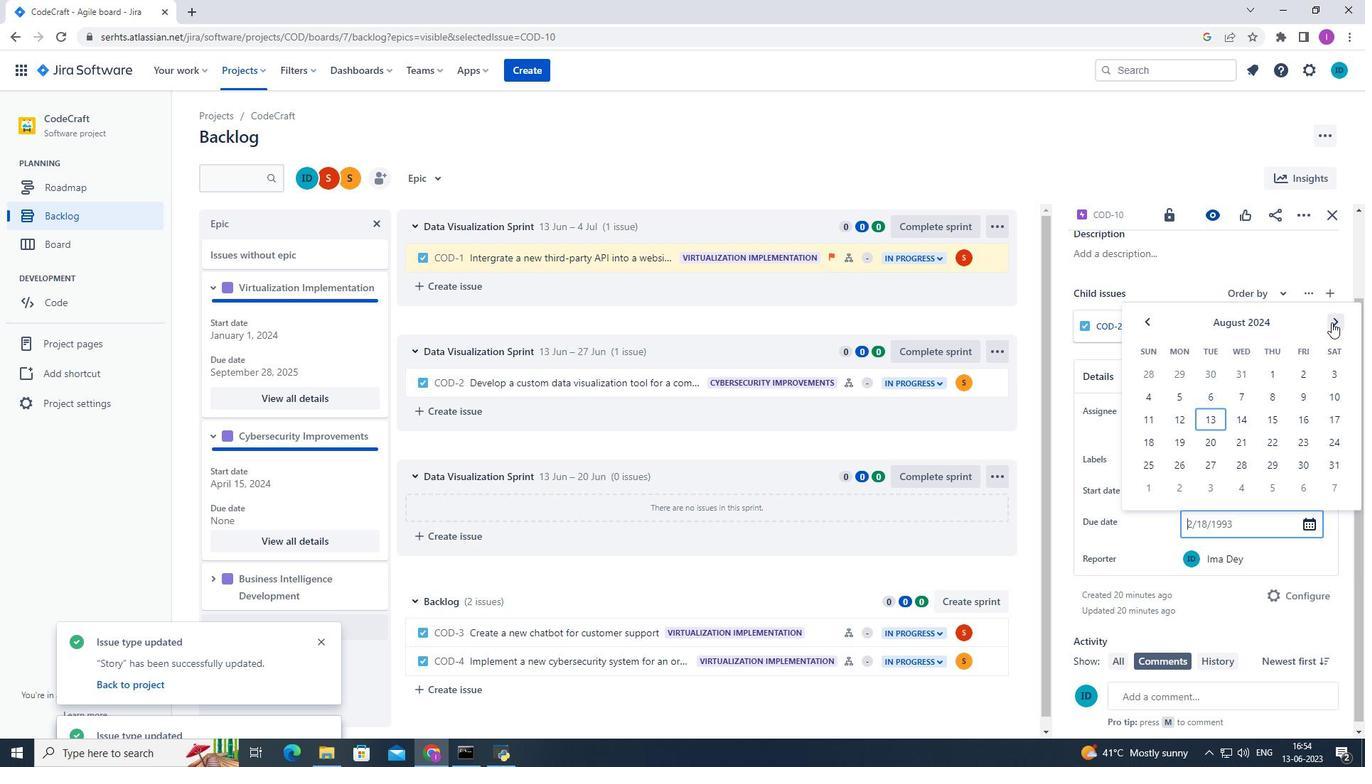 
Action: Mouse pressed left at (1331, 322)
Screenshot: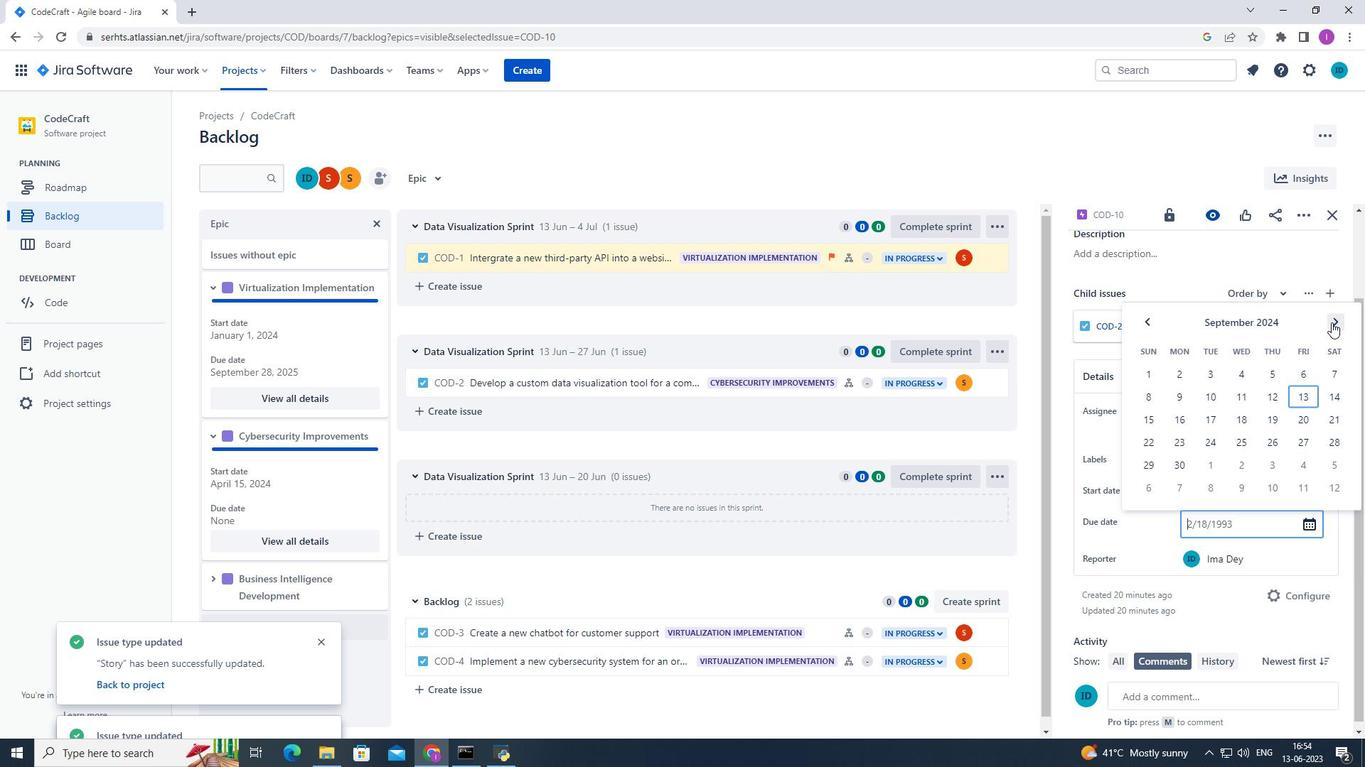 
Action: Mouse moved to (1307, 369)
Screenshot: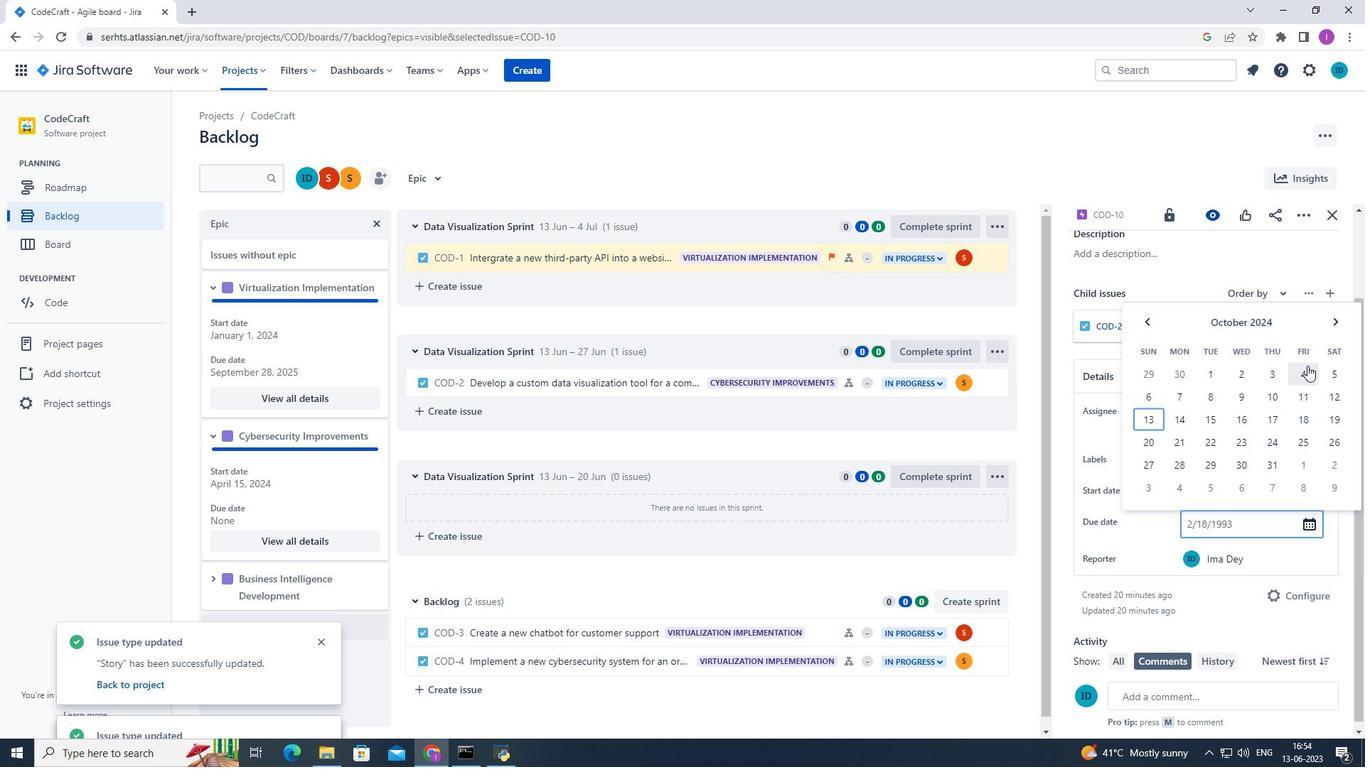 
Action: Mouse pressed left at (1307, 369)
Screenshot: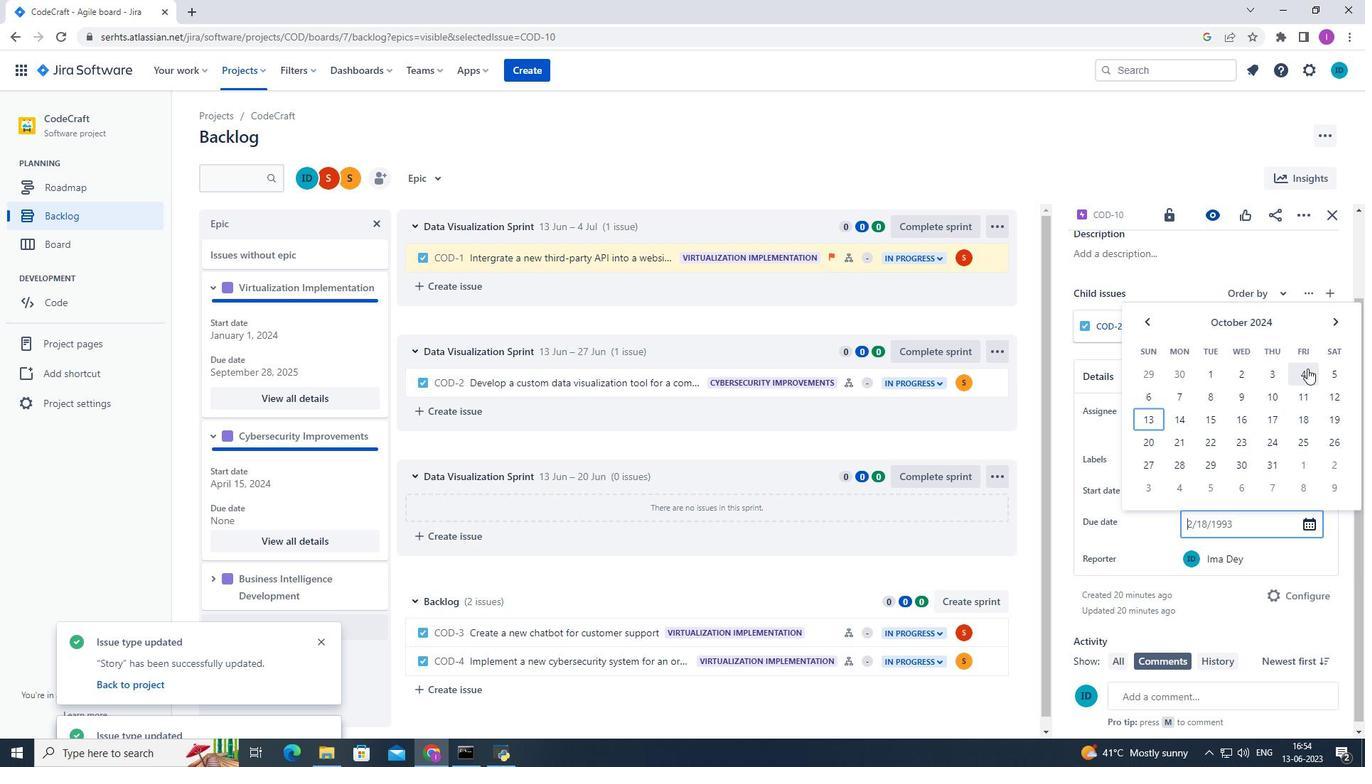 
Action: Mouse moved to (211, 582)
Screenshot: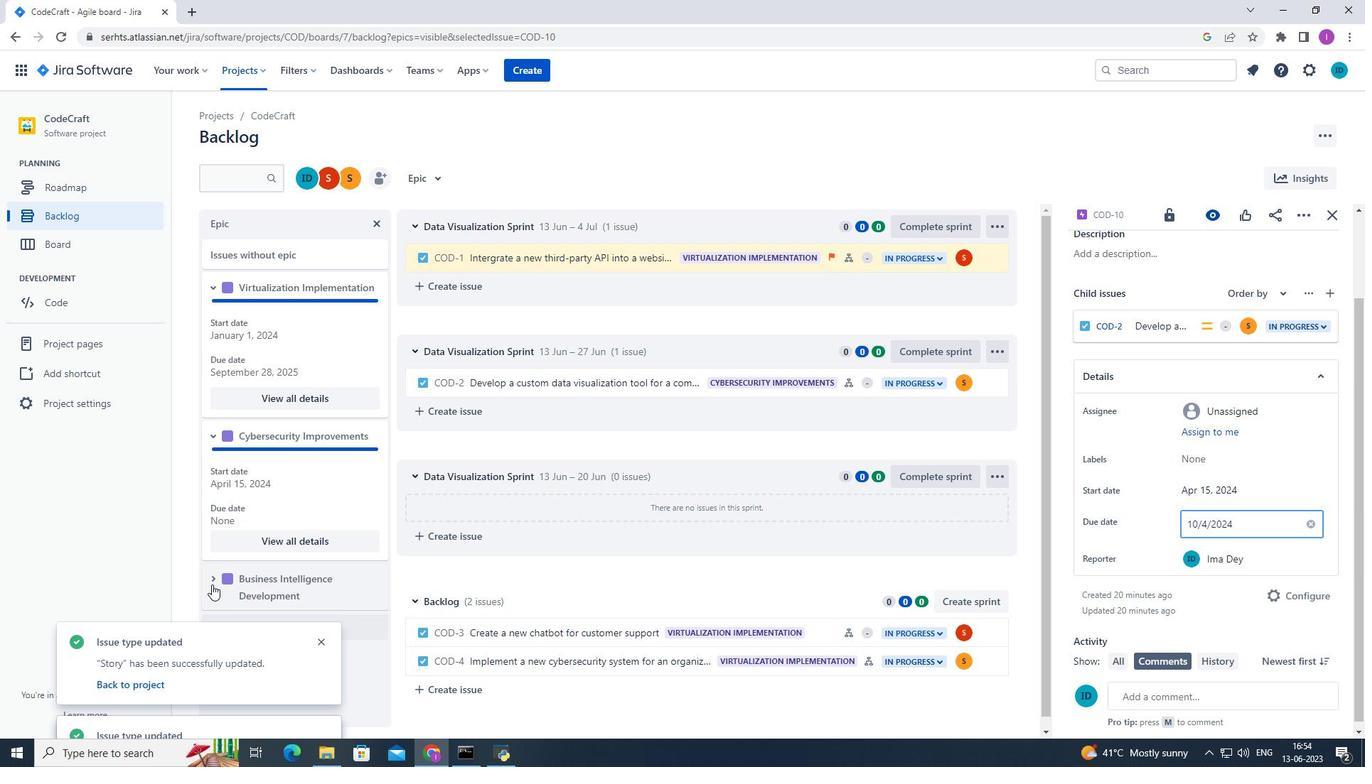 
Action: Mouse pressed left at (211, 582)
Screenshot: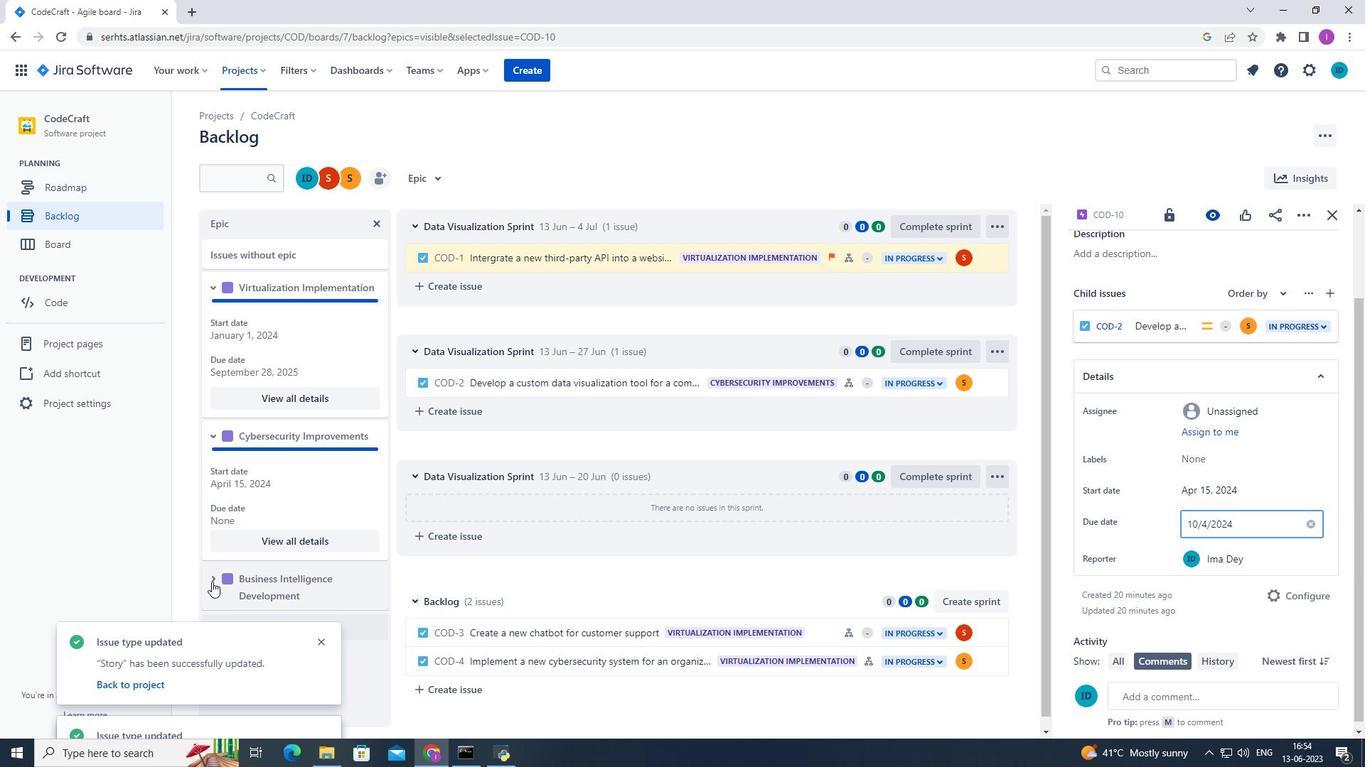 
Action: Mouse moved to (301, 593)
Screenshot: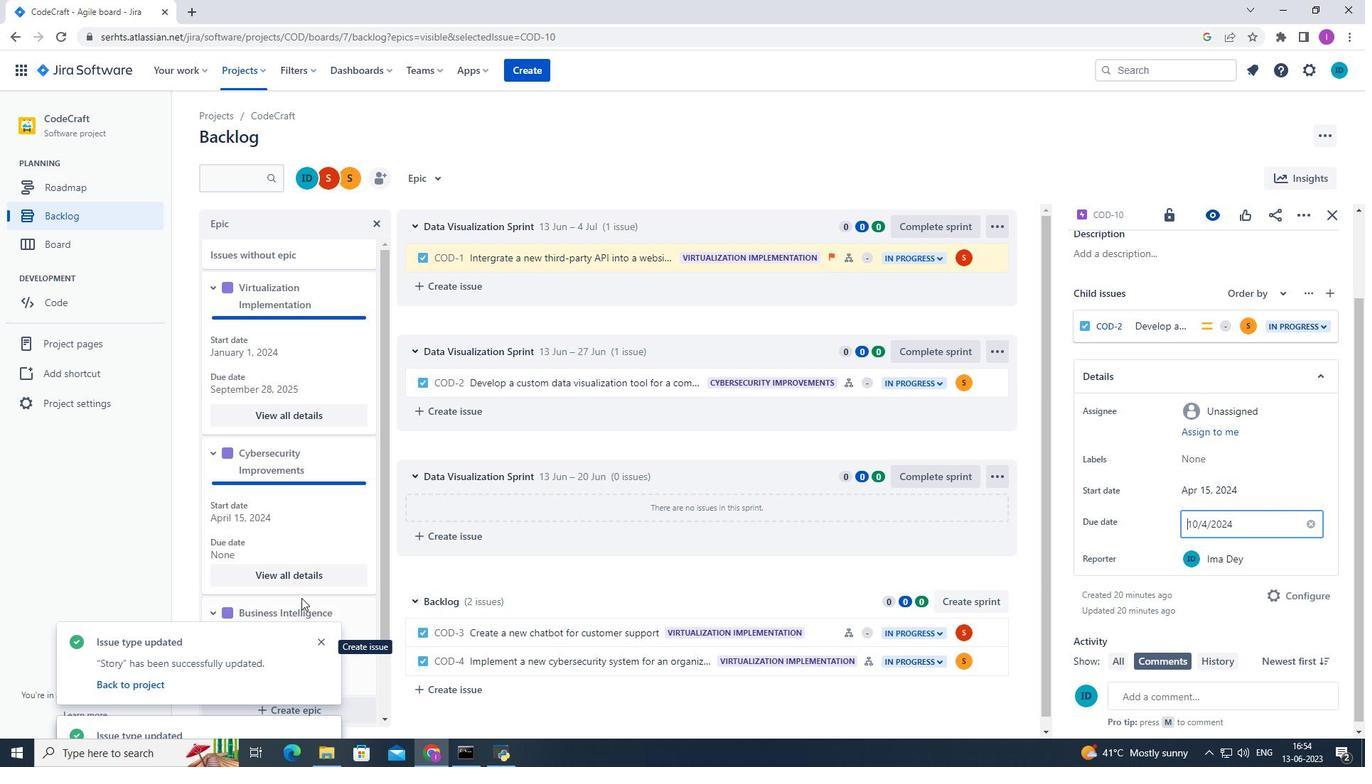 
Action: Mouse scrolled (301, 593) with delta (0, 0)
Screenshot: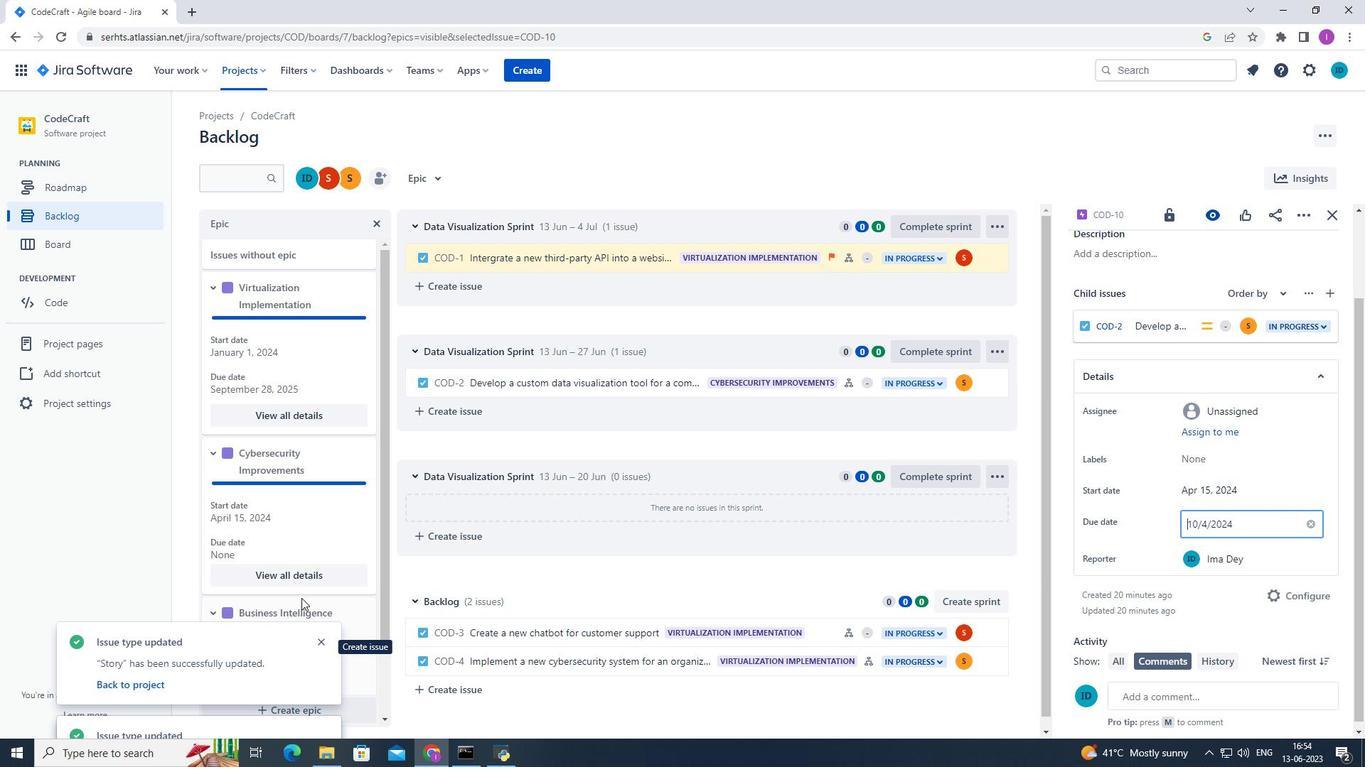 
Action: Mouse moved to (301, 592)
Screenshot: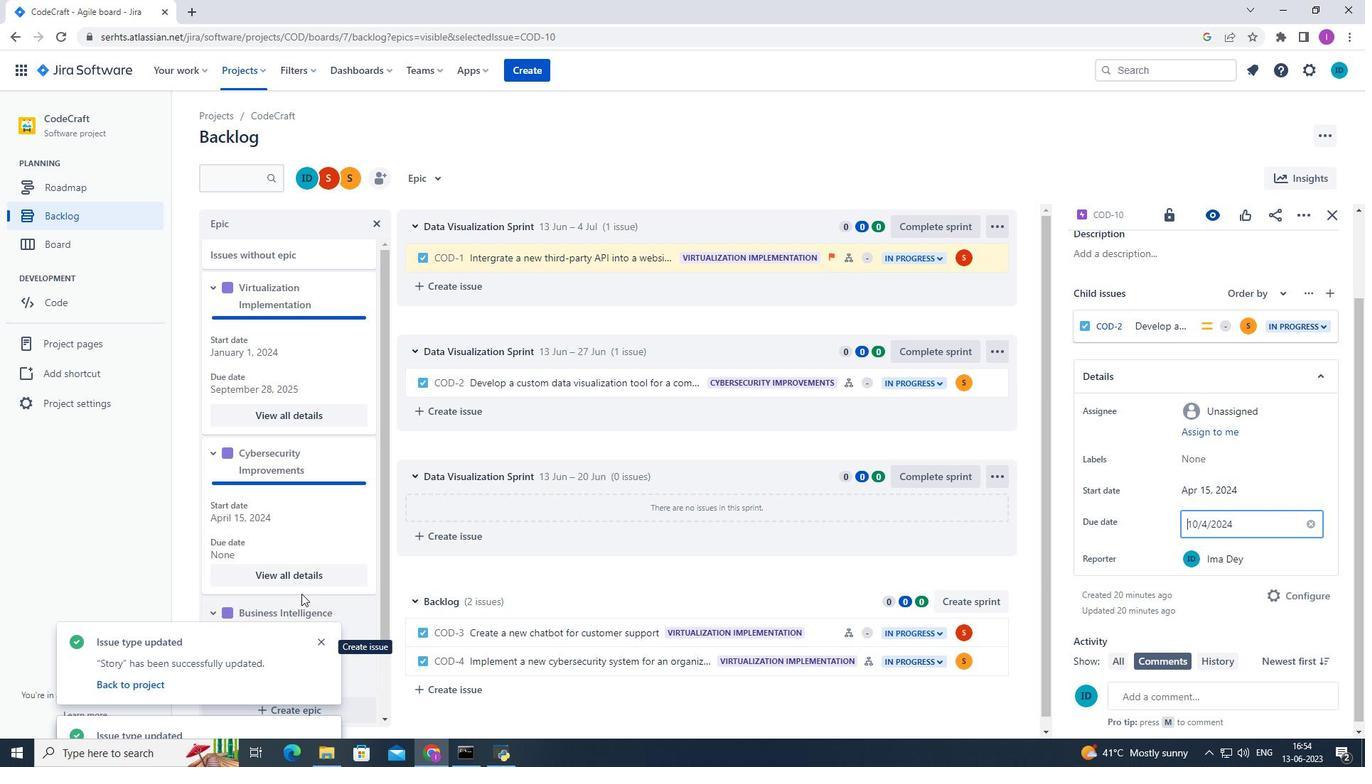
Action: Mouse scrolled (301, 591) with delta (0, 0)
Screenshot: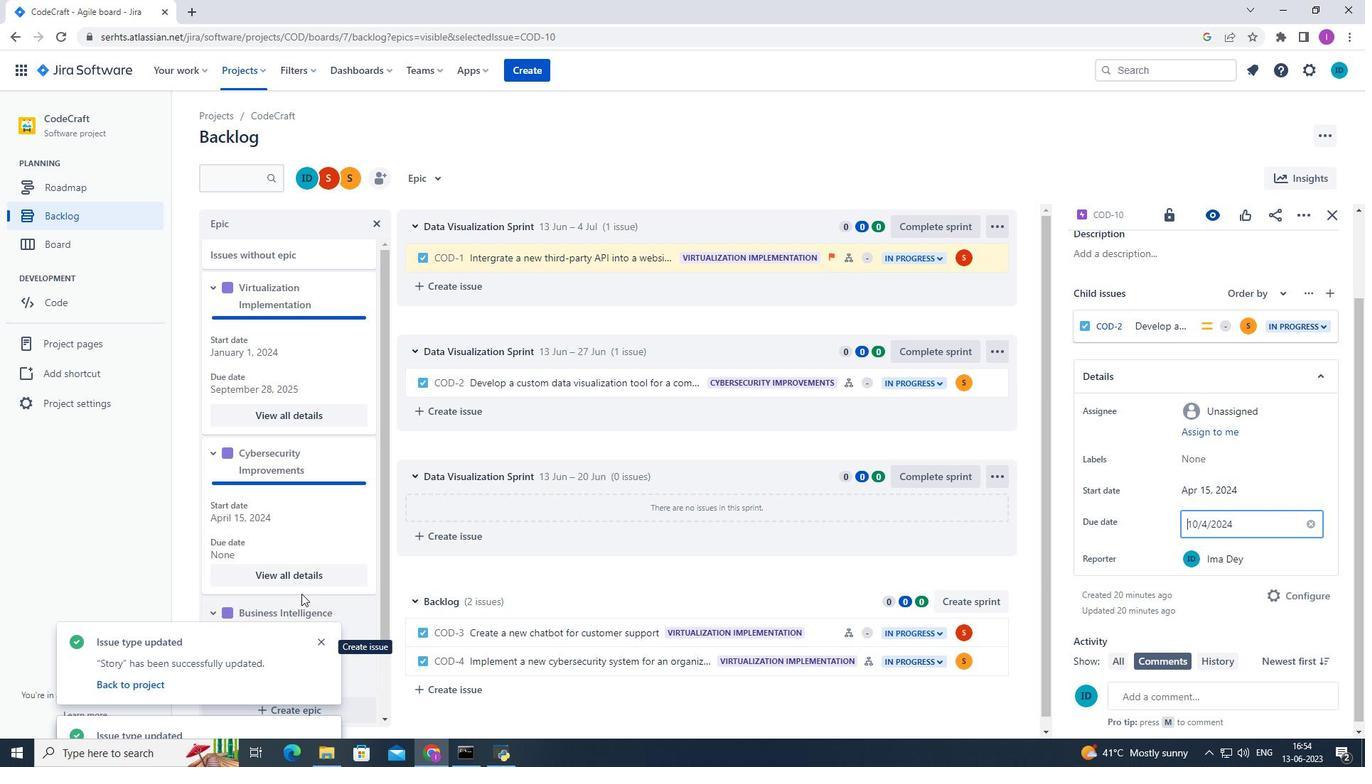 
Action: Mouse moved to (301, 591)
Screenshot: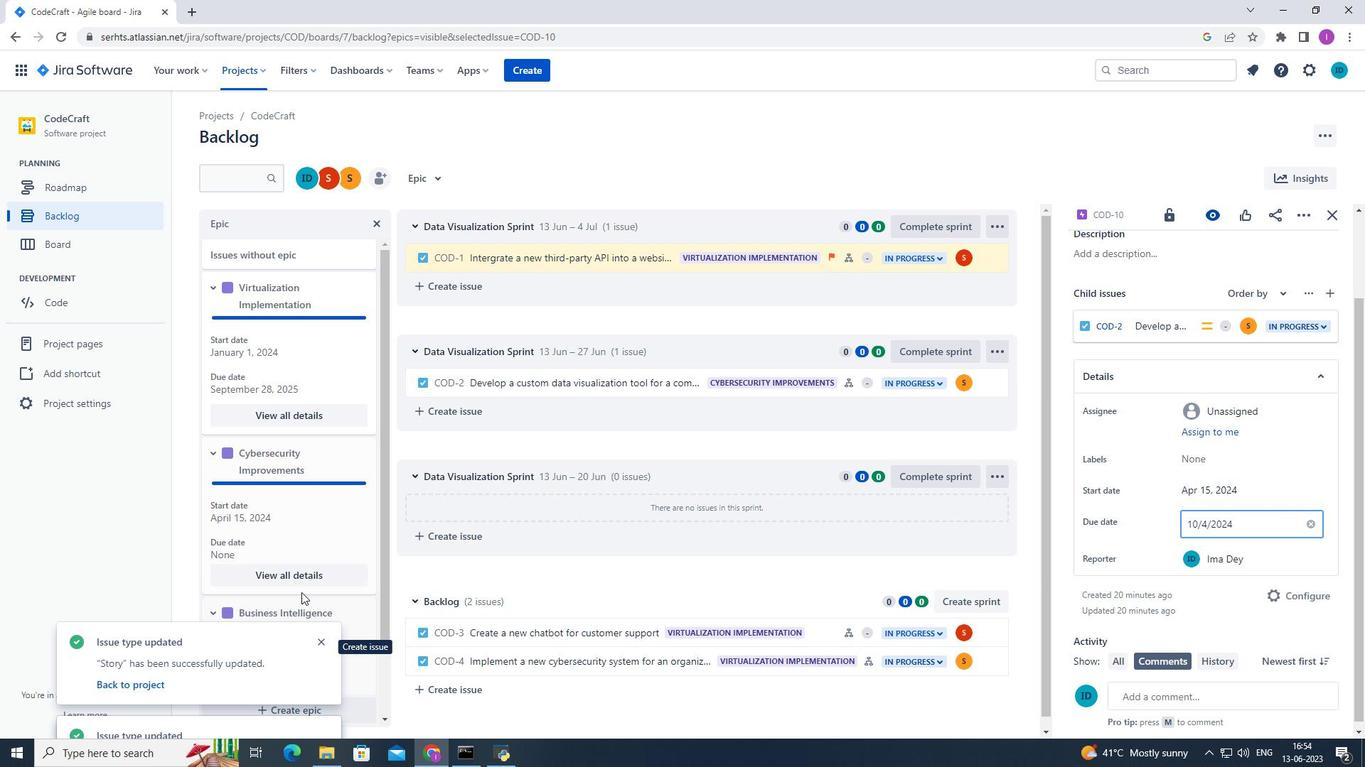 
Action: Mouse scrolled (301, 590) with delta (0, 0)
Screenshot: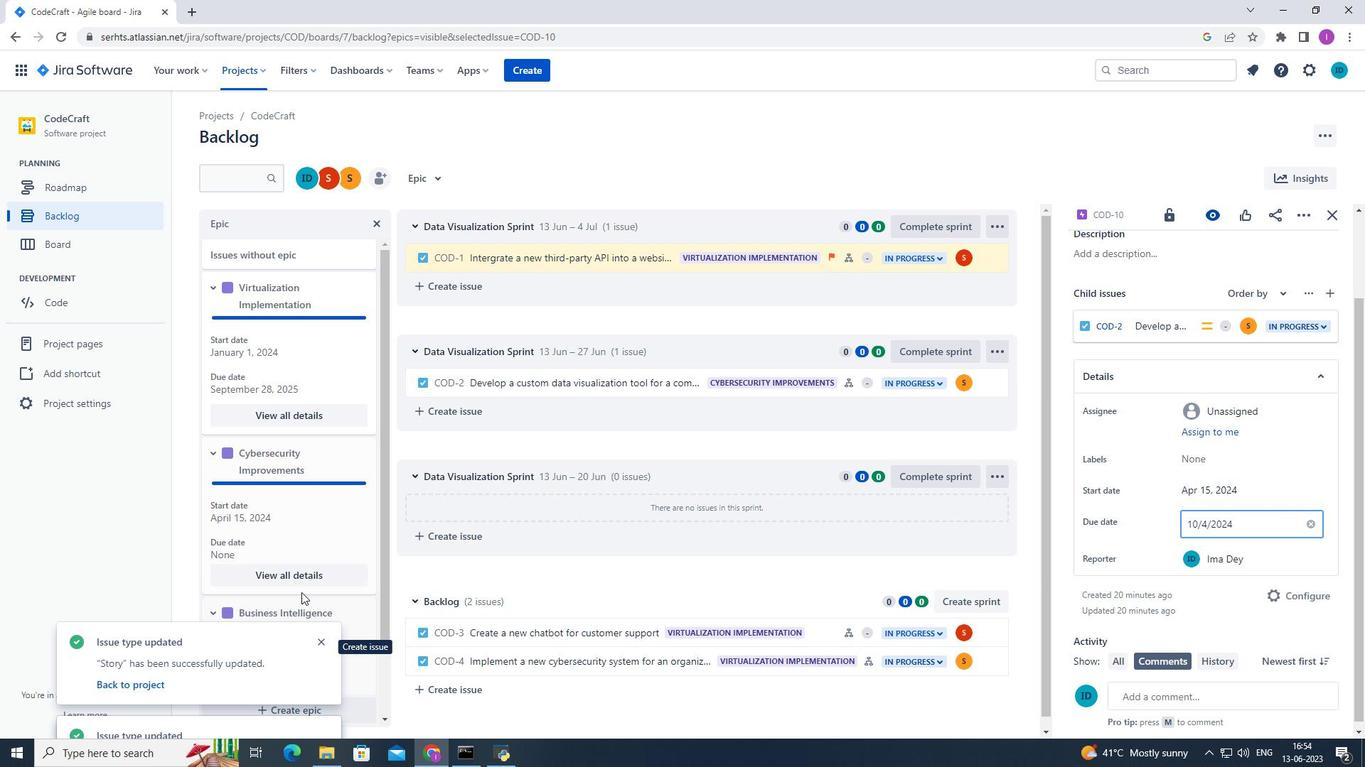 
Action: Mouse moved to (249, 593)
Screenshot: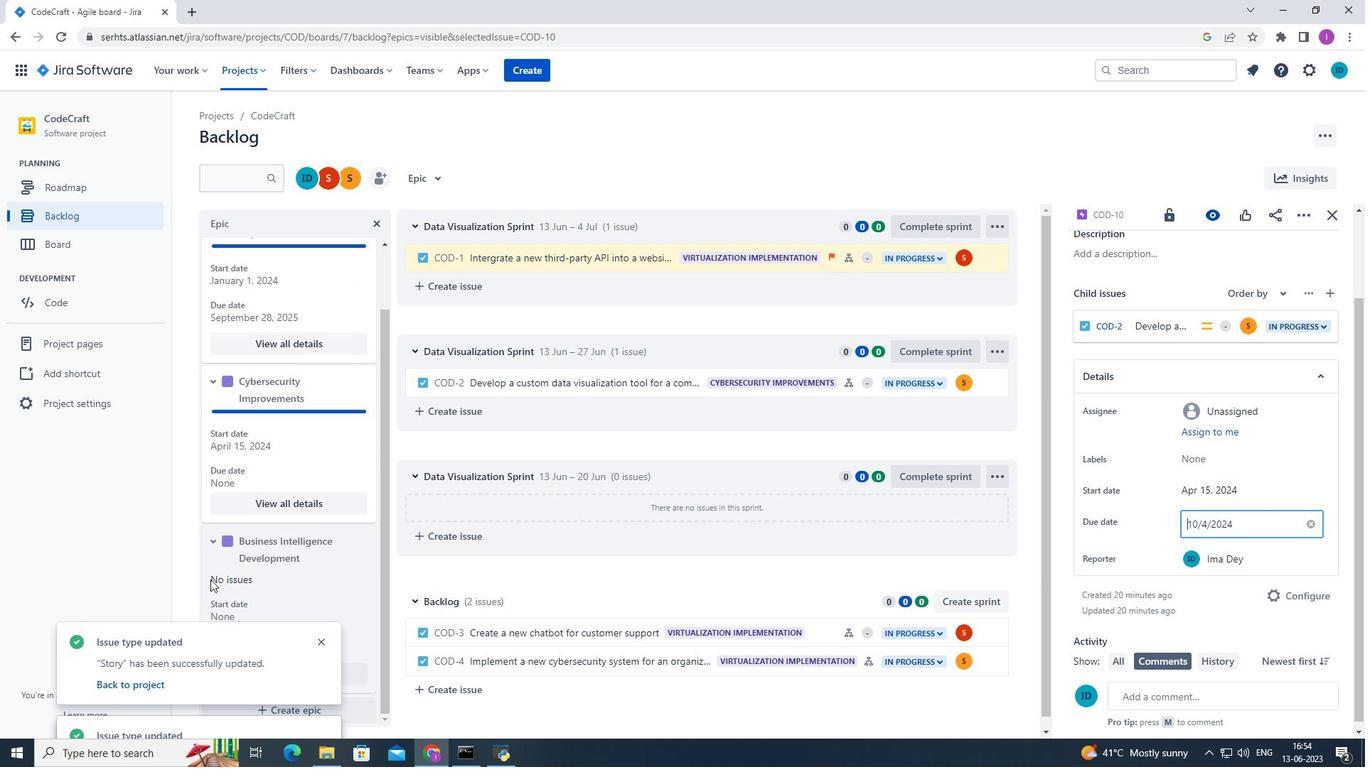 
Action: Mouse scrolled (249, 593) with delta (0, 0)
Screenshot: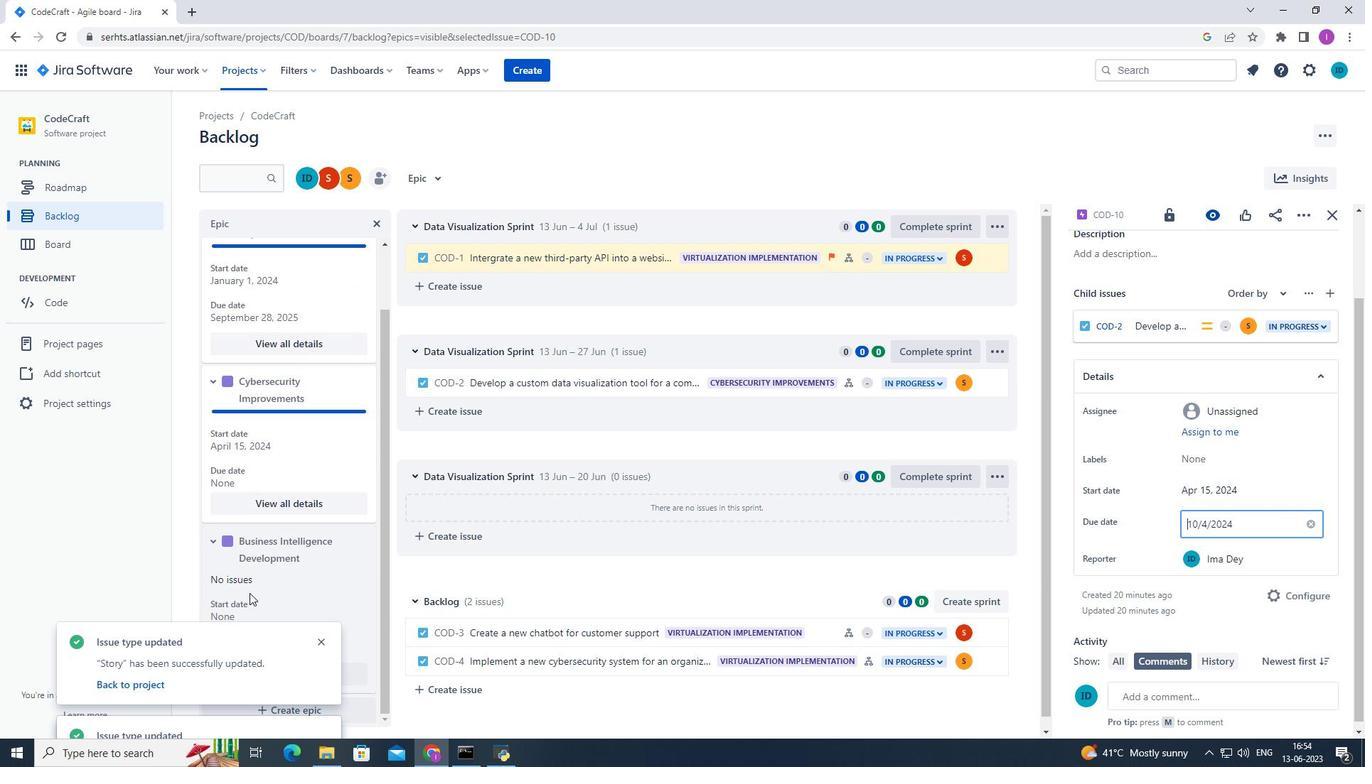 
Action: Mouse scrolled (249, 594) with delta (0, 0)
Screenshot: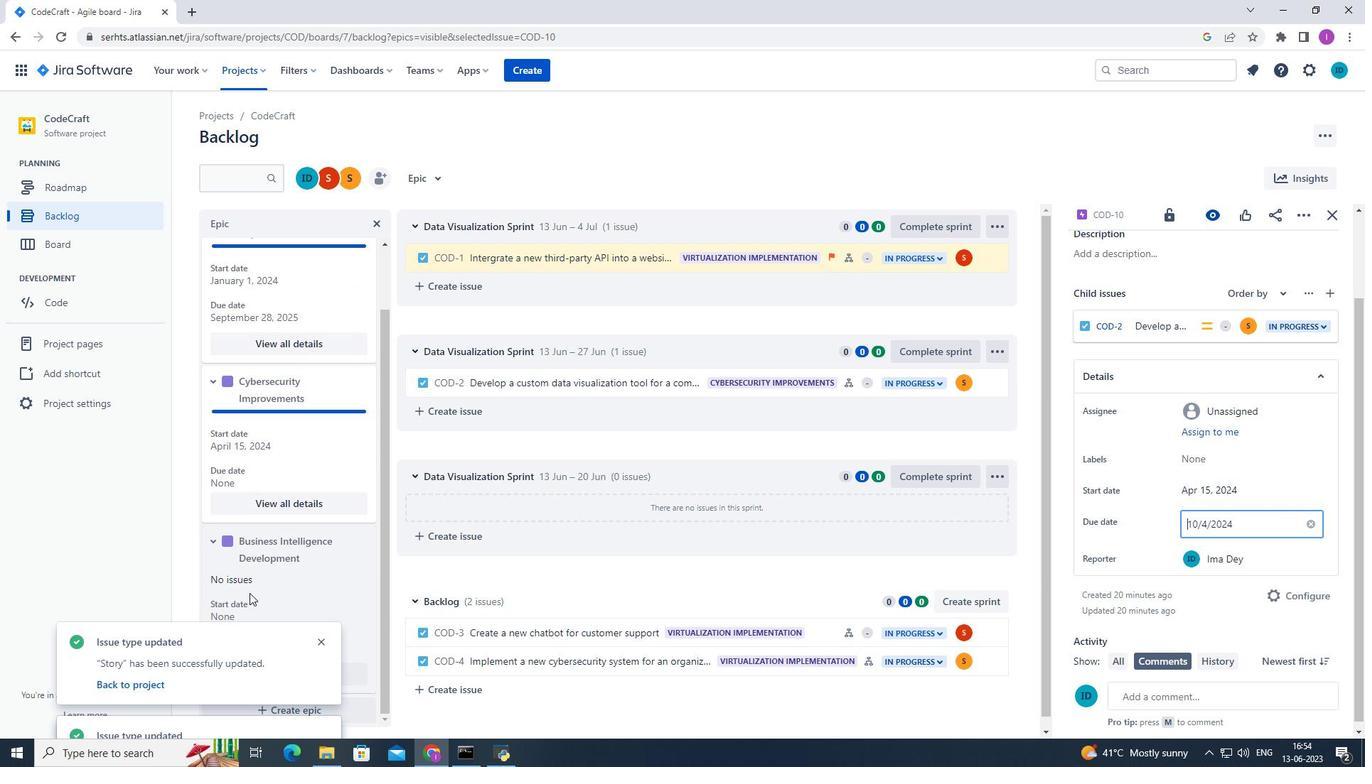 
Action: Mouse scrolled (249, 593) with delta (0, 0)
Screenshot: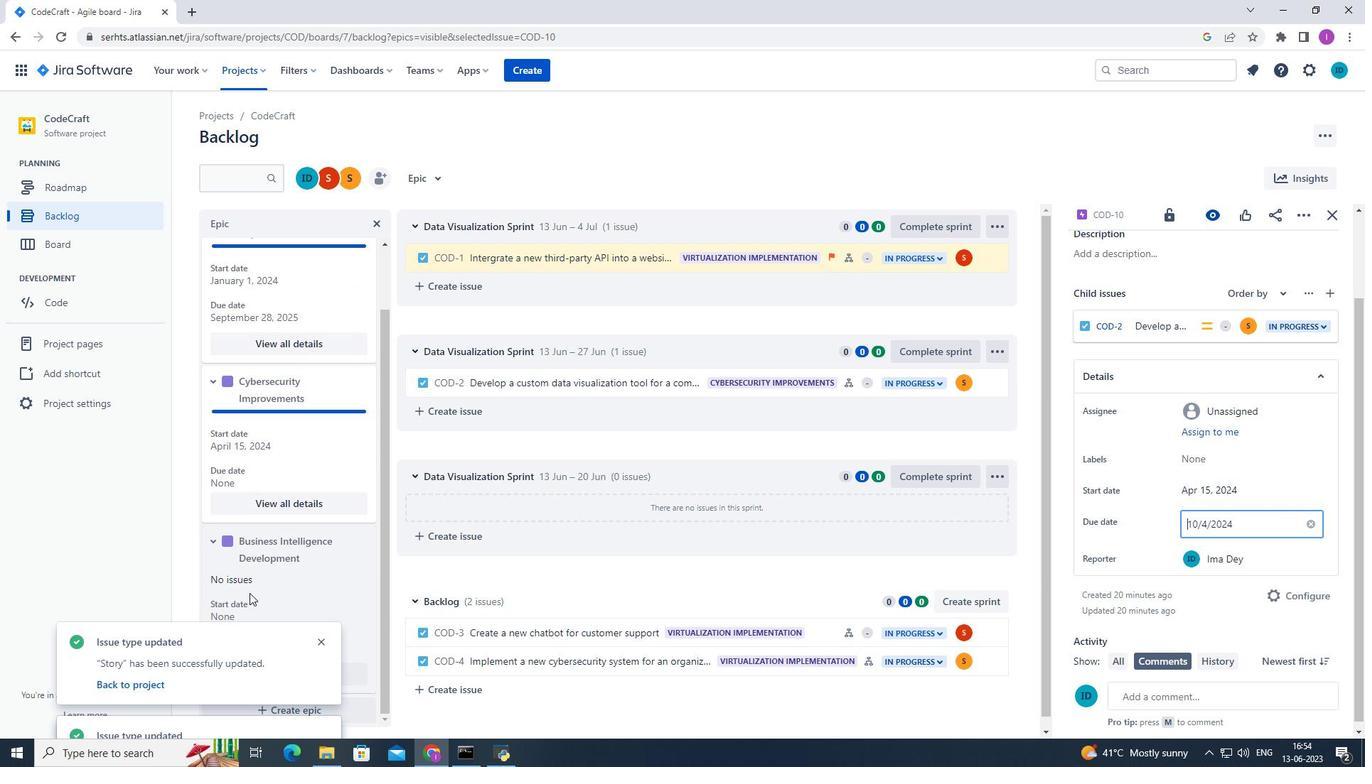 
Action: Mouse moved to (319, 638)
Screenshot: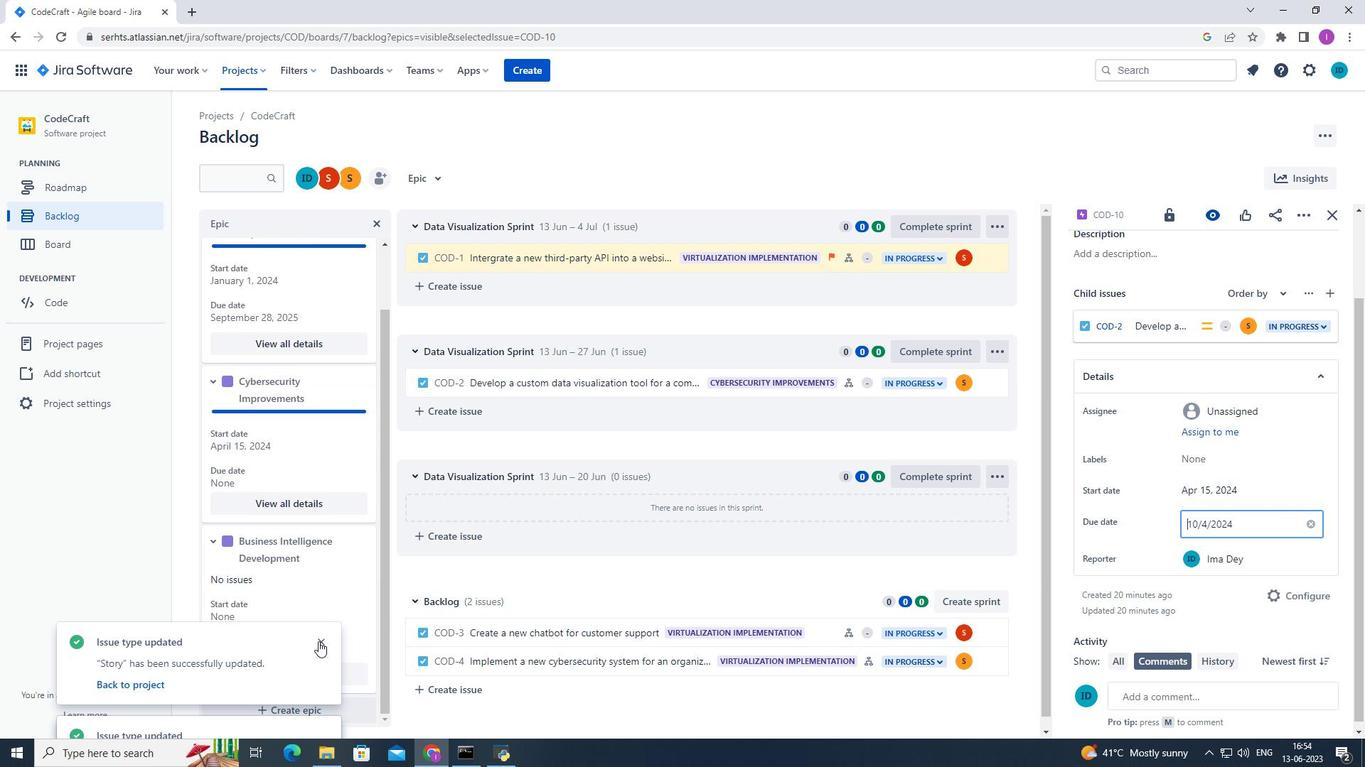 
Action: Mouse pressed left at (319, 638)
Screenshot: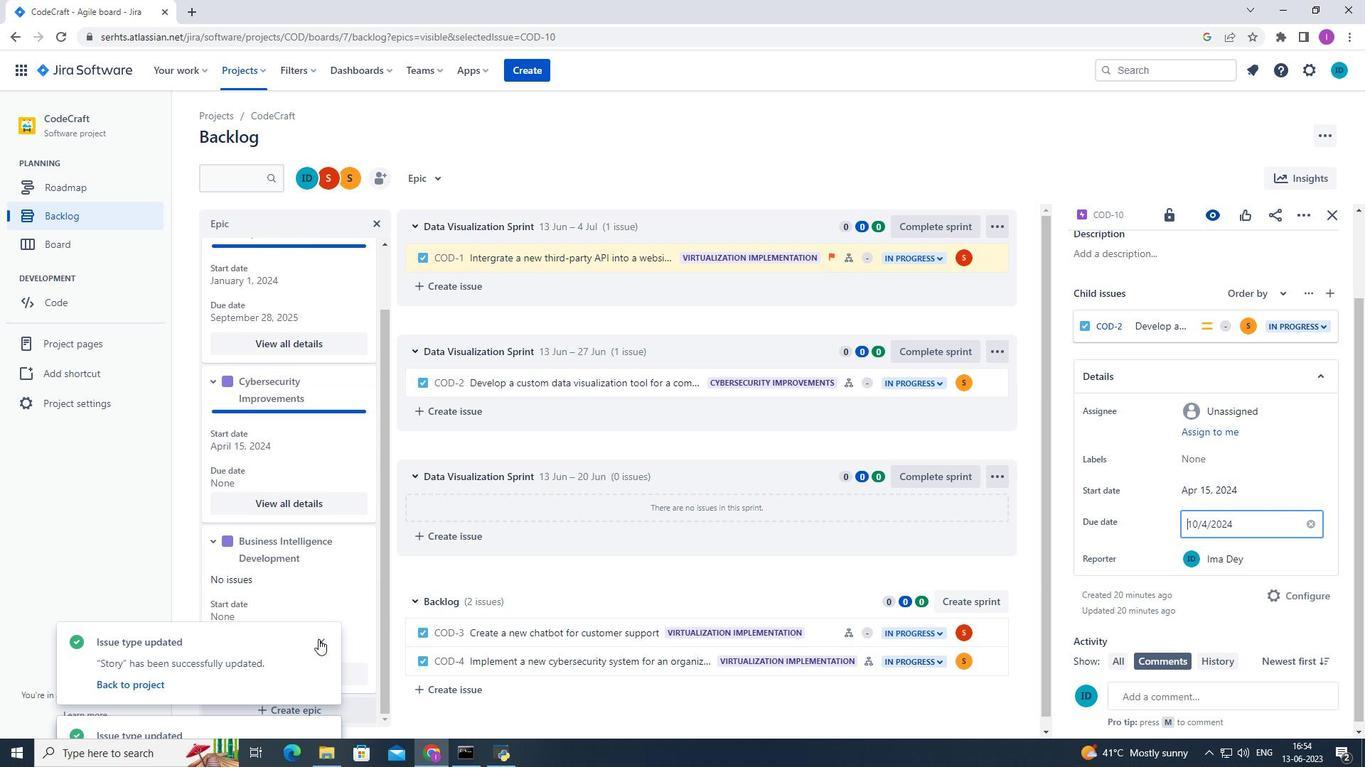 
Action: Mouse moved to (327, 644)
Screenshot: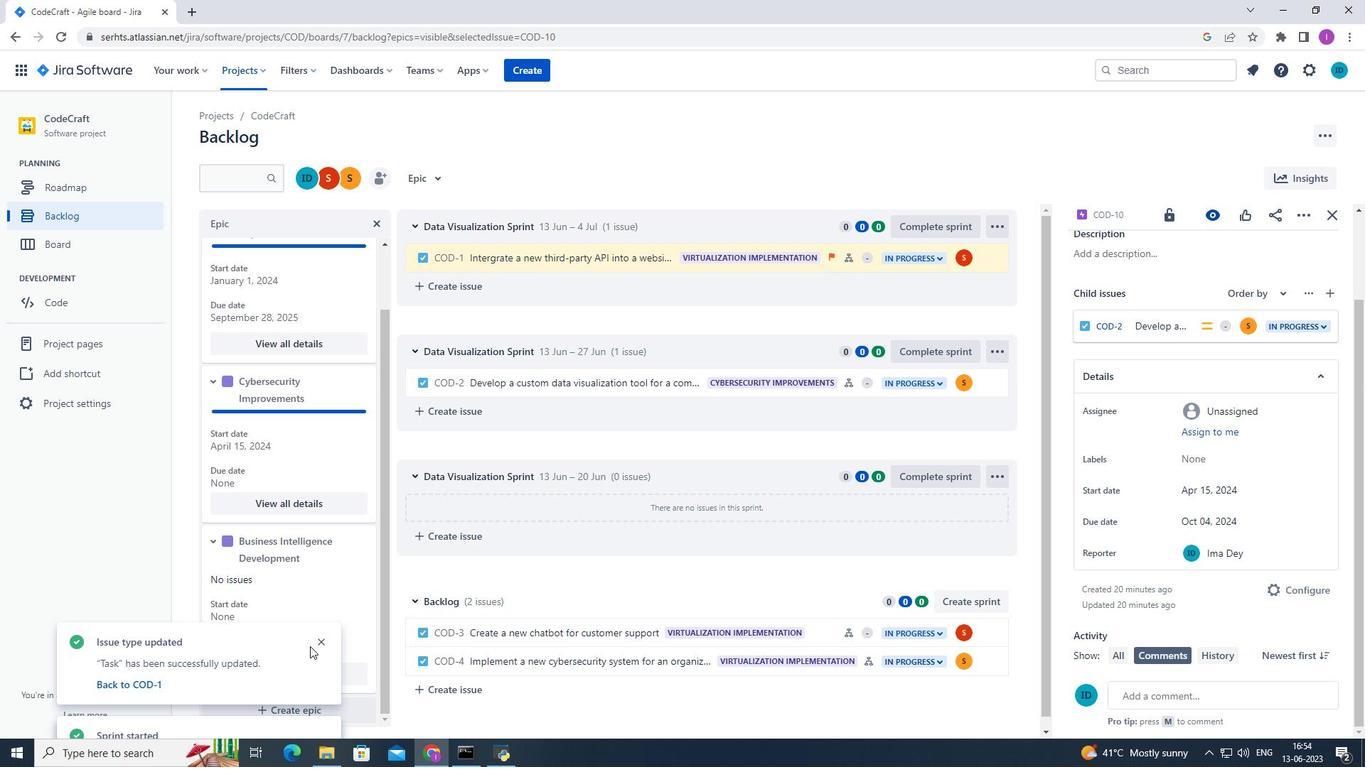 
Action: Mouse pressed left at (327, 644)
Screenshot: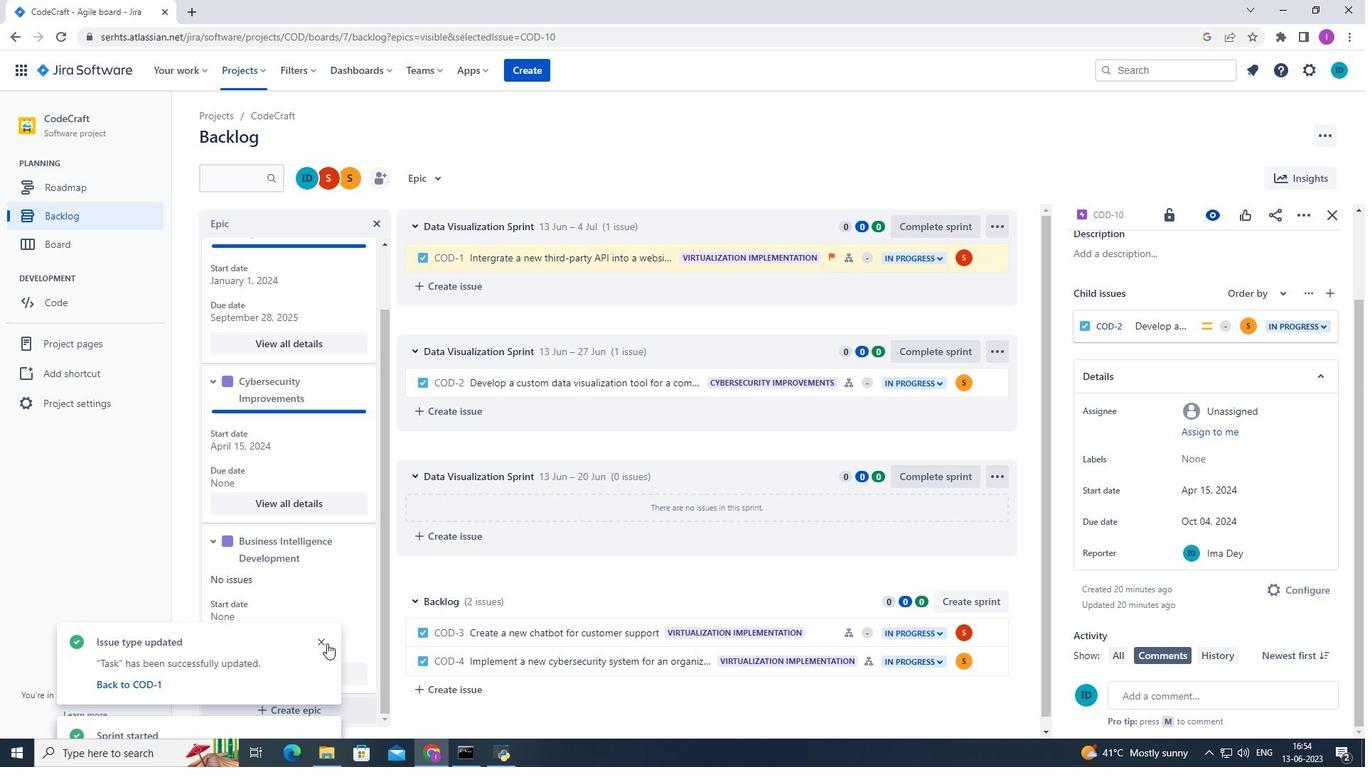 
Action: Mouse moved to (324, 629)
Screenshot: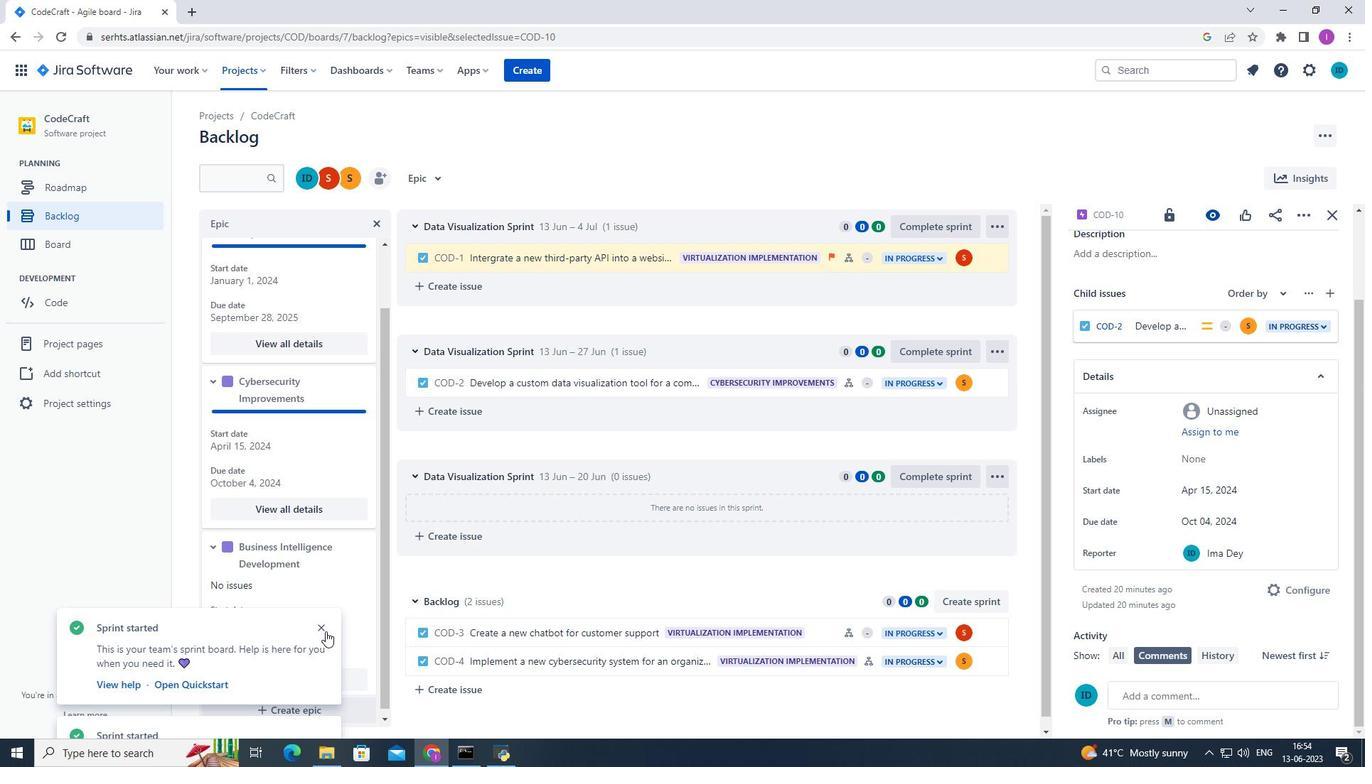 
Action: Mouse pressed left at (324, 629)
Screenshot: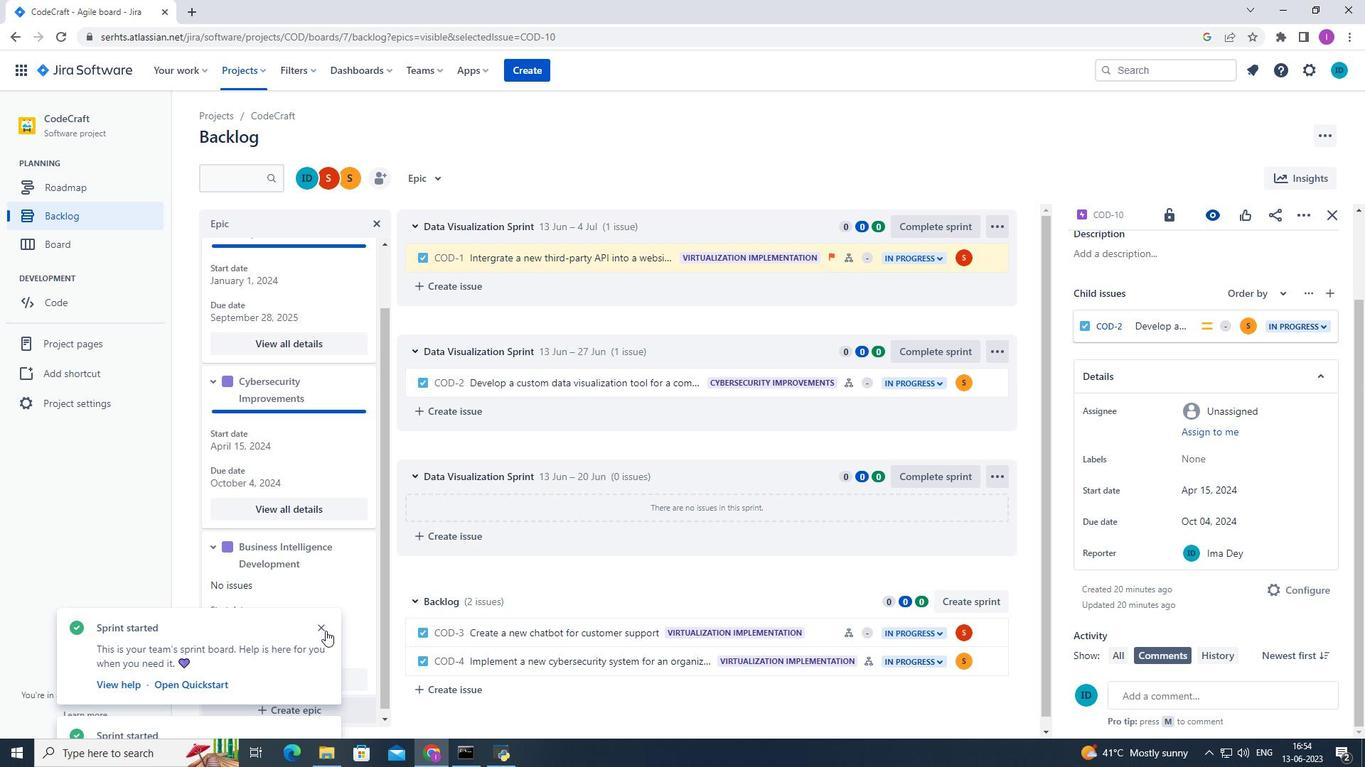 
Action: Mouse moved to (316, 626)
Screenshot: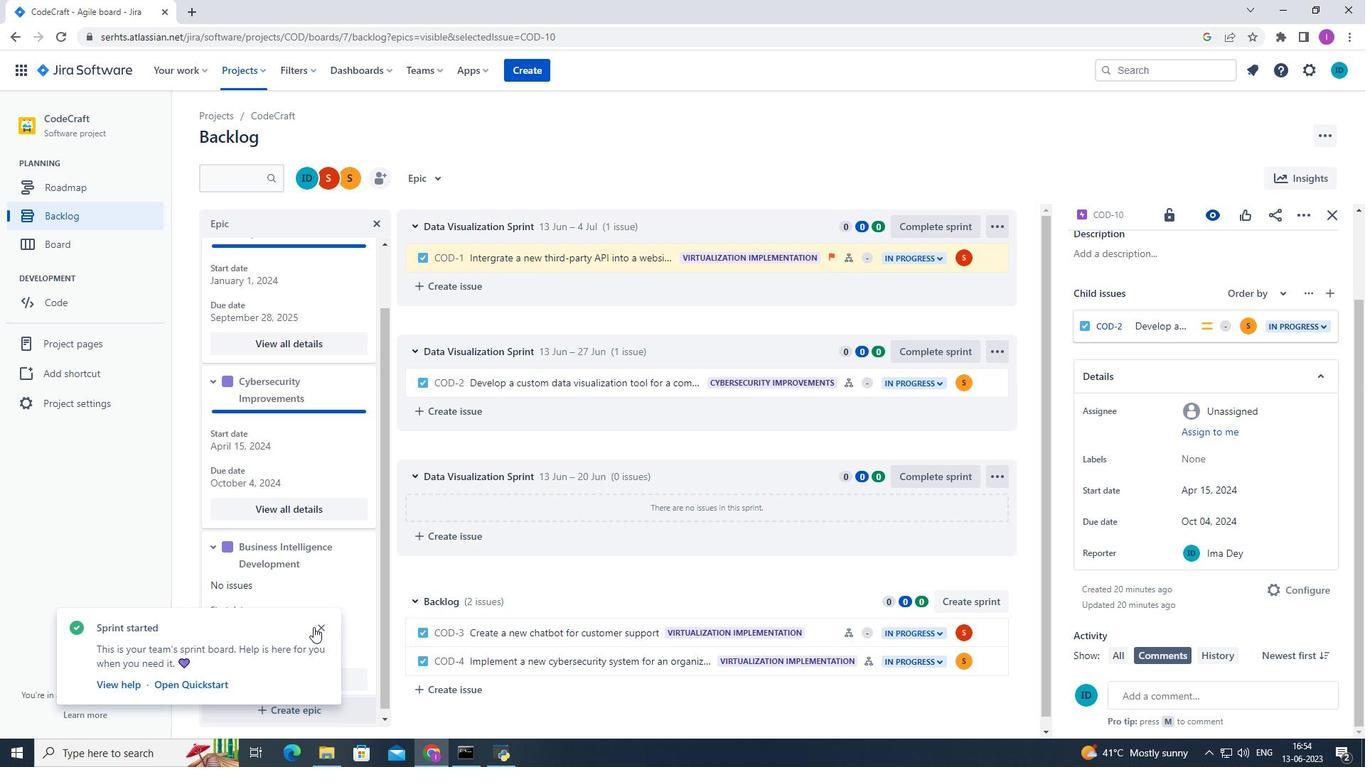 
Action: Mouse pressed left at (316, 626)
Screenshot: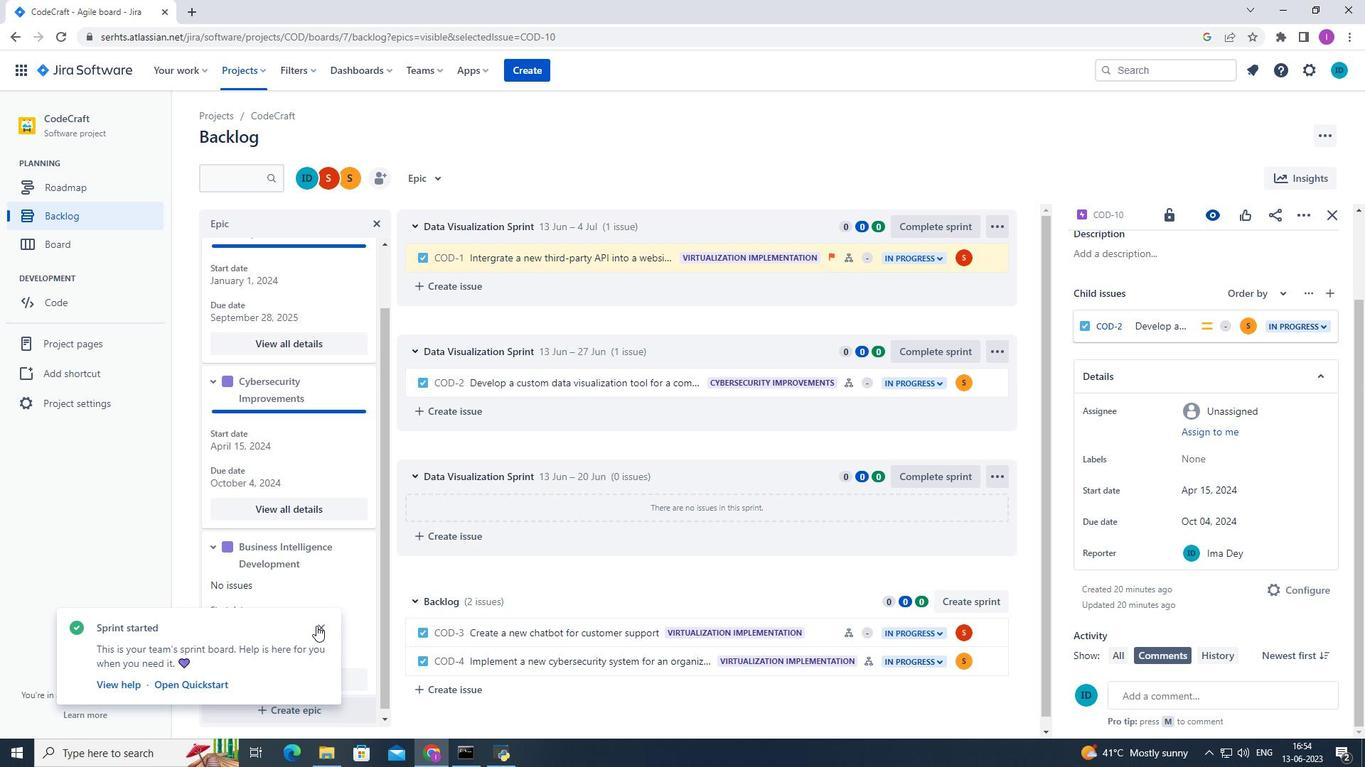 
Action: Mouse moved to (281, 595)
Screenshot: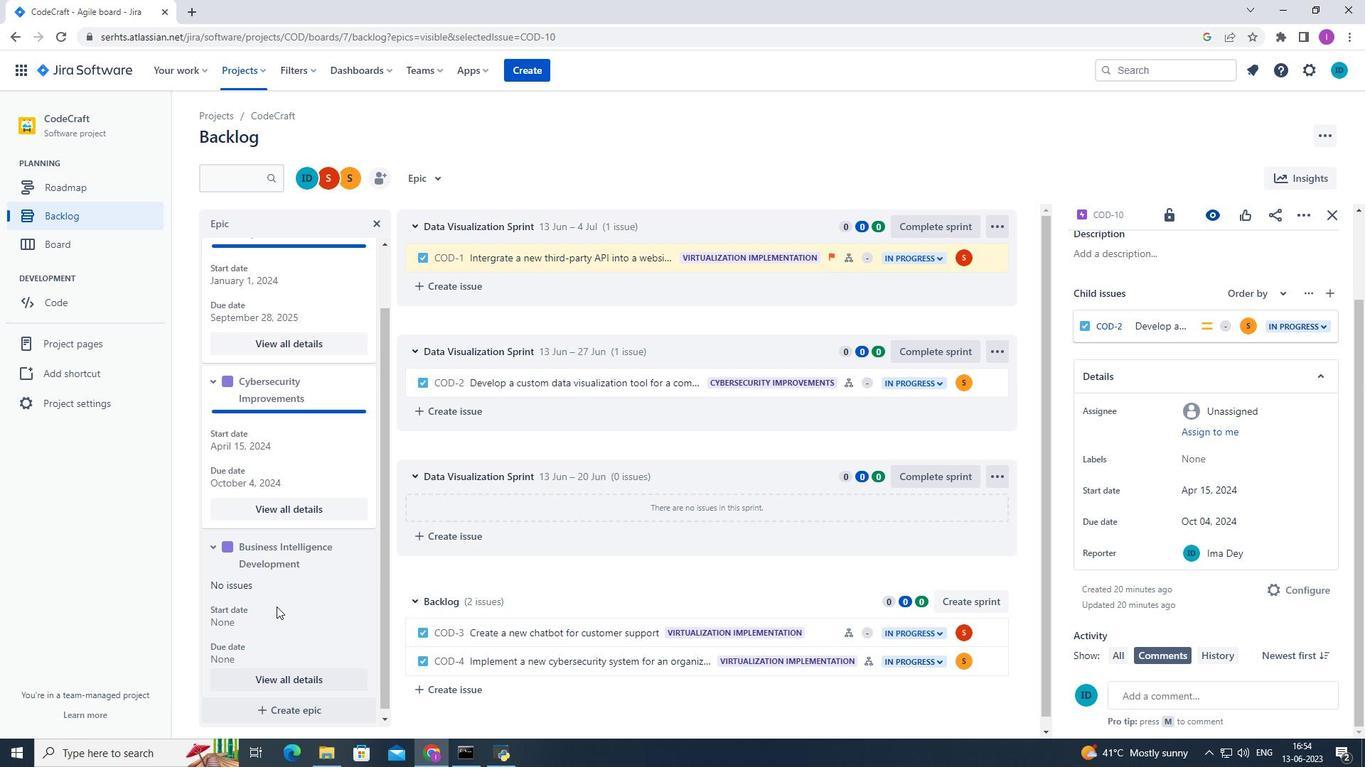 
Action: Mouse scrolled (281, 595) with delta (0, 0)
Screenshot: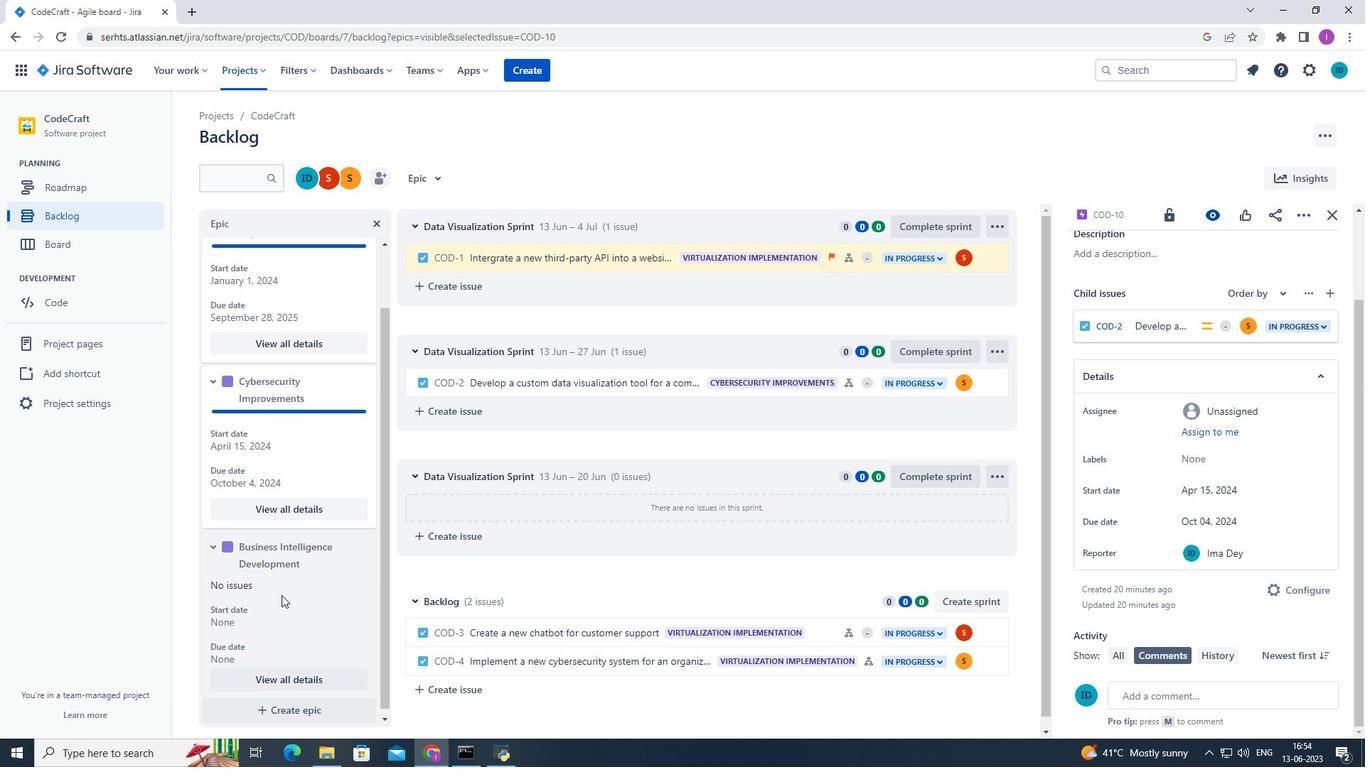 
Action: Mouse scrolled (281, 595) with delta (0, 0)
Screenshot: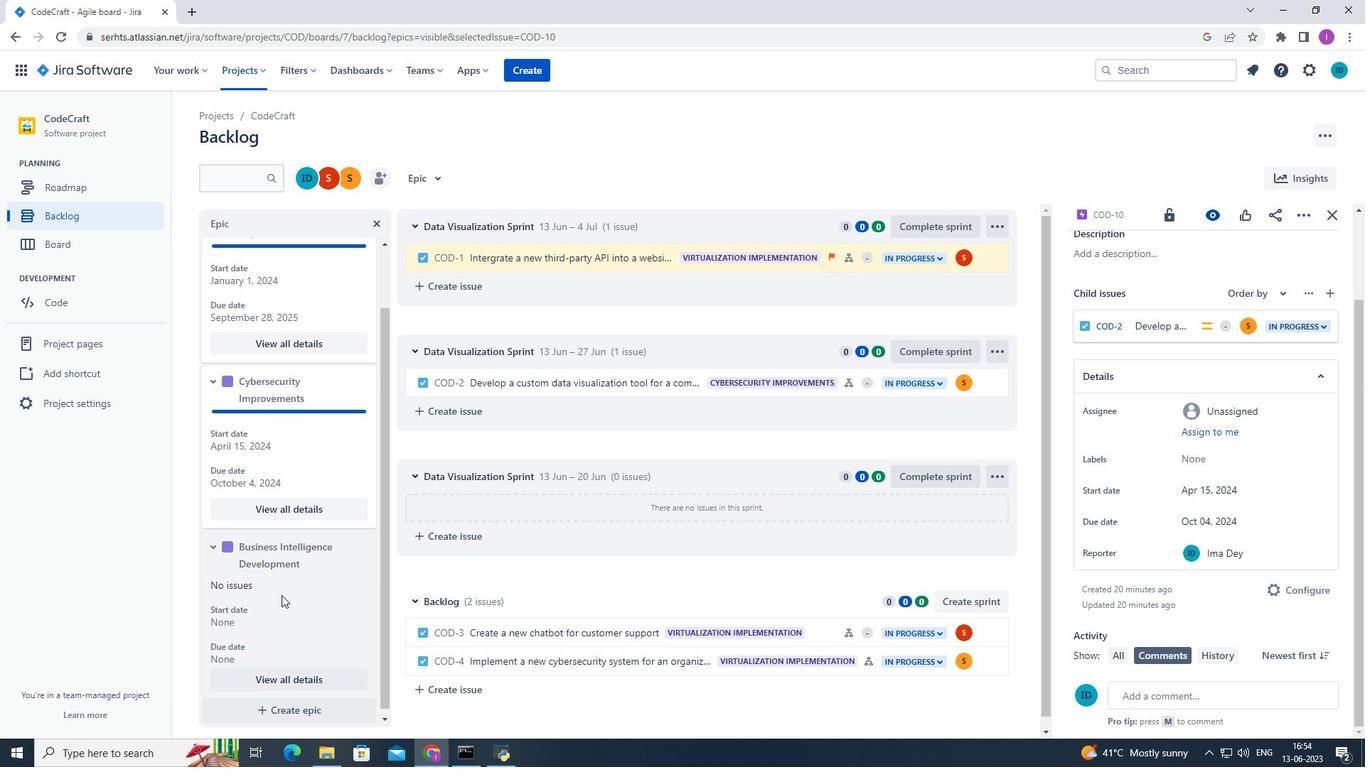
Action: Mouse moved to (282, 595)
Screenshot: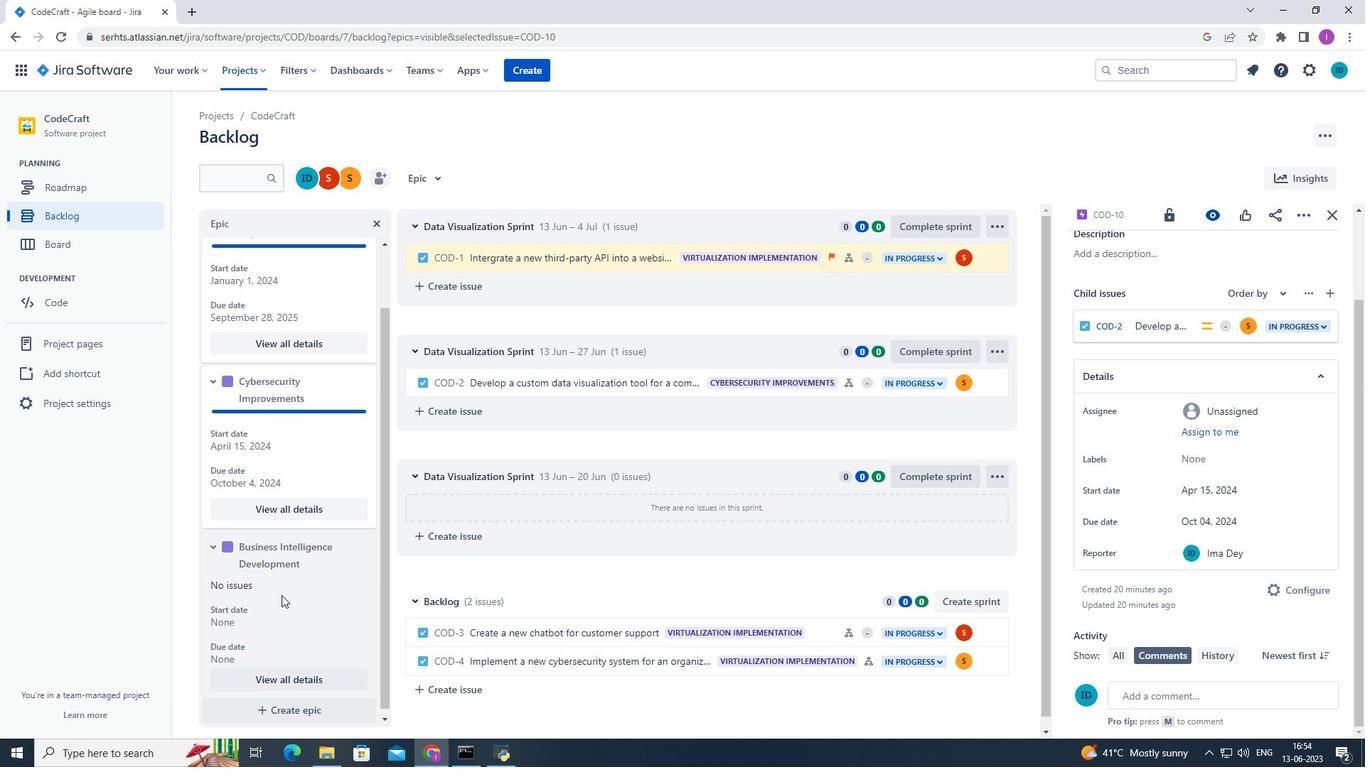 
Action: Mouse scrolled (282, 595) with delta (0, 0)
Screenshot: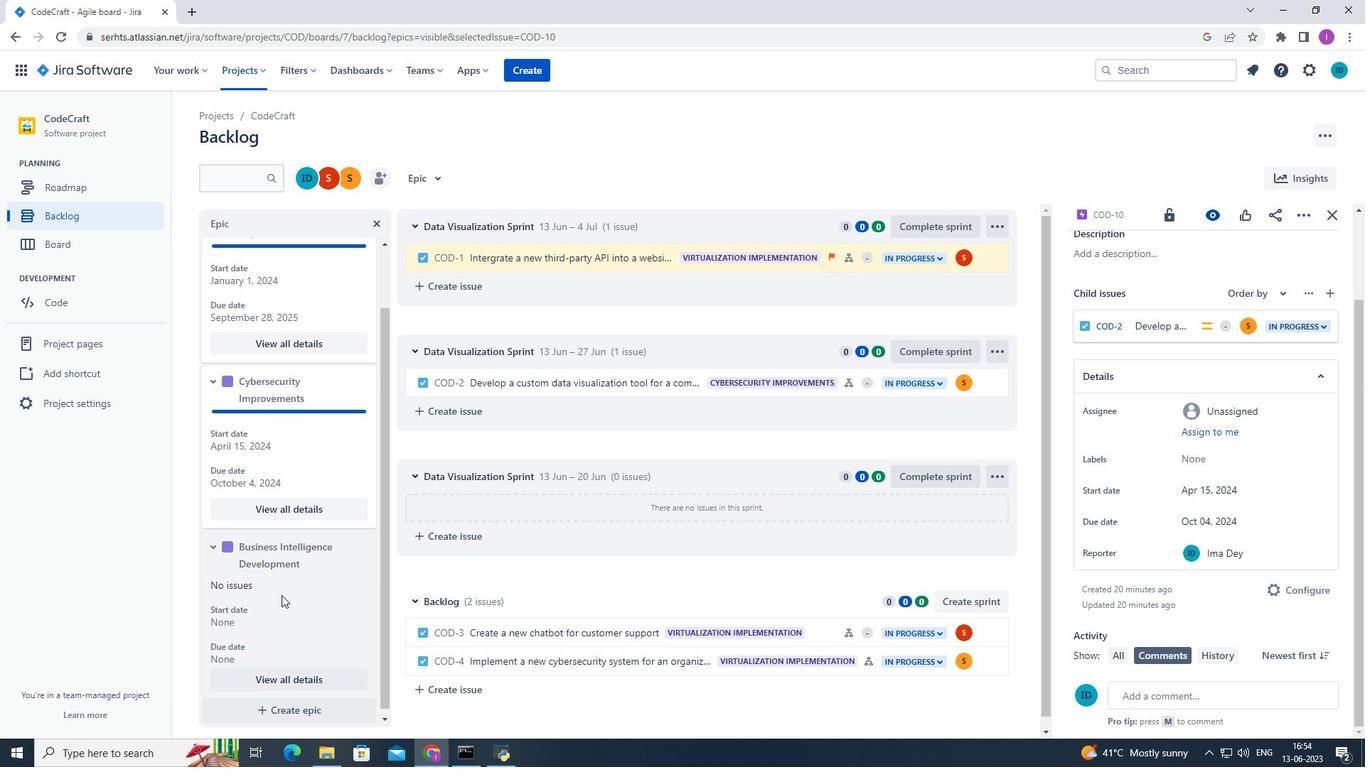 
Action: Mouse moved to (253, 644)
Screenshot: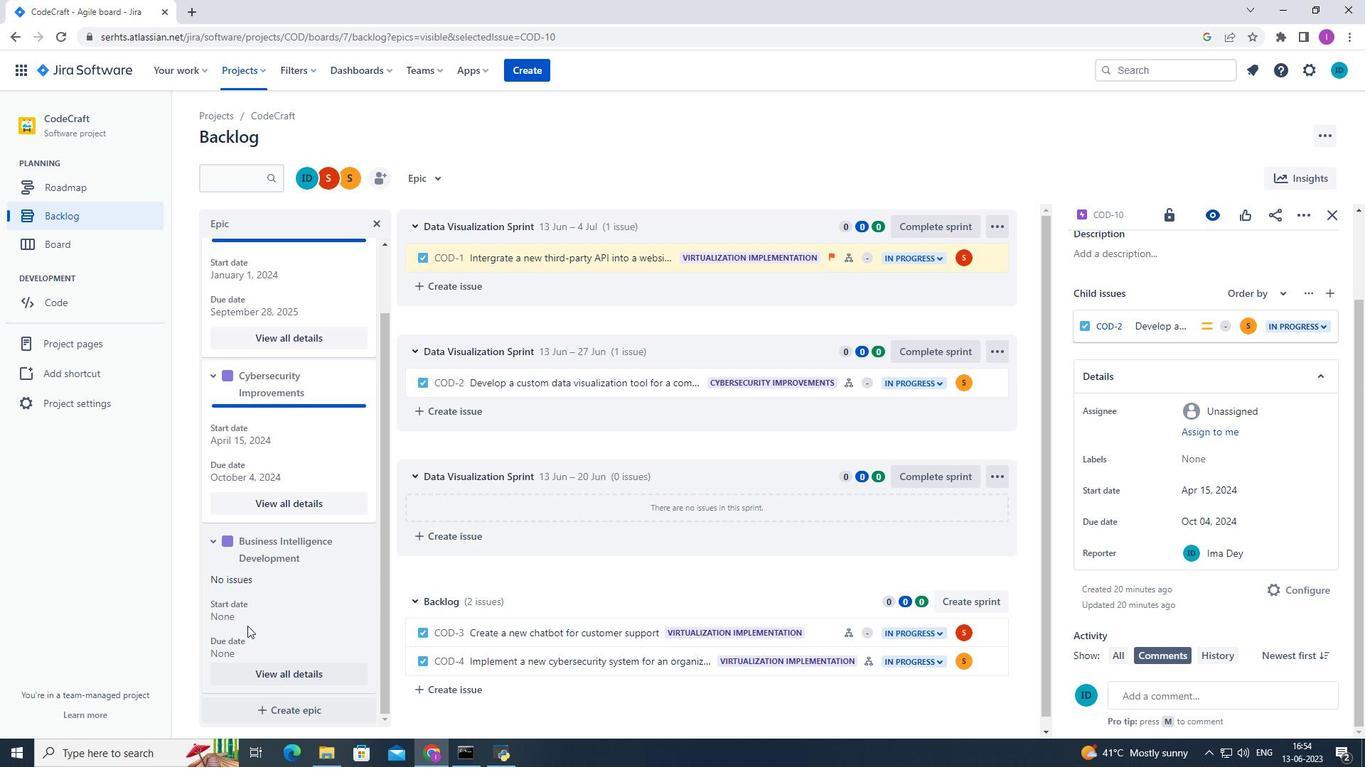 
Action: Mouse scrolled (252, 642) with delta (0, 0)
Screenshot: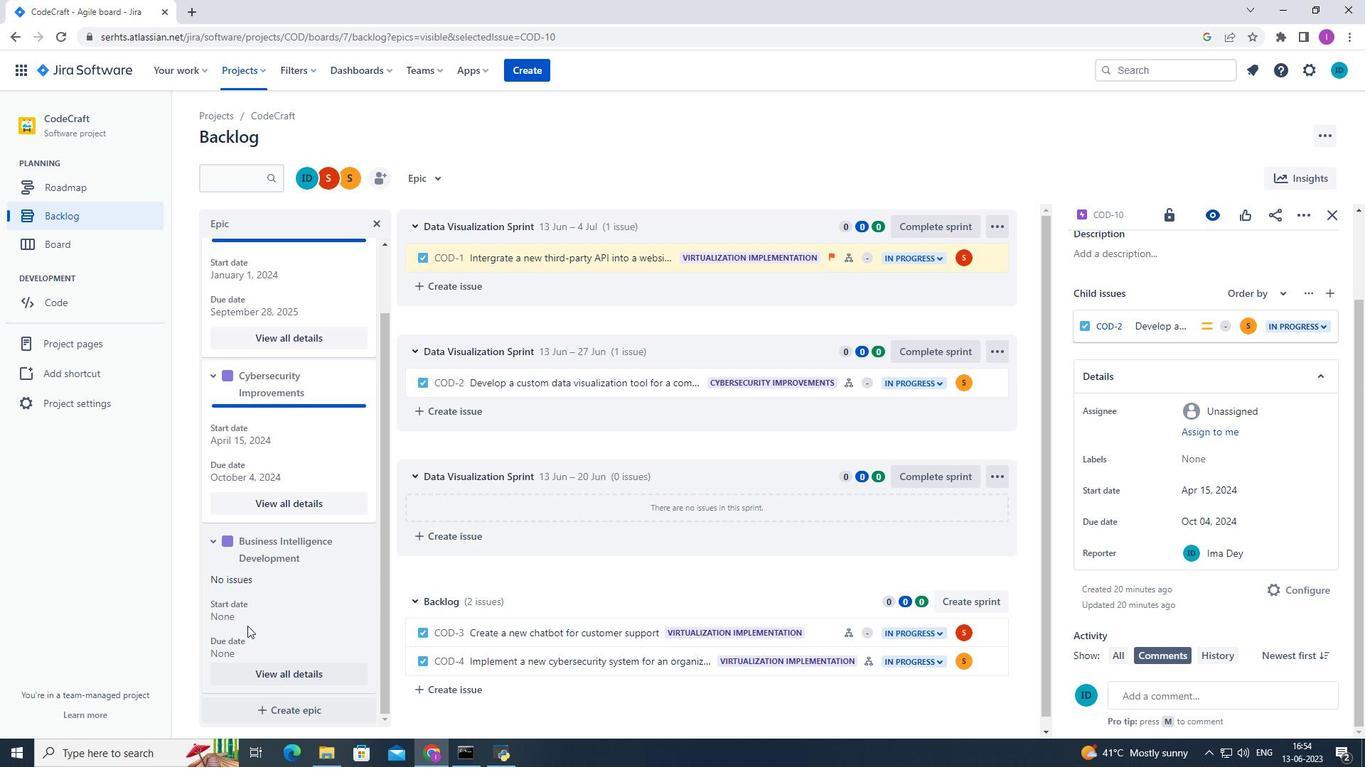 
Action: Mouse moved to (289, 675)
Screenshot: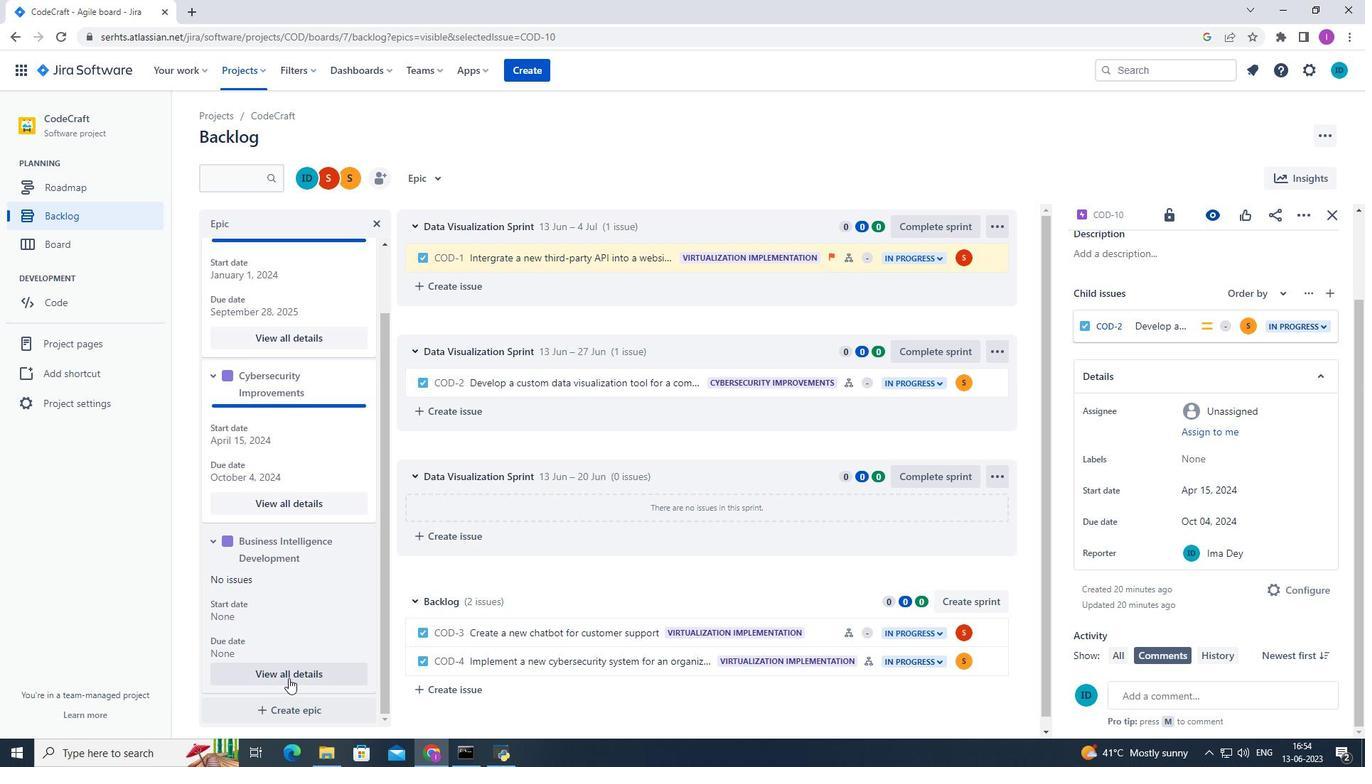 
Action: Mouse pressed left at (289, 675)
Screenshot: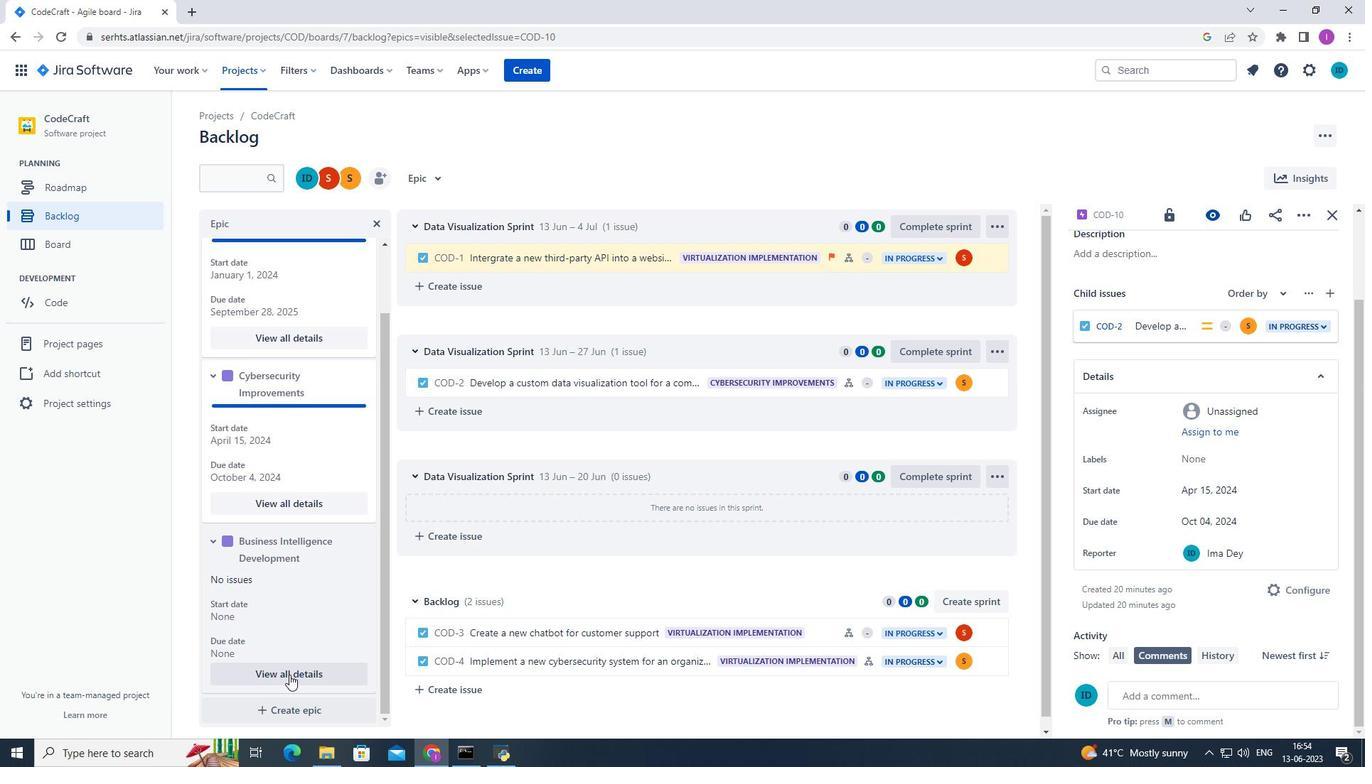 
Action: Mouse moved to (1183, 537)
Screenshot: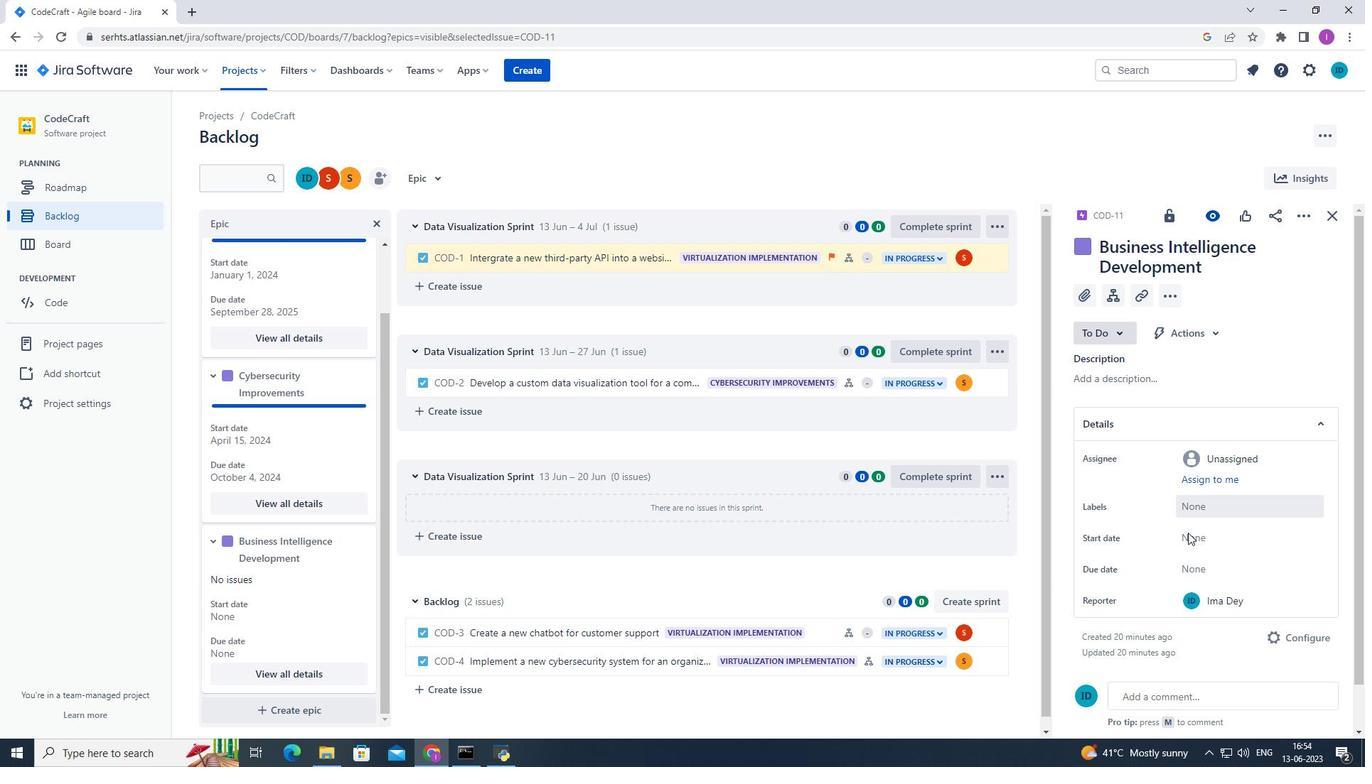 
Action: Mouse pressed left at (1183, 537)
Screenshot: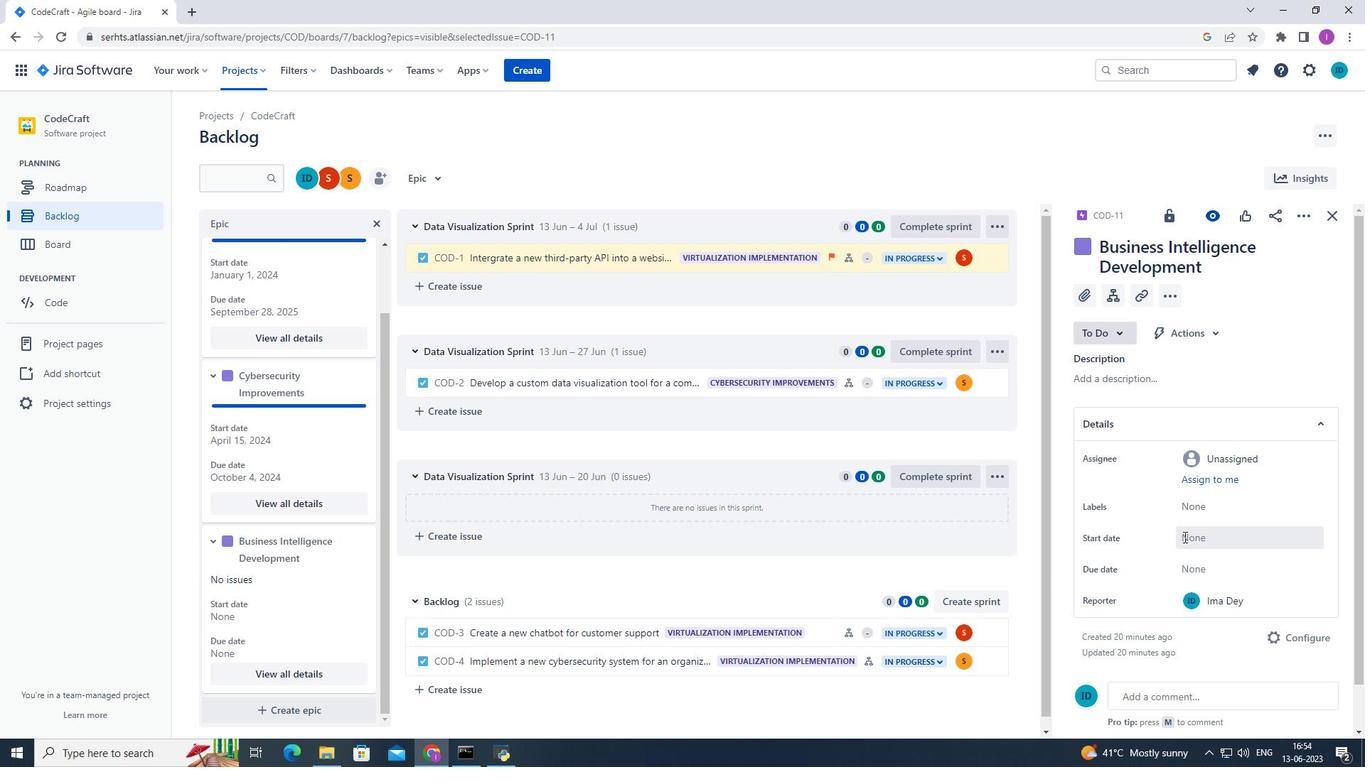 
Action: Mouse moved to (1338, 337)
Screenshot: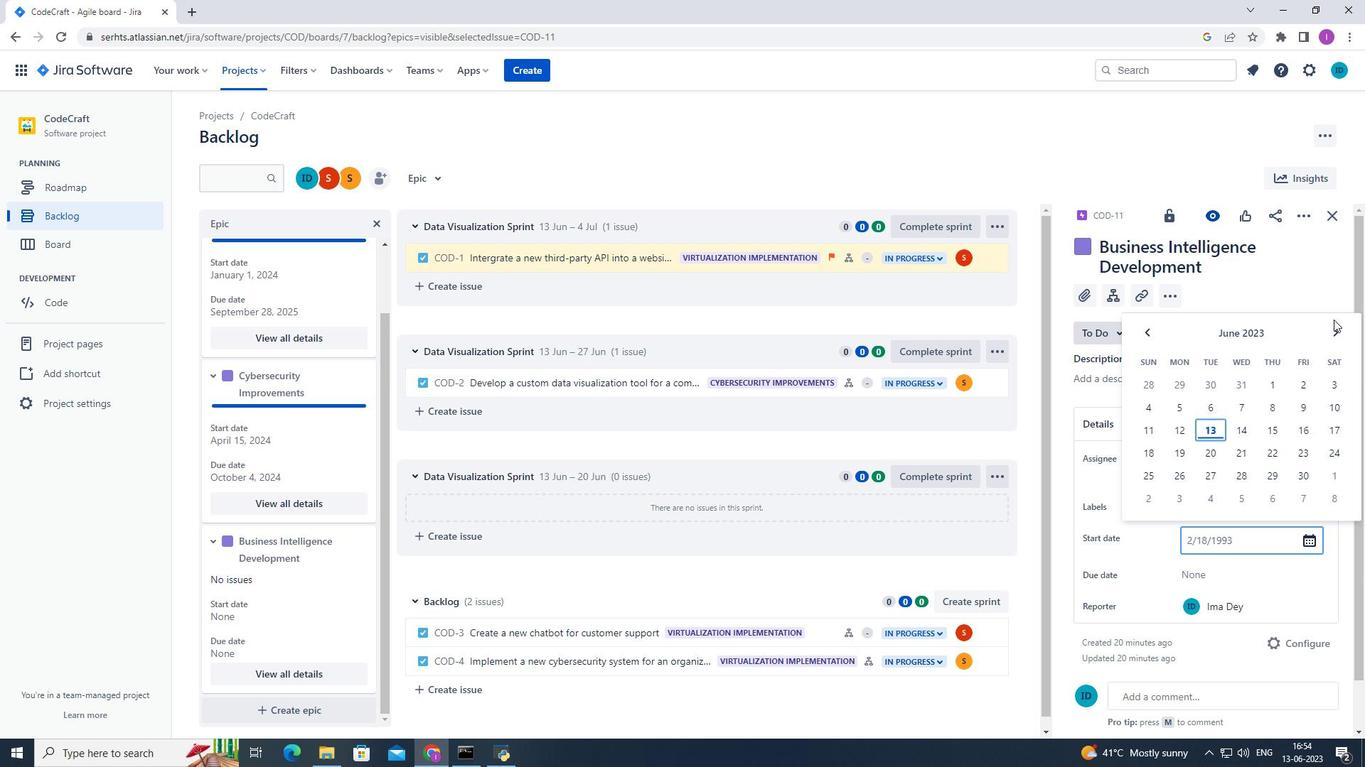 
Action: Mouse pressed left at (1338, 337)
Screenshot: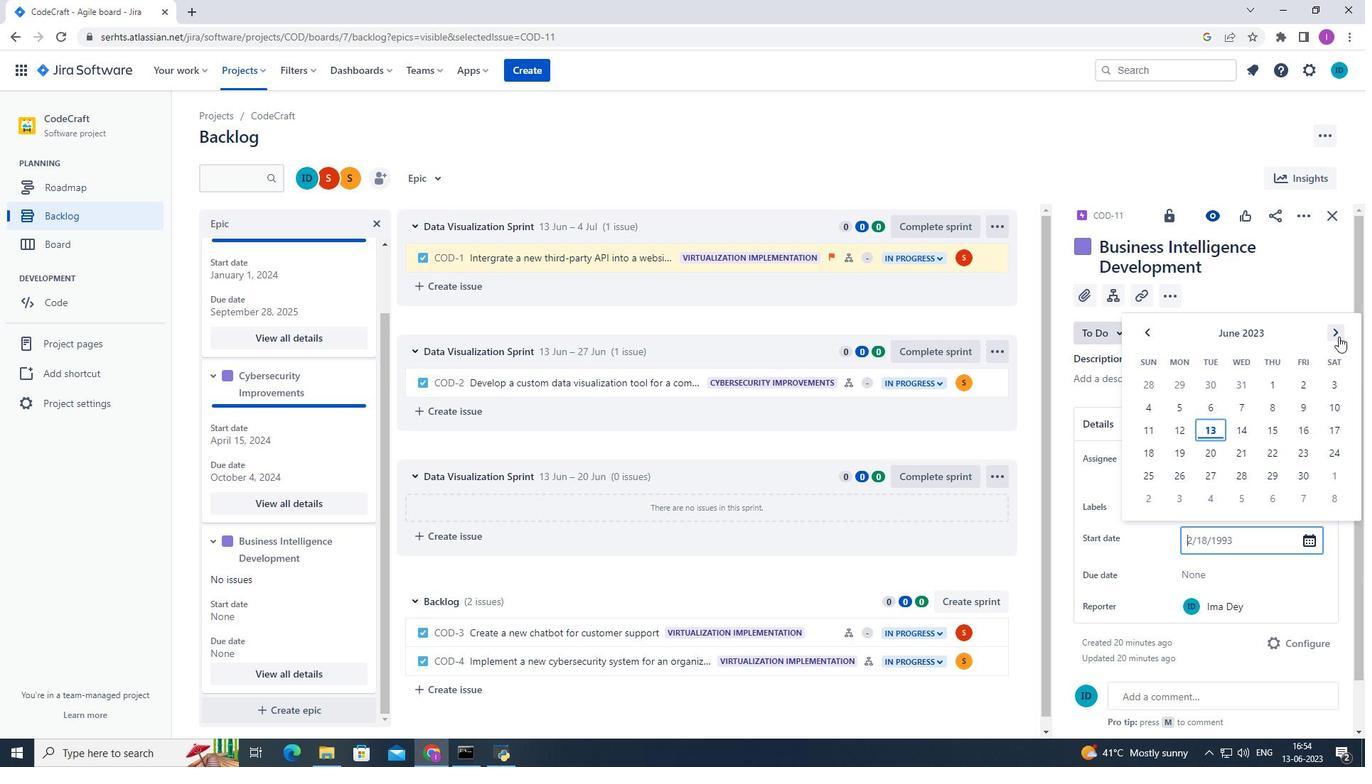 
Action: Mouse pressed left at (1338, 337)
Screenshot: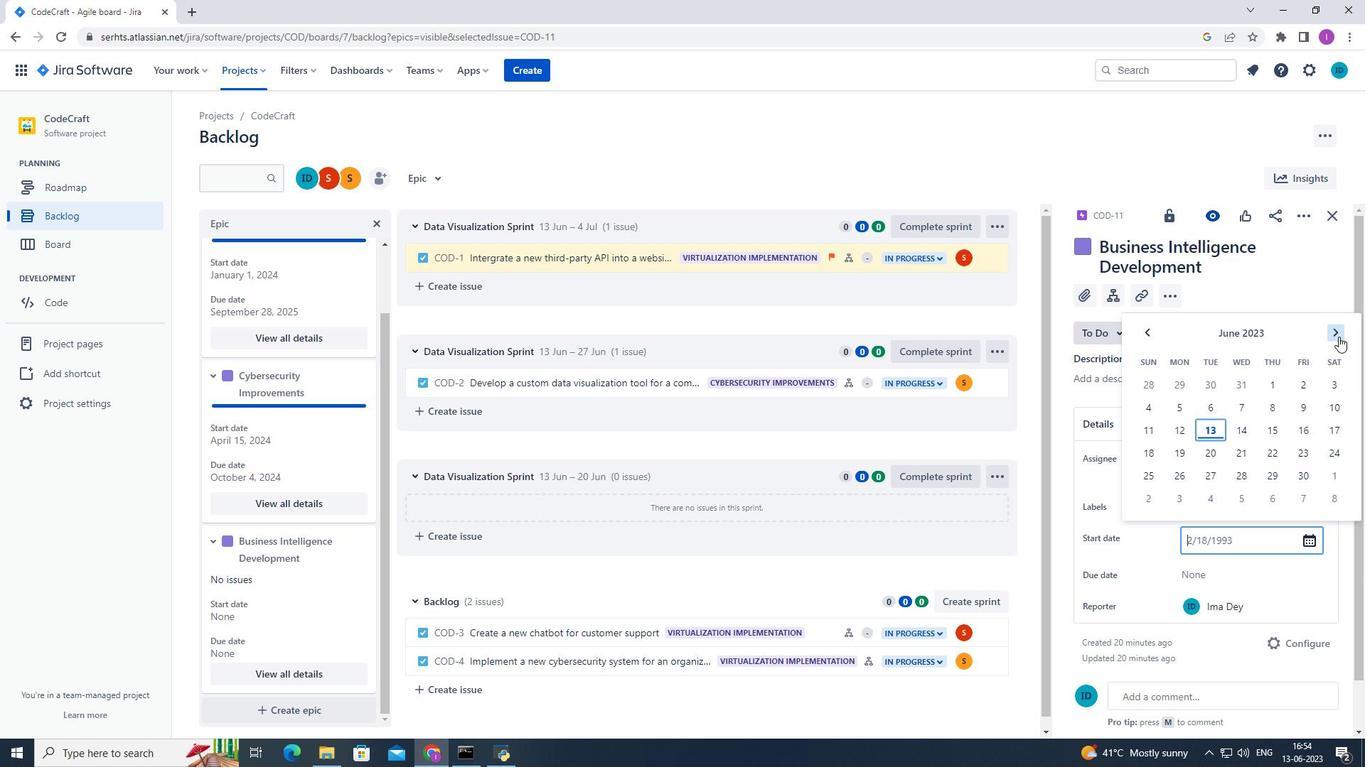 
Action: Mouse pressed left at (1338, 337)
Screenshot: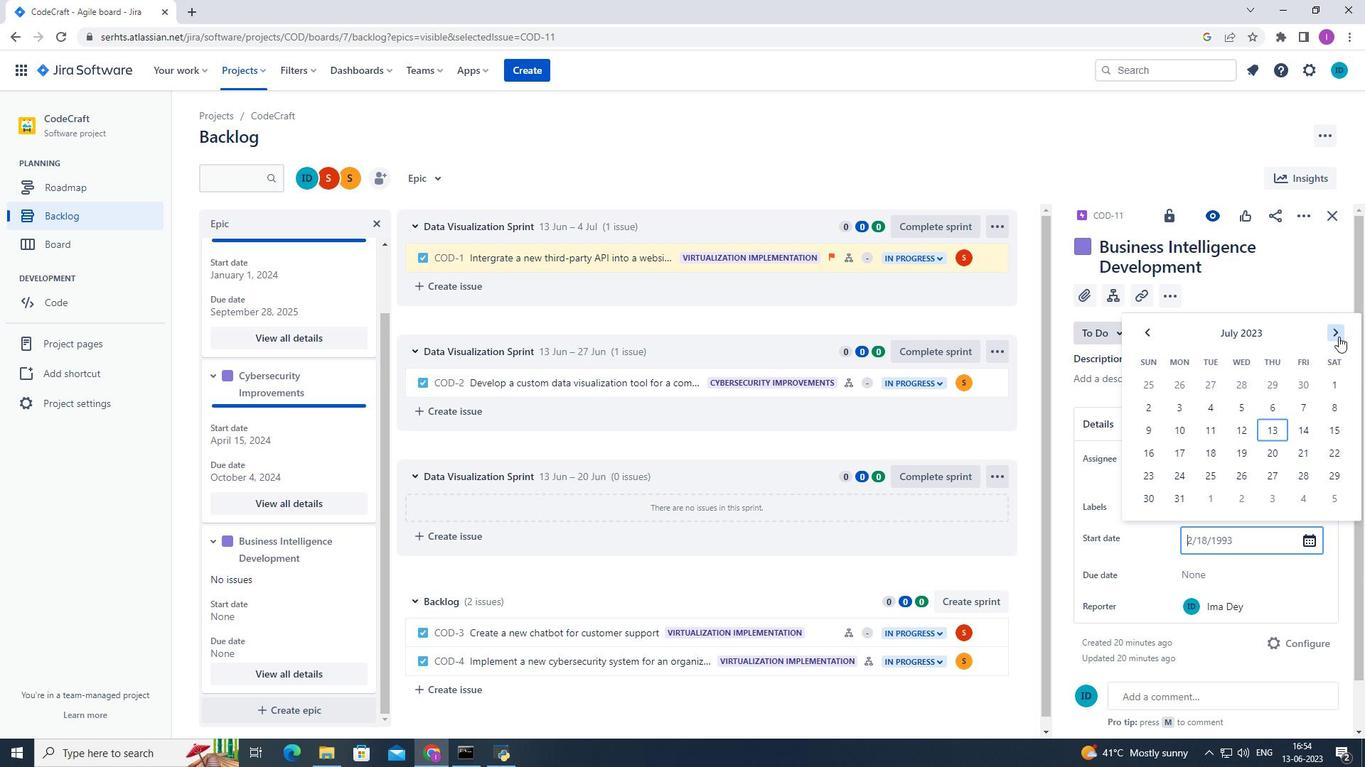 
Action: Mouse pressed left at (1338, 337)
Screenshot: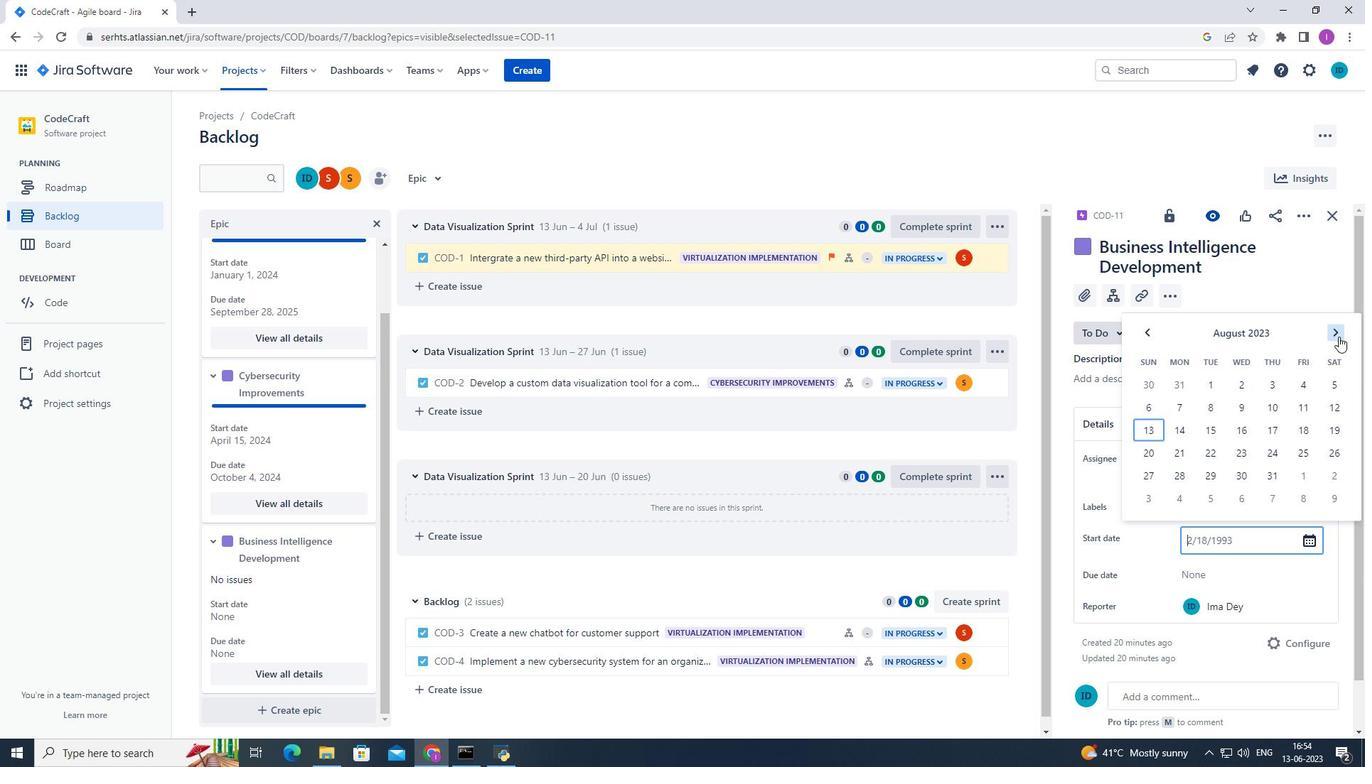
Action: Mouse pressed left at (1338, 337)
Screenshot: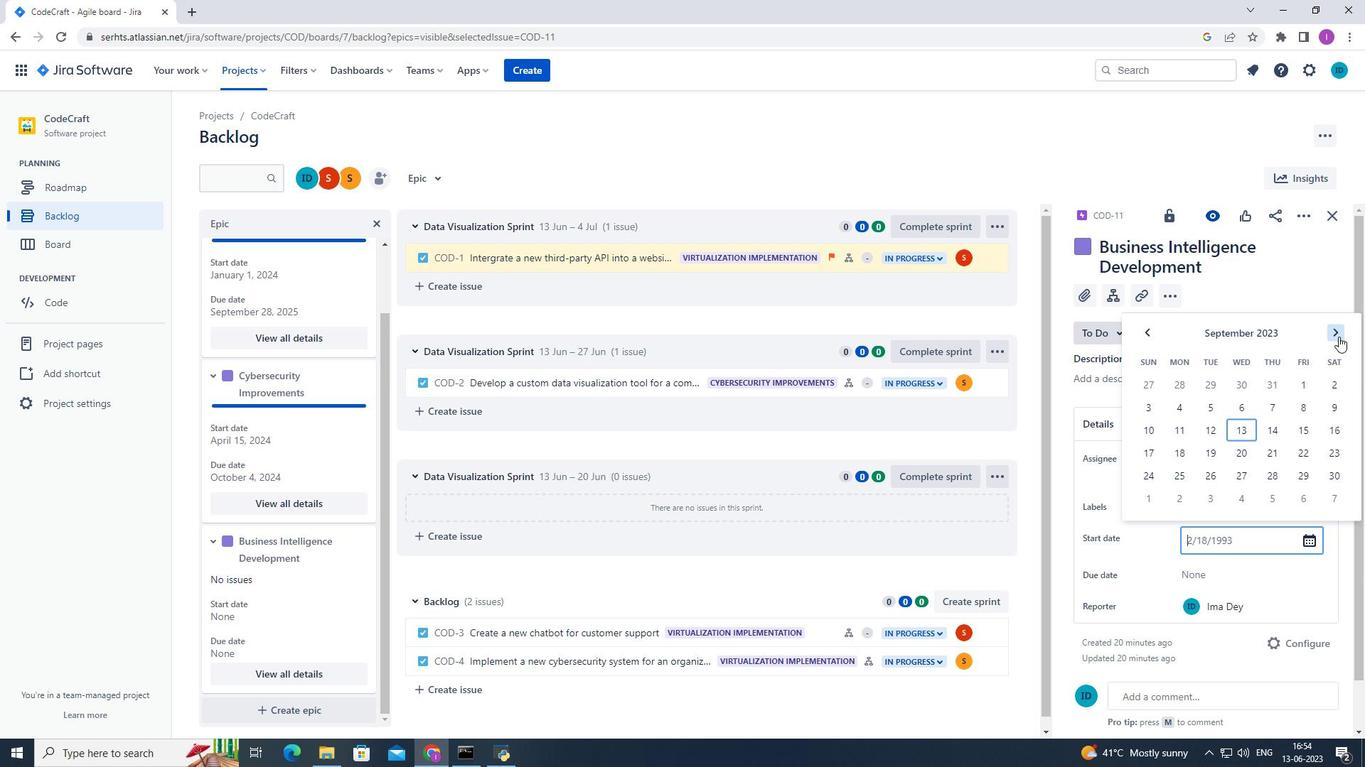
Action: Mouse pressed left at (1338, 337)
Screenshot: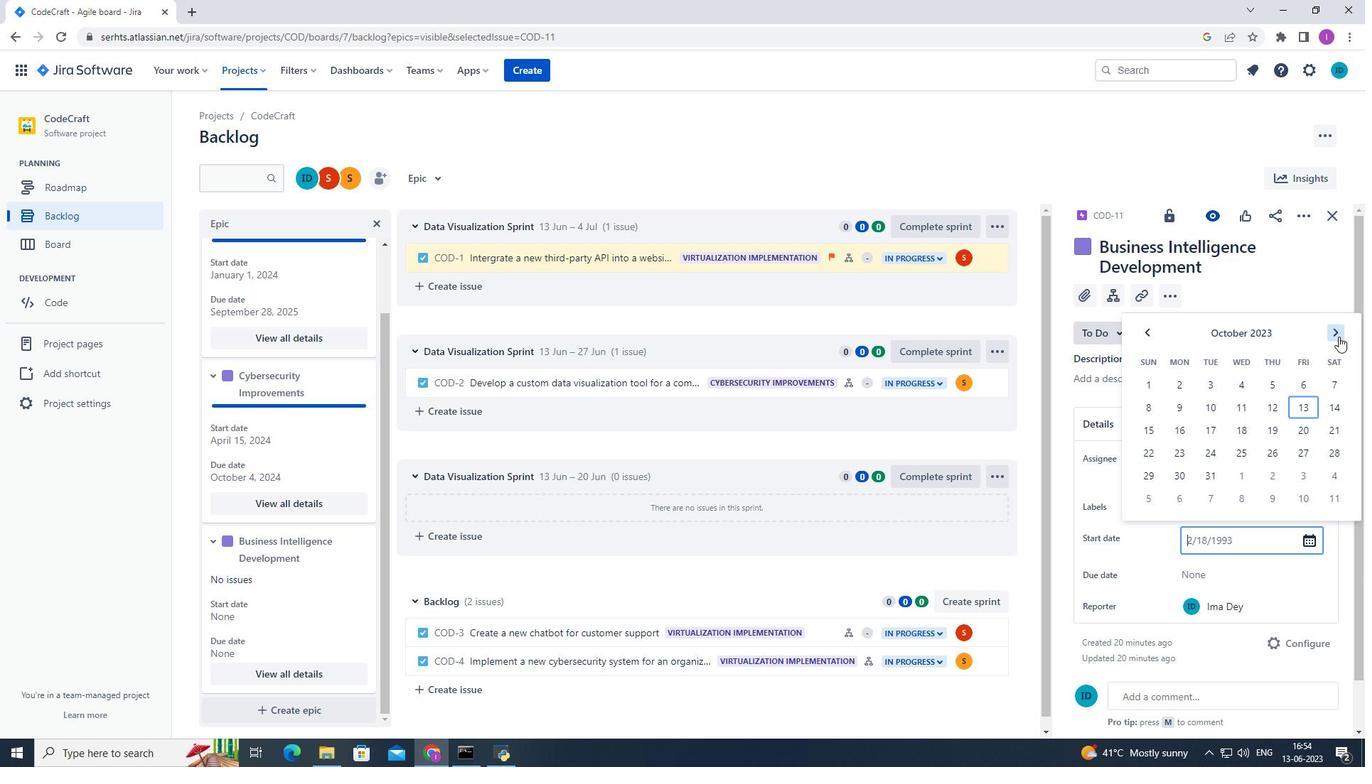 
Action: Mouse pressed left at (1338, 337)
Screenshot: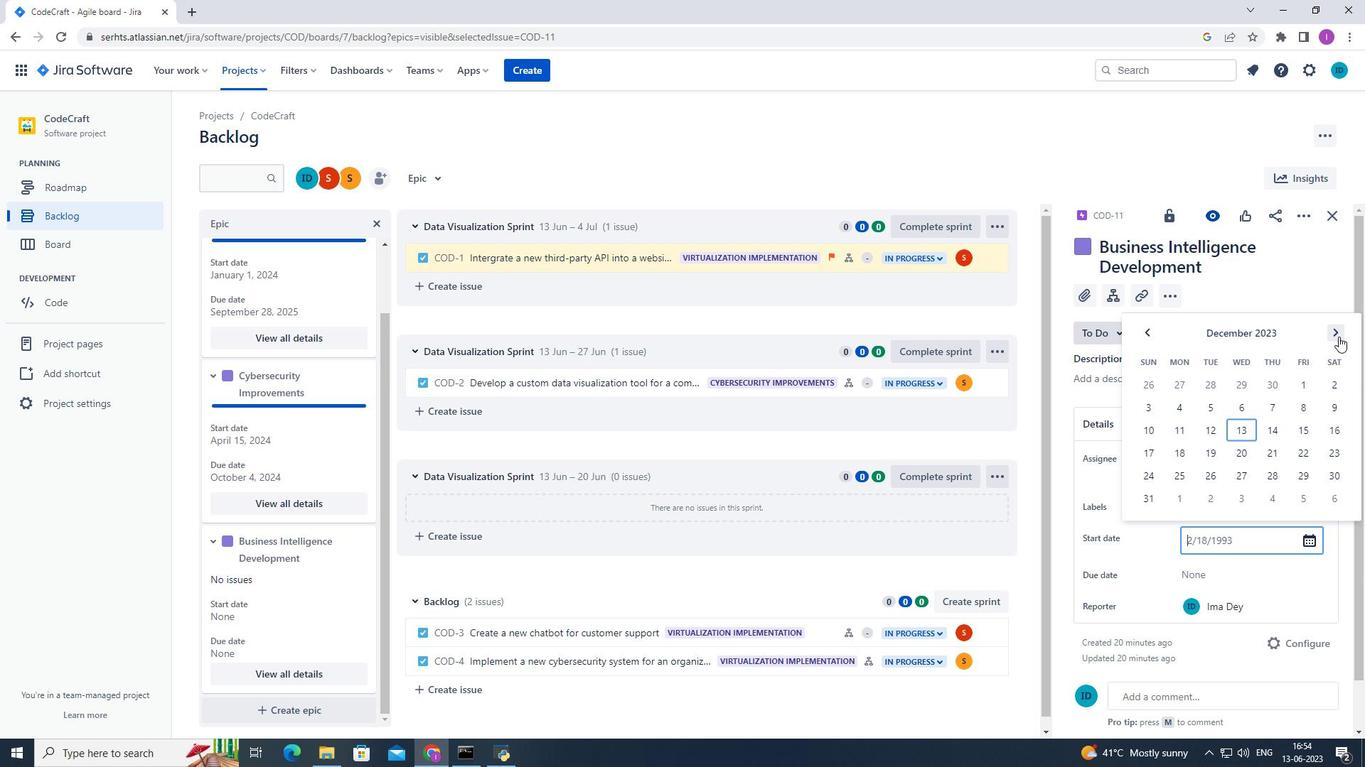 
Action: Mouse pressed left at (1338, 337)
Screenshot: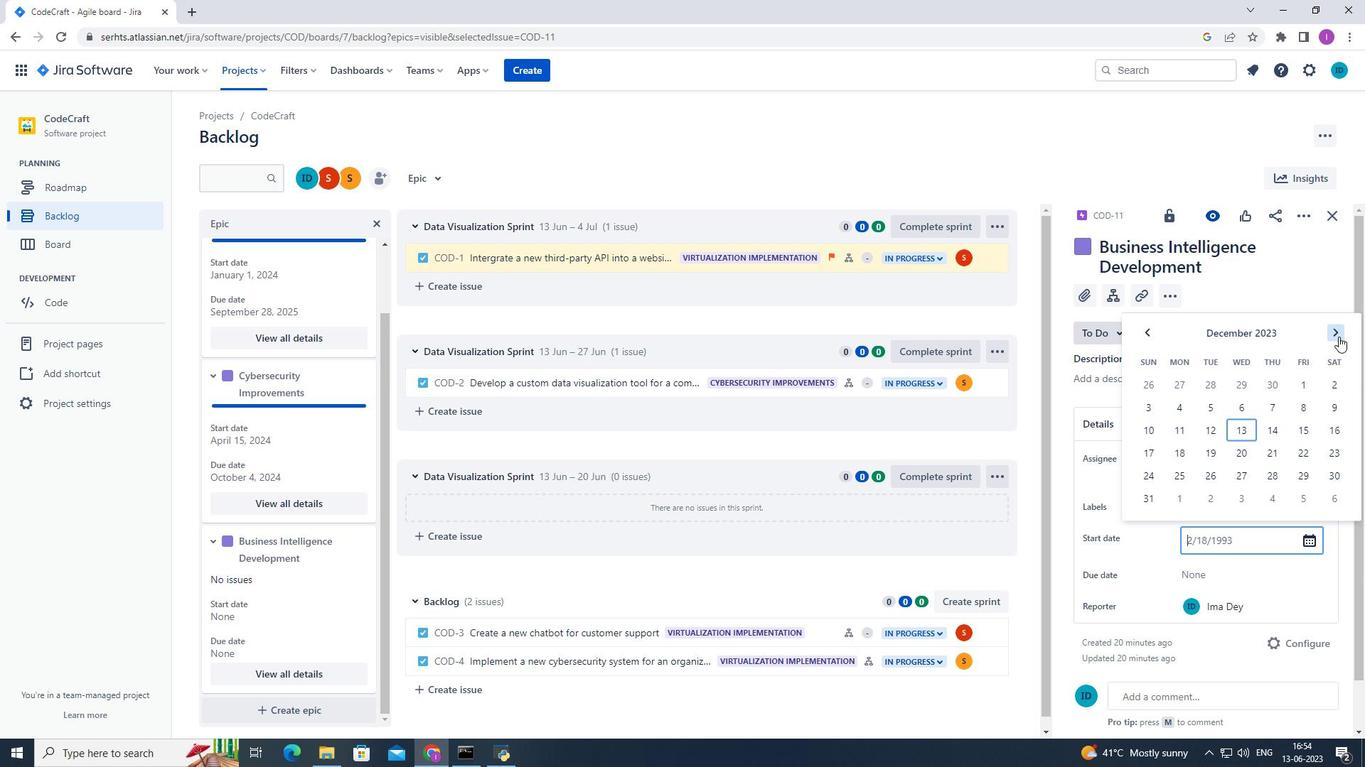 
Action: Mouse pressed left at (1338, 337)
Screenshot: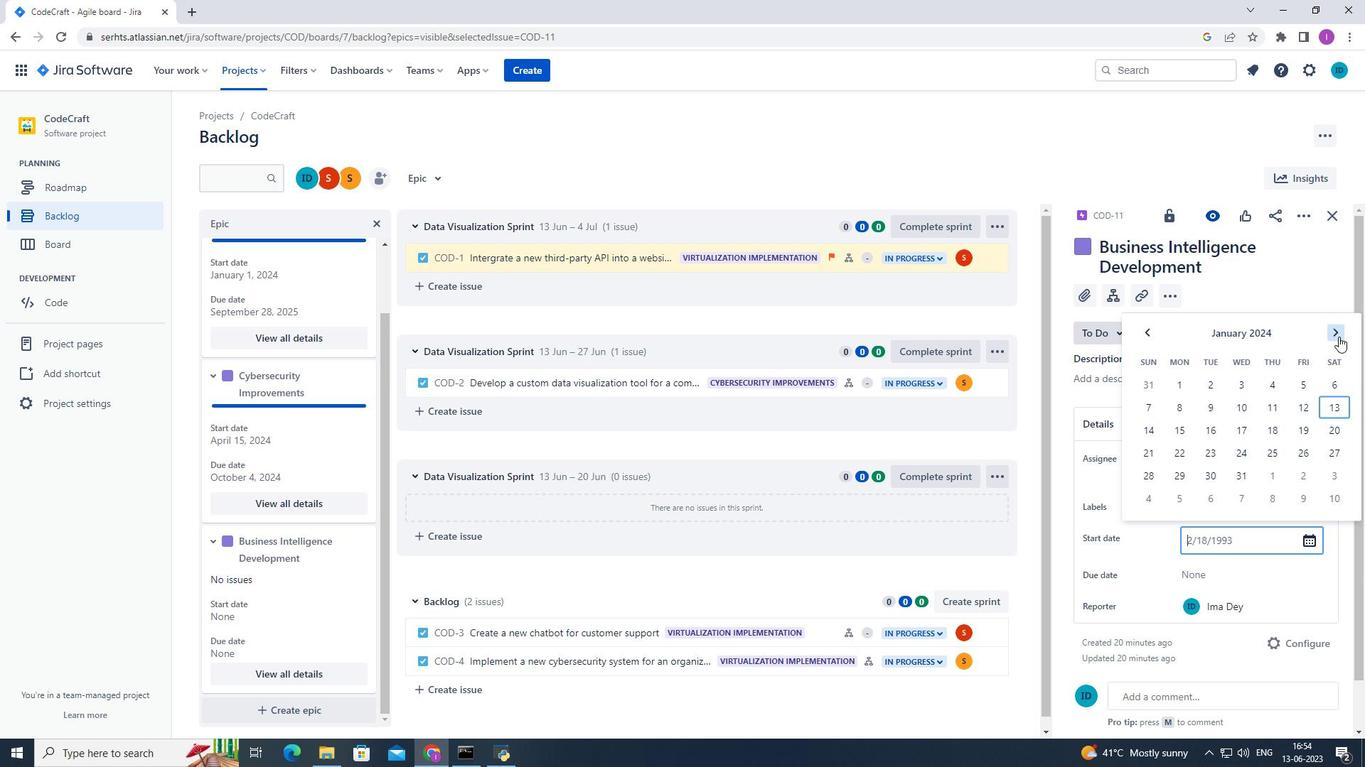 
Action: Mouse pressed left at (1338, 337)
Screenshot: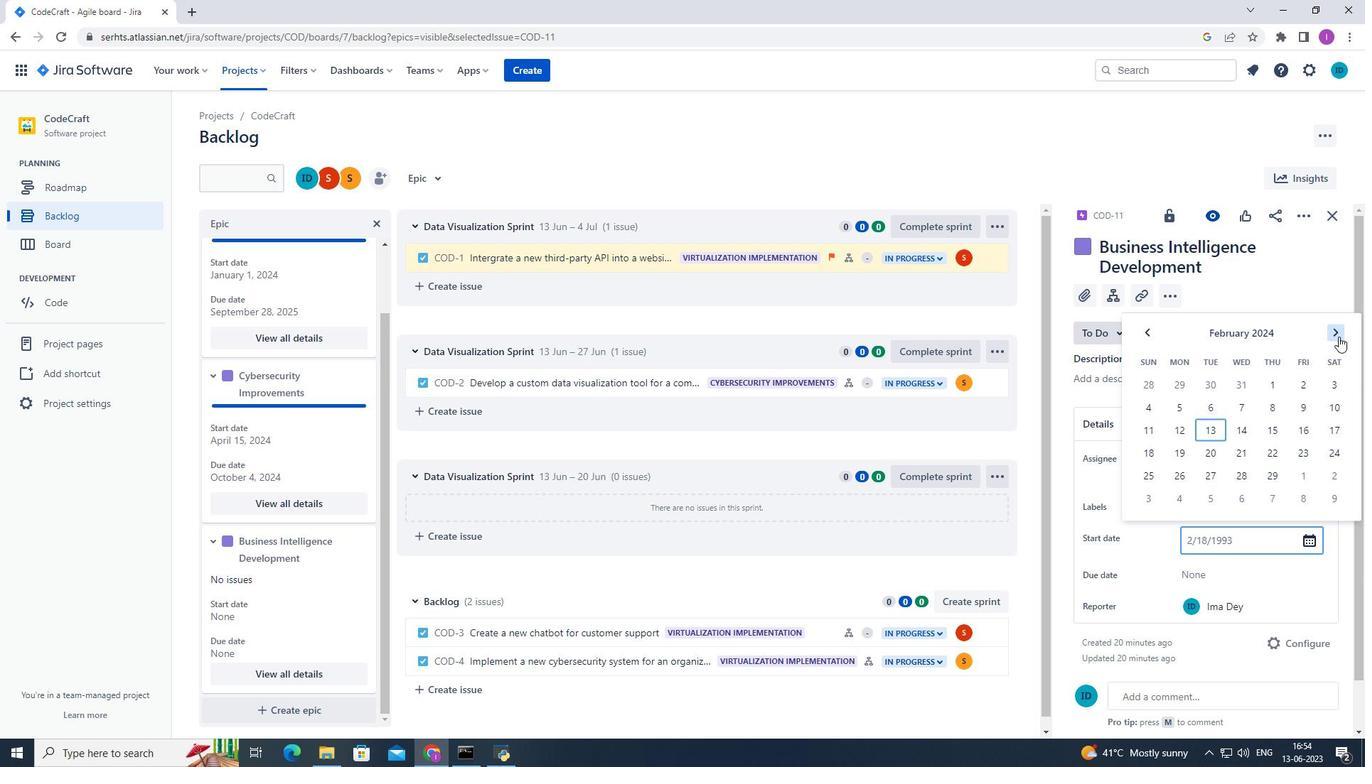 
Action: Mouse pressed left at (1338, 337)
Screenshot: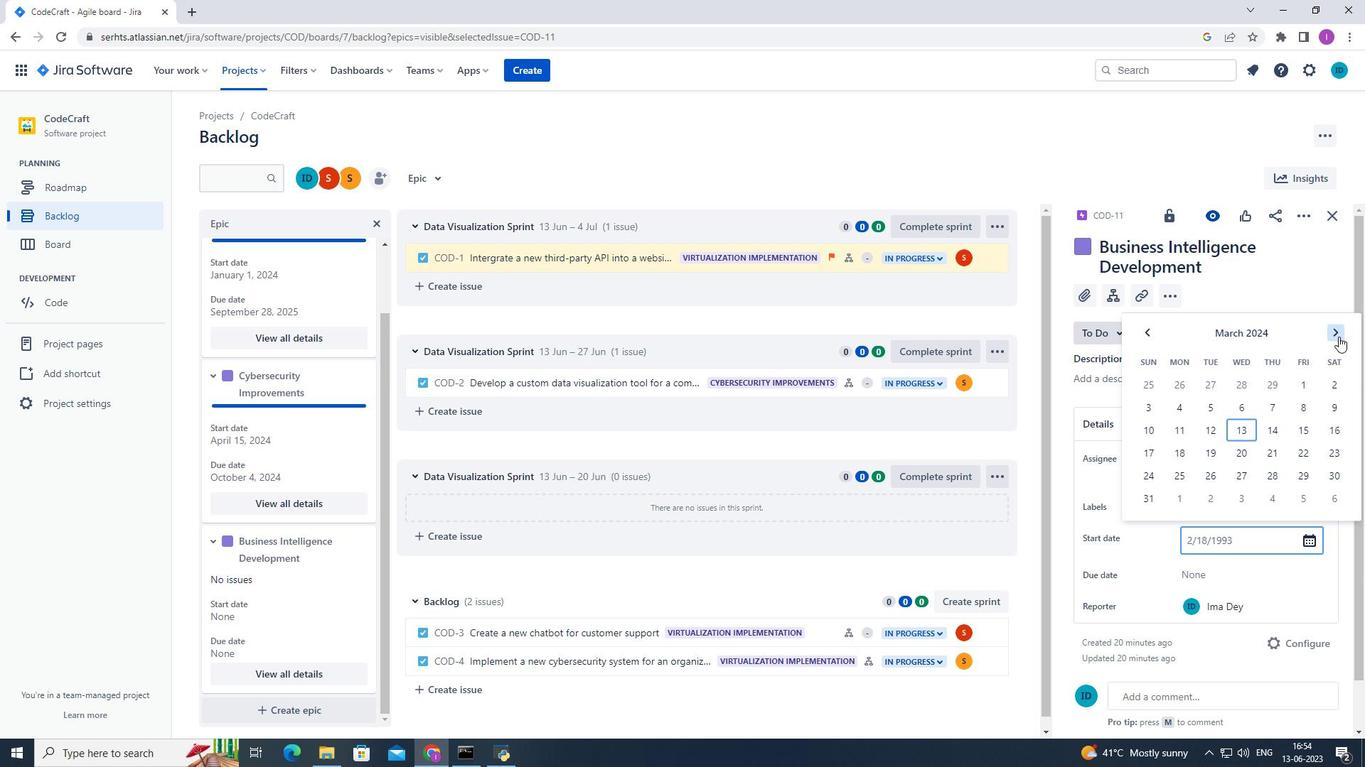 
Action: Mouse moved to (1159, 410)
Screenshot: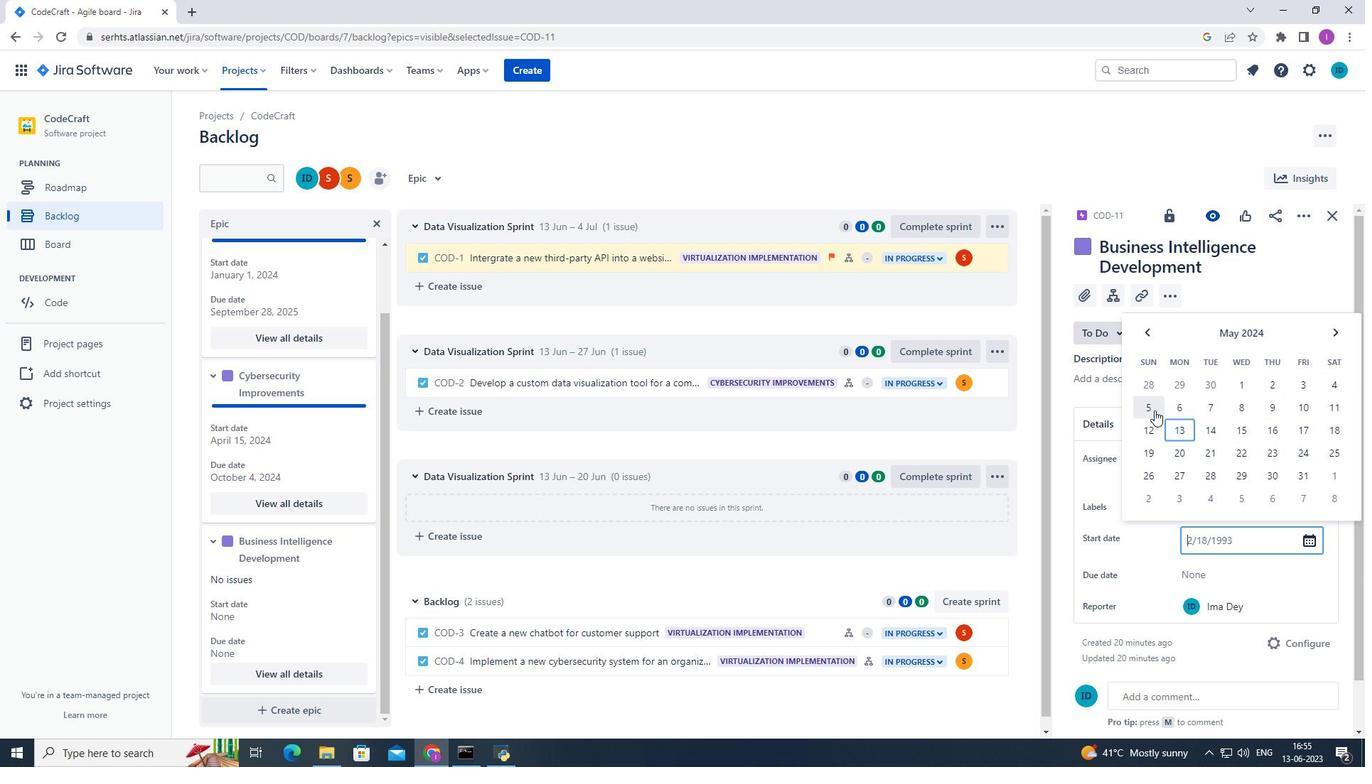 
Action: Mouse pressed left at (1159, 410)
Screenshot: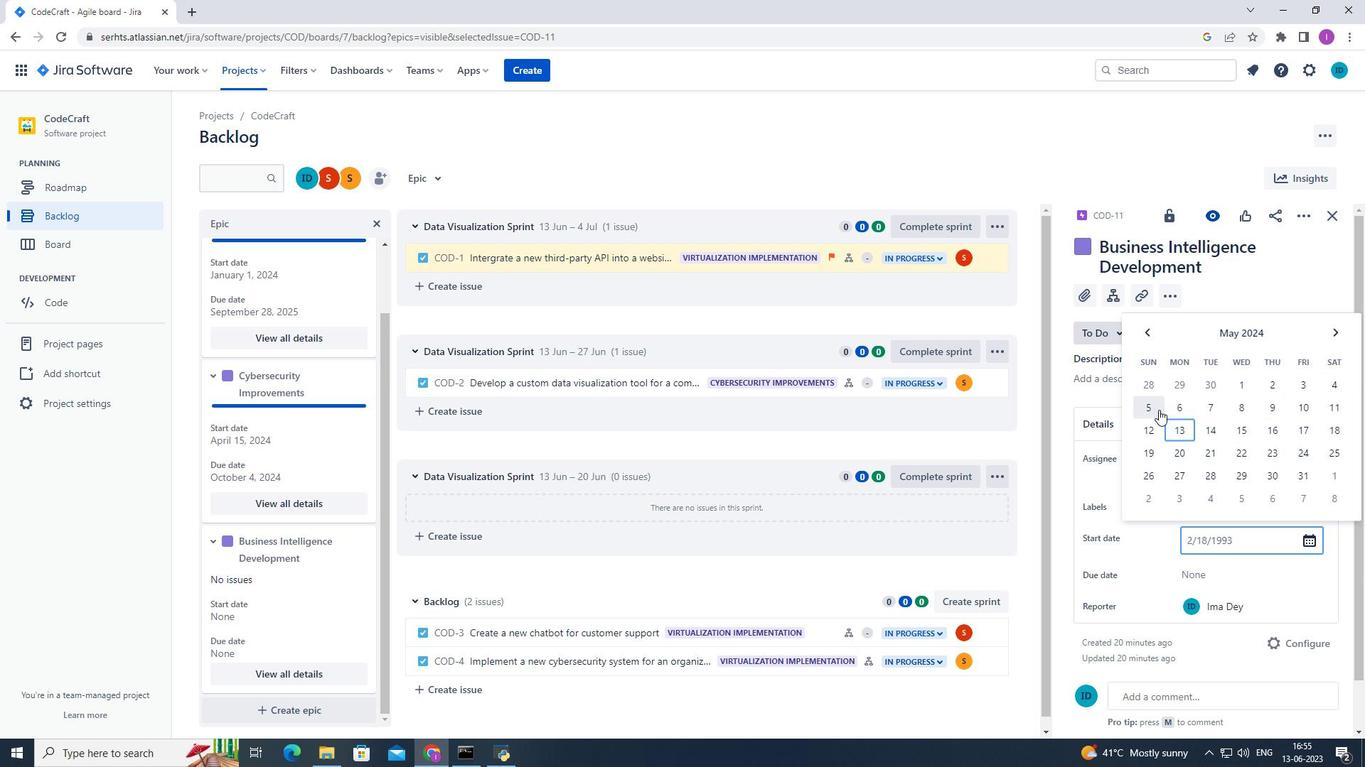 
Action: Mouse moved to (1230, 546)
Screenshot: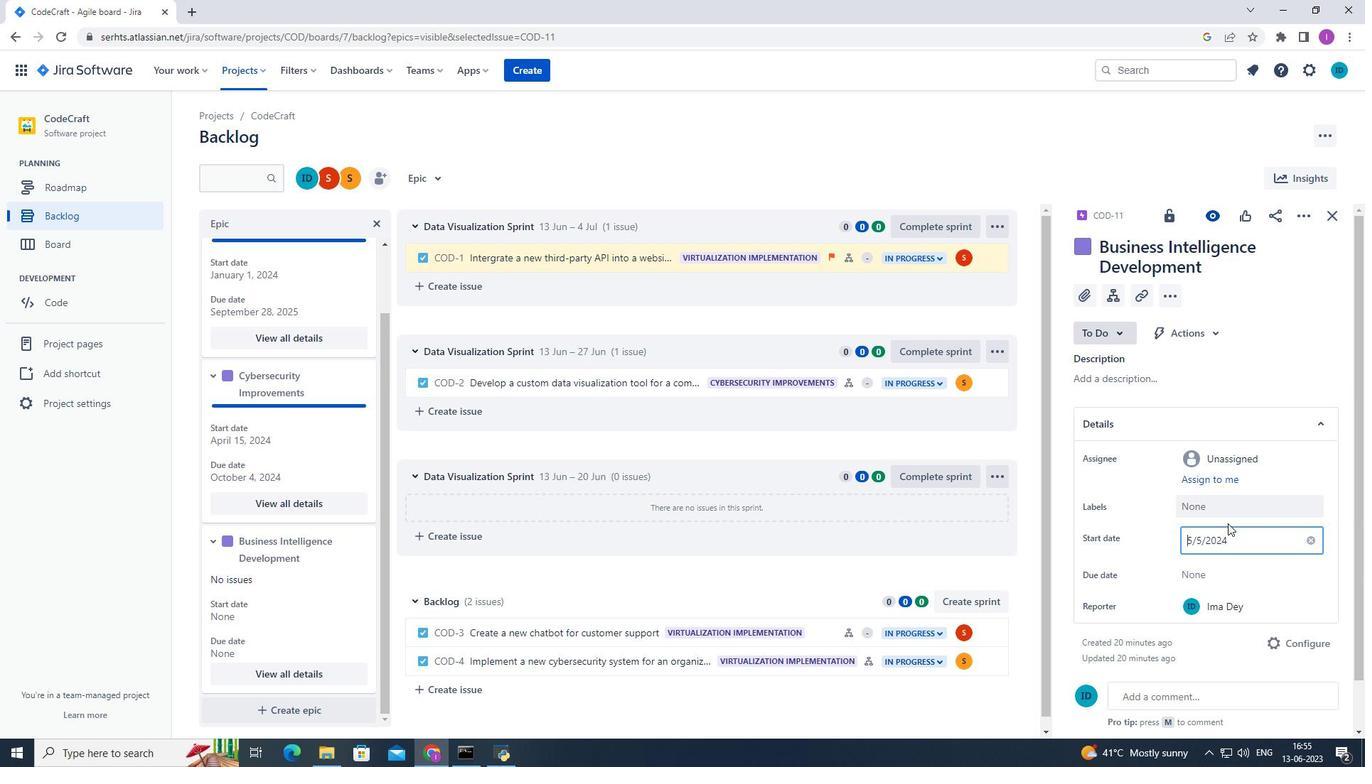 
Action: Mouse scrolled (1230, 546) with delta (0, 0)
Screenshot: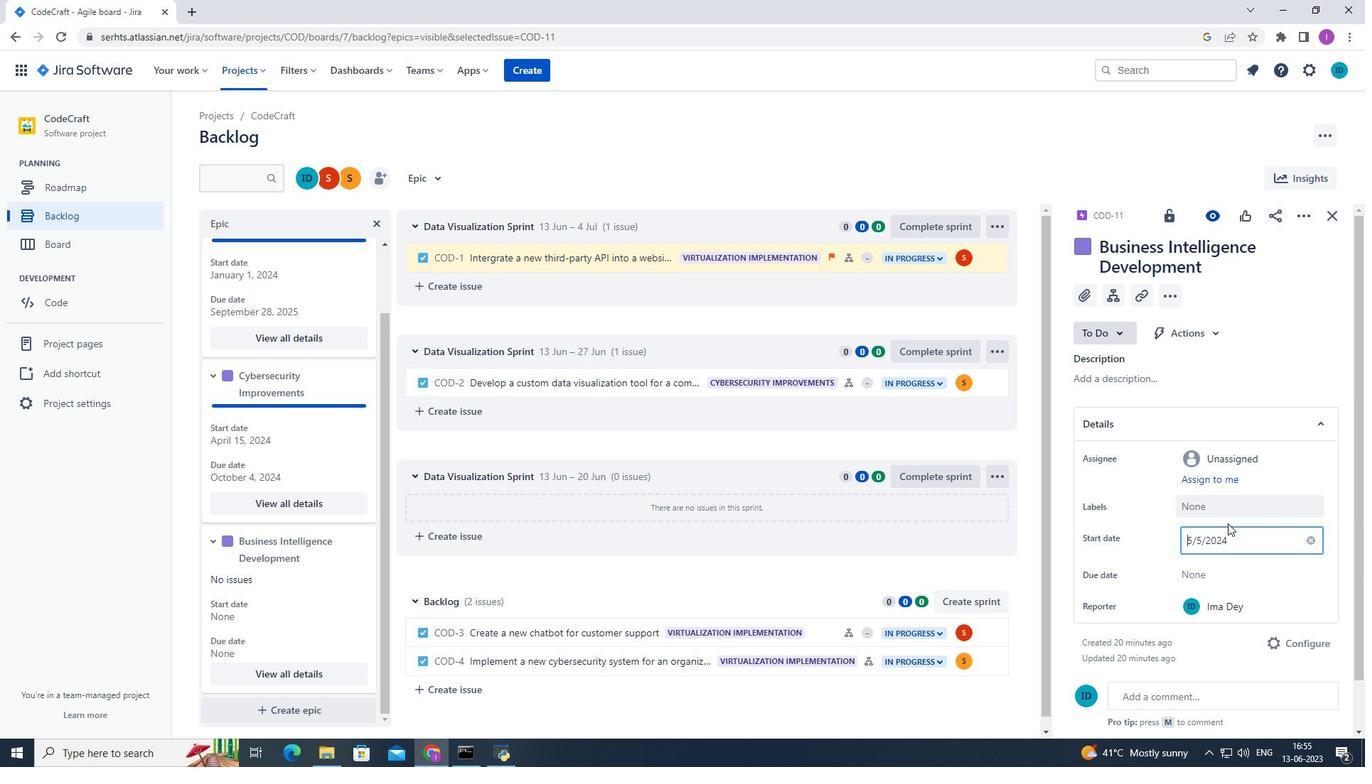 
Action: Mouse moved to (1191, 519)
Screenshot: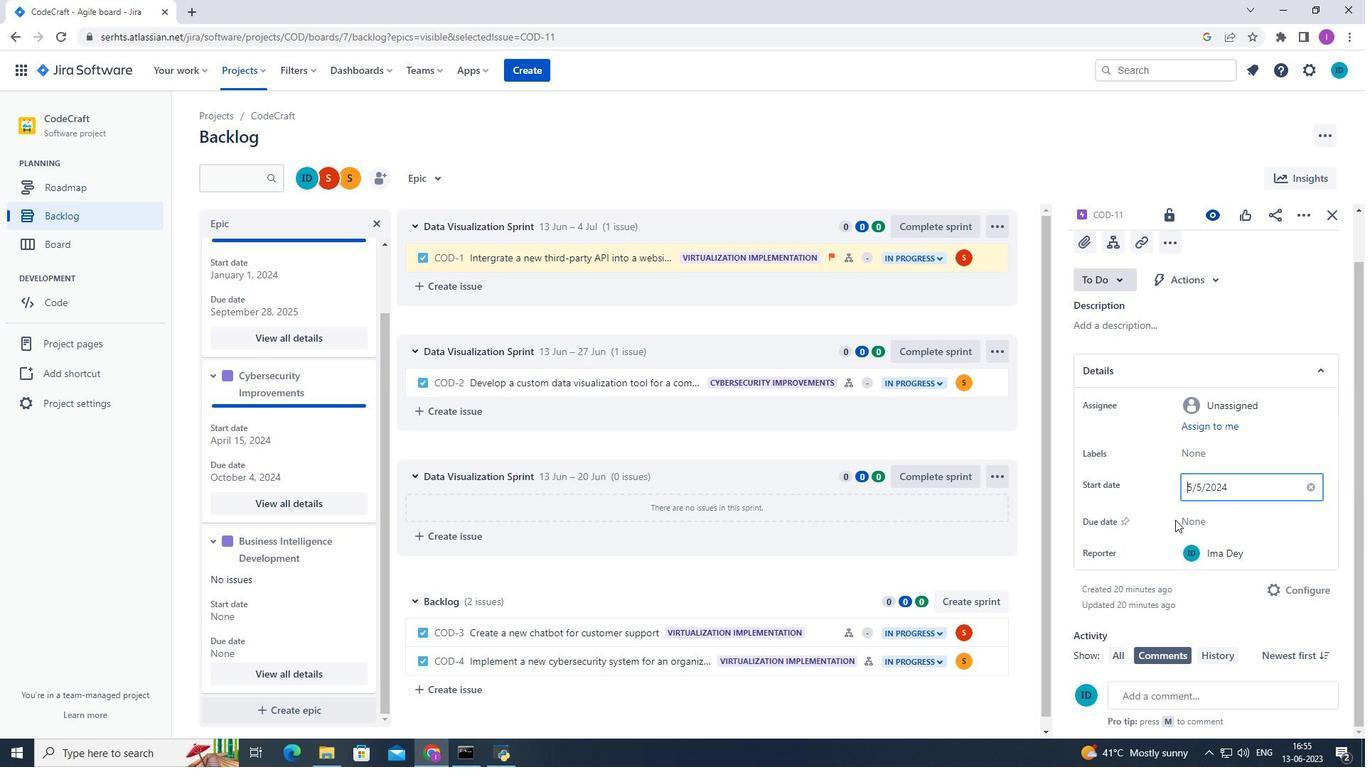 
Action: Mouse pressed left at (1191, 519)
Screenshot: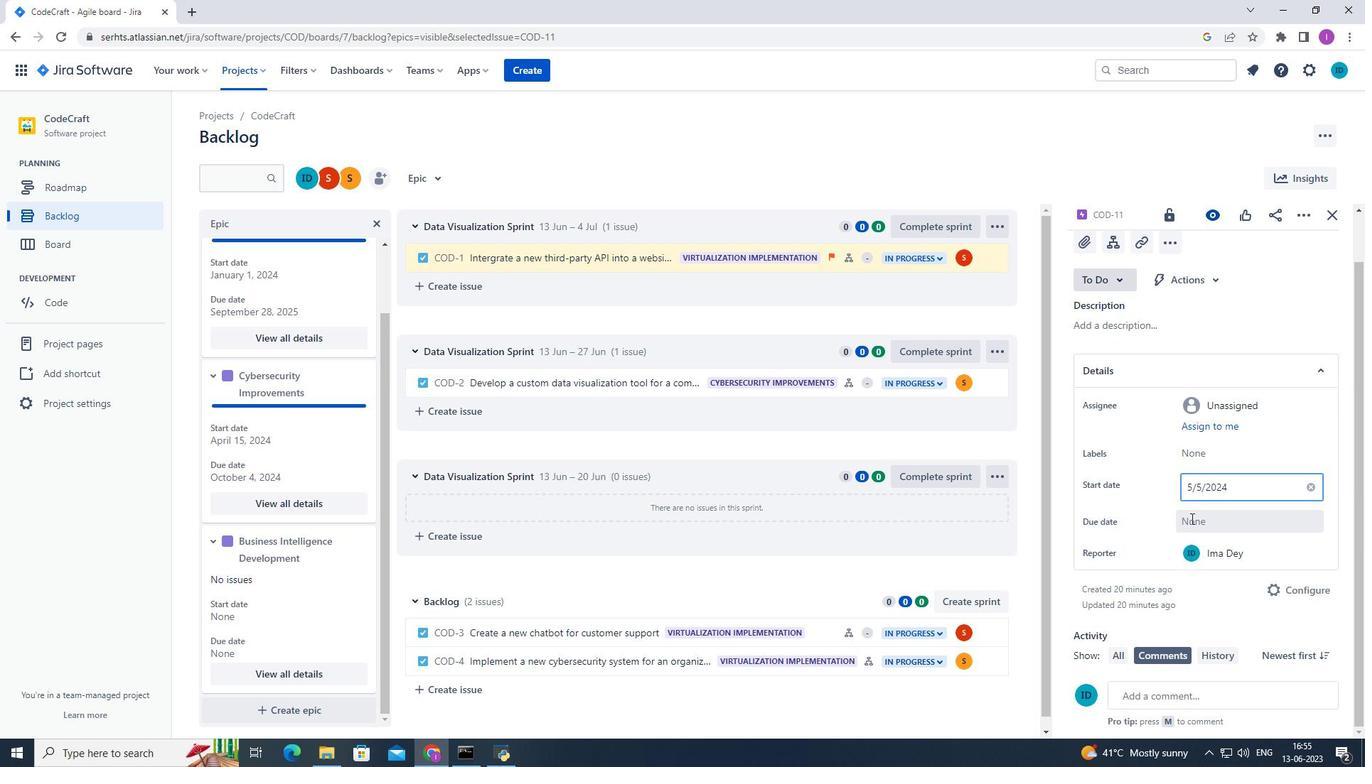 
Action: Mouse moved to (1334, 310)
Screenshot: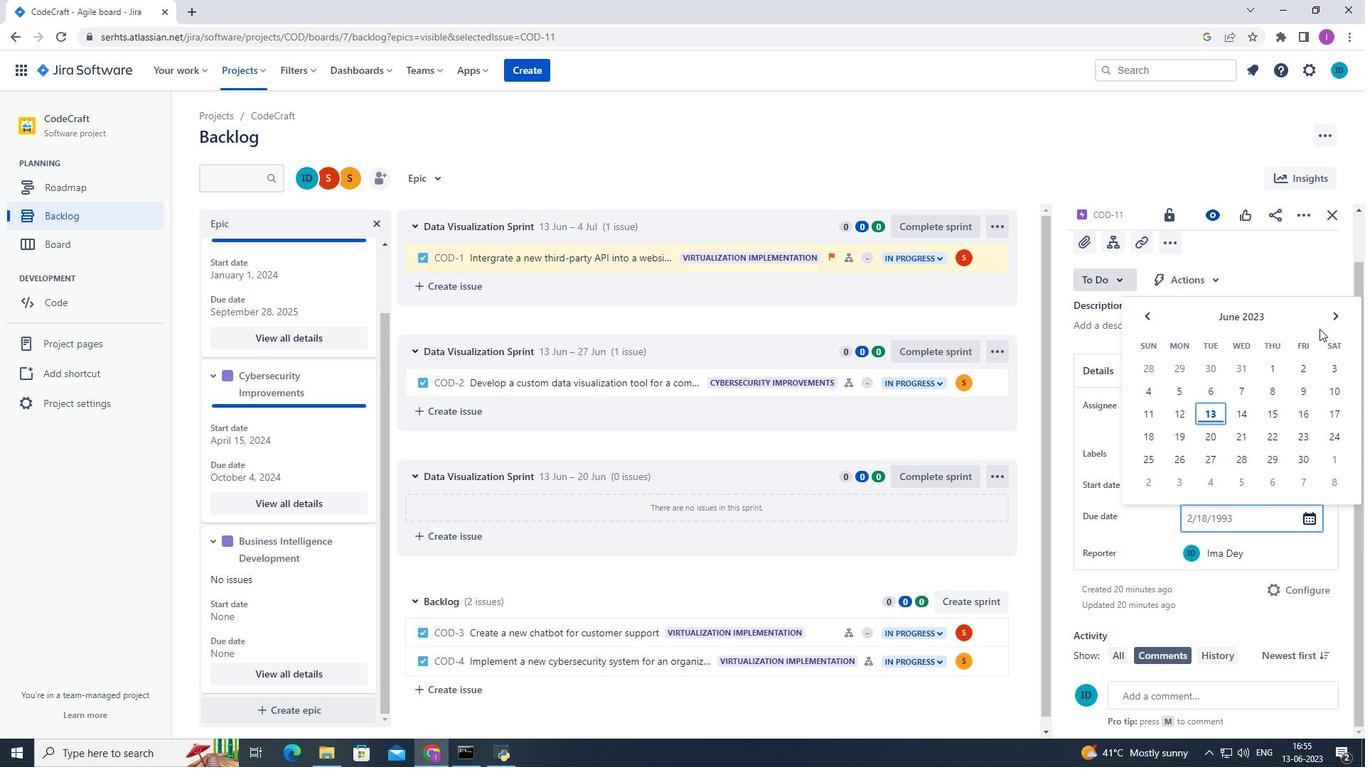 
Action: Mouse pressed left at (1334, 310)
Screenshot: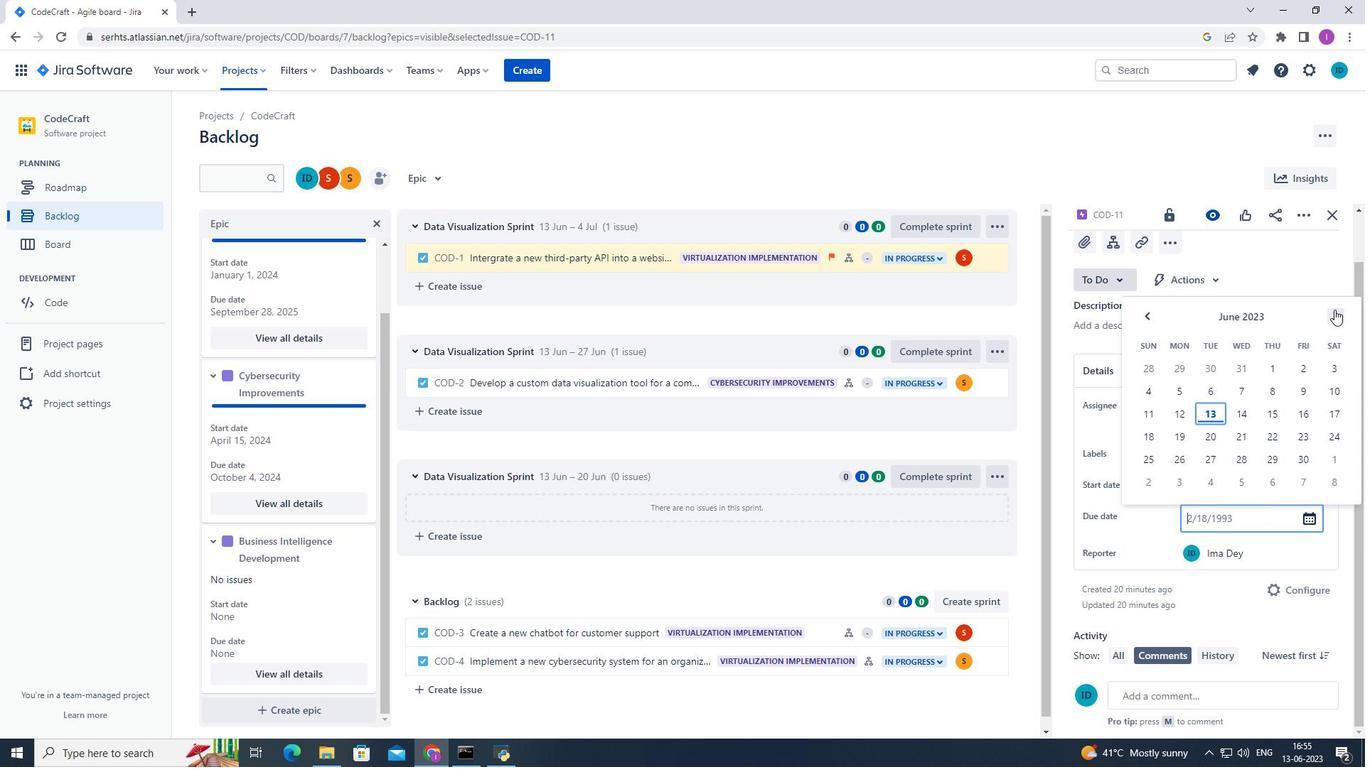 
Action: Mouse pressed left at (1334, 310)
Screenshot: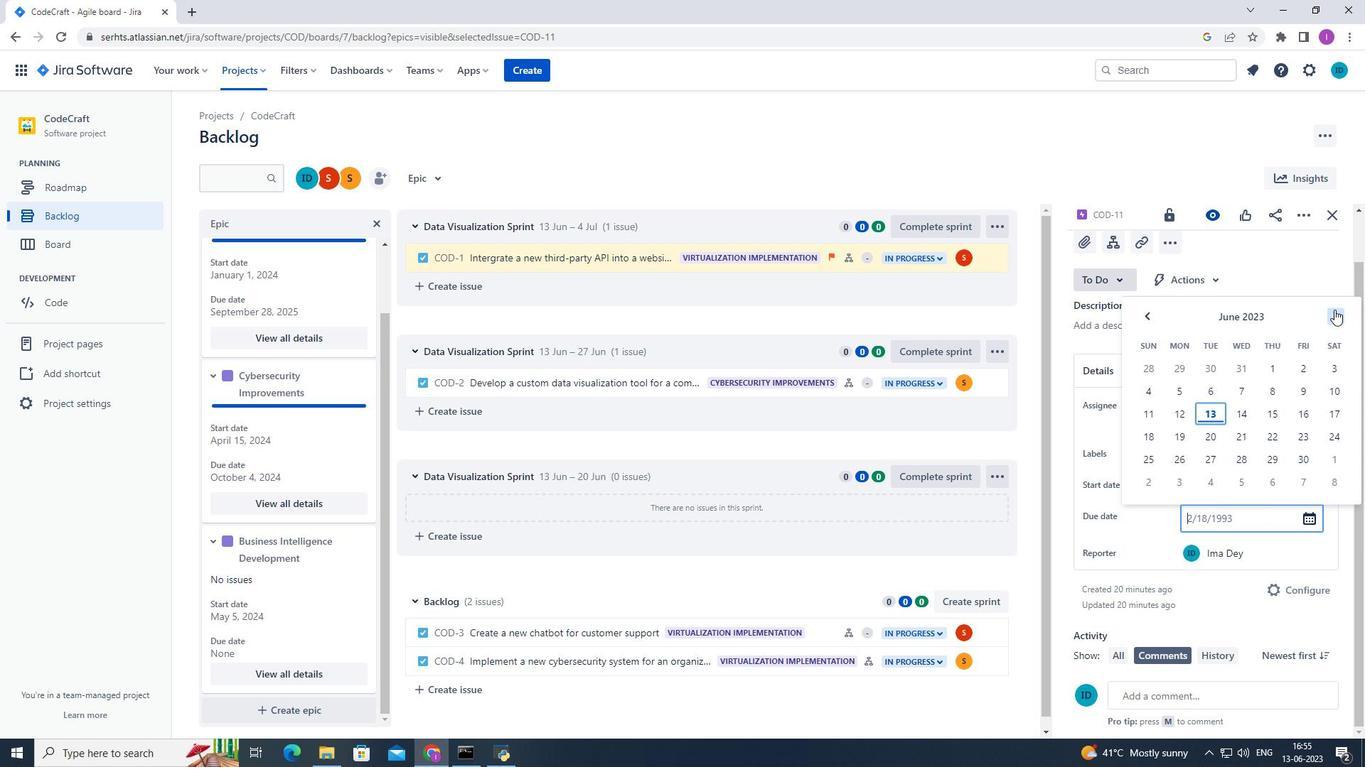 
Action: Mouse pressed left at (1334, 310)
Screenshot: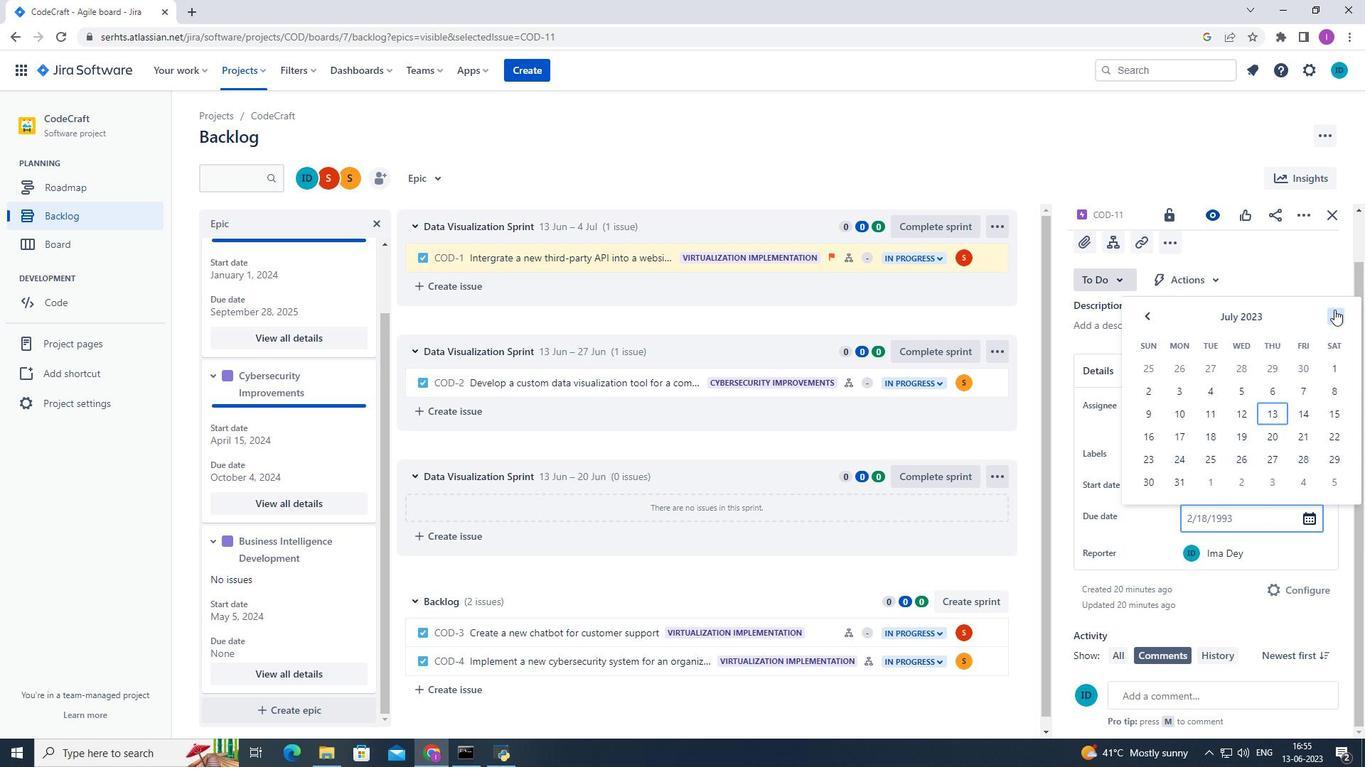 
Action: Mouse pressed left at (1334, 310)
Screenshot: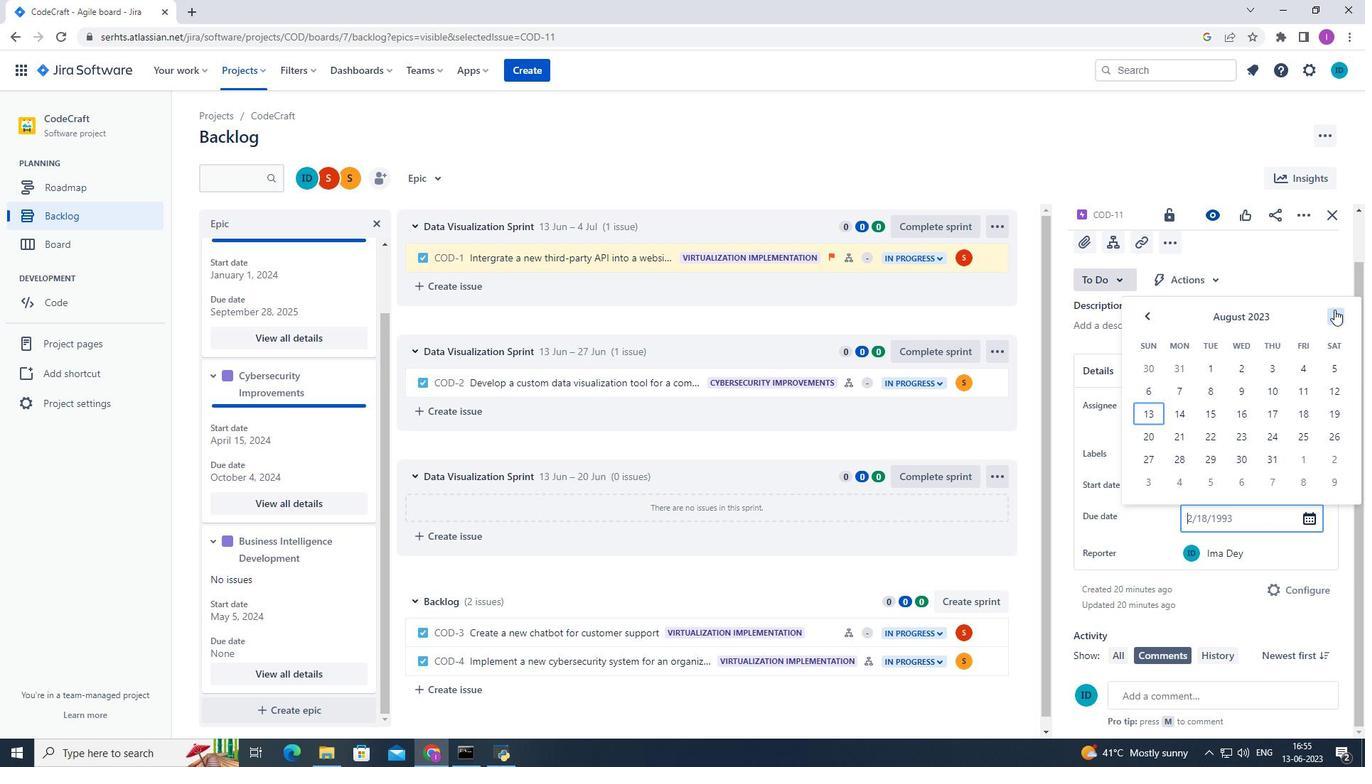 
Action: Mouse pressed left at (1334, 310)
Screenshot: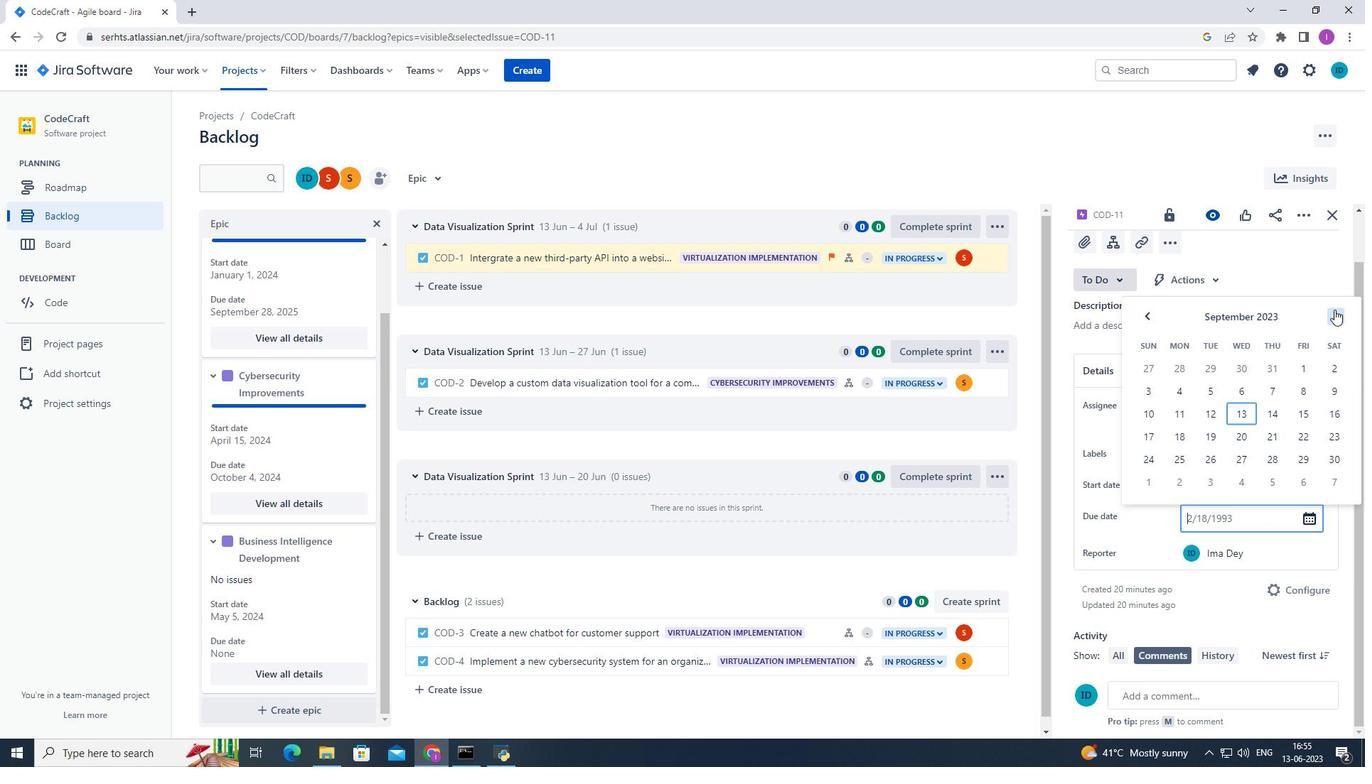 
Action: Mouse pressed left at (1334, 310)
Screenshot: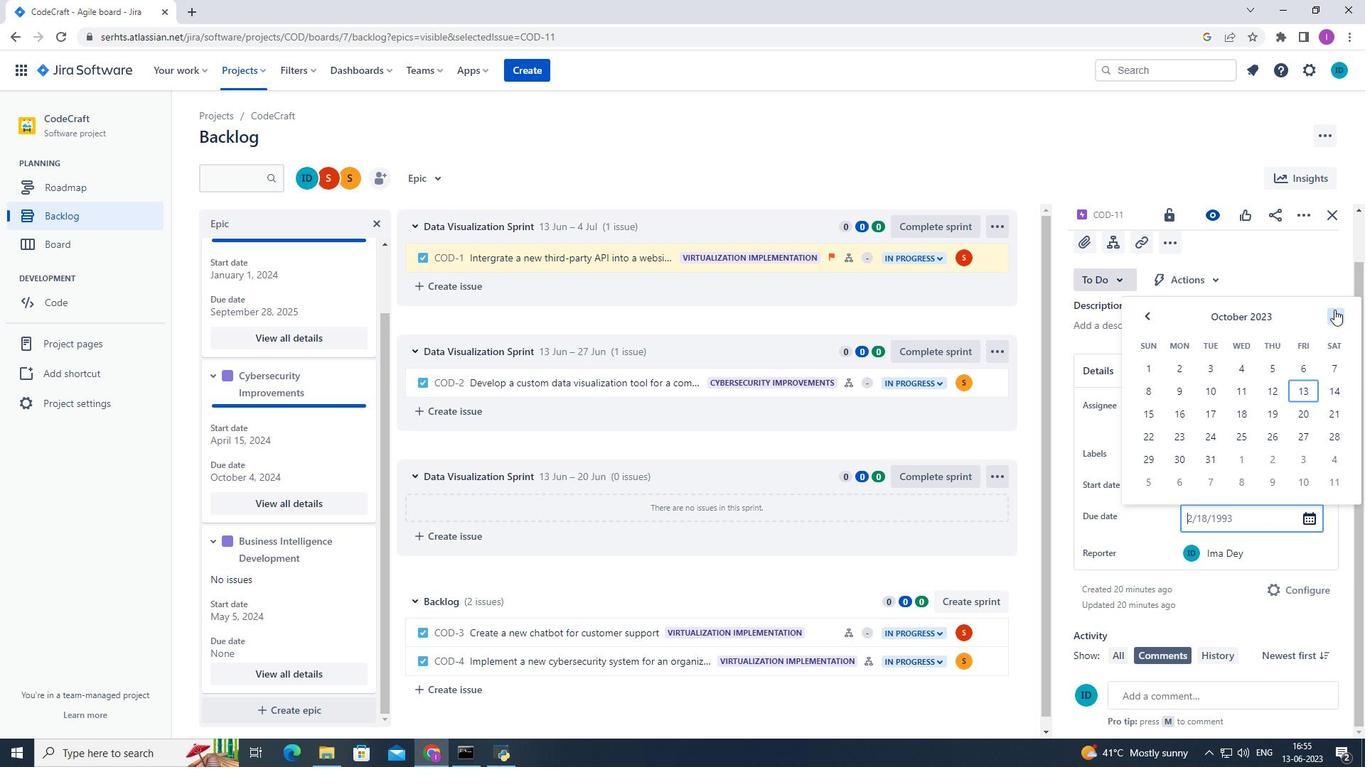 
Action: Mouse pressed left at (1334, 310)
Screenshot: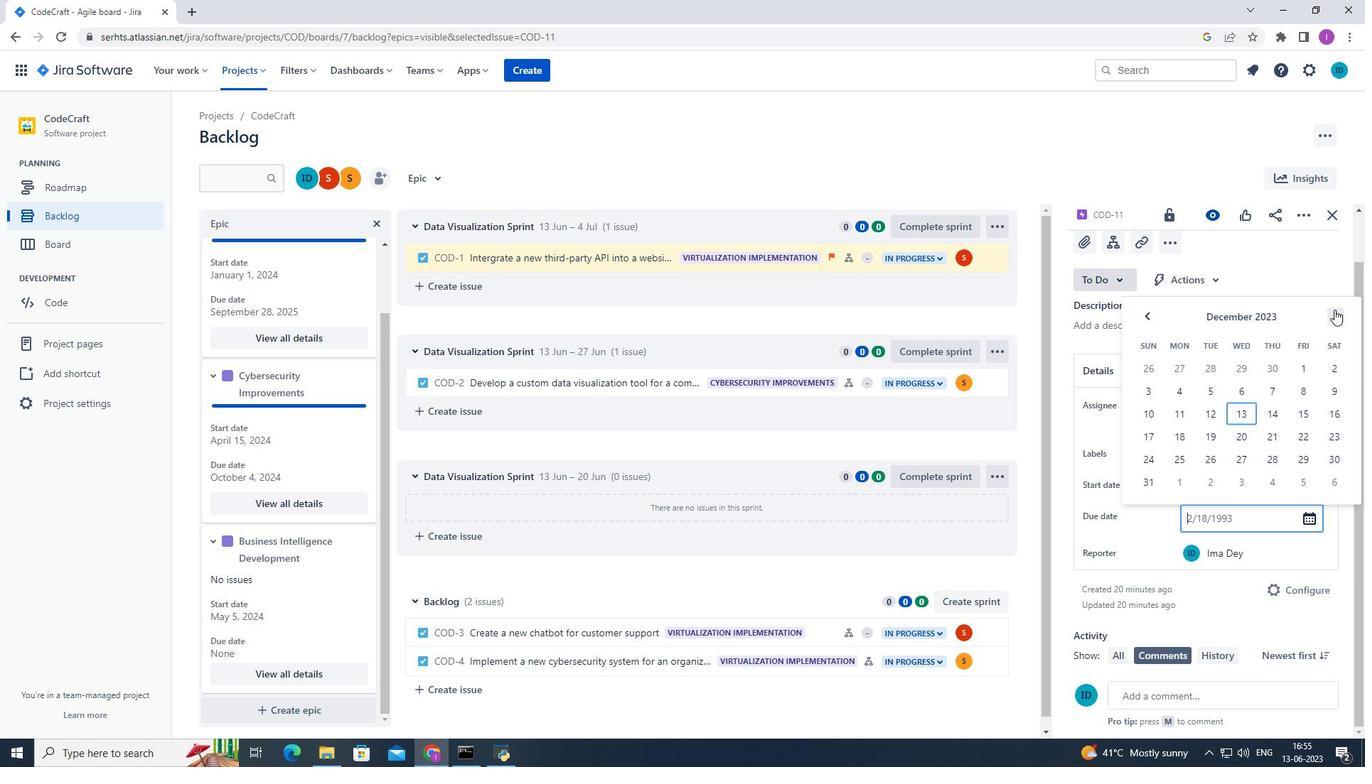 
Action: Mouse moved to (1146, 315)
Screenshot: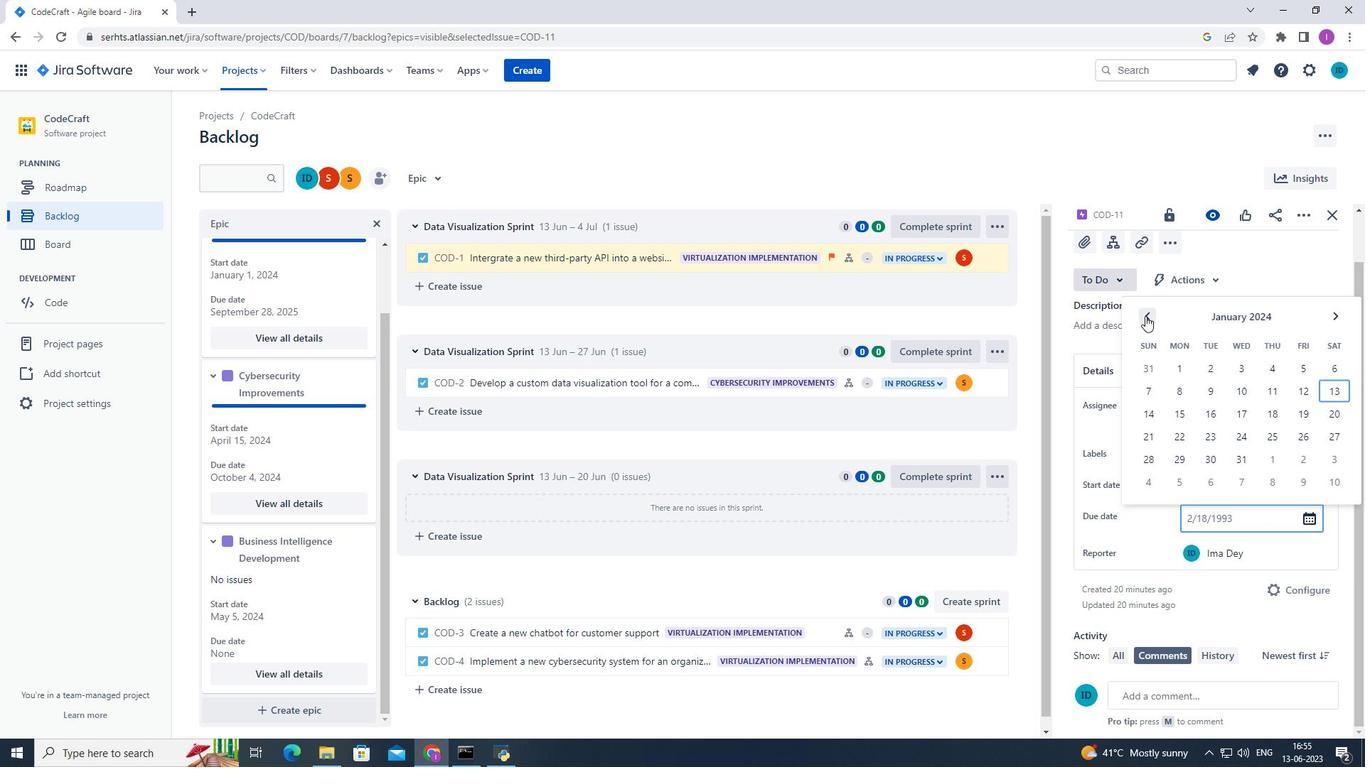 
Action: Mouse pressed left at (1146, 315)
Screenshot: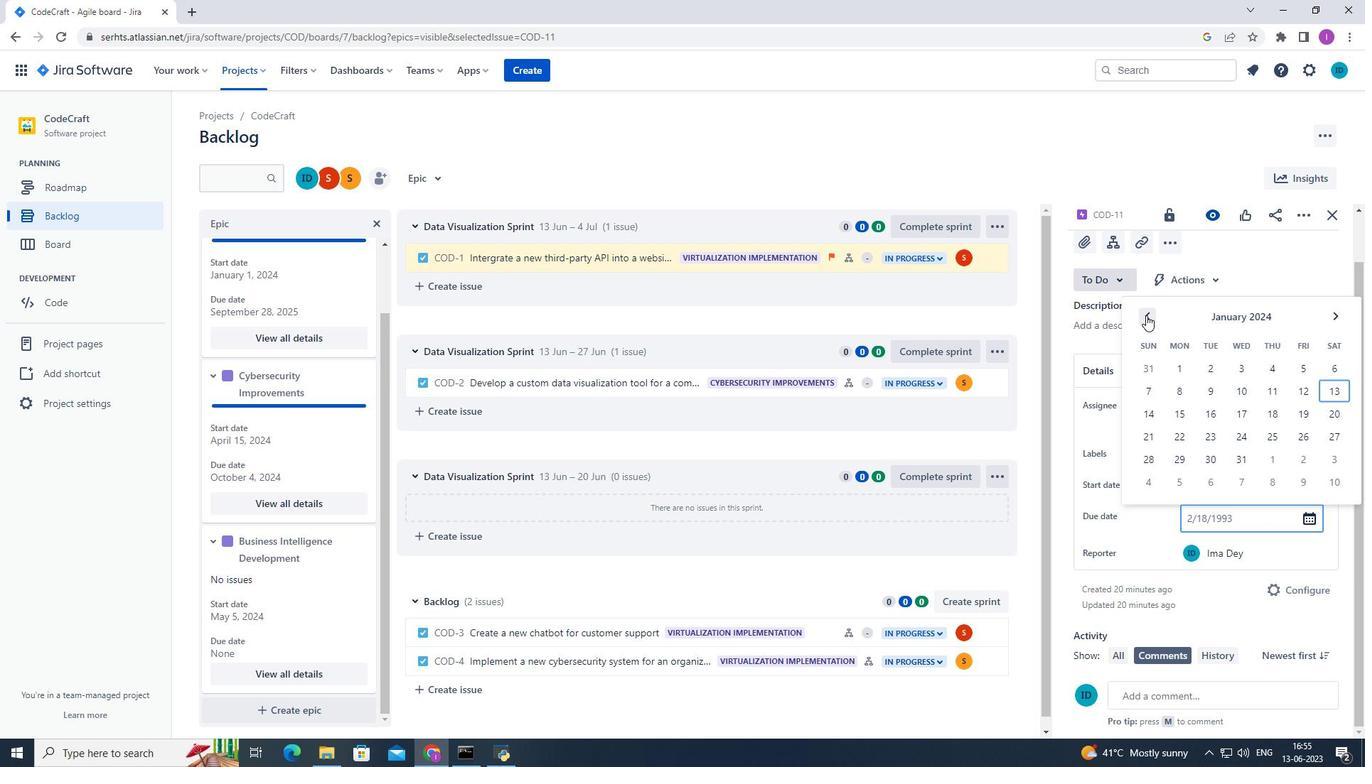 
Action: Mouse moved to (1151, 415)
Screenshot: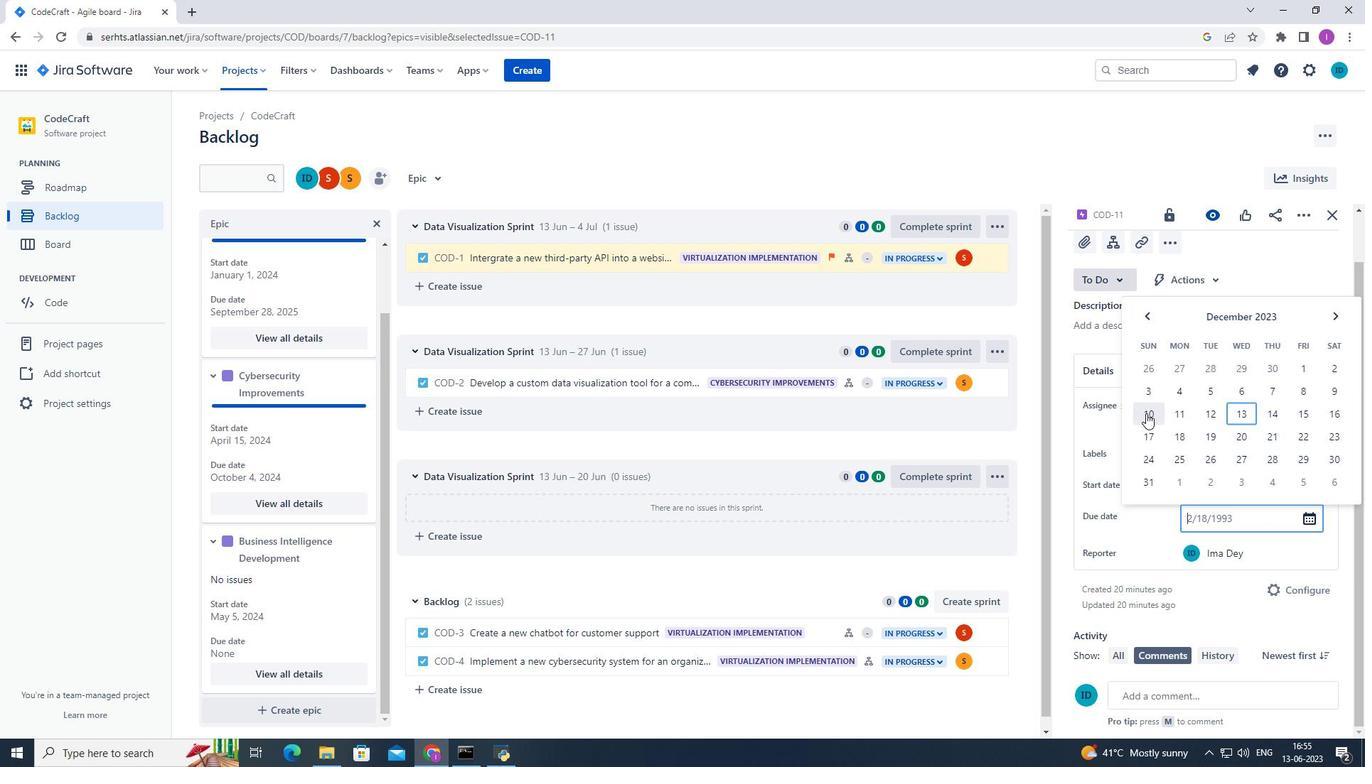
Action: Mouse pressed left at (1151, 415)
Screenshot: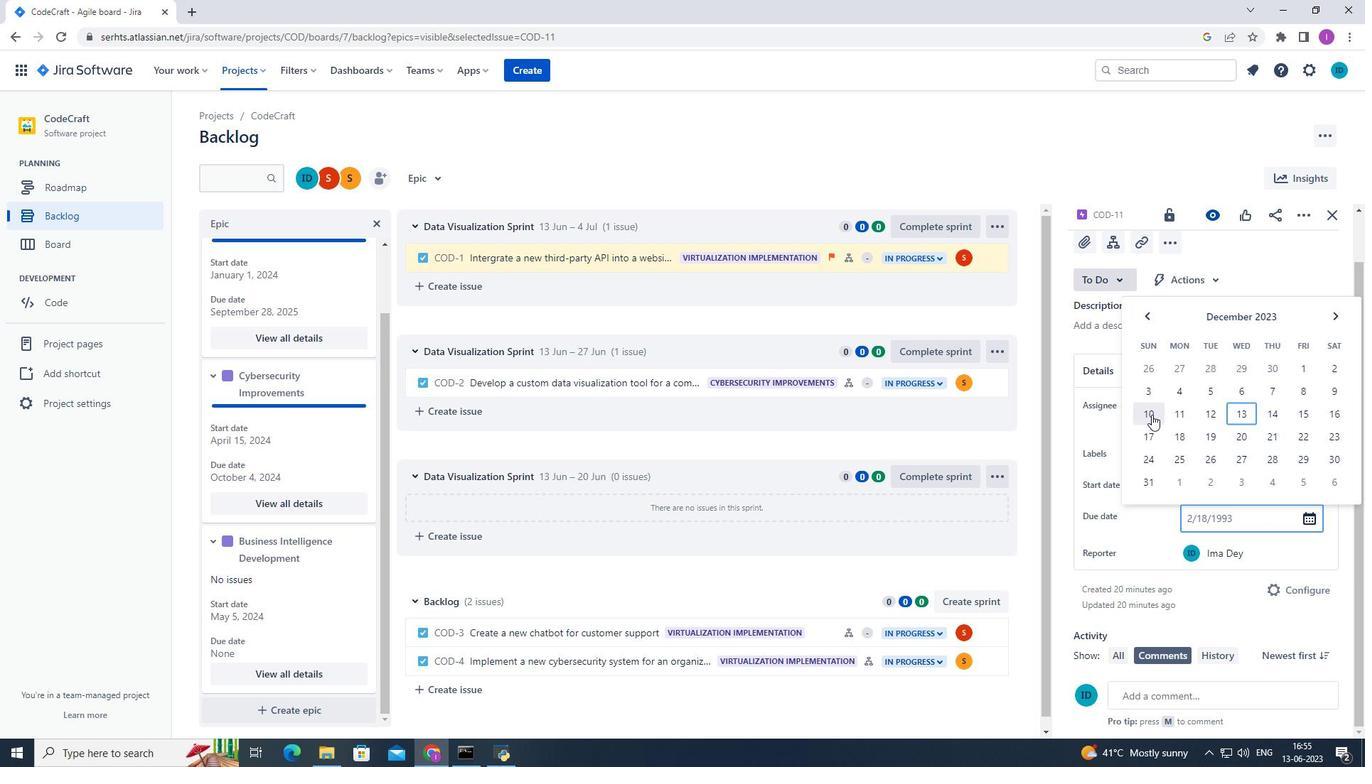 
Action: Mouse moved to (1299, 517)
Screenshot: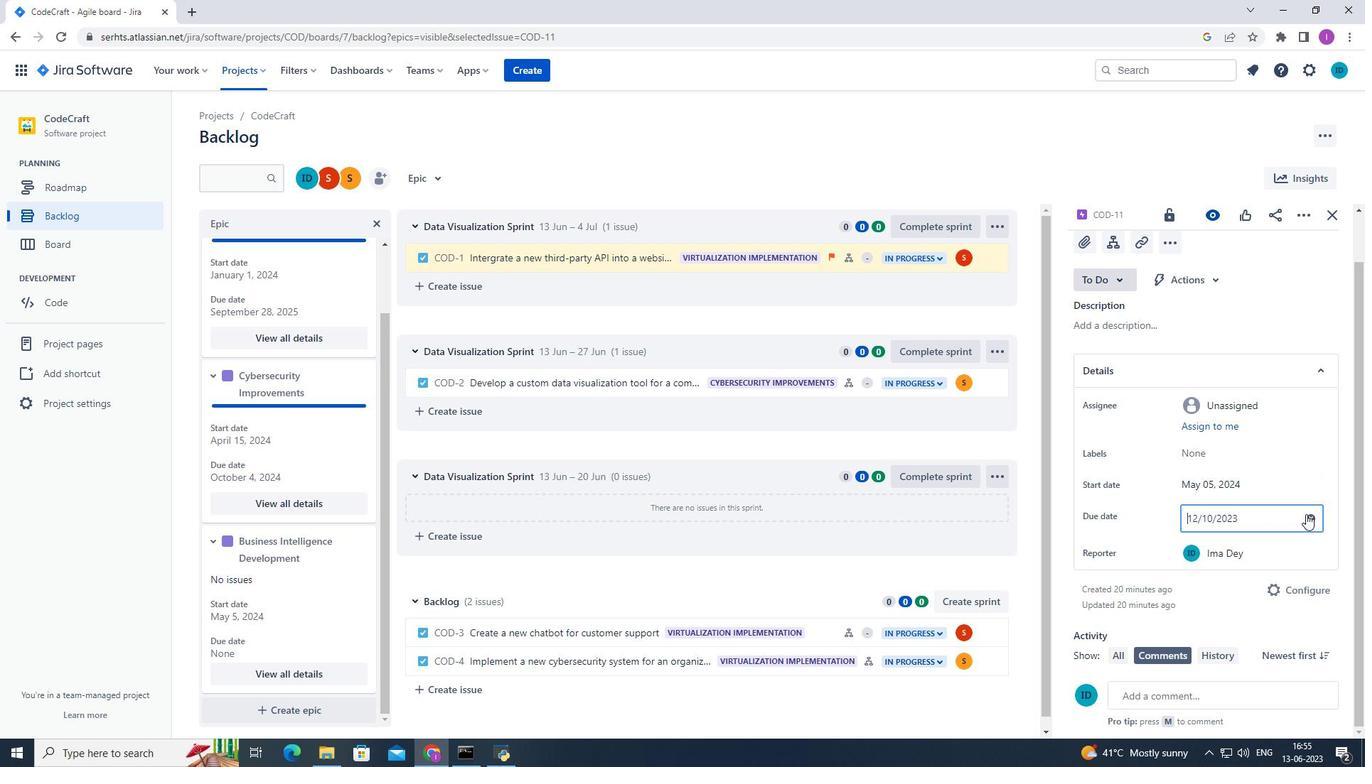 
Action: Mouse pressed left at (1299, 517)
Screenshot: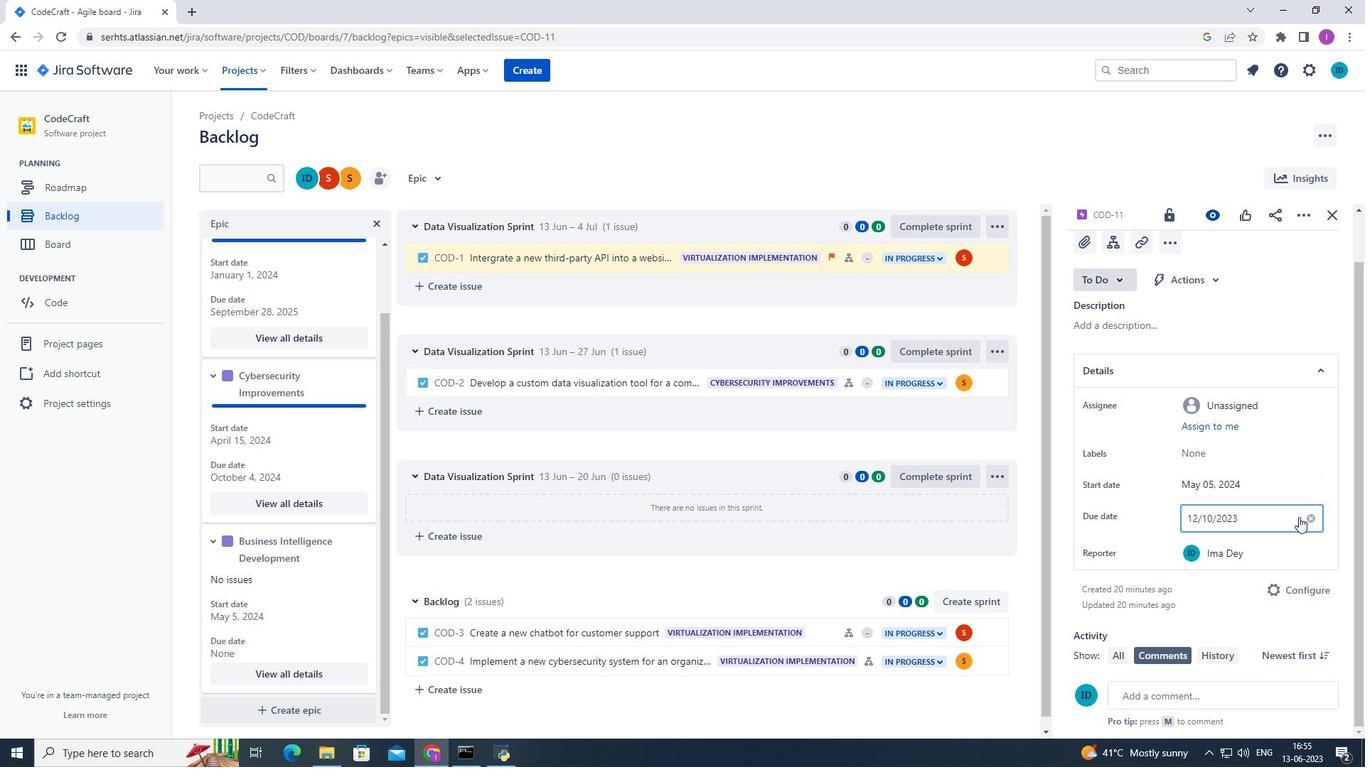 
Action: Mouse moved to (1331, 312)
Screenshot: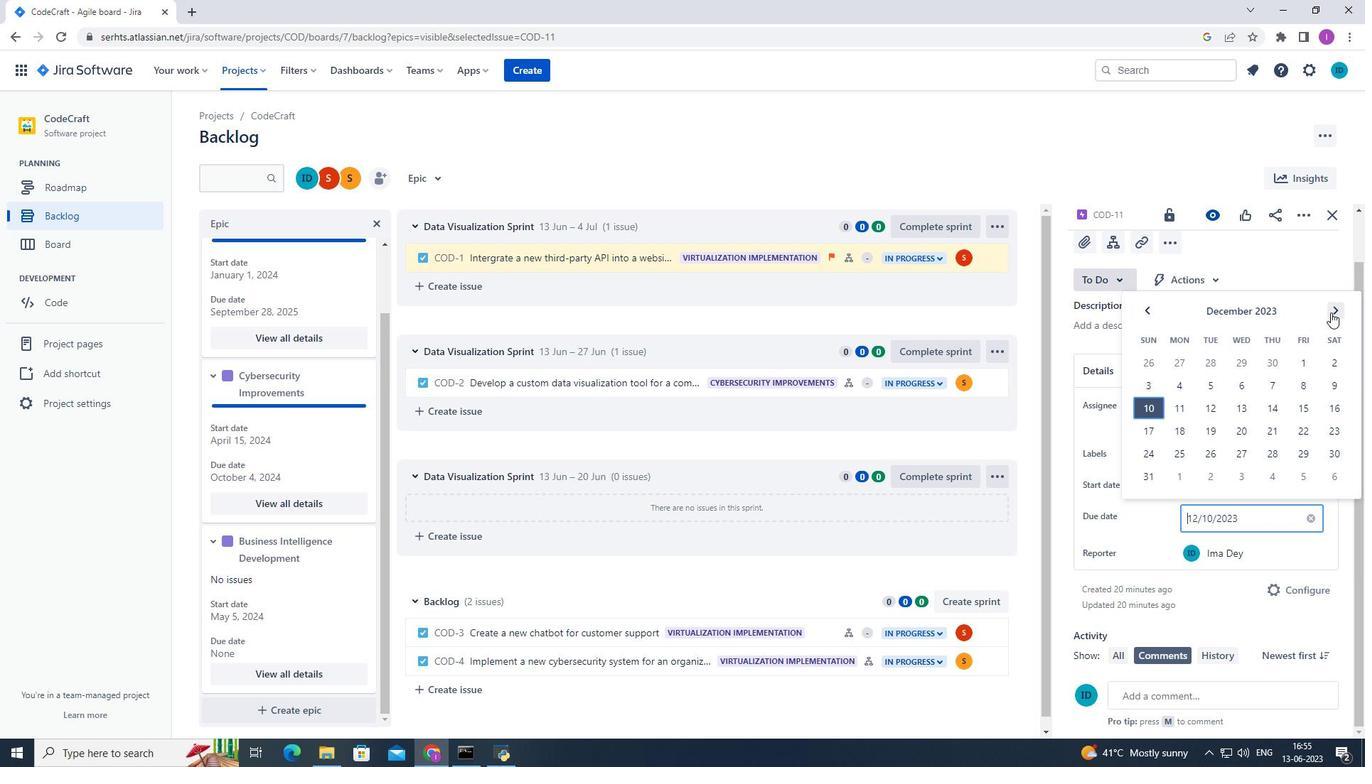 
Action: Mouse pressed left at (1331, 312)
Screenshot: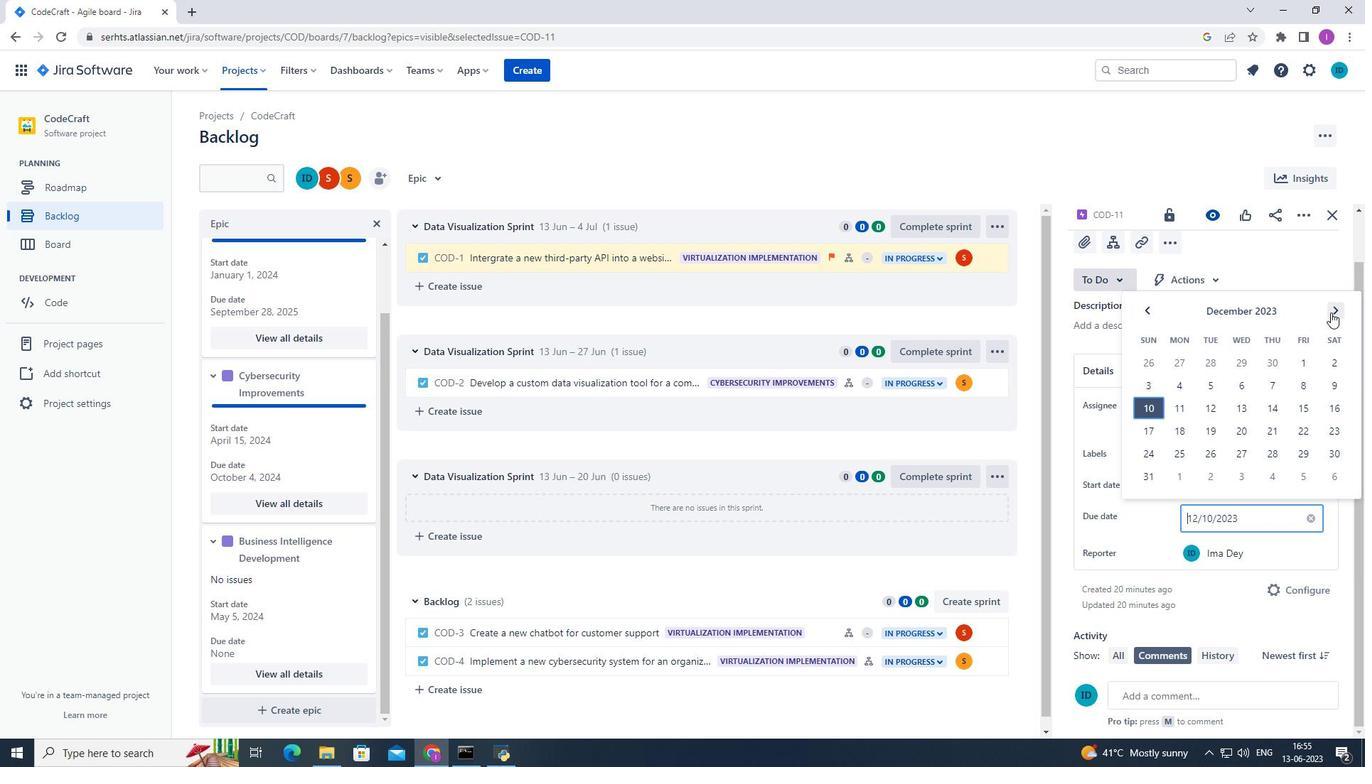 
Action: Mouse pressed left at (1331, 312)
Screenshot: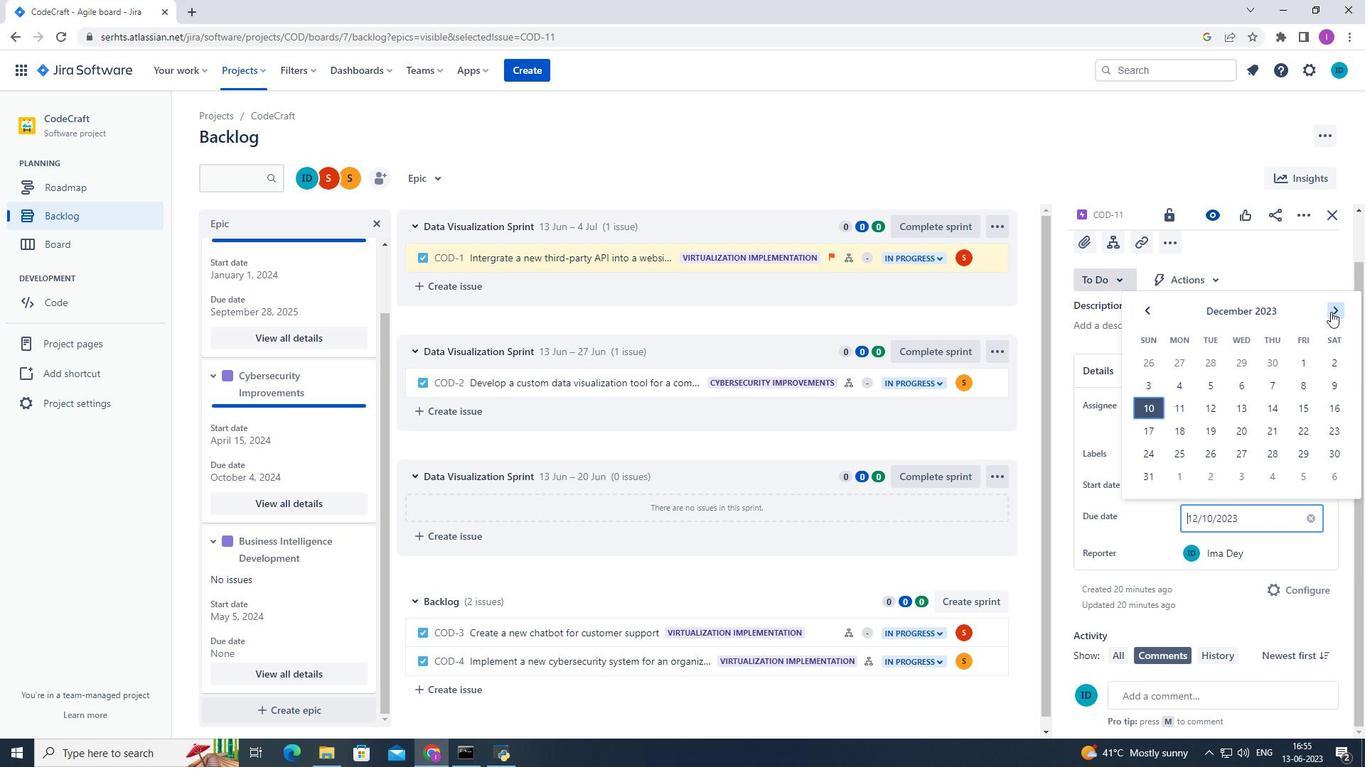 
Action: Mouse pressed left at (1331, 312)
Screenshot: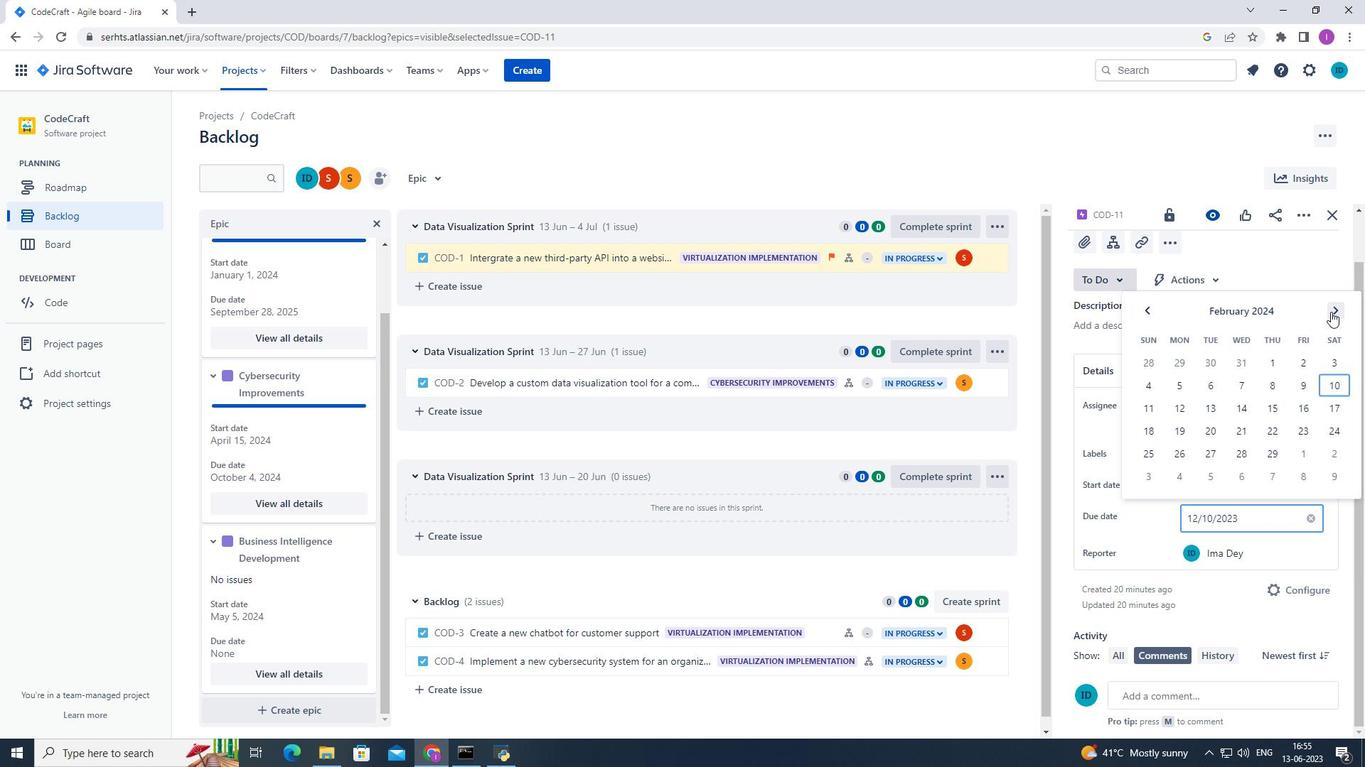 
Action: Mouse pressed left at (1331, 312)
Screenshot: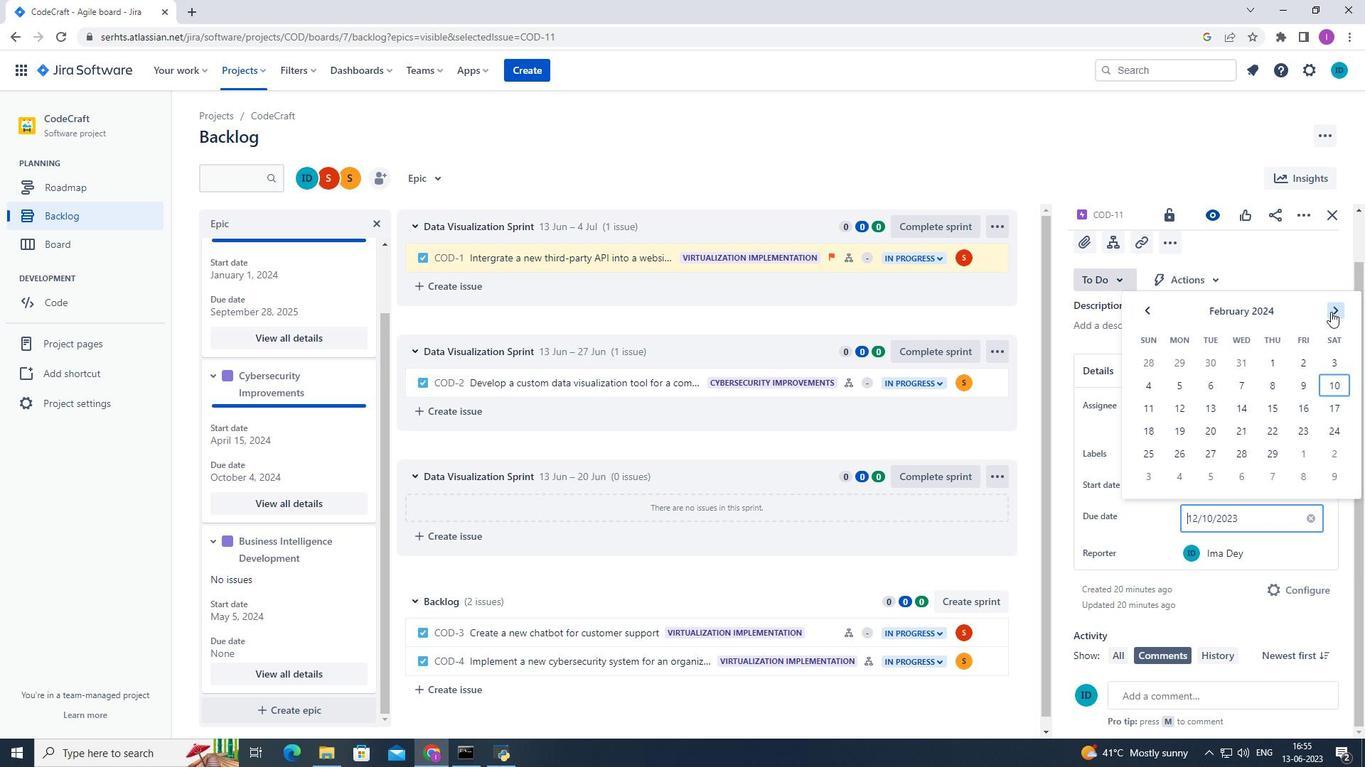 
Action: Mouse pressed left at (1331, 312)
Screenshot: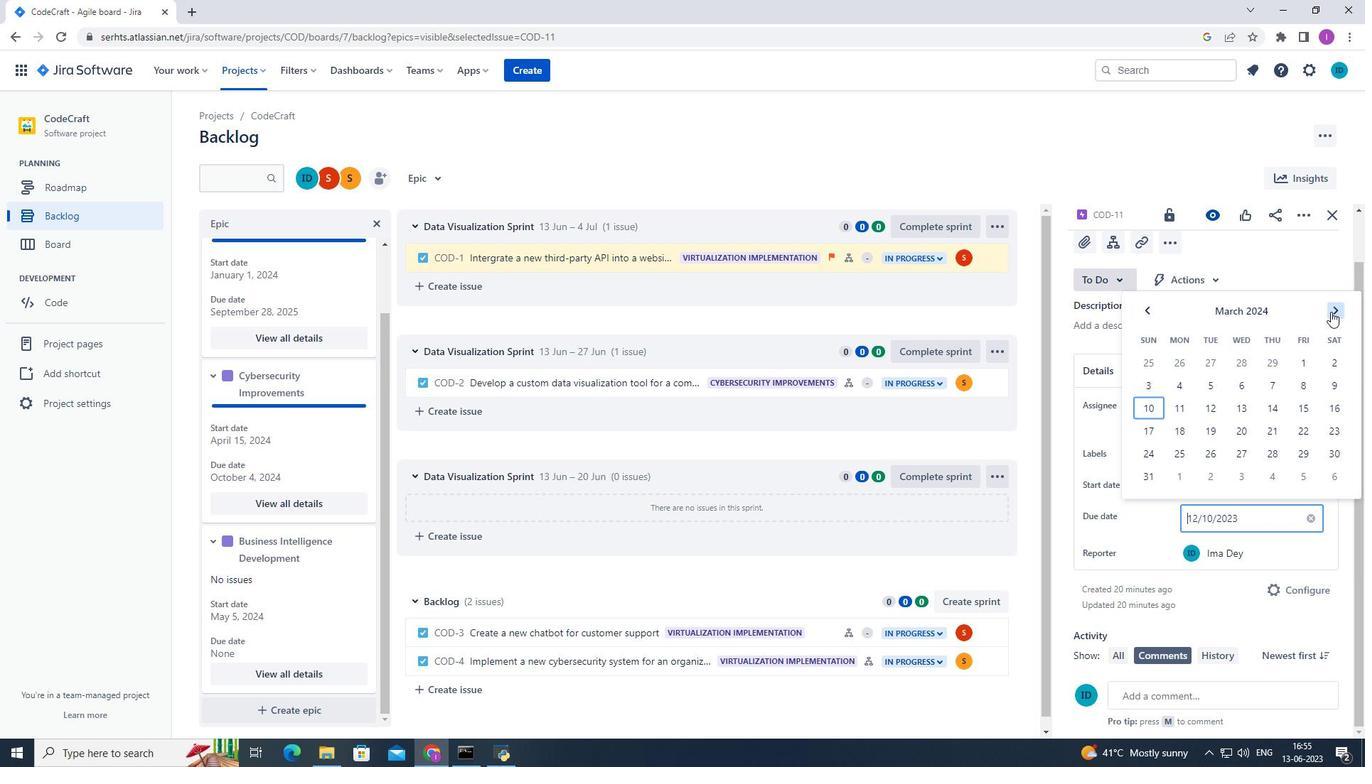 
Action: Mouse pressed left at (1331, 312)
Screenshot: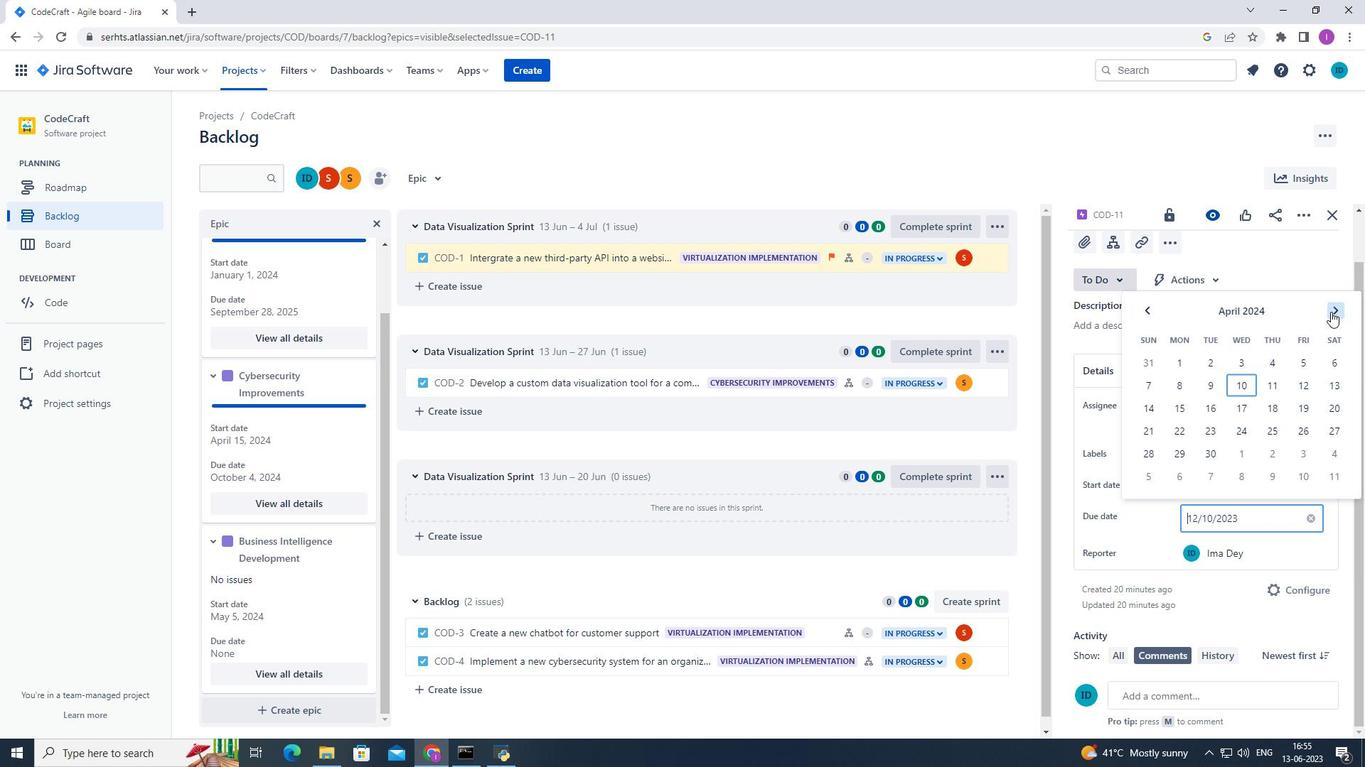 
Action: Mouse pressed left at (1331, 312)
Screenshot: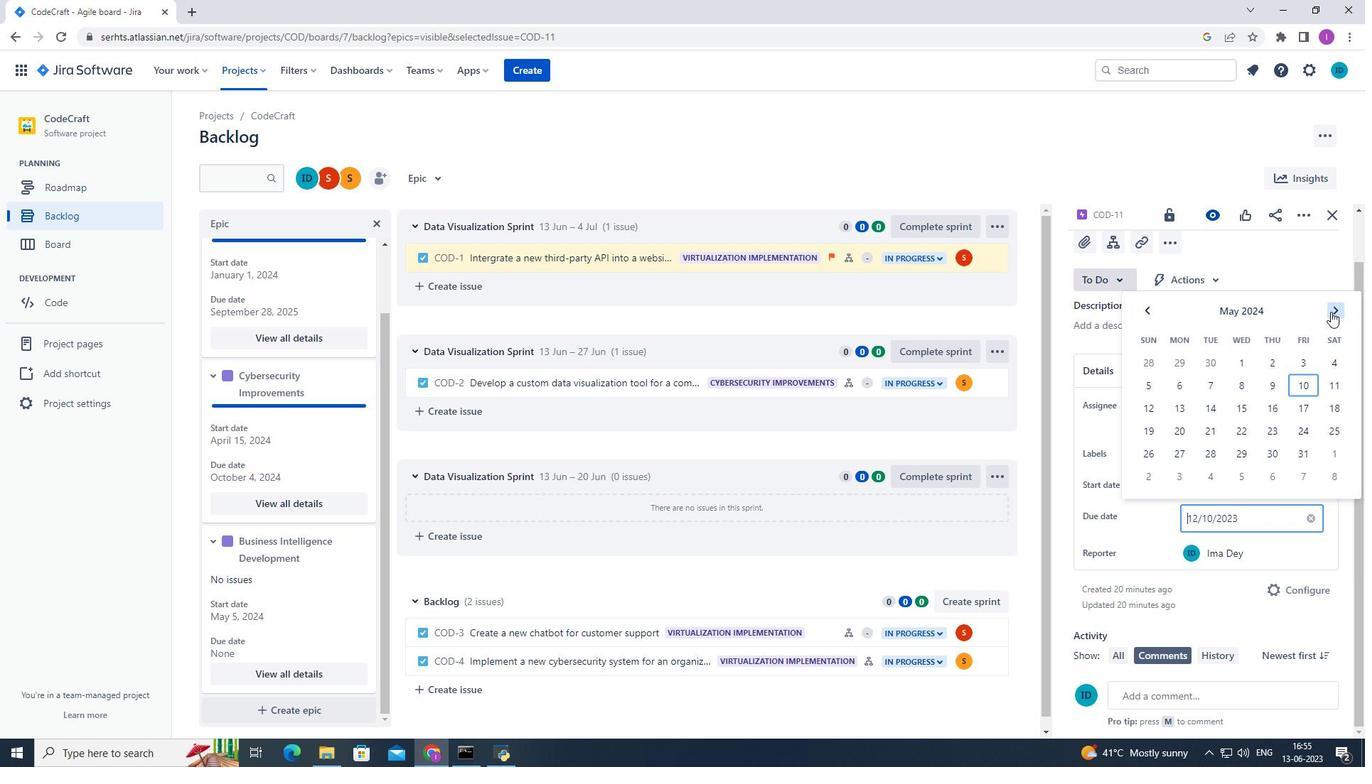 
Action: Mouse pressed left at (1331, 312)
Screenshot: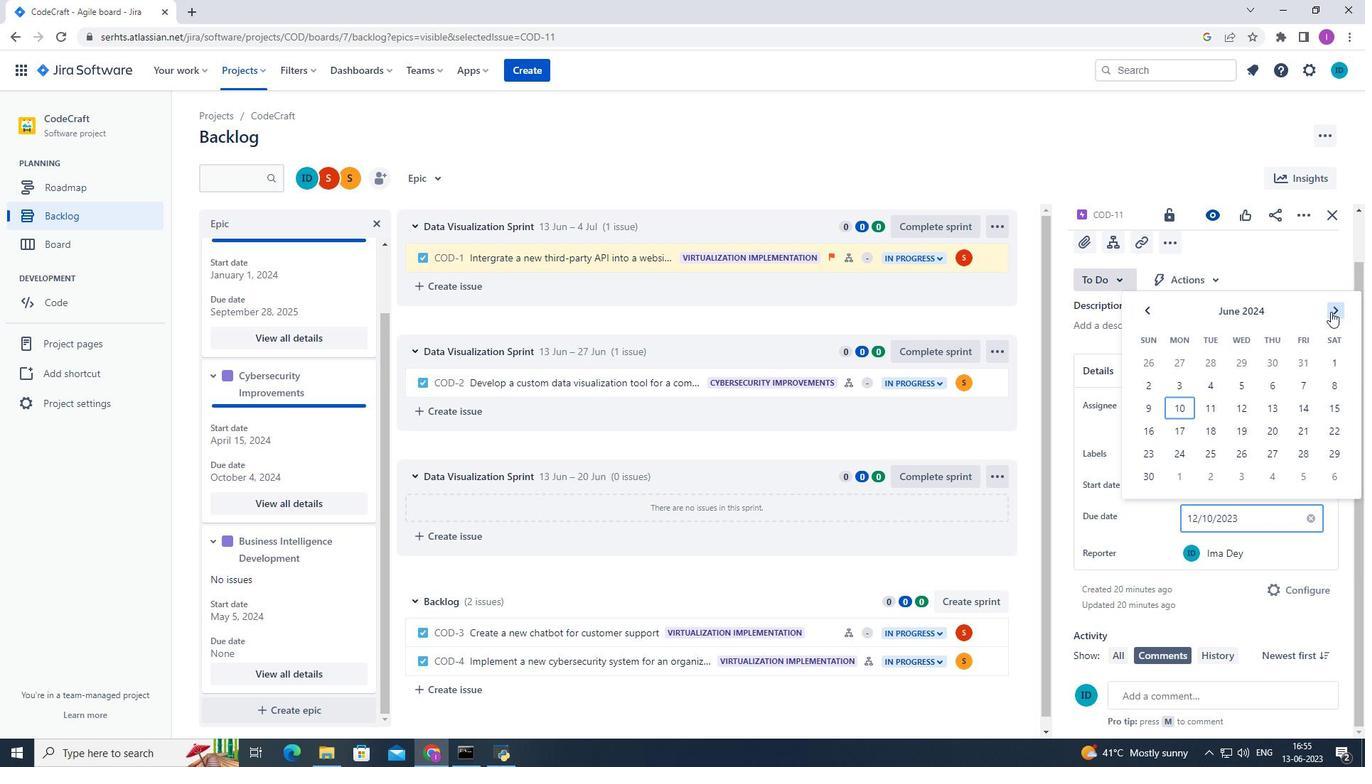 
Action: Mouse pressed left at (1331, 312)
Screenshot: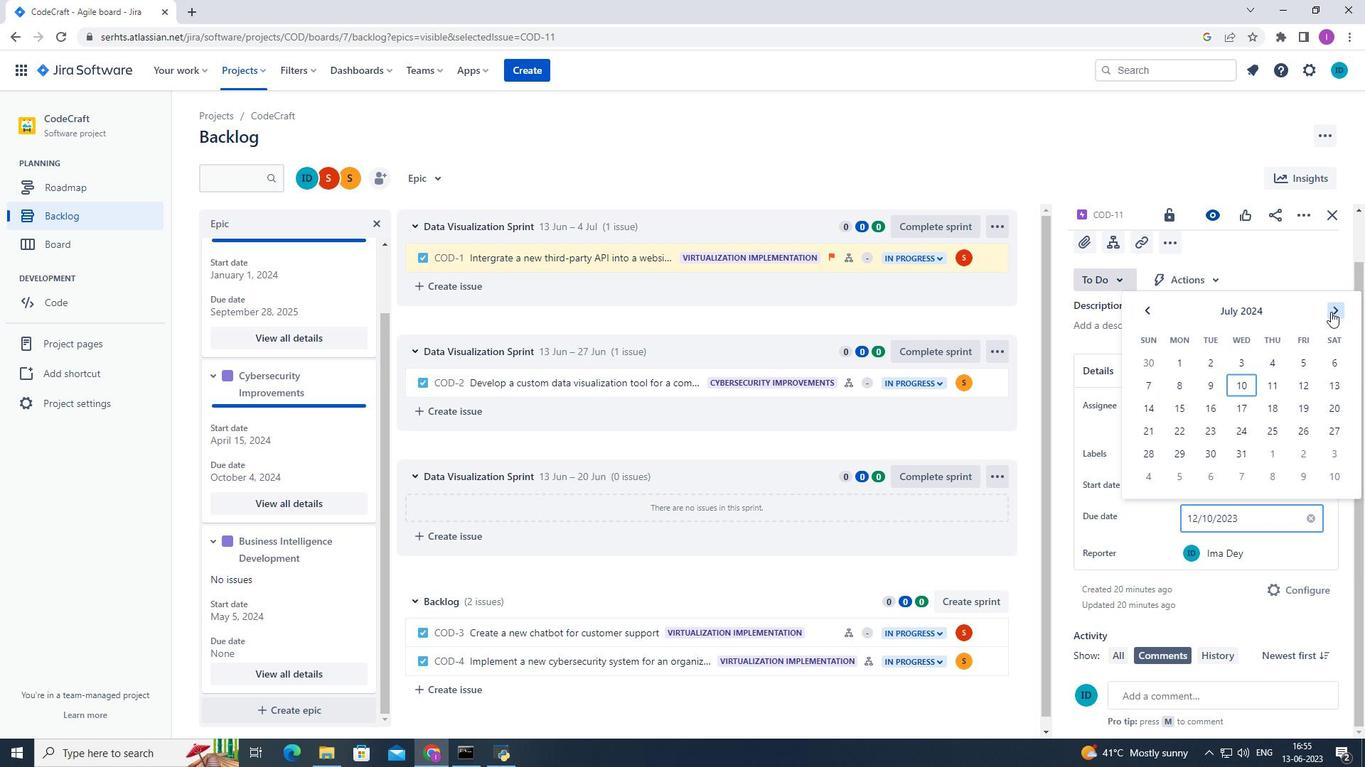 
Action: Mouse pressed left at (1331, 312)
Screenshot: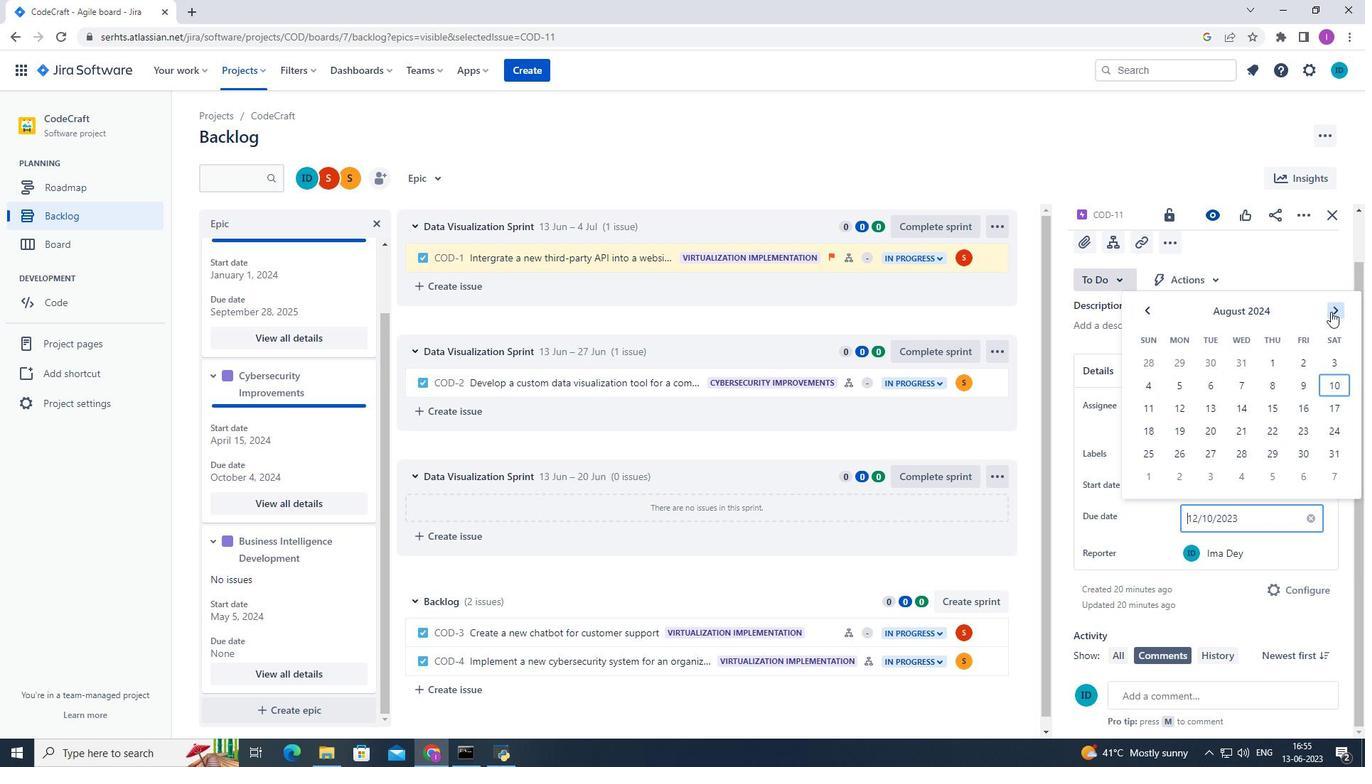 
Action: Mouse pressed left at (1331, 312)
Screenshot: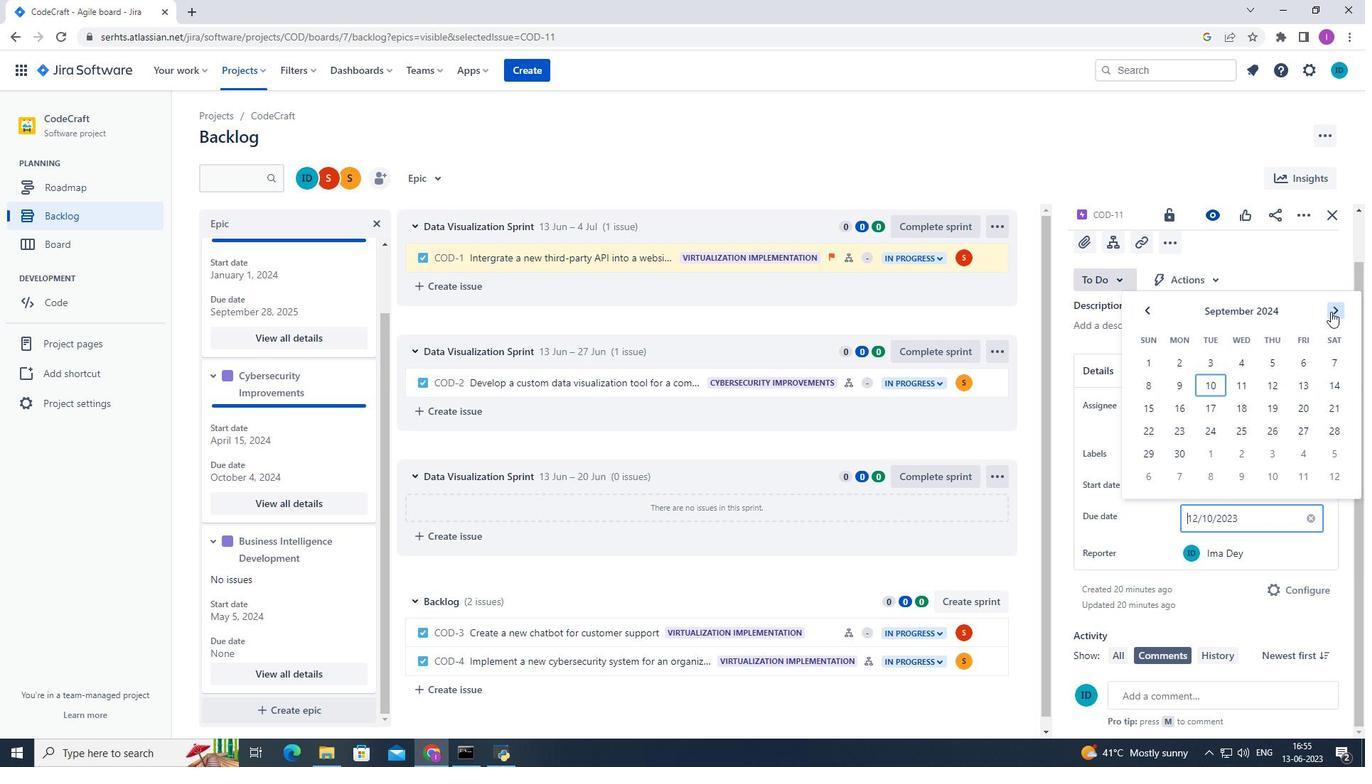 
Action: Mouse pressed left at (1331, 312)
Screenshot: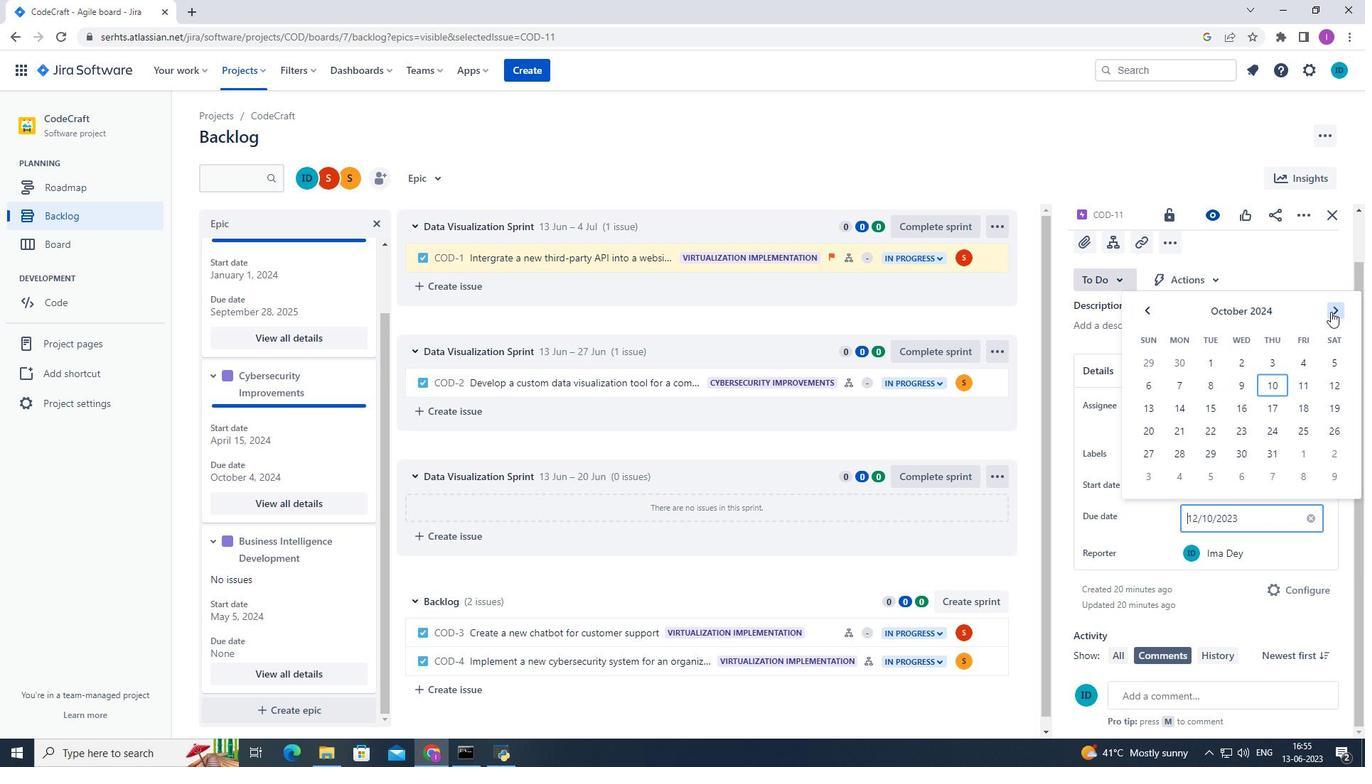 
Action: Mouse pressed left at (1331, 312)
Screenshot: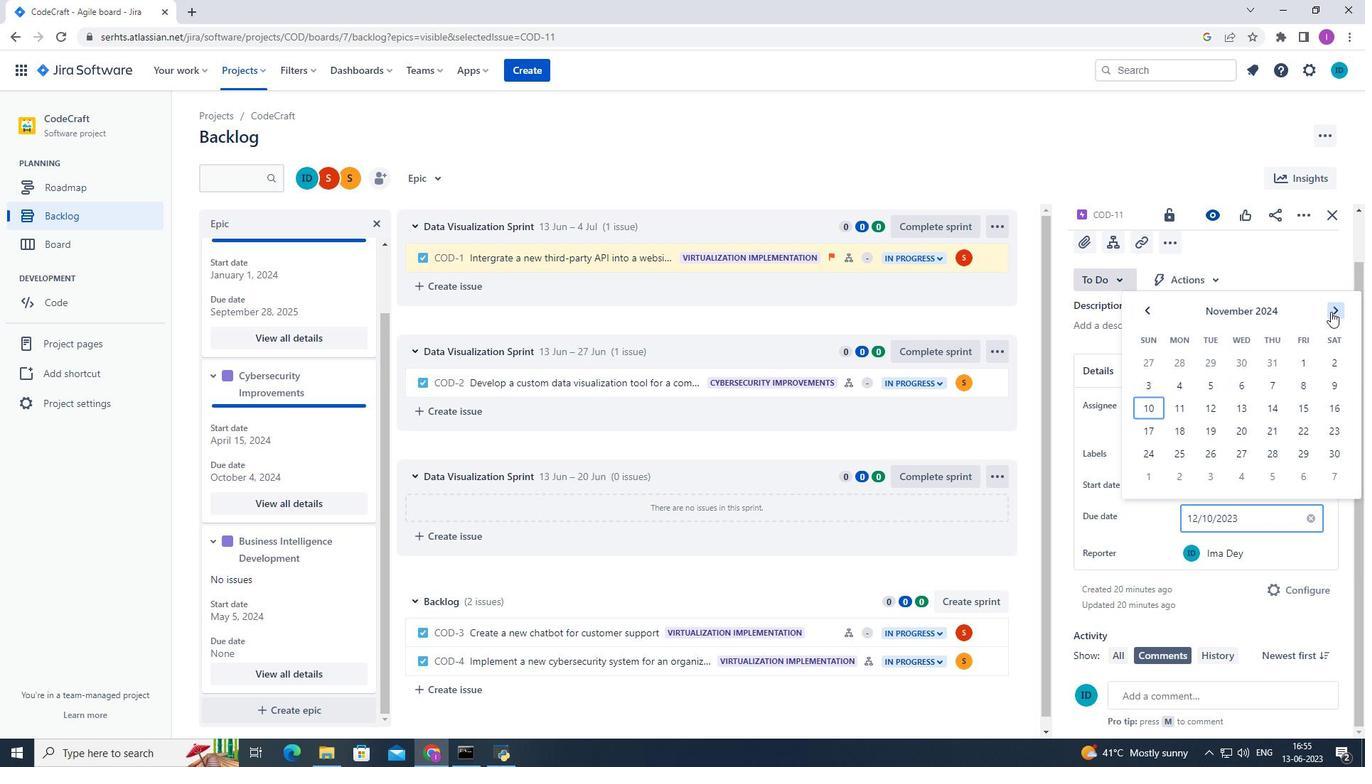 
Action: Mouse pressed left at (1331, 312)
Screenshot: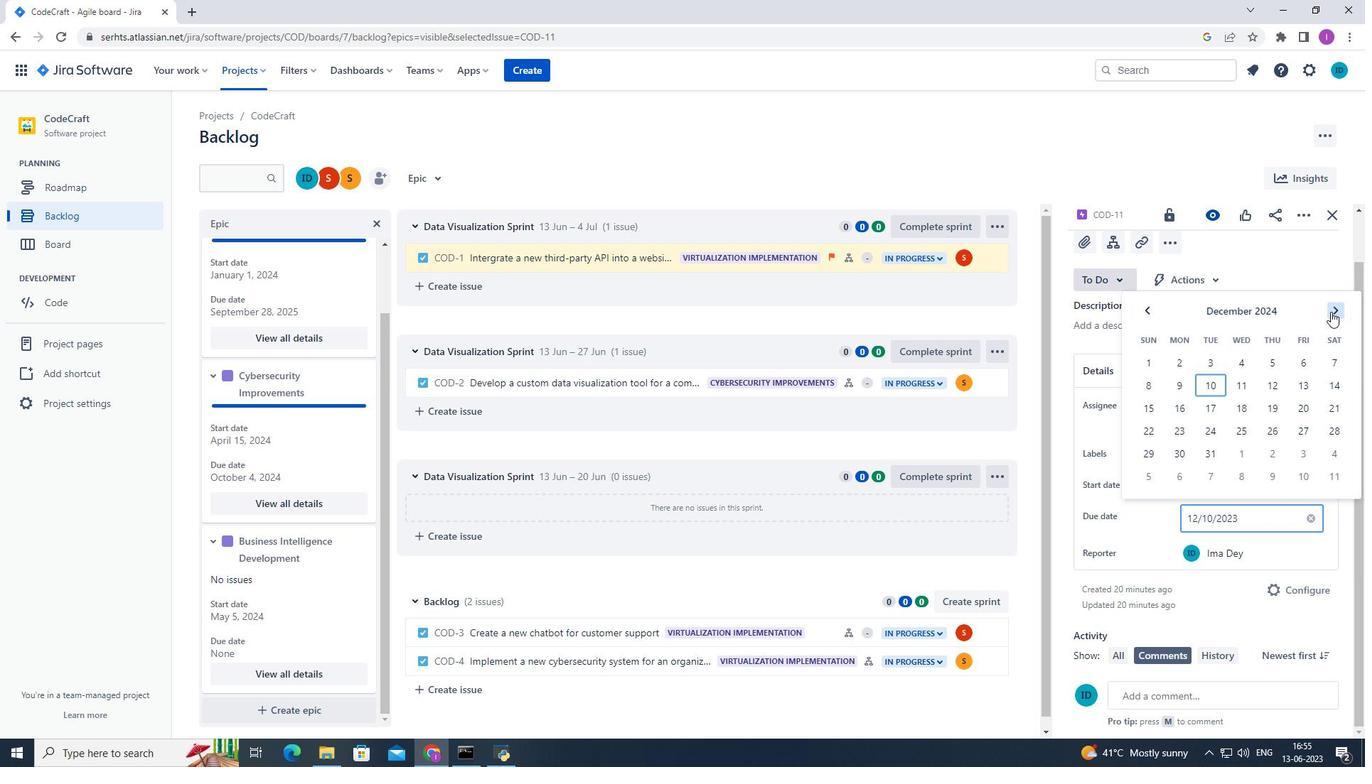 
Action: Mouse pressed left at (1331, 312)
Screenshot: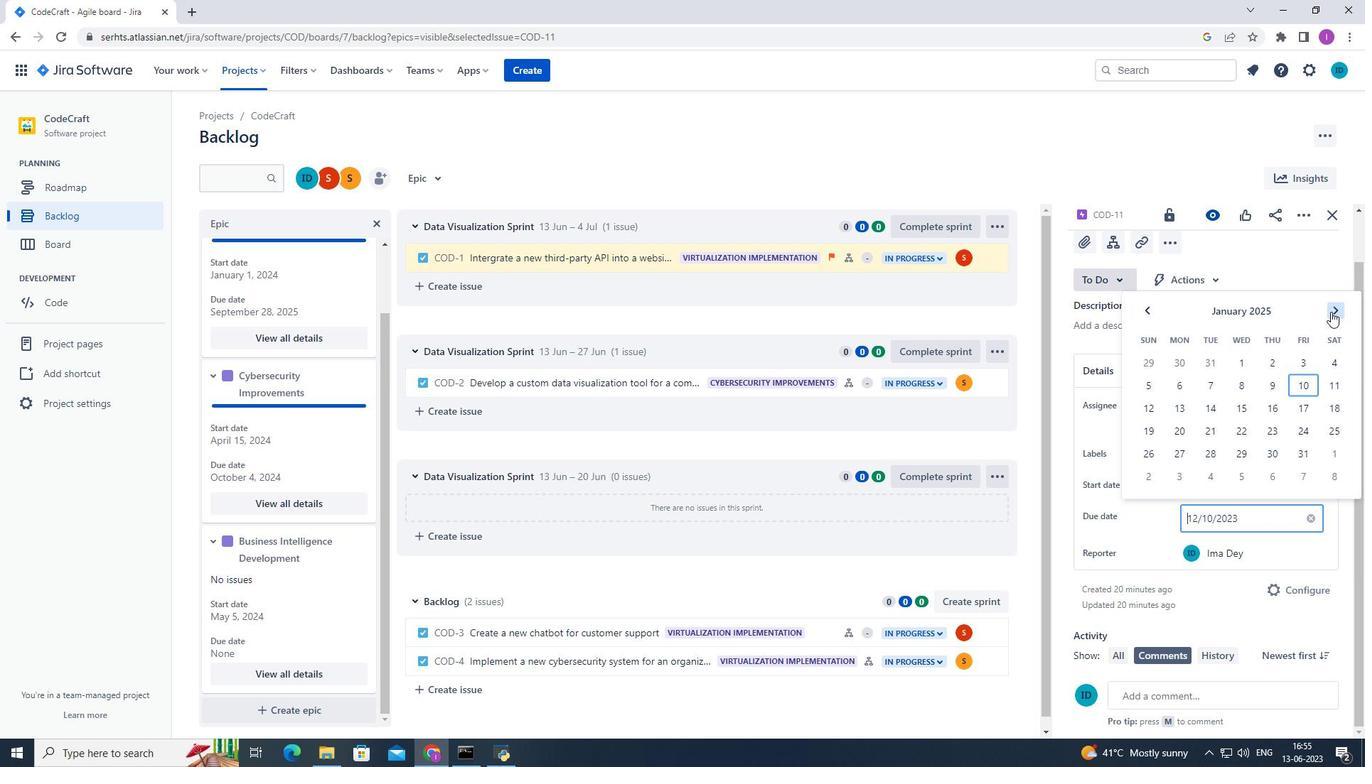 
Action: Mouse pressed left at (1331, 312)
Screenshot: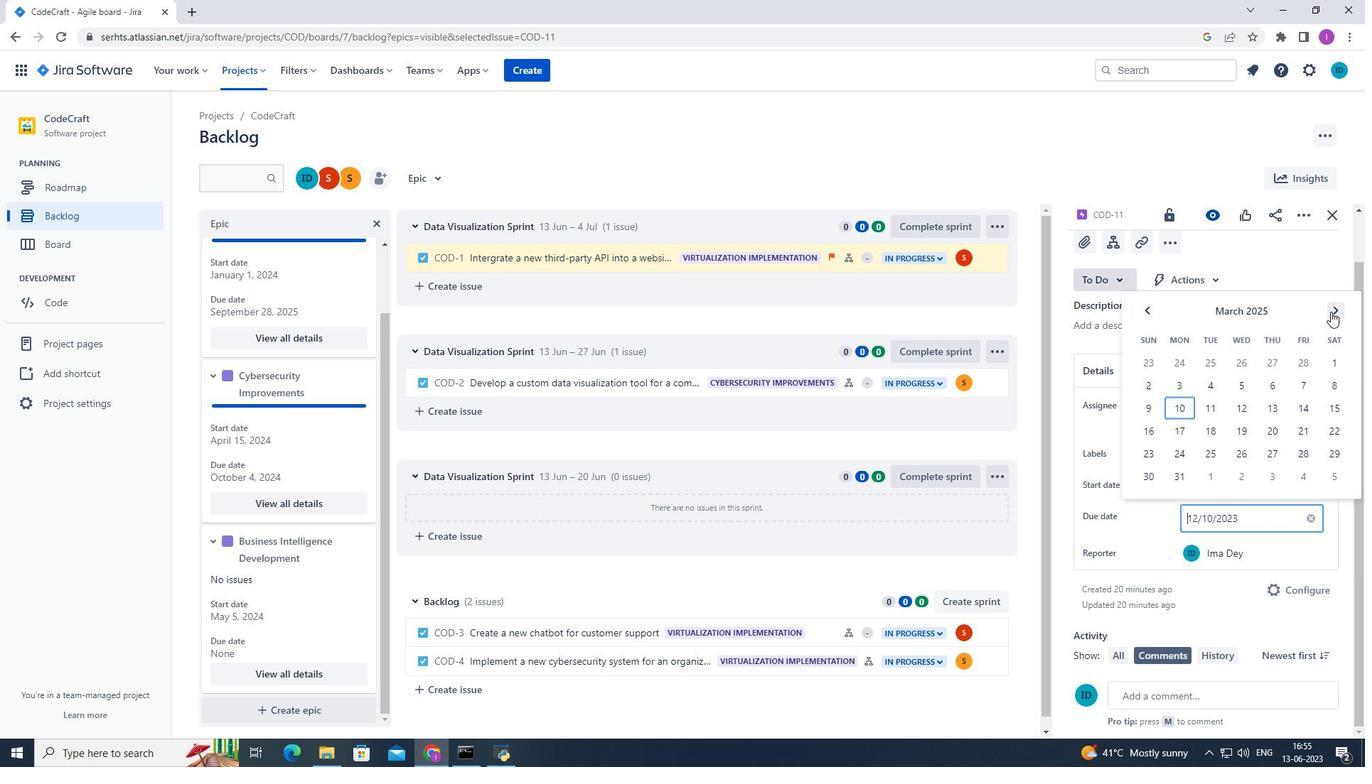 
Action: Mouse pressed left at (1331, 312)
Screenshot: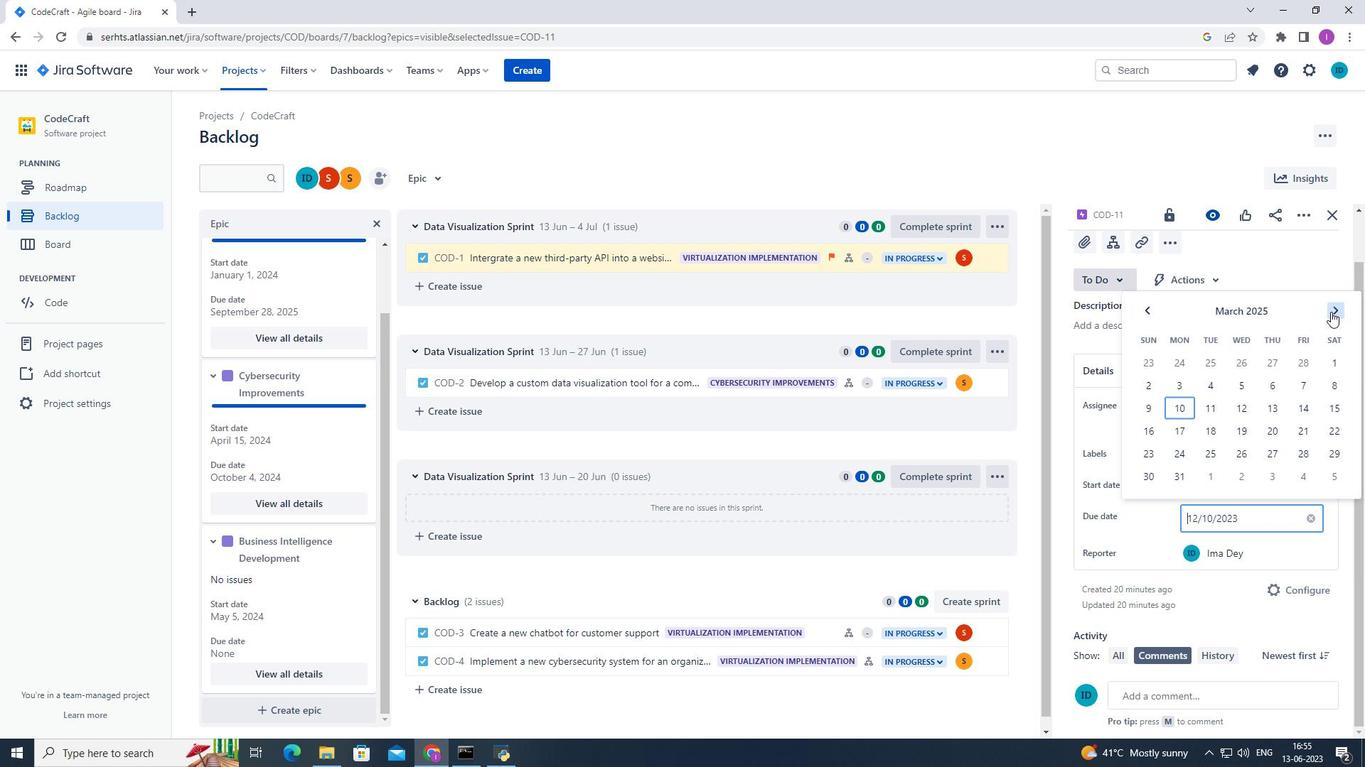 
Action: Mouse moved to (1147, 309)
Screenshot: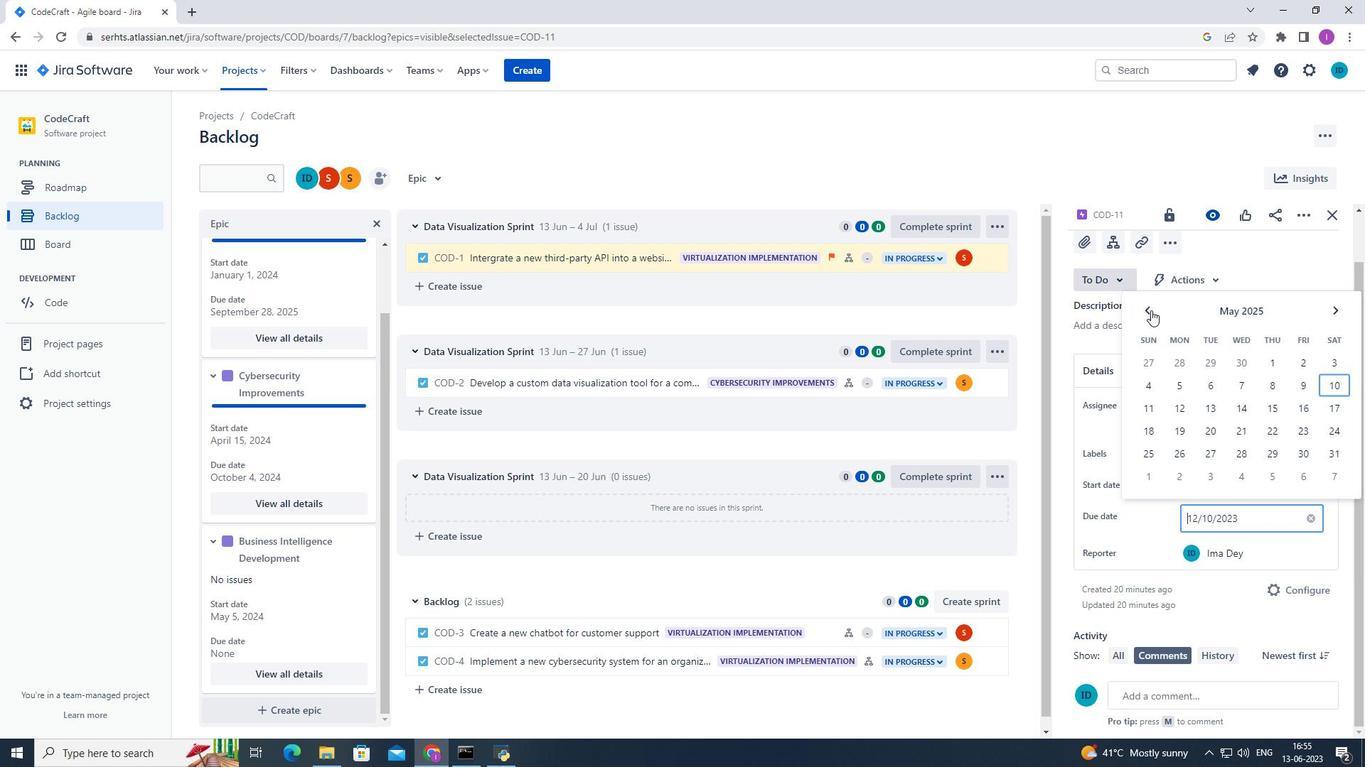 
Action: Mouse pressed left at (1147, 309)
Screenshot: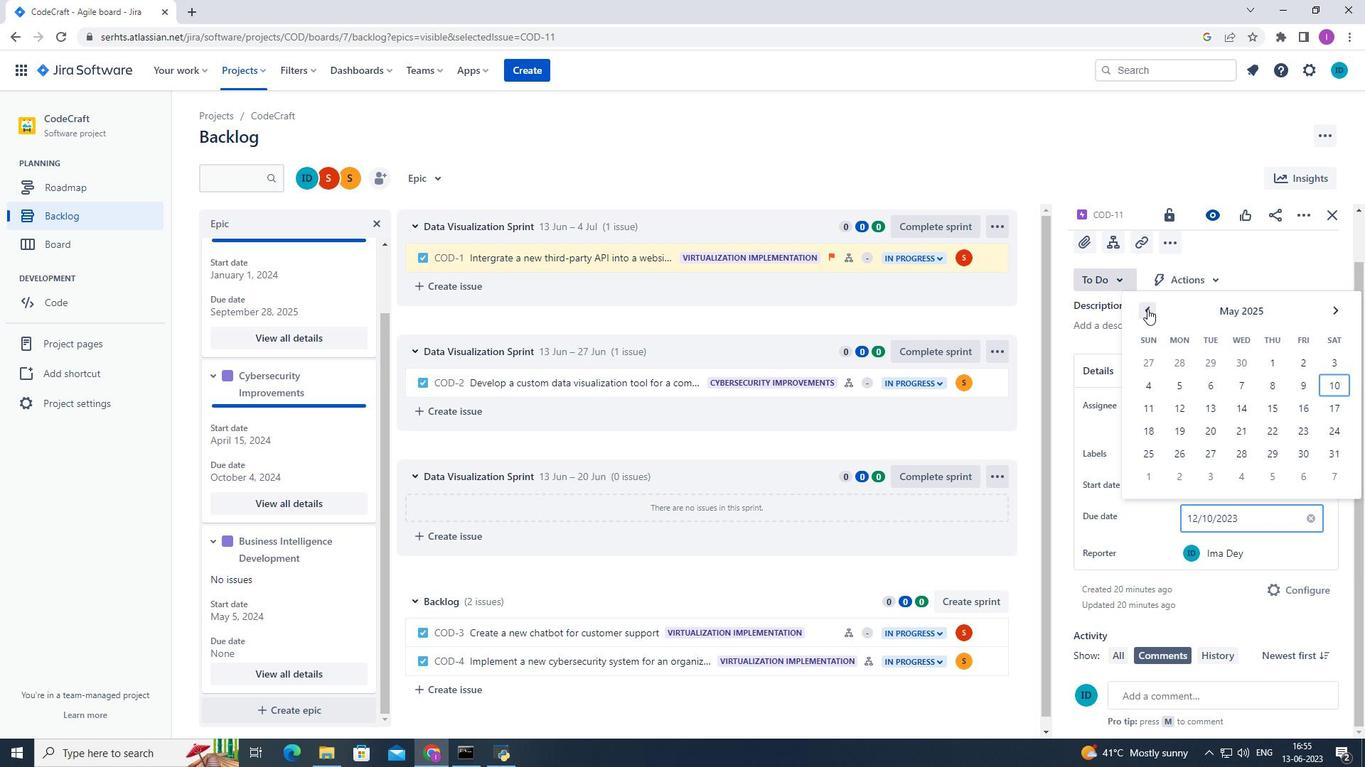 
Action: Mouse pressed left at (1147, 309)
Screenshot: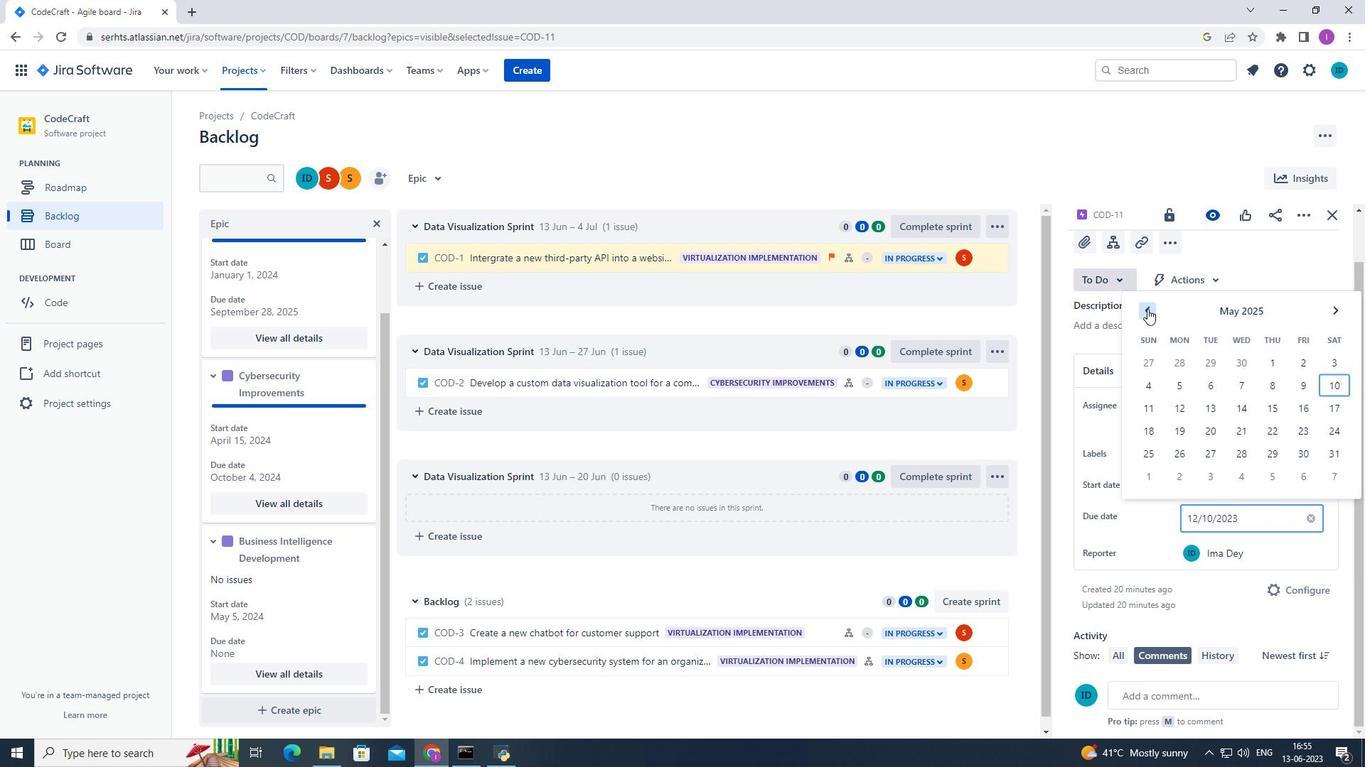 
Action: Mouse pressed left at (1147, 309)
Screenshot: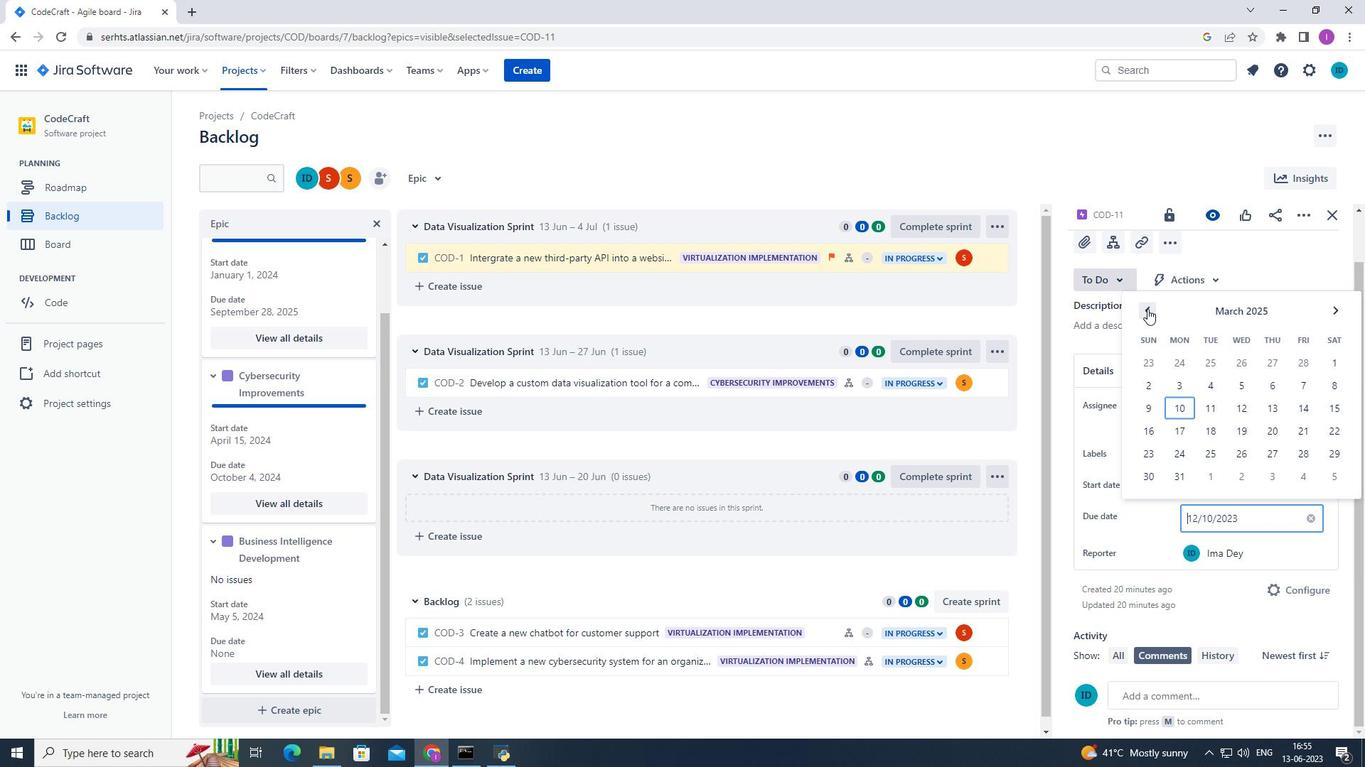 
Action: Mouse pressed left at (1147, 309)
Screenshot: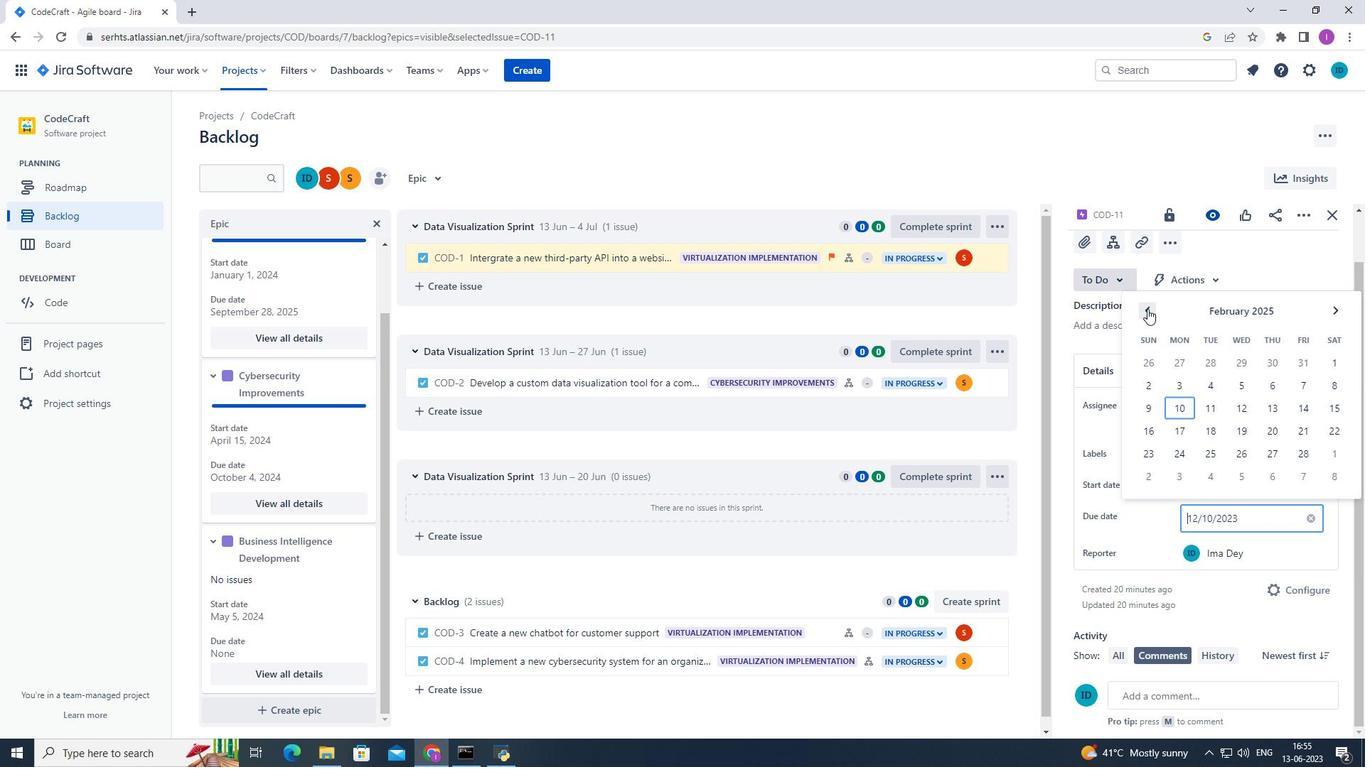 
Action: Mouse pressed left at (1147, 309)
Screenshot: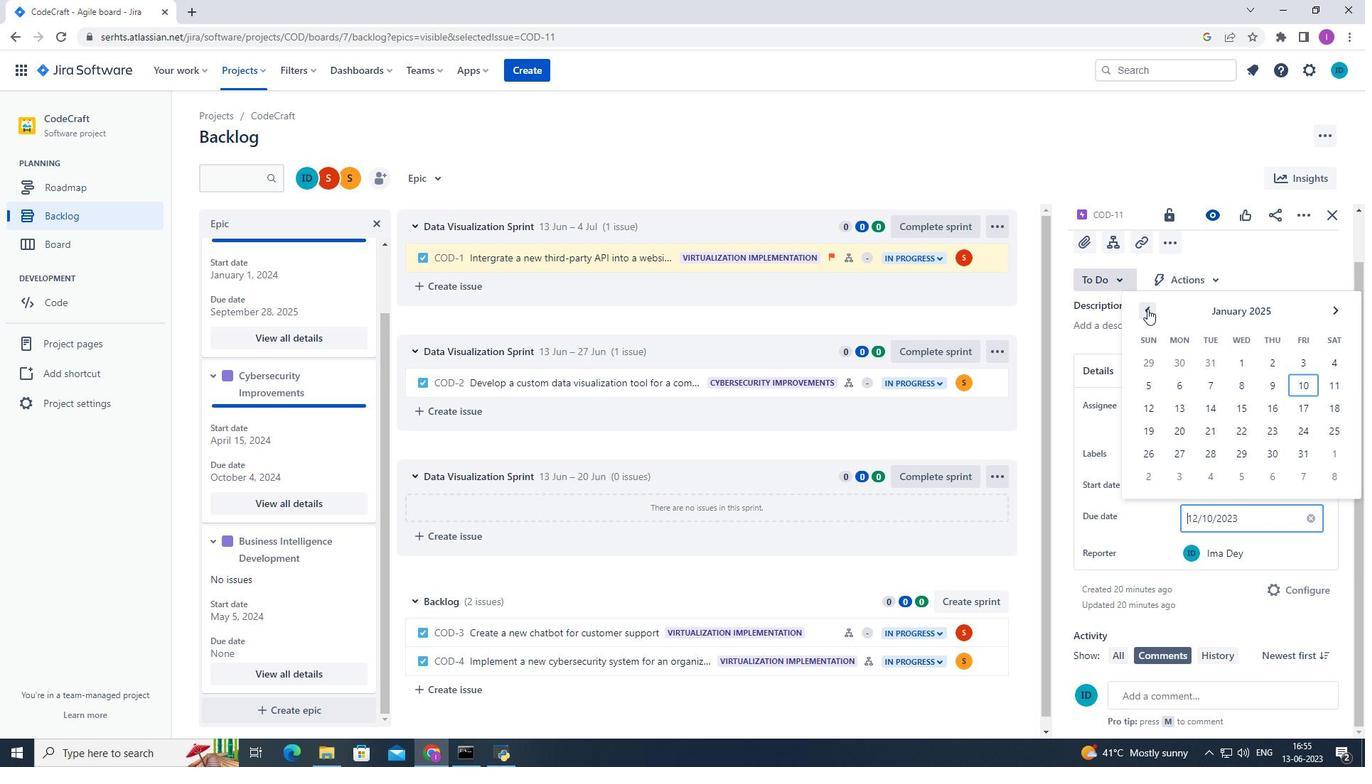
Action: Mouse moved to (1205, 381)
Screenshot: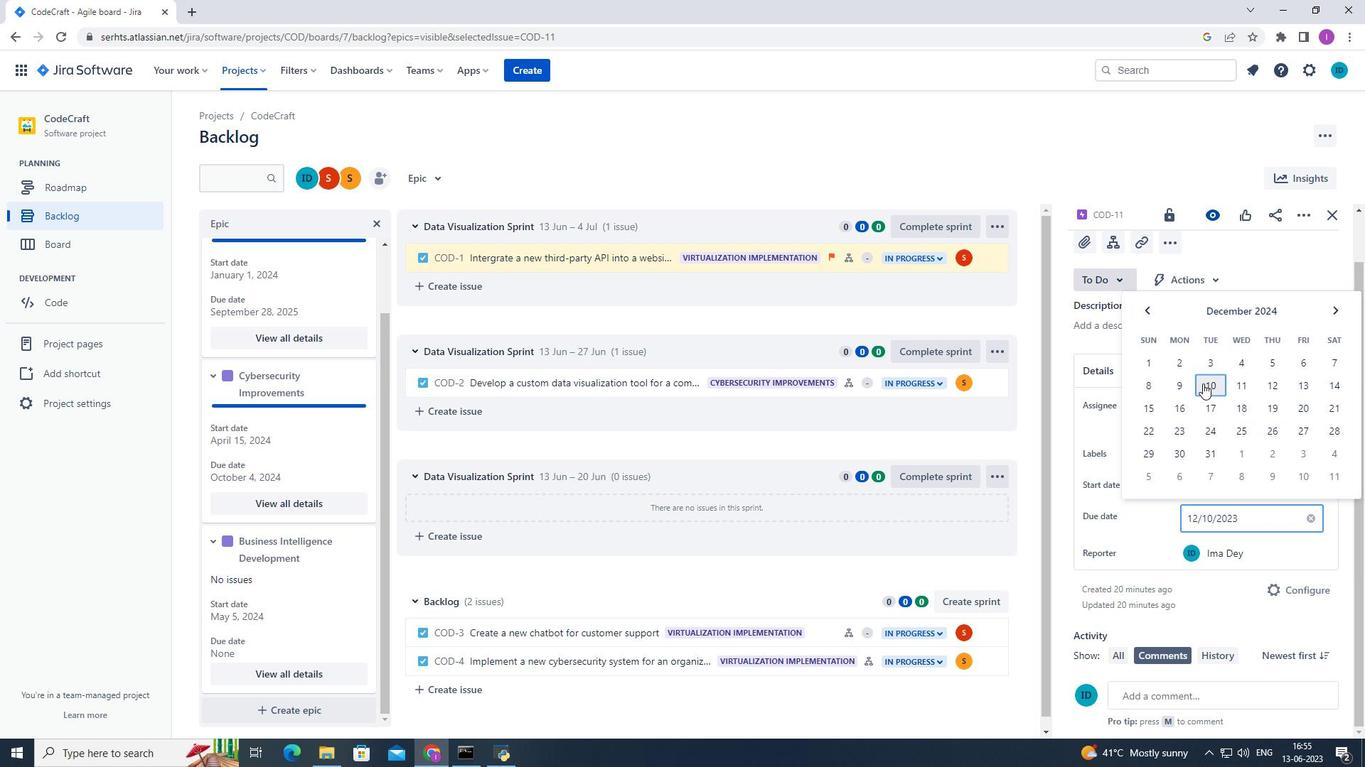 
Action: Mouse pressed left at (1205, 381)
Screenshot: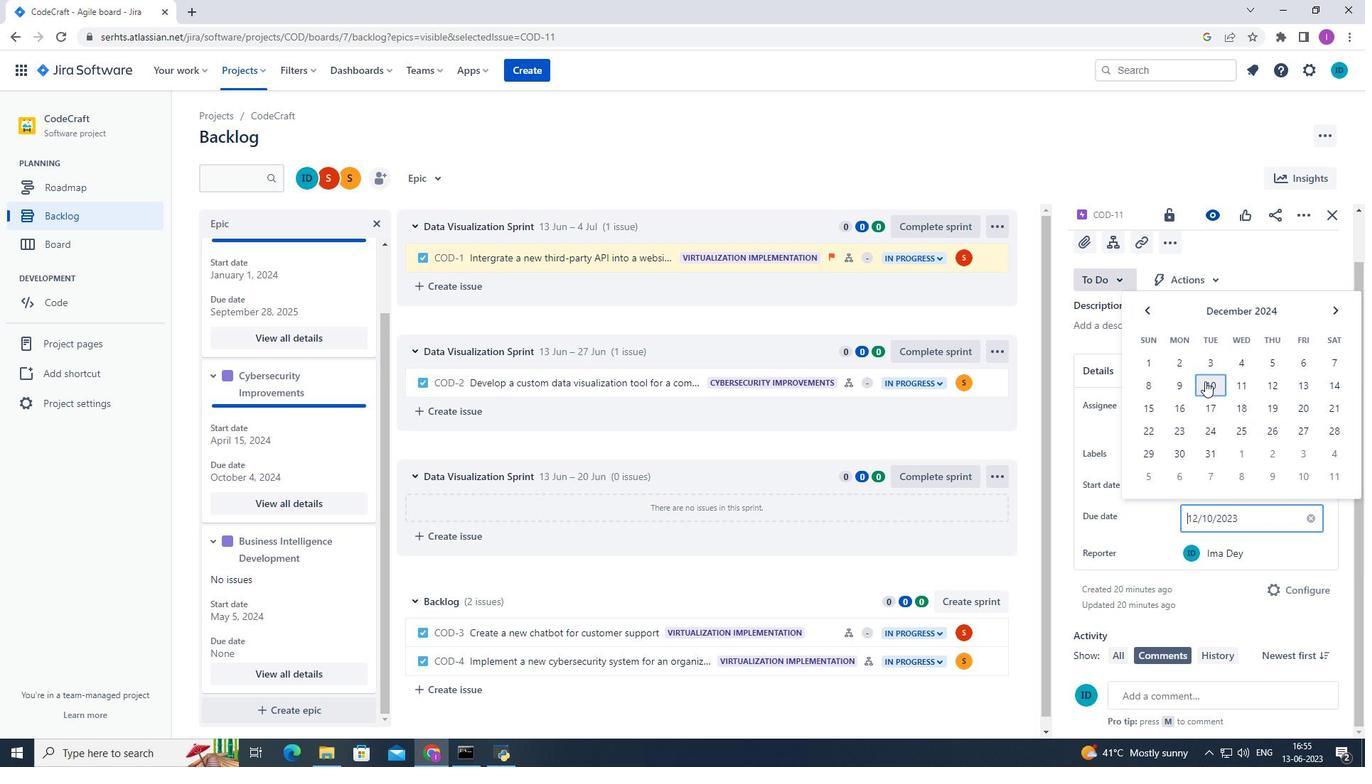 
Action: Mouse moved to (915, 470)
Screenshot: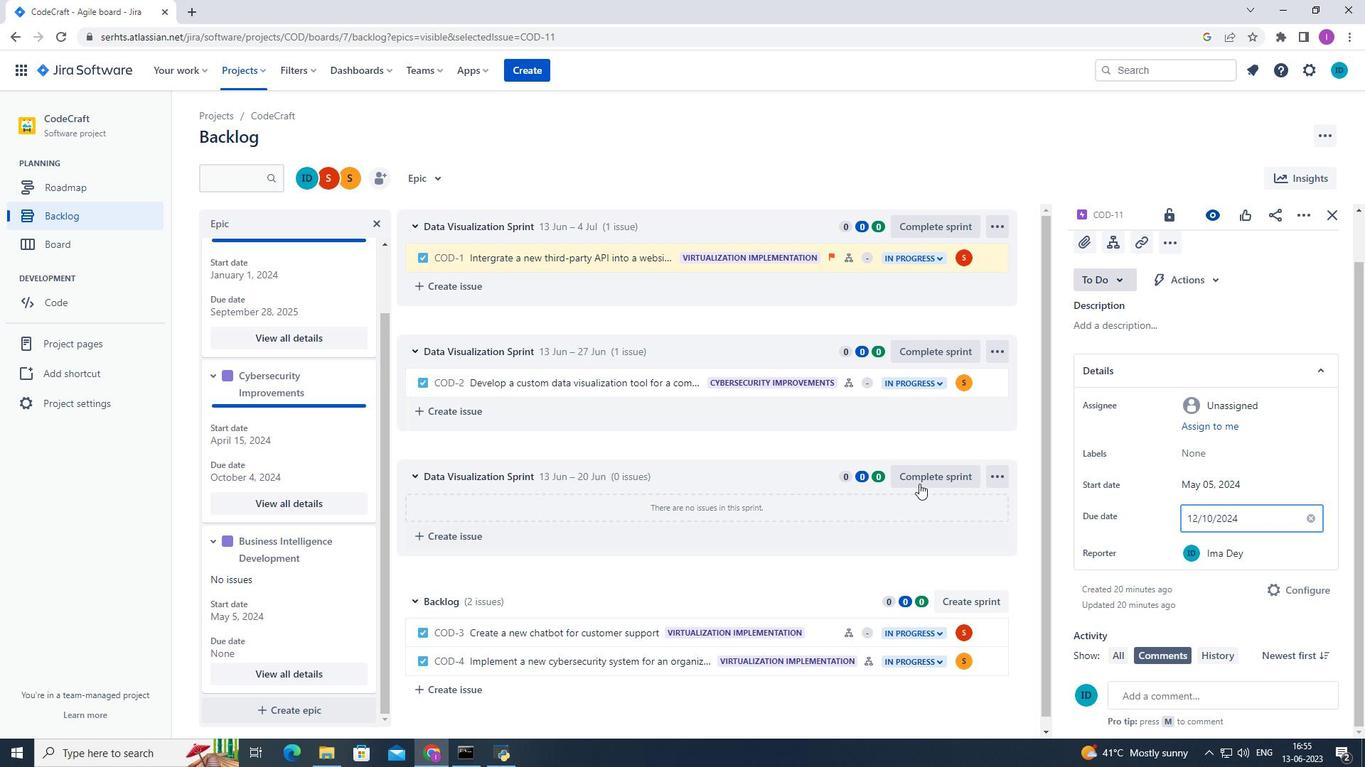 
Action: Mouse scrolled (915, 469) with delta (0, 0)
Screenshot: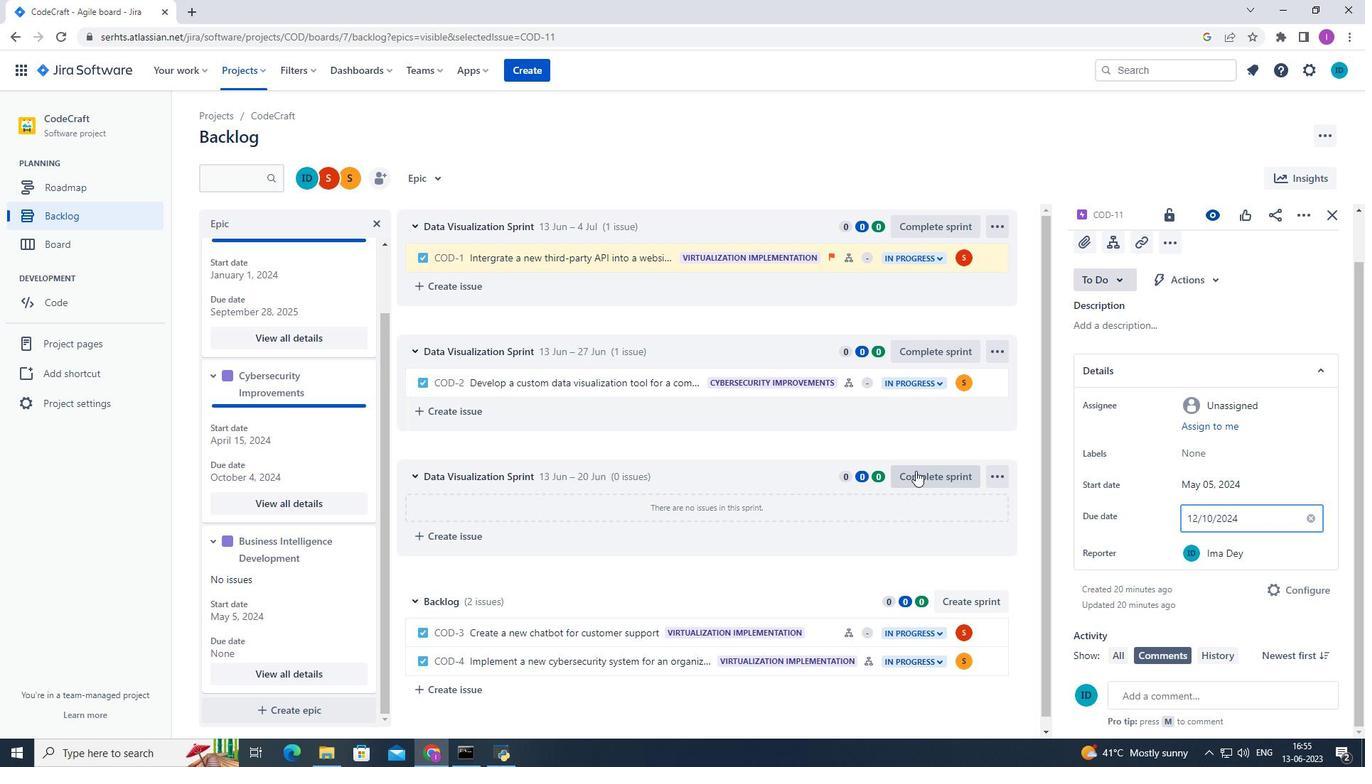
Action: Mouse moved to (915, 469)
Screenshot: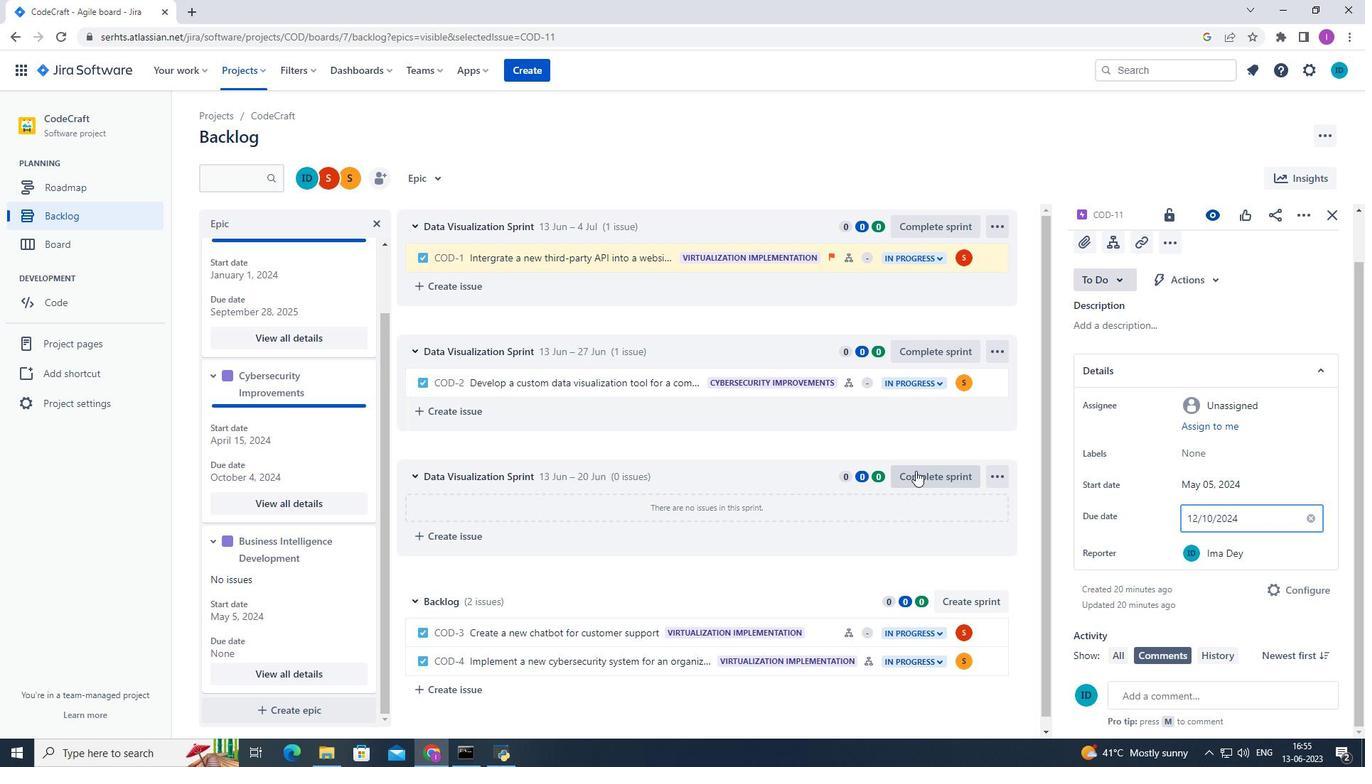 
Action: Mouse scrolled (915, 470) with delta (0, 0)
Screenshot: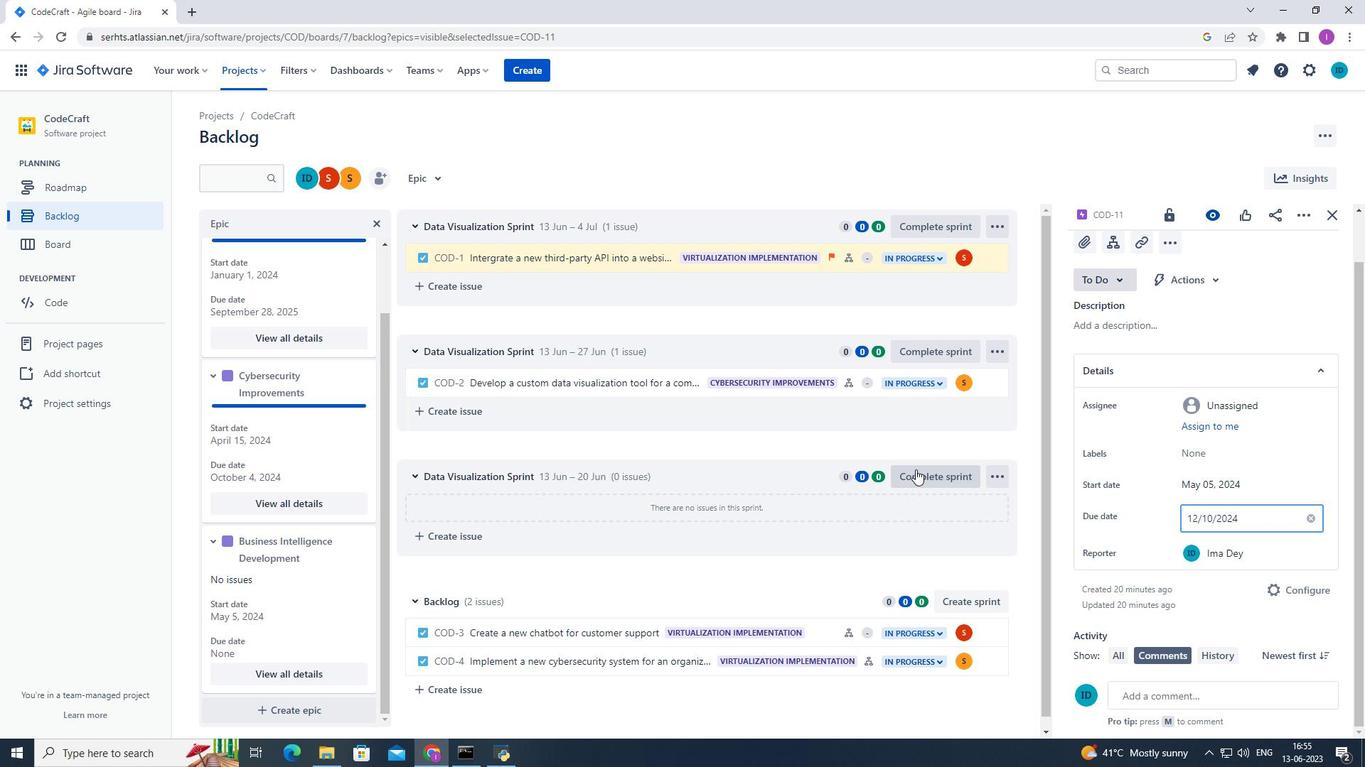 
Action: Mouse scrolled (915, 468) with delta (0, 0)
Screenshot: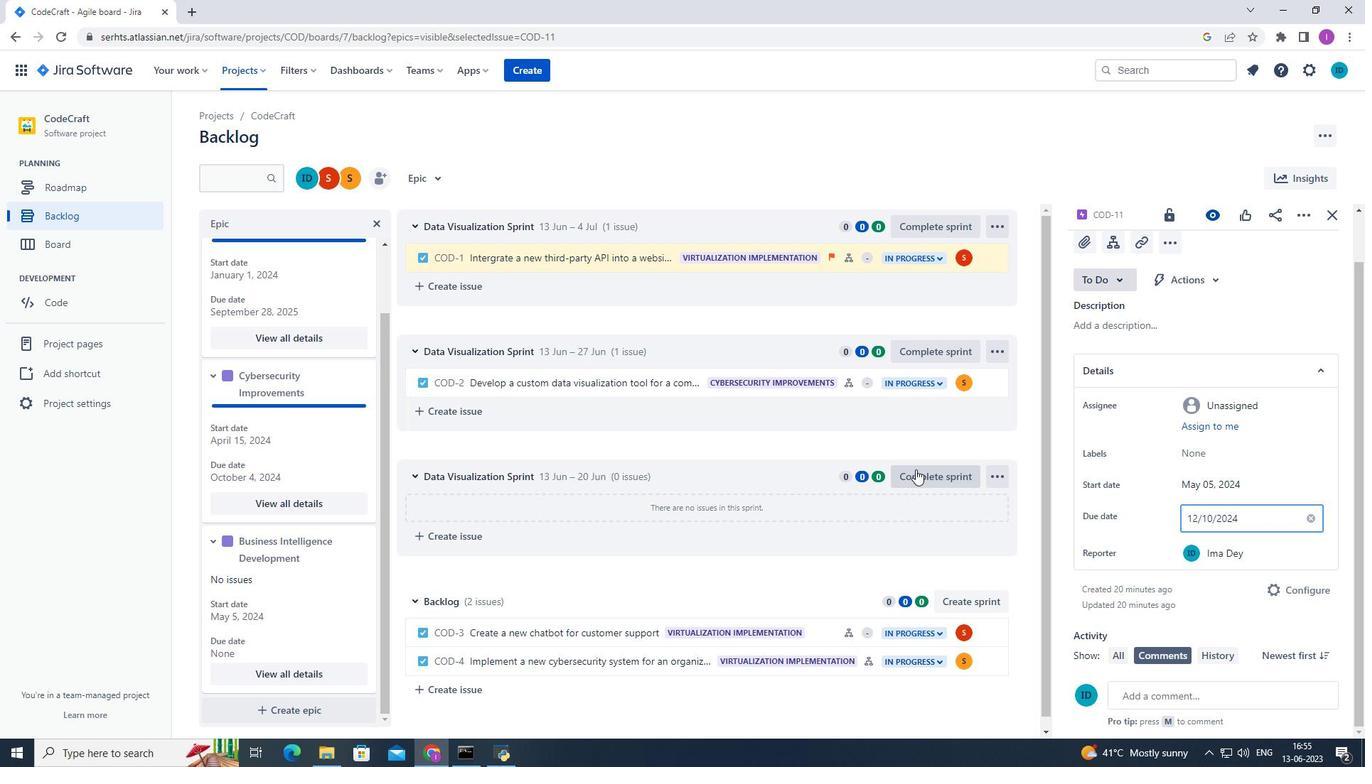 
Action: Mouse moved to (914, 469)
Screenshot: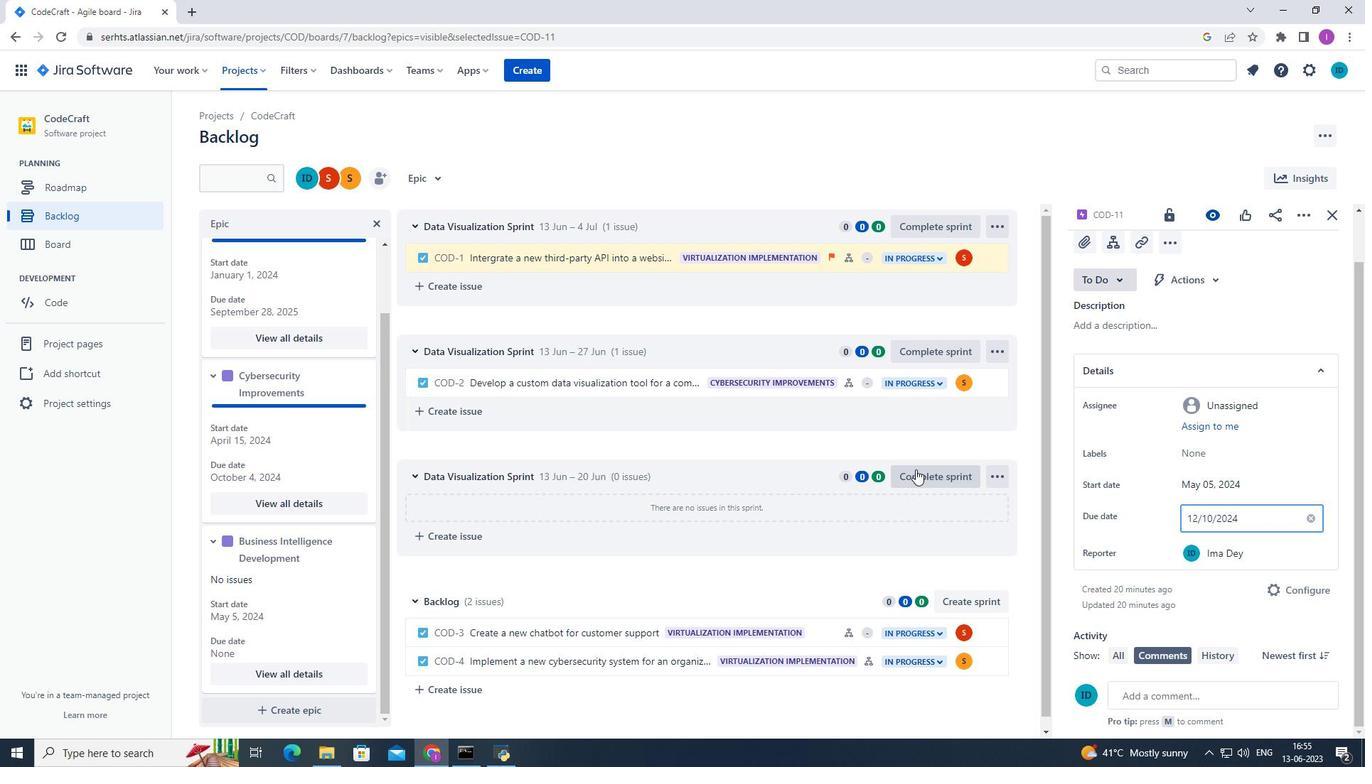 
Action: Mouse scrolled (914, 468) with delta (0, 0)
Screenshot: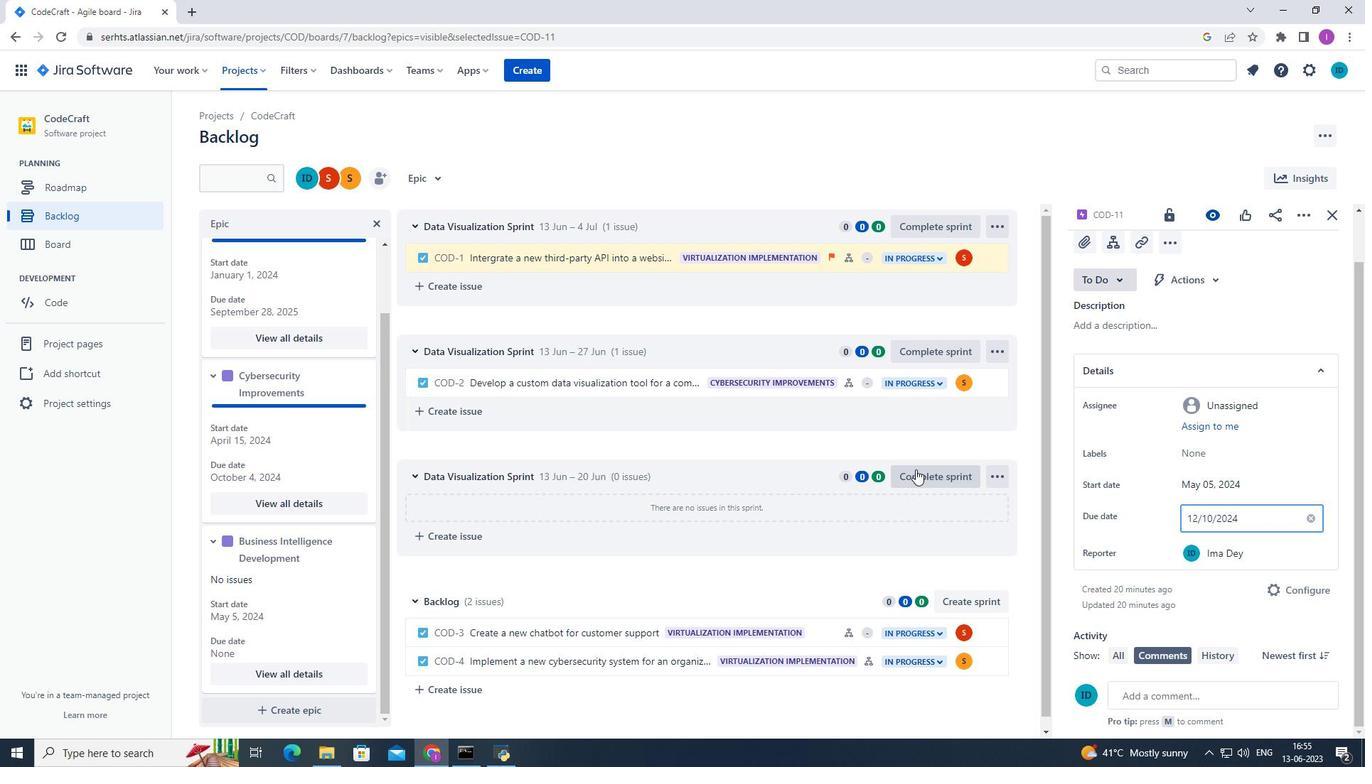 
Action: Mouse moved to (127, 572)
Screenshot: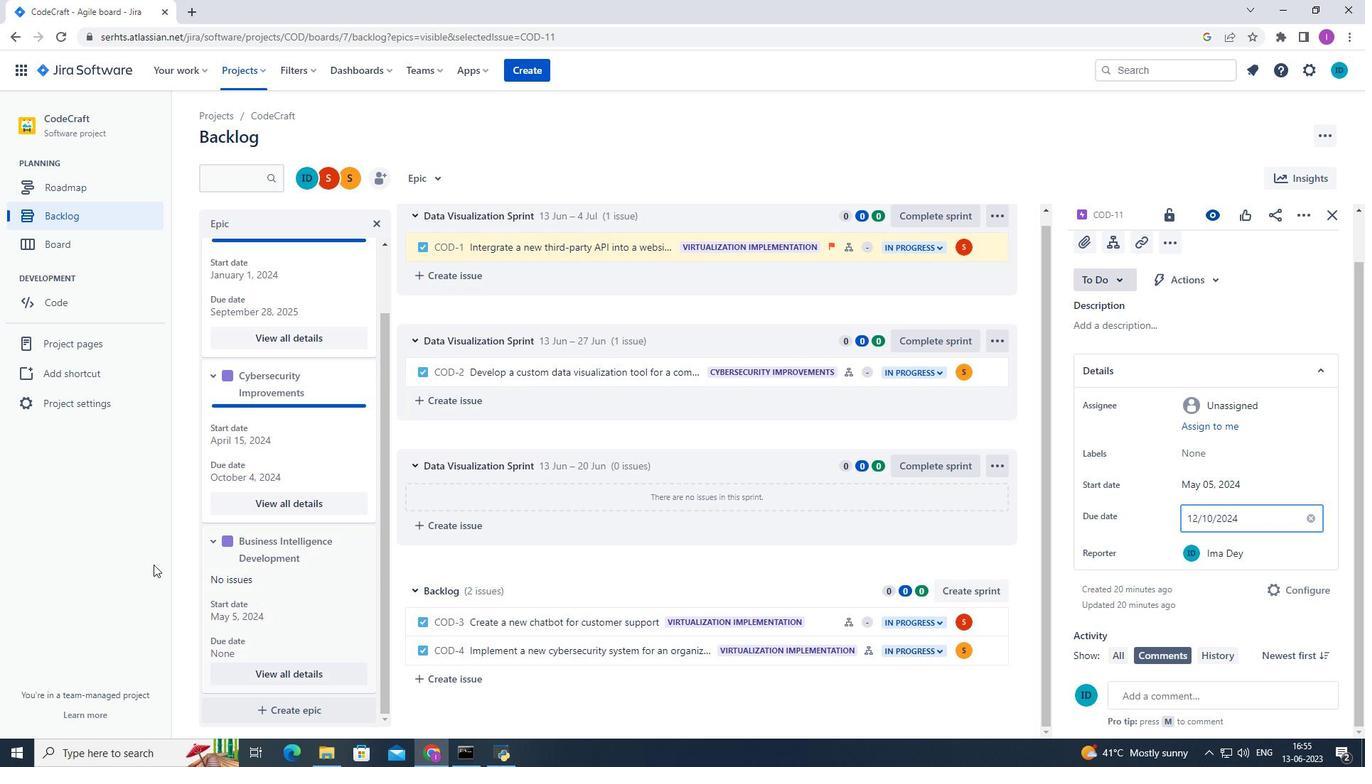 
Action: Mouse pressed left at (127, 572)
Screenshot: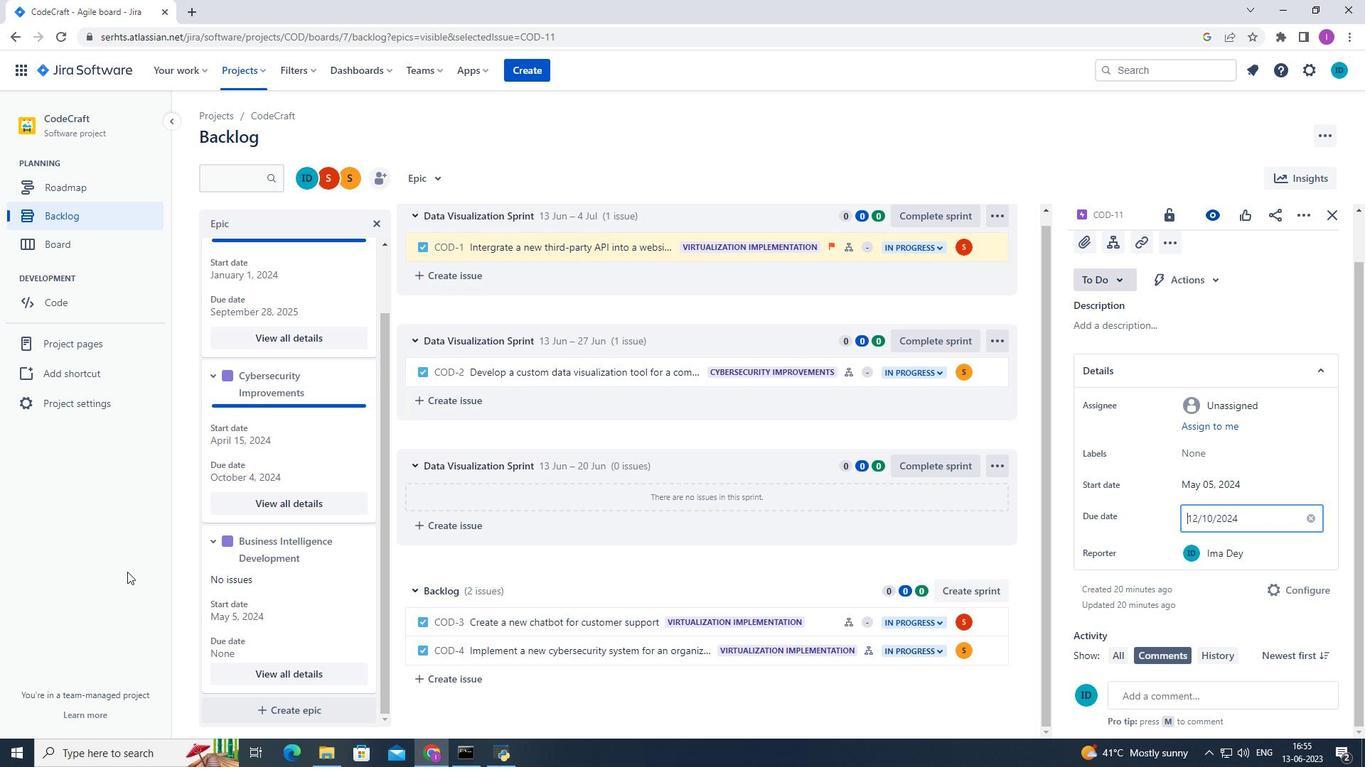 
Action: Mouse moved to (251, 617)
Screenshot: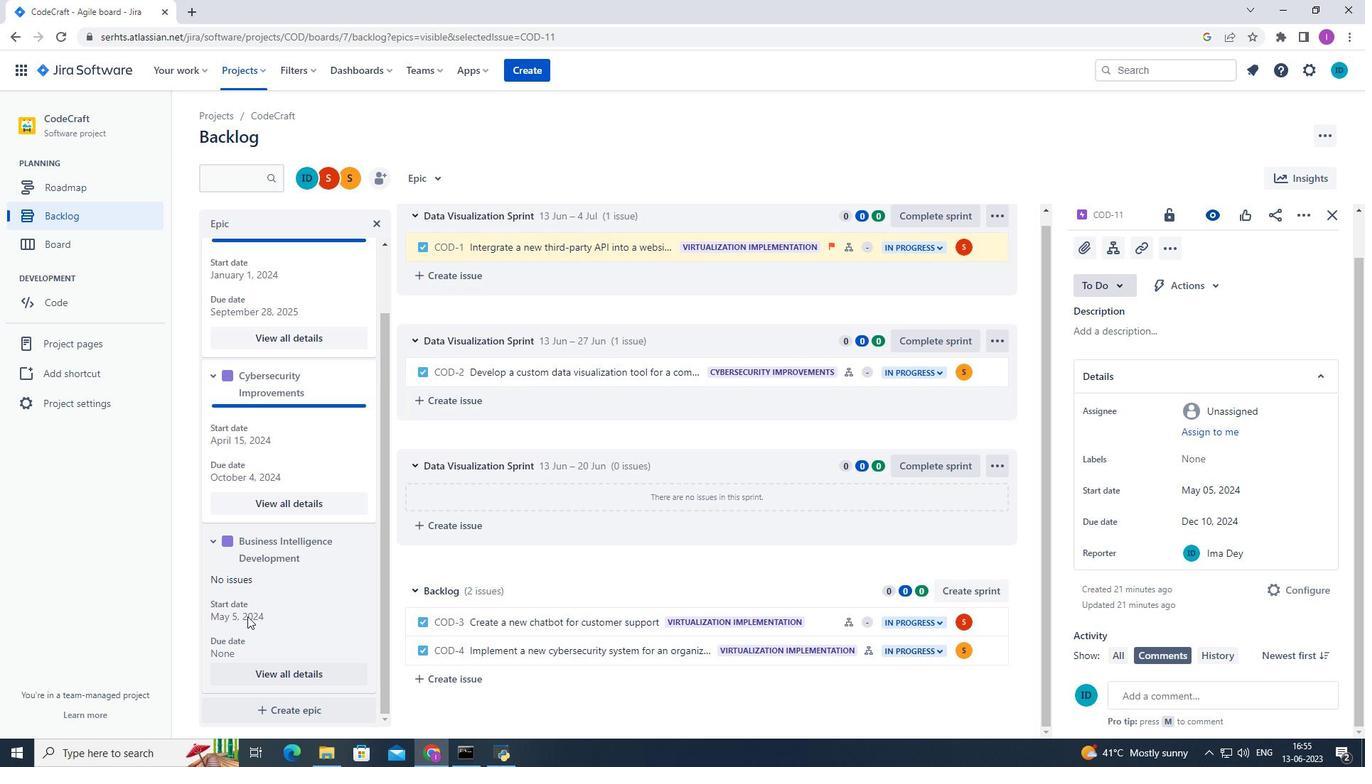 
